 Task: Find the nearest indoor trampoline park for a fun workout.
Action: Mouse moved to (87, 81)
Screenshot: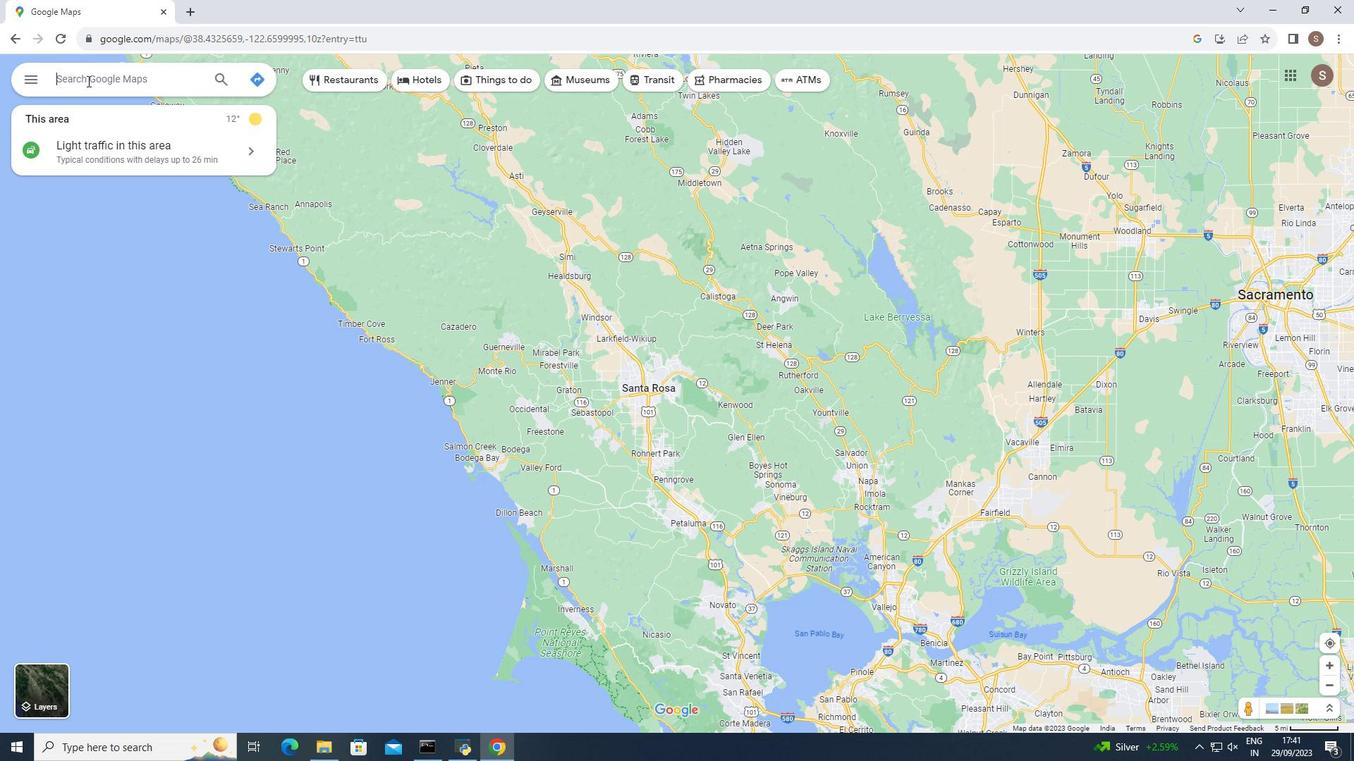 
Action: Mouse pressed left at (87, 81)
Screenshot: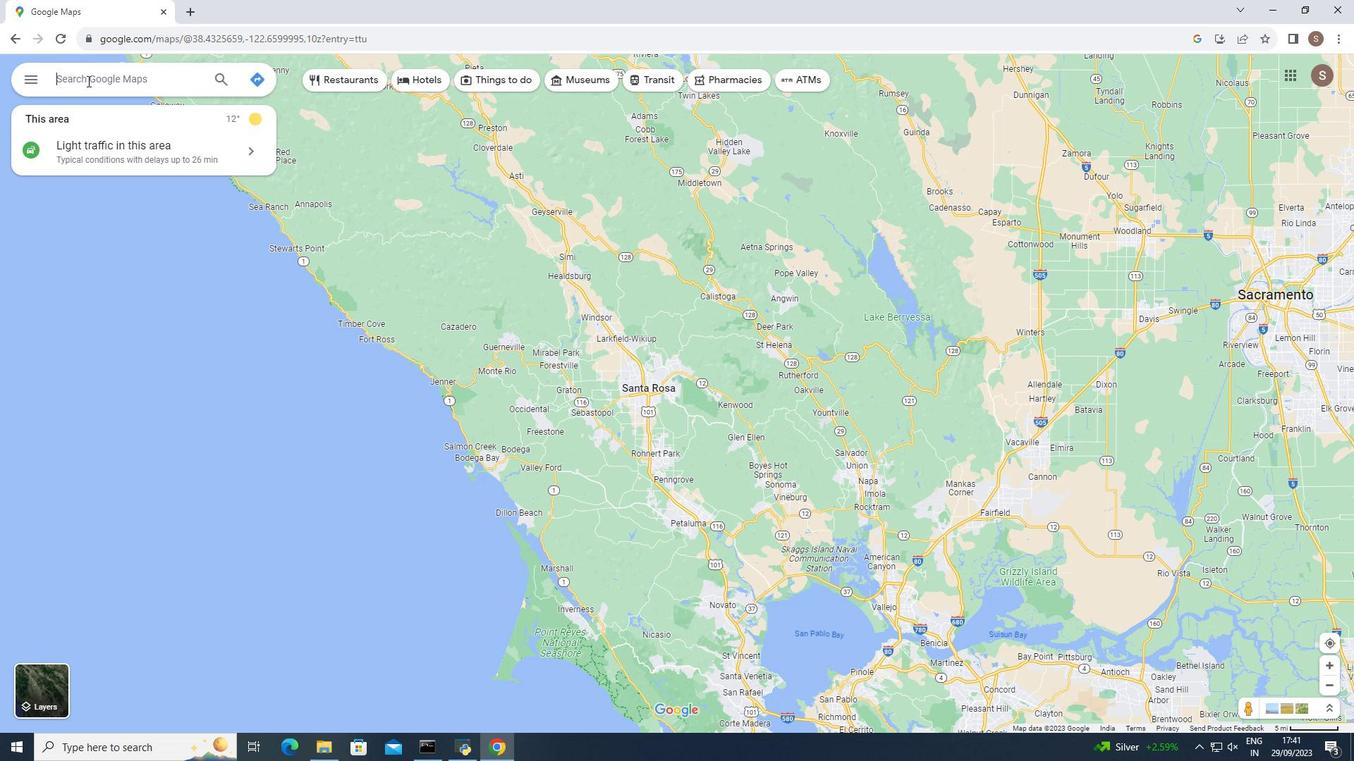 
Action: Mouse moved to (88, 81)
Screenshot: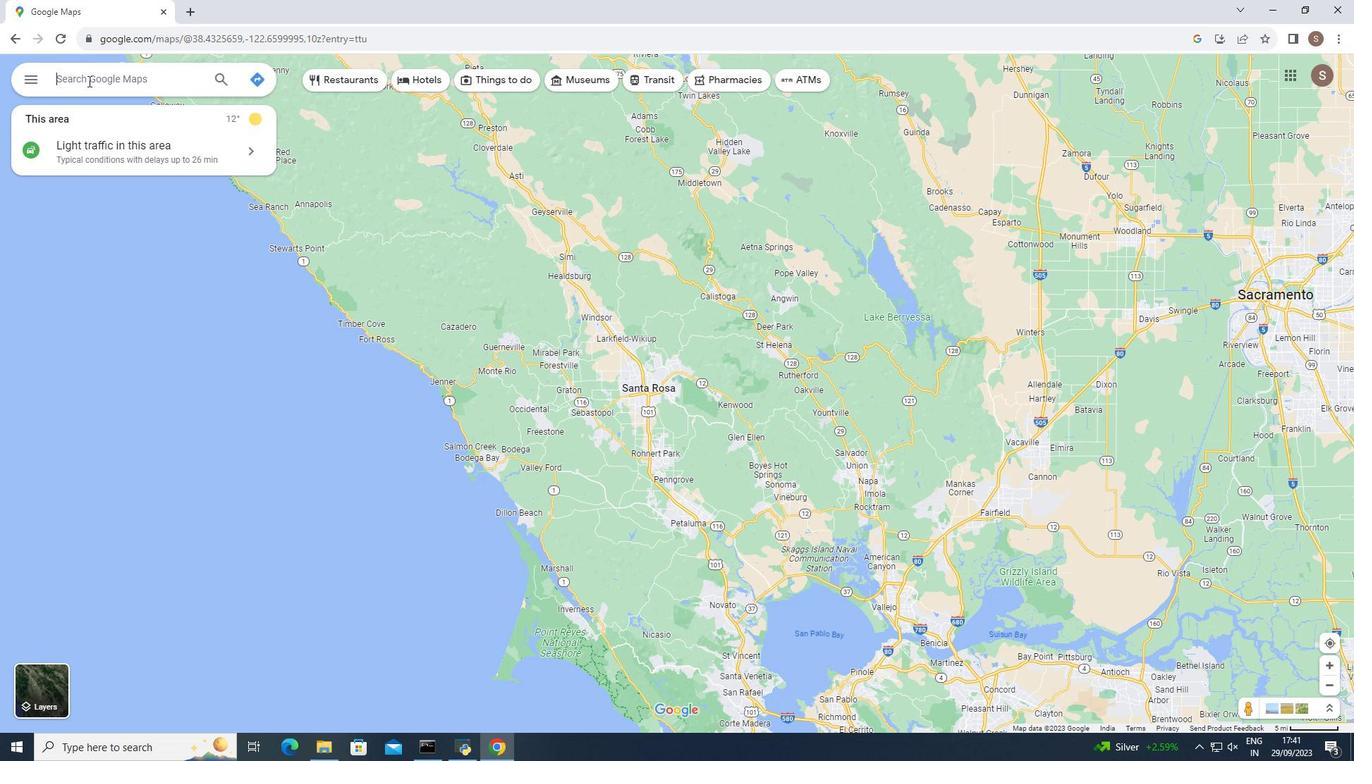 
Action: Key pressed indoor<Key.space>r<Key.backspace>trampoline<Key.space>park<Key.enter>
Screenshot: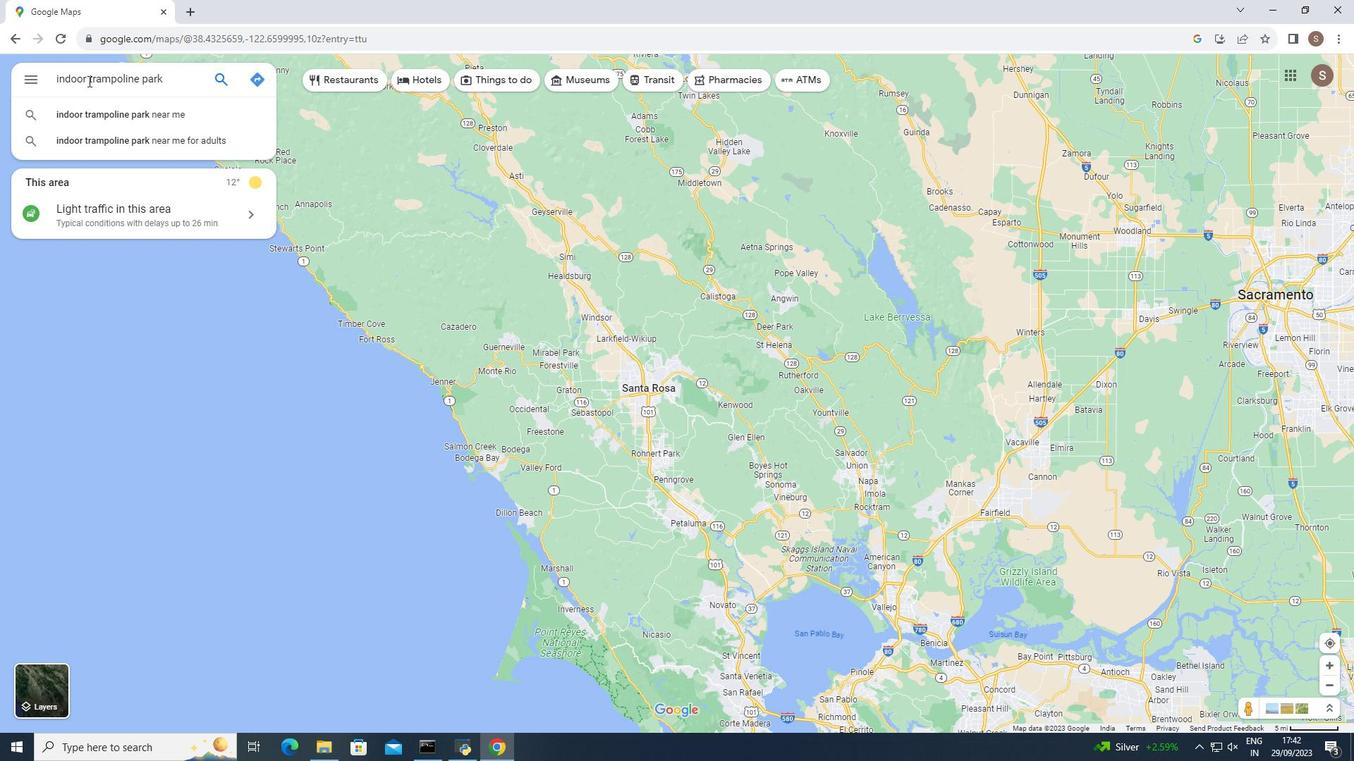 
Action: Mouse moved to (753, 368)
Screenshot: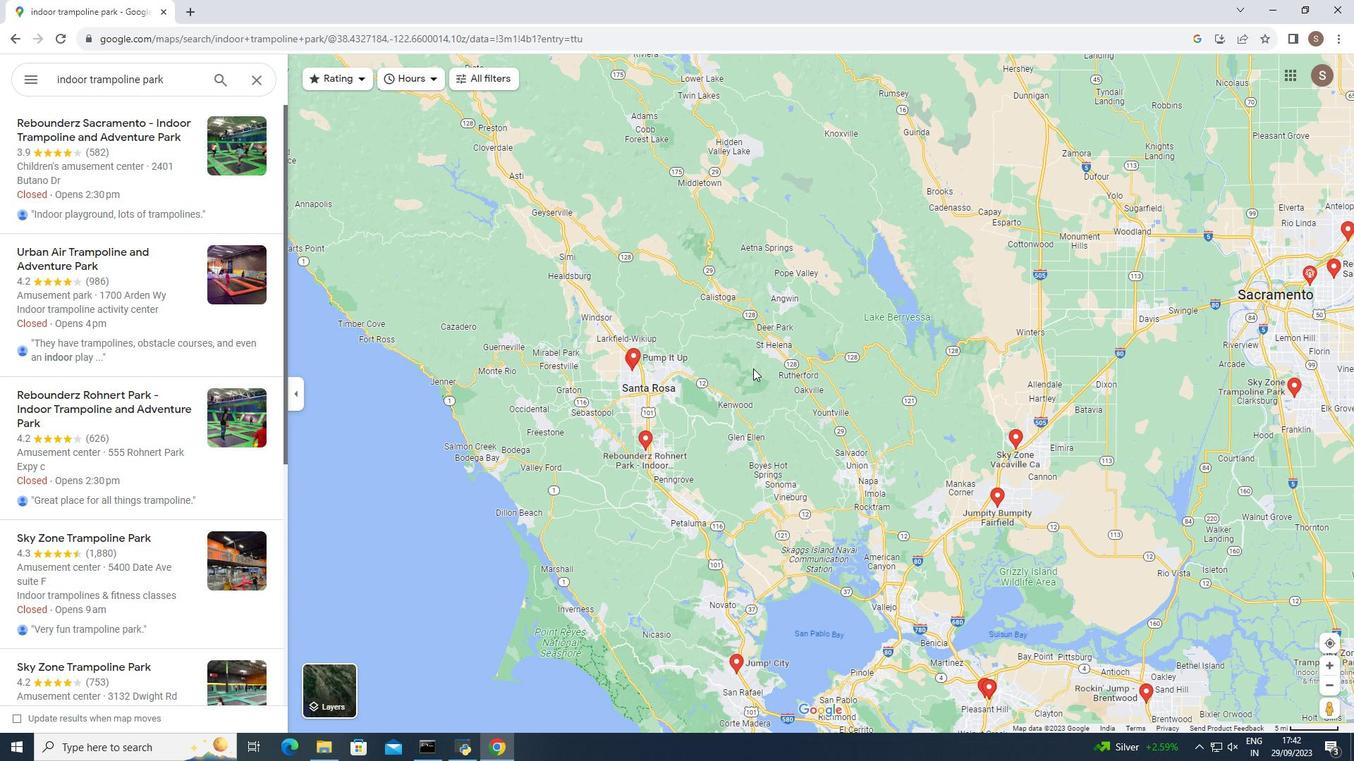 
Action: Mouse scrolled (753, 368) with delta (0, 0)
Screenshot: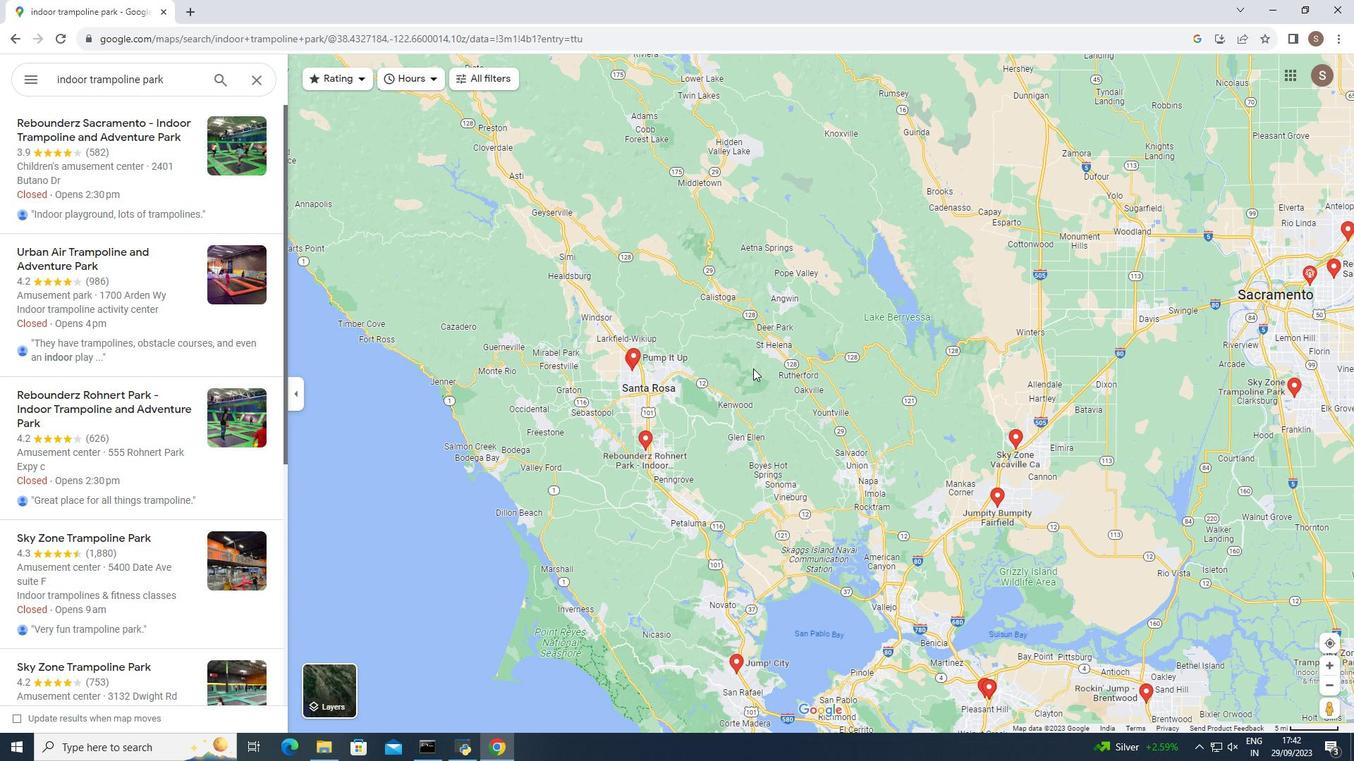 
Action: Mouse scrolled (753, 368) with delta (0, 0)
Screenshot: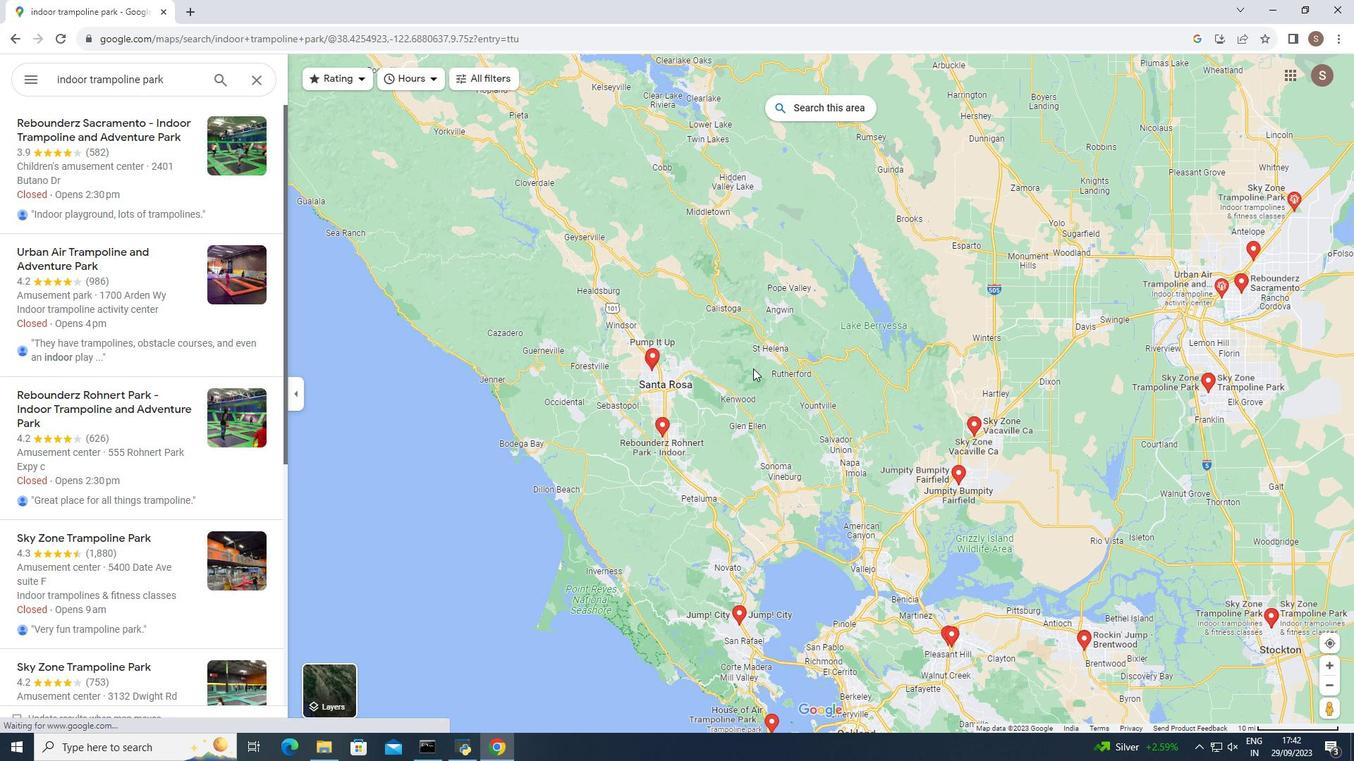 
Action: Mouse scrolled (753, 368) with delta (0, 0)
Screenshot: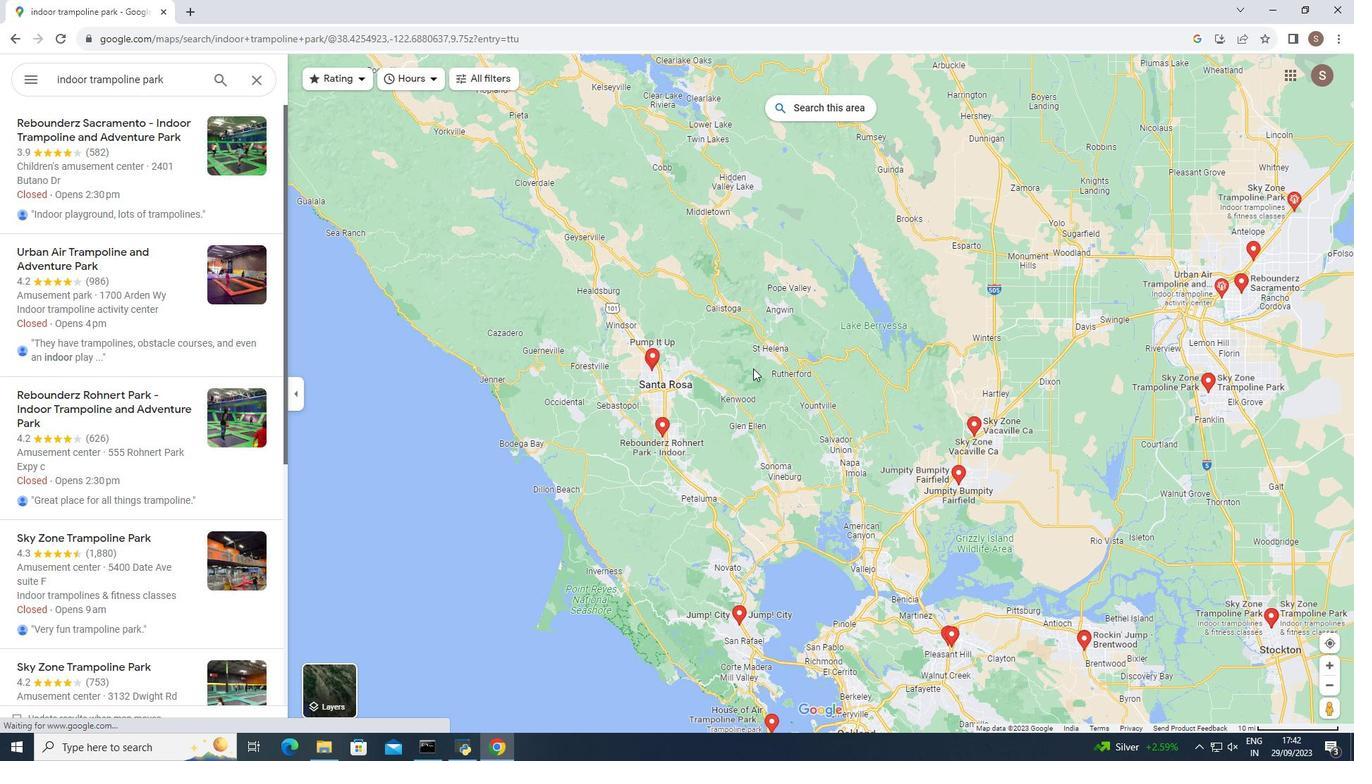 
Action: Mouse moved to (689, 416)
Screenshot: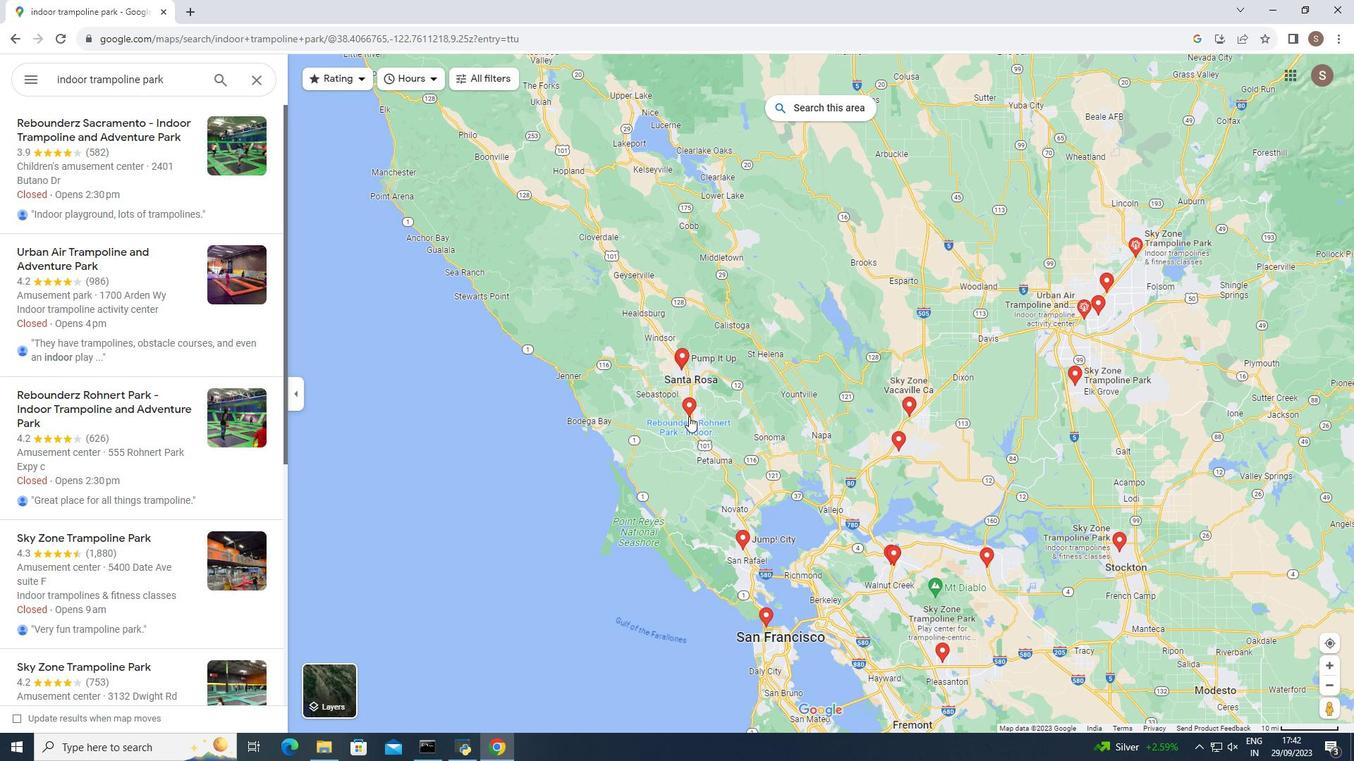 
Action: Mouse pressed left at (689, 416)
Screenshot: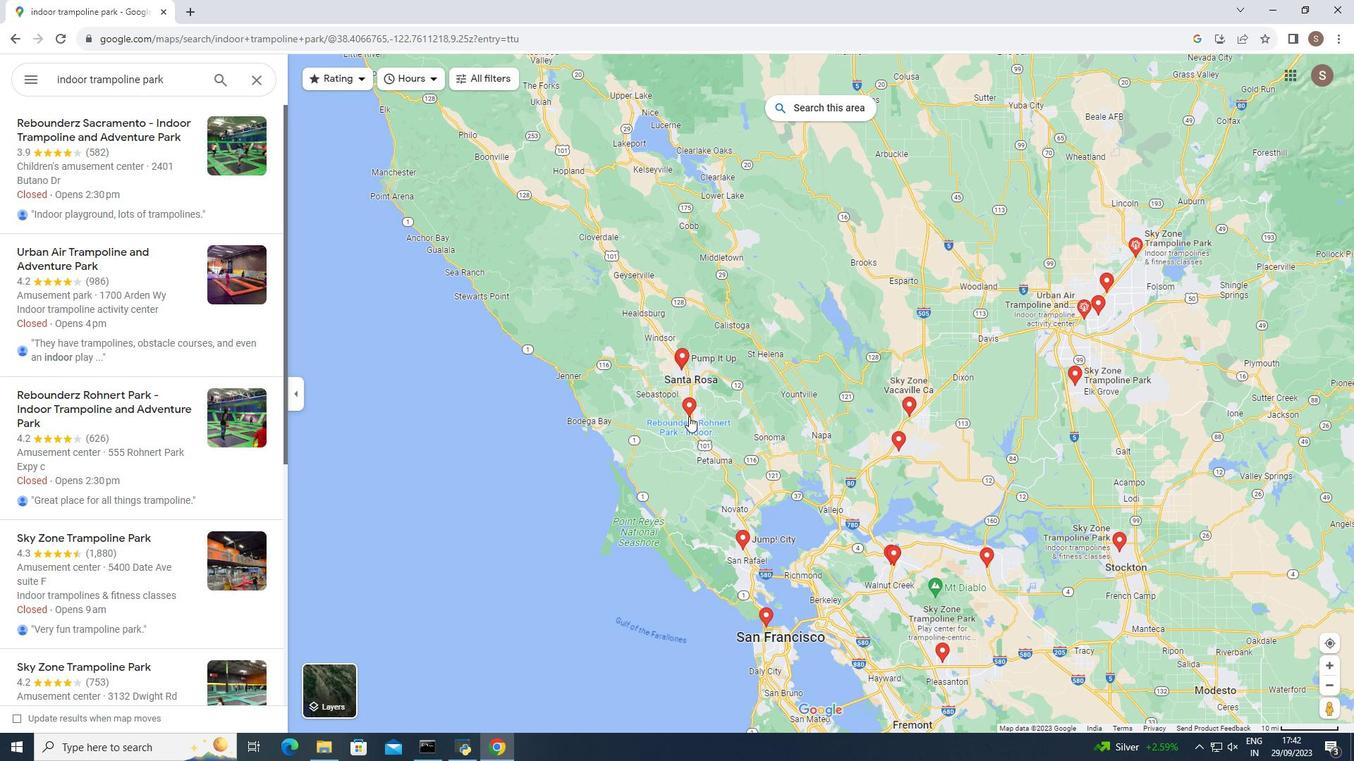 
Action: Mouse moved to (393, 335)
Screenshot: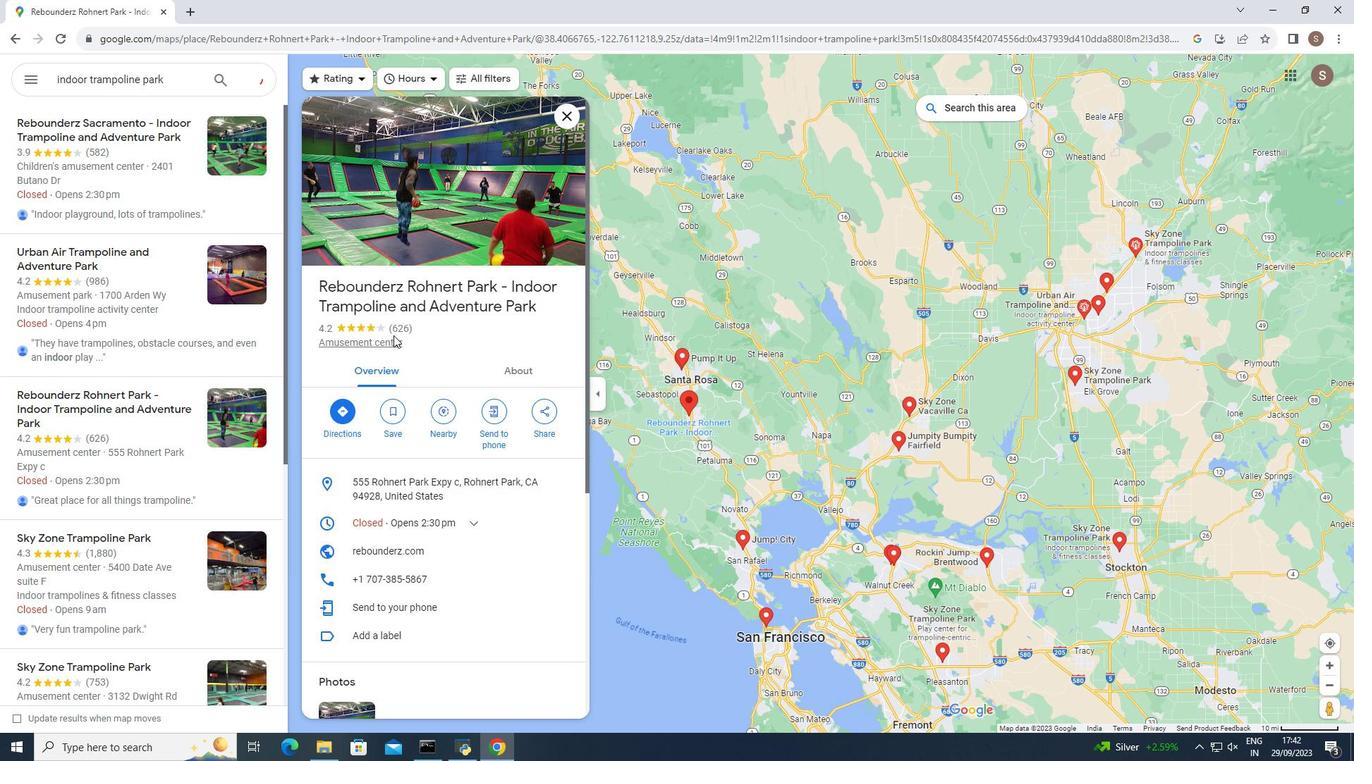 
Action: Mouse scrolled (393, 335) with delta (0, 0)
Screenshot: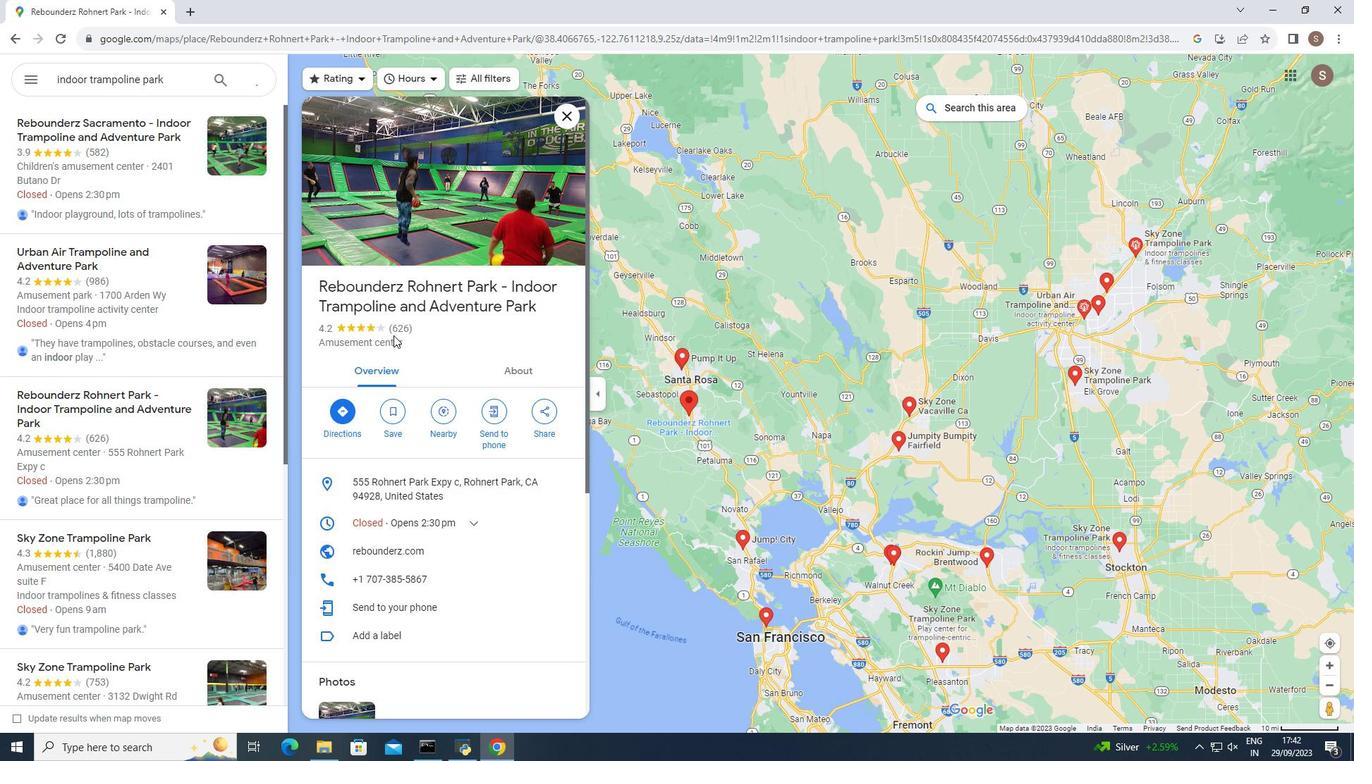 
Action: Mouse scrolled (393, 335) with delta (0, 0)
Screenshot: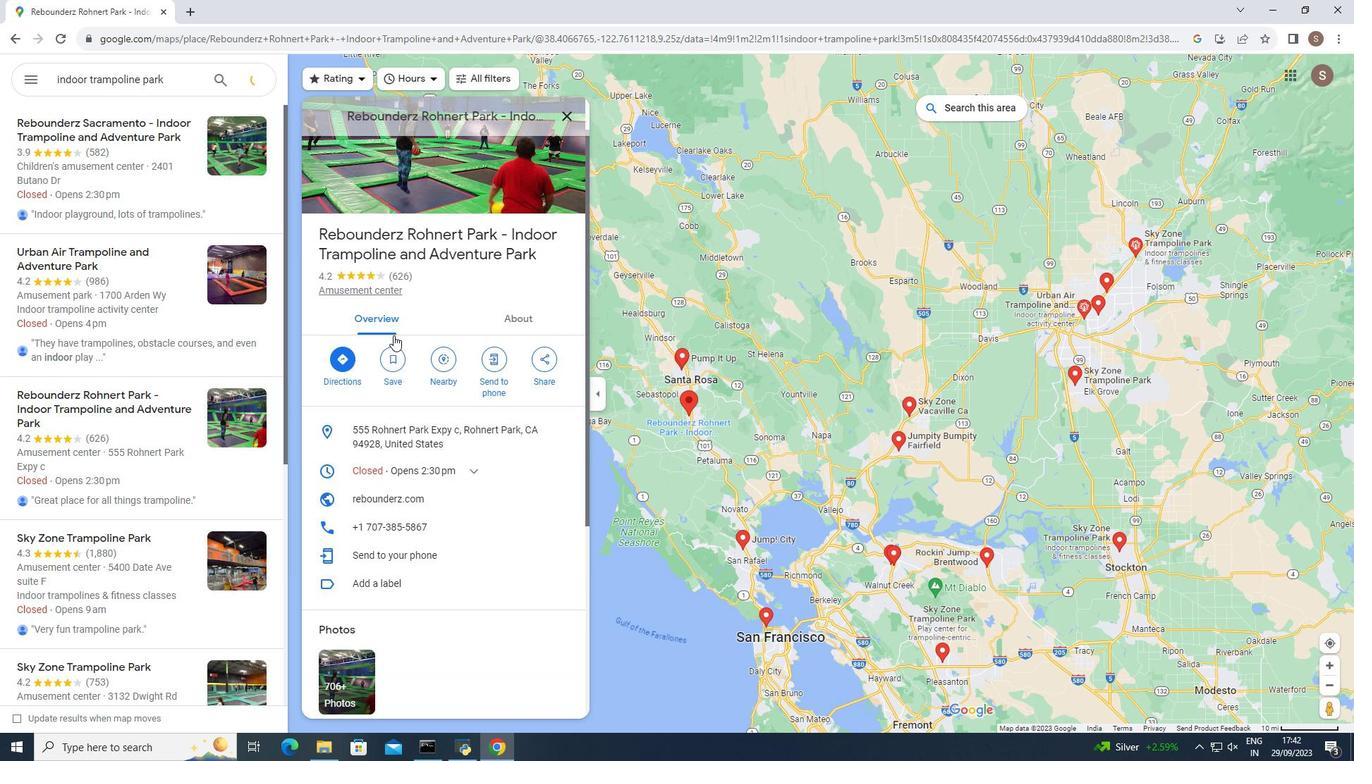 
Action: Mouse moved to (412, 315)
Screenshot: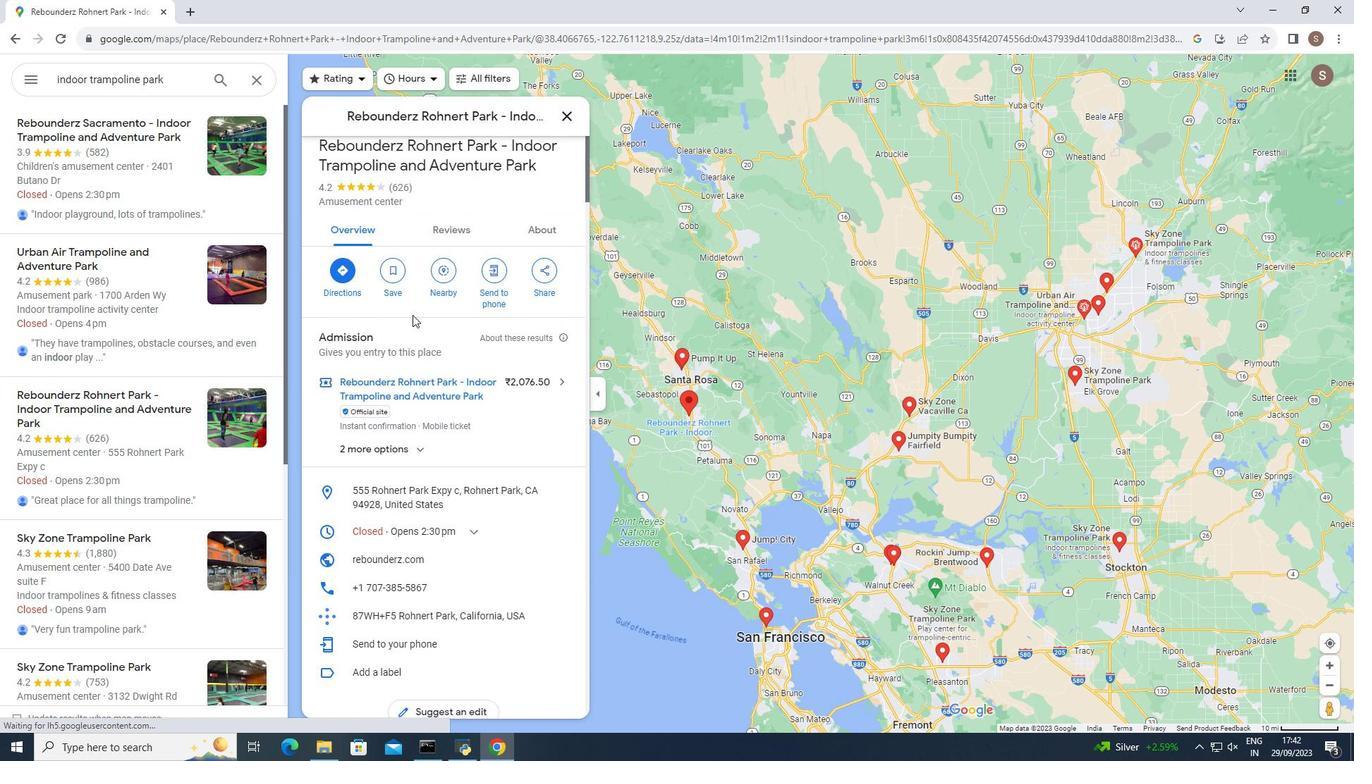 
Action: Mouse scrolled (412, 314) with delta (0, 0)
Screenshot: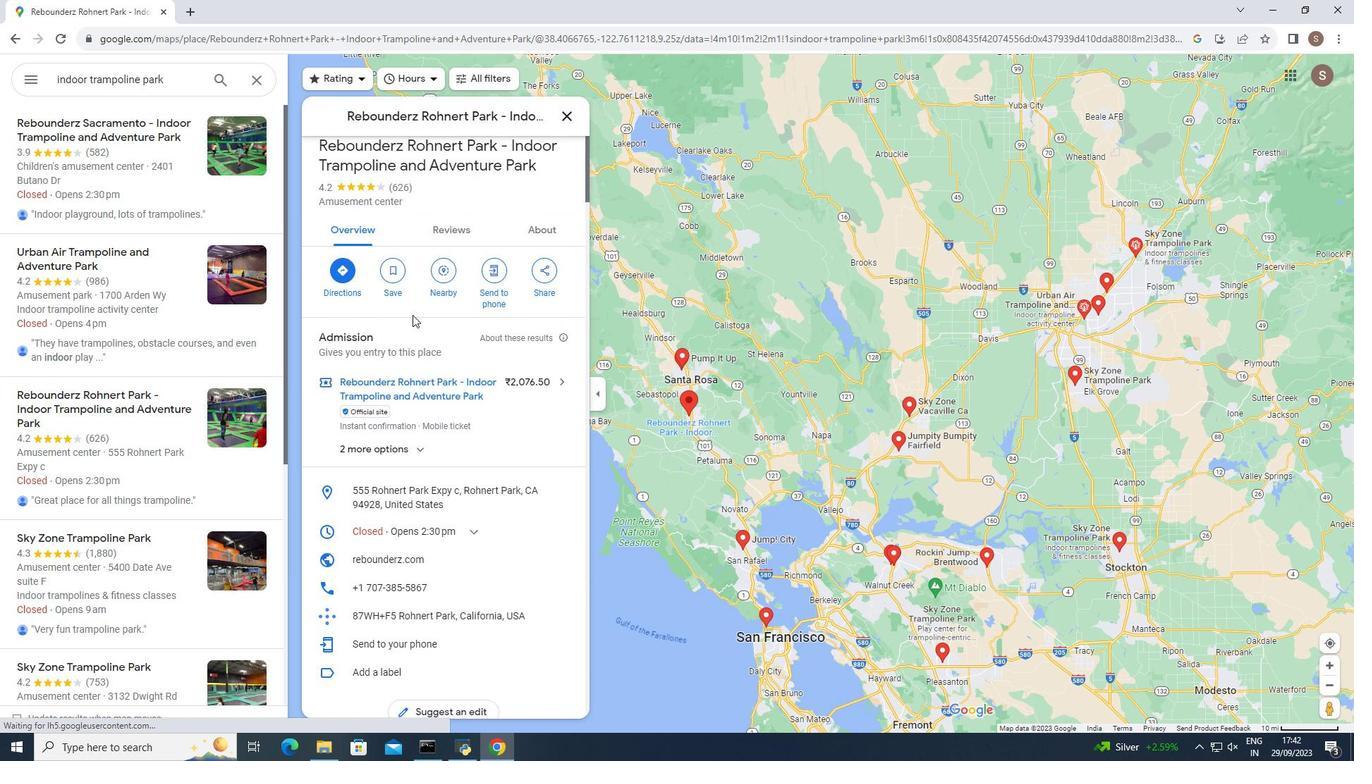 
Action: Mouse moved to (413, 311)
Screenshot: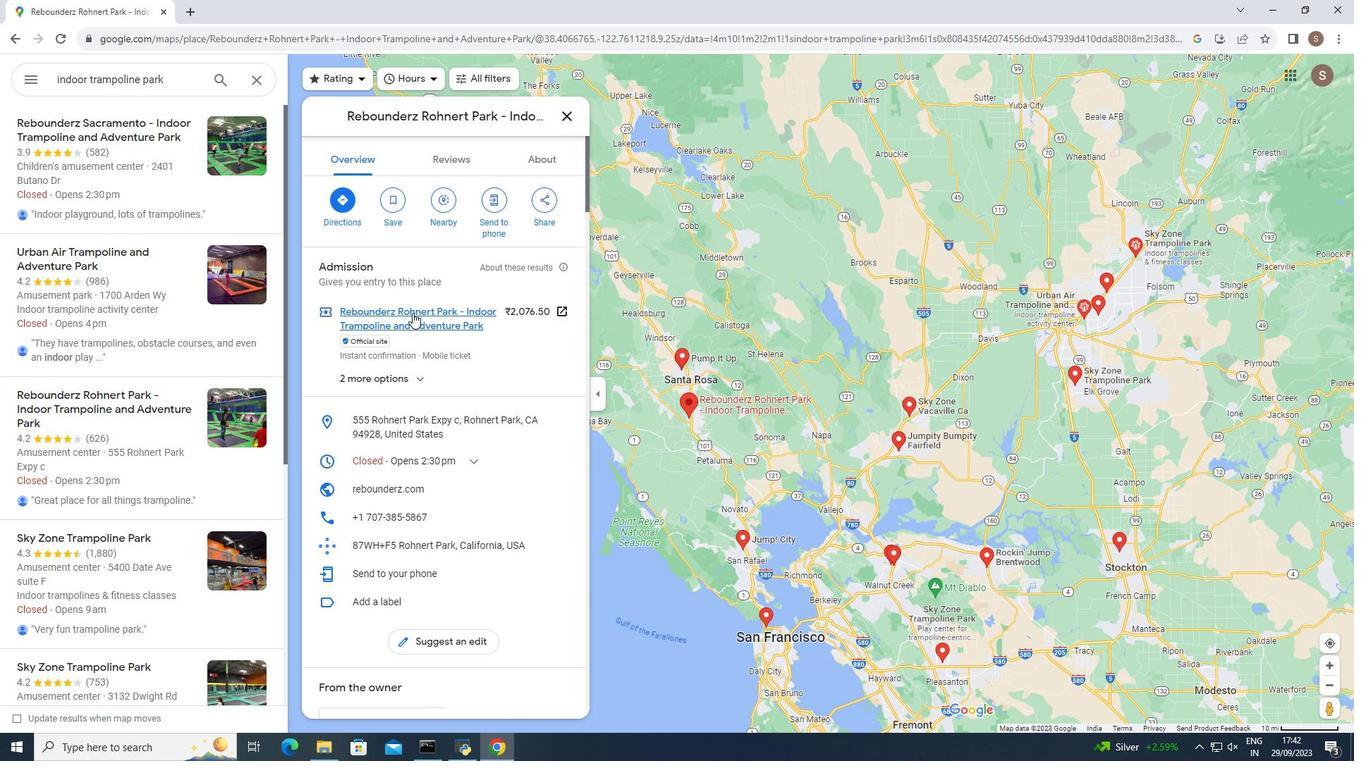 
Action: Mouse scrolled (413, 310) with delta (0, 0)
Screenshot: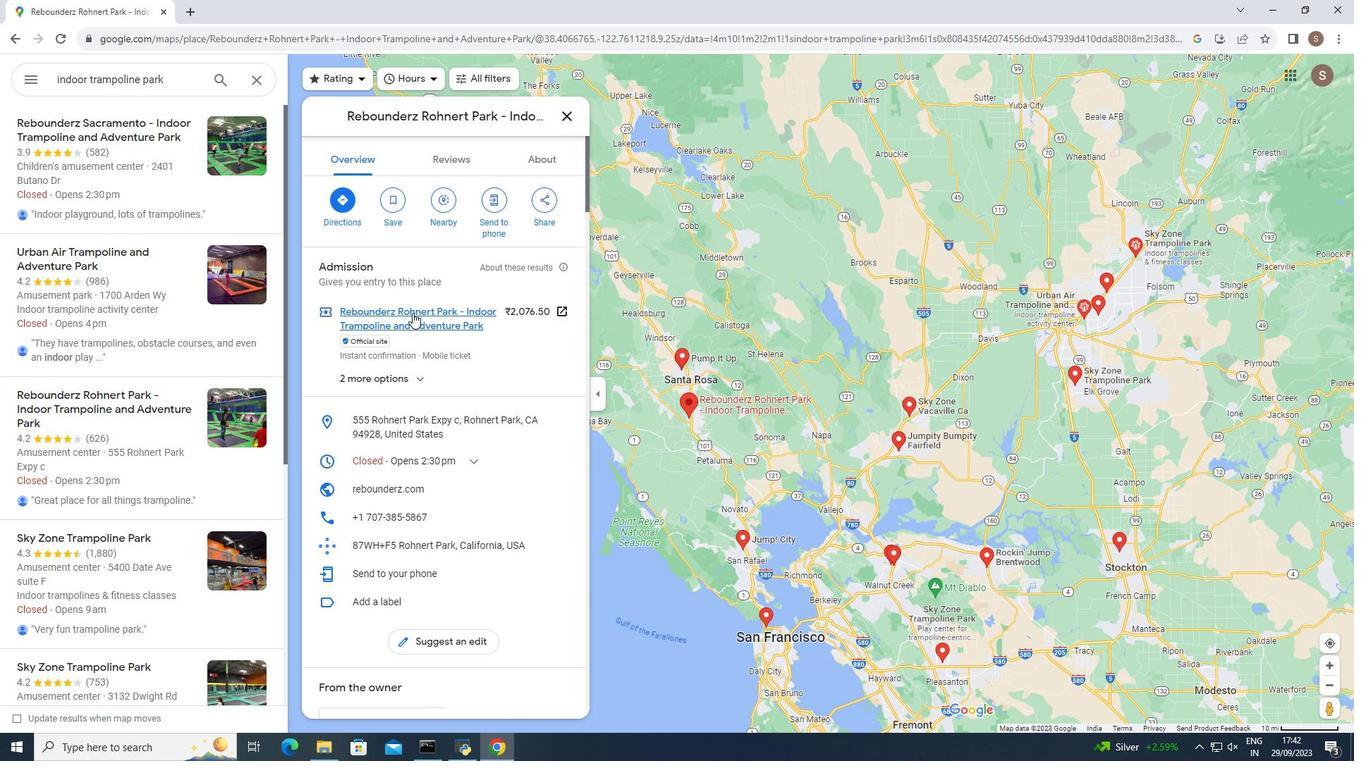 
Action: Mouse moved to (464, 390)
Screenshot: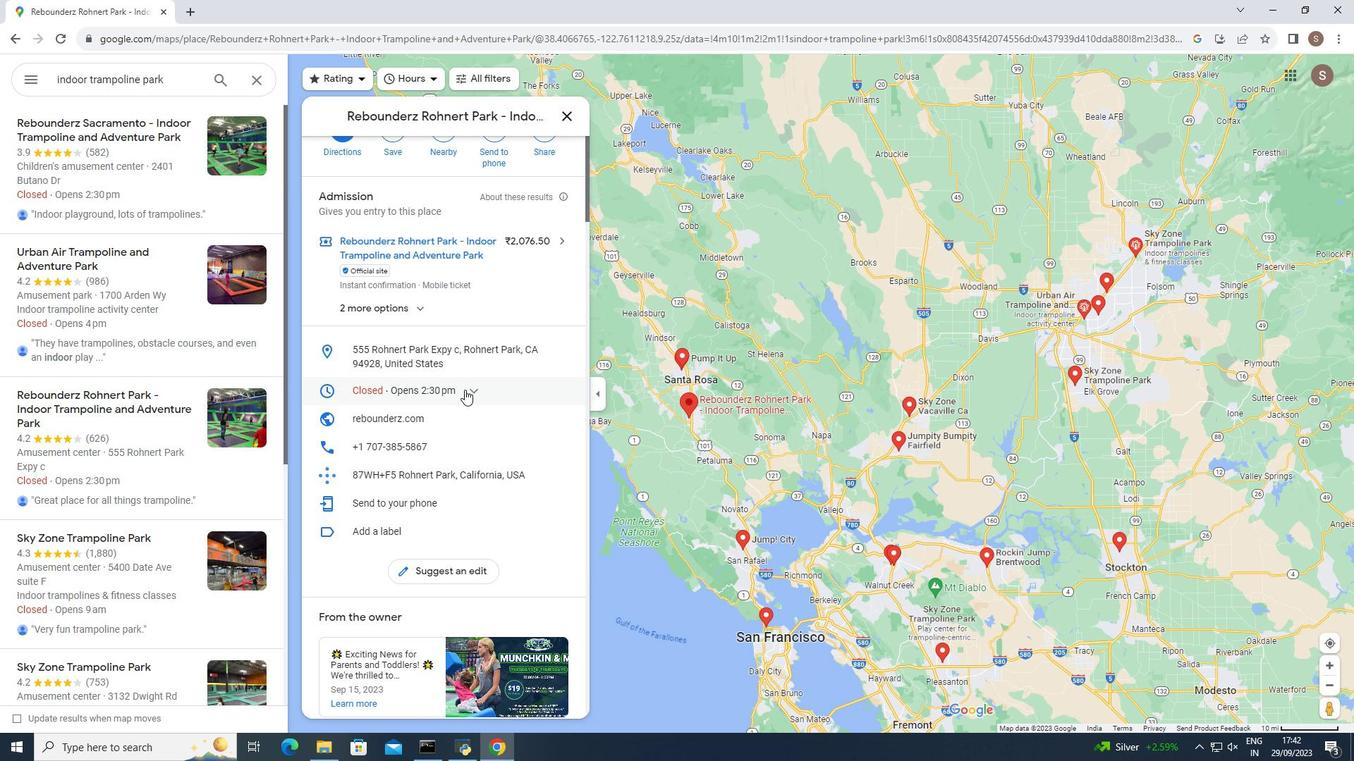 
Action: Mouse scrolled (464, 389) with delta (0, 0)
Screenshot: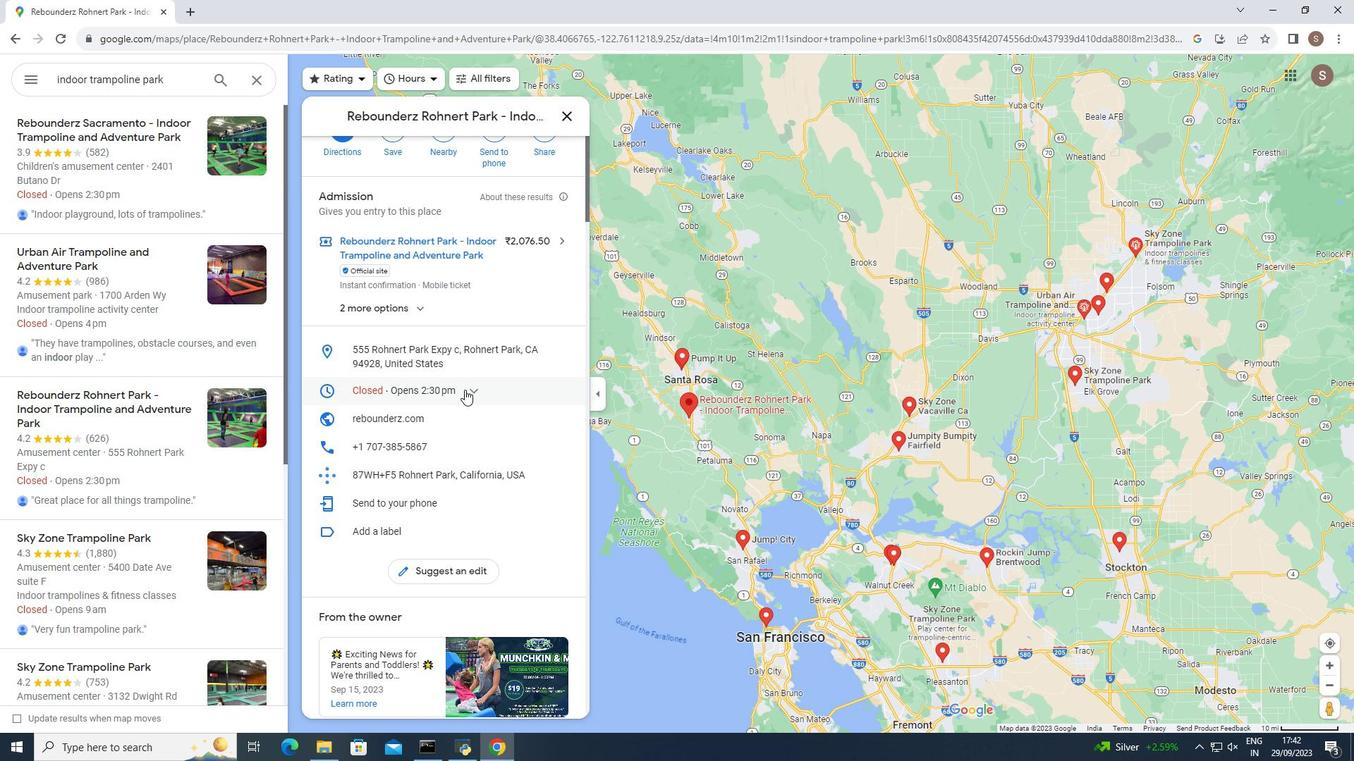 
Action: Mouse scrolled (464, 389) with delta (0, 0)
Screenshot: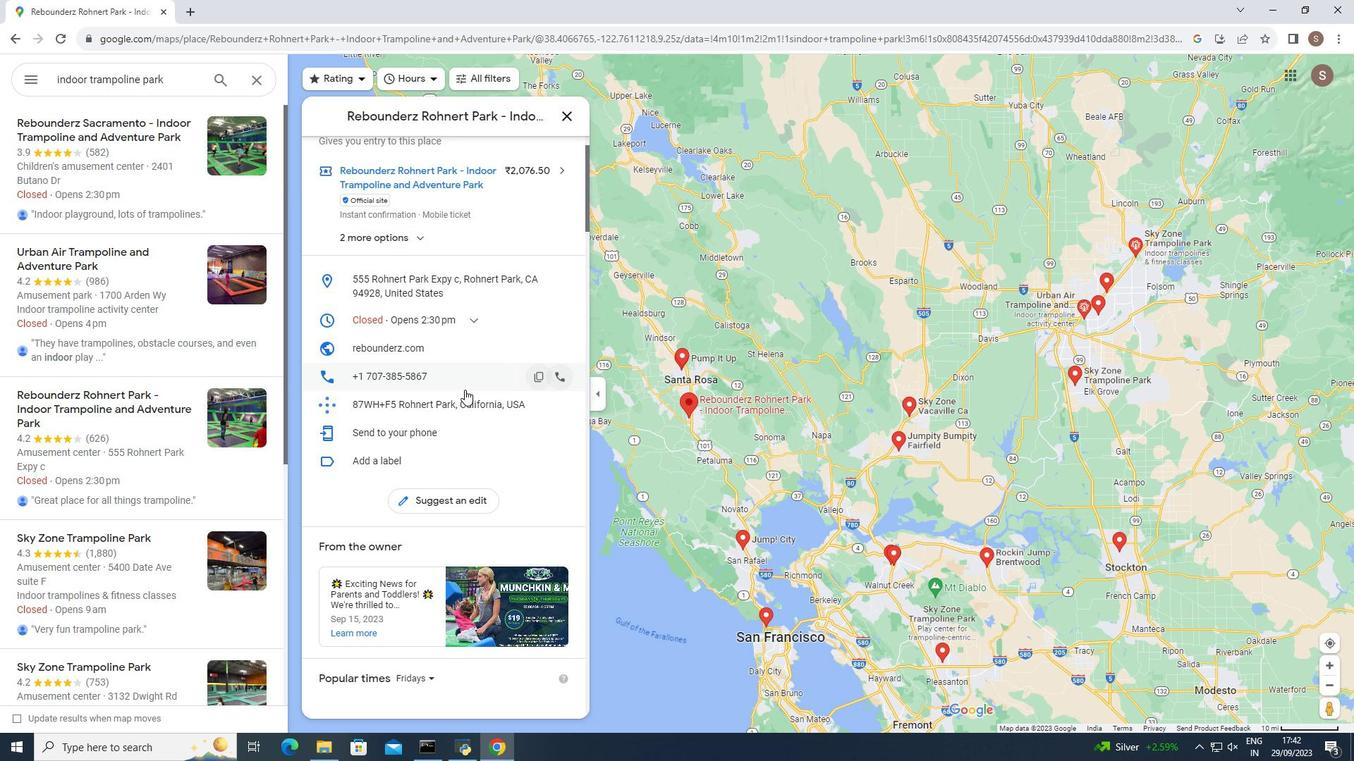 
Action: Mouse moved to (457, 388)
Screenshot: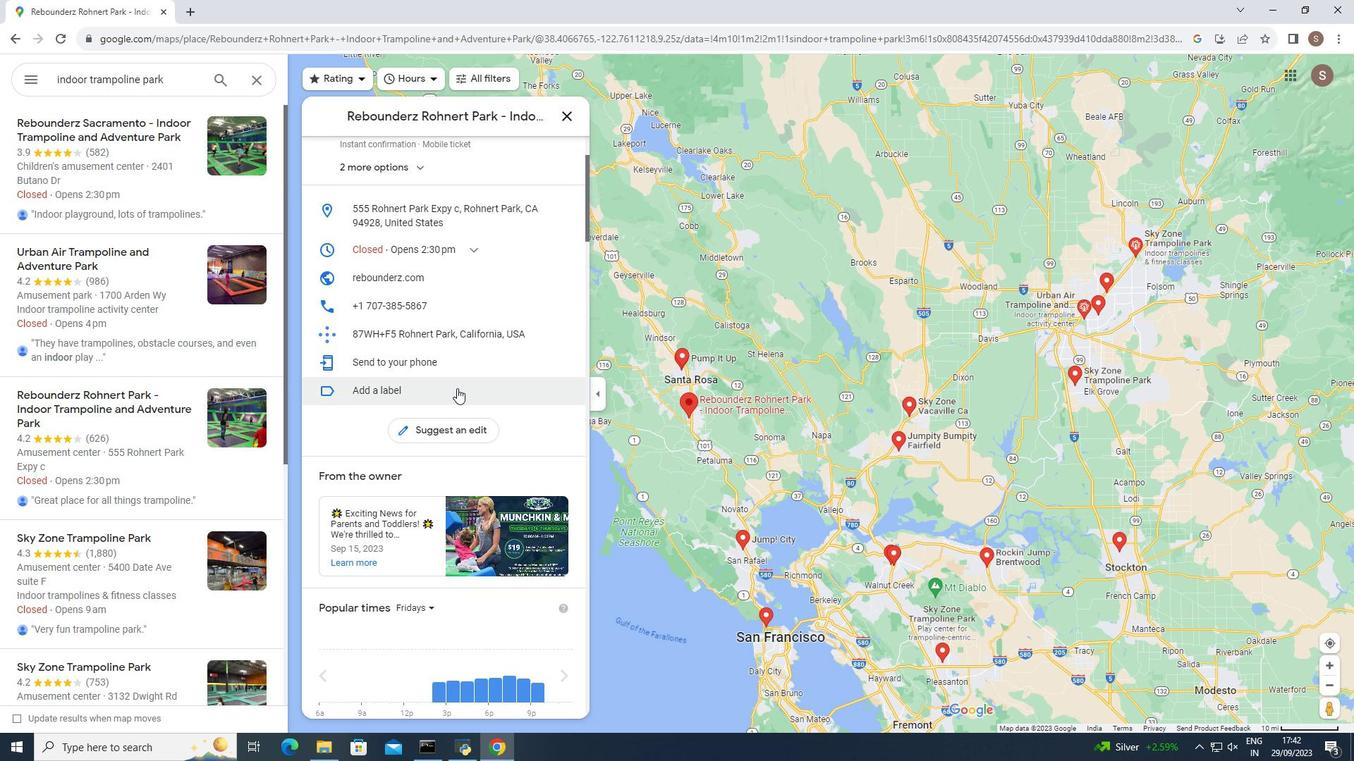 
Action: Mouse scrolled (457, 387) with delta (0, 0)
Screenshot: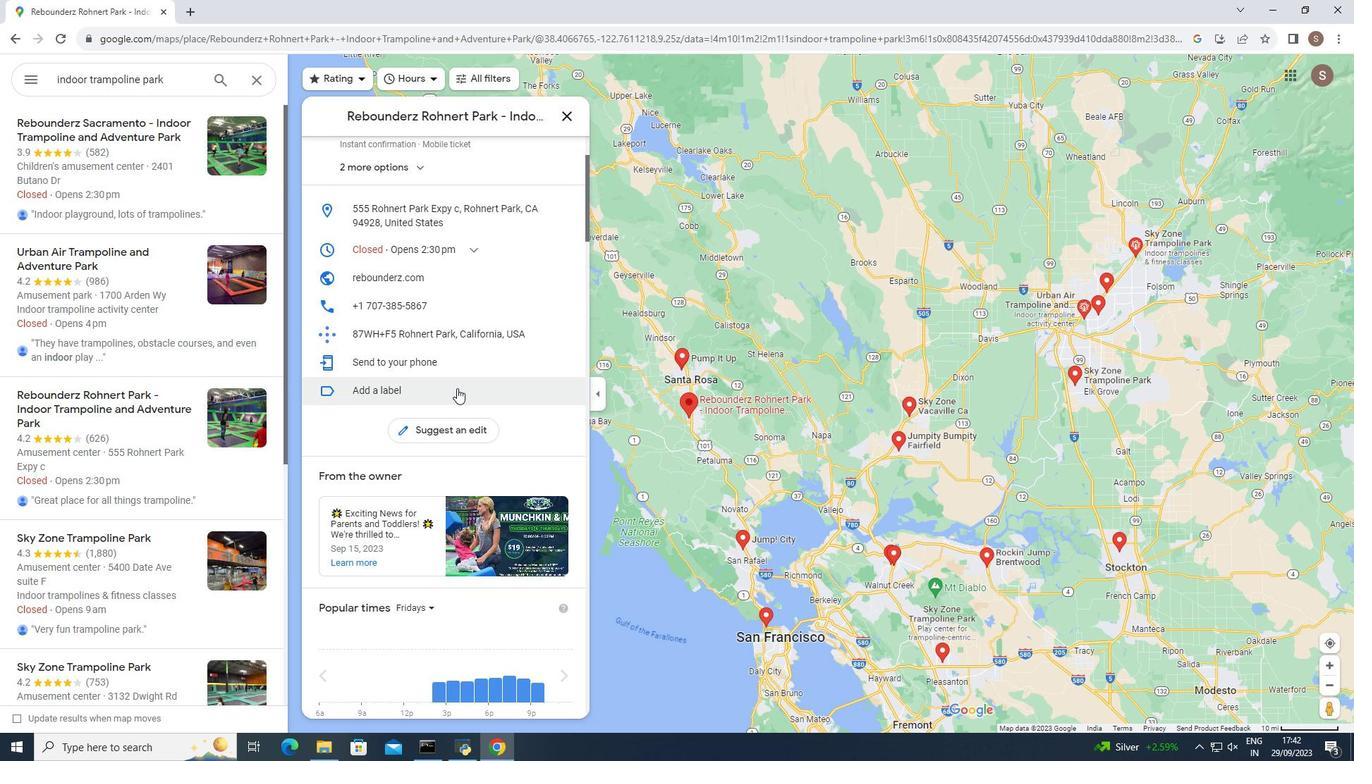 
Action: Mouse moved to (456, 388)
Screenshot: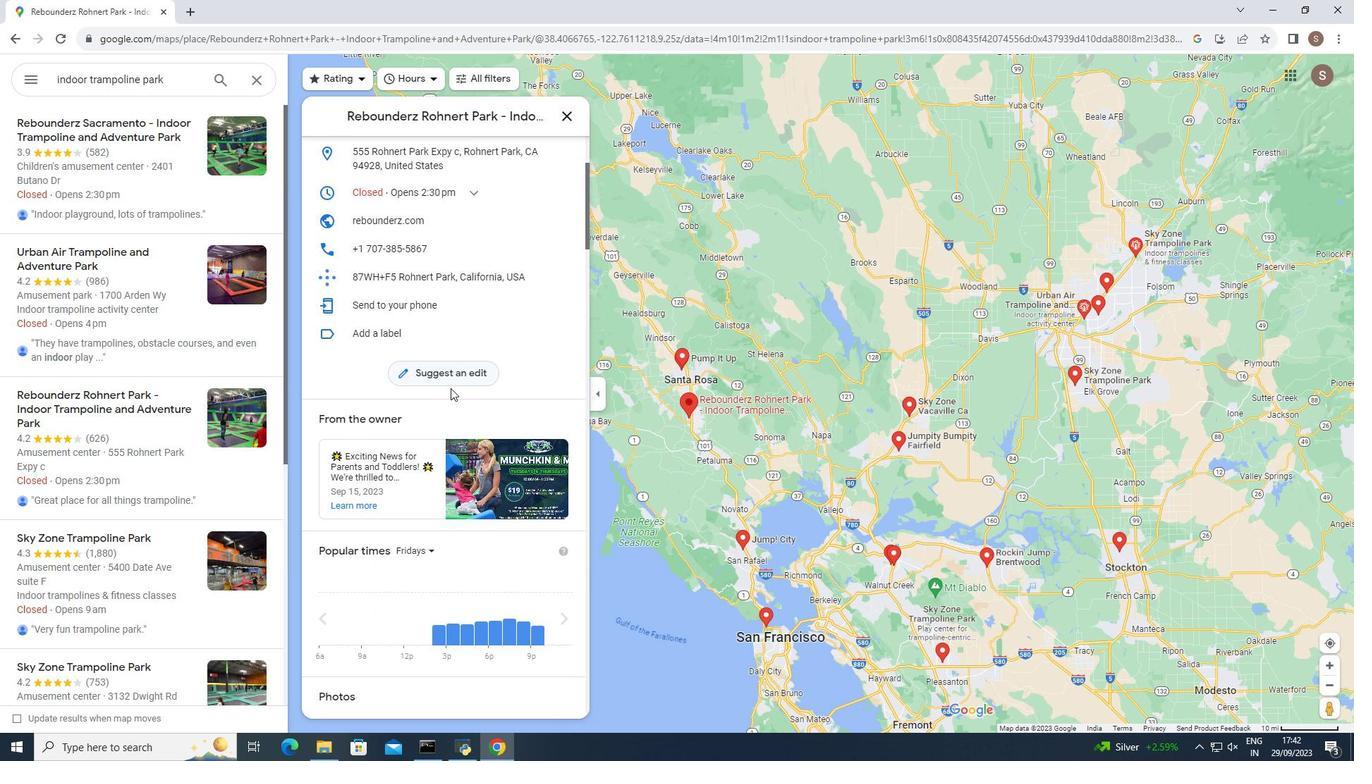 
Action: Mouse scrolled (456, 387) with delta (0, 0)
Screenshot: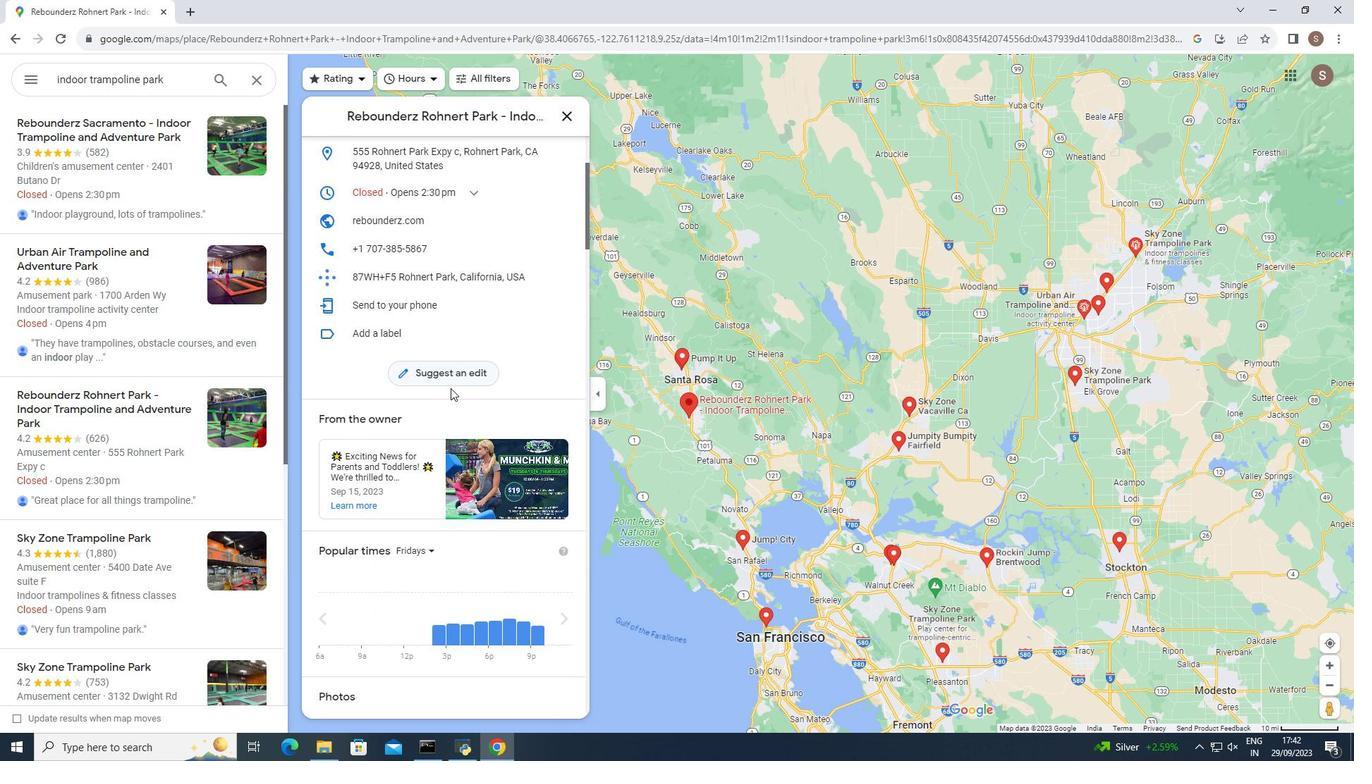 
Action: Mouse moved to (448, 388)
Screenshot: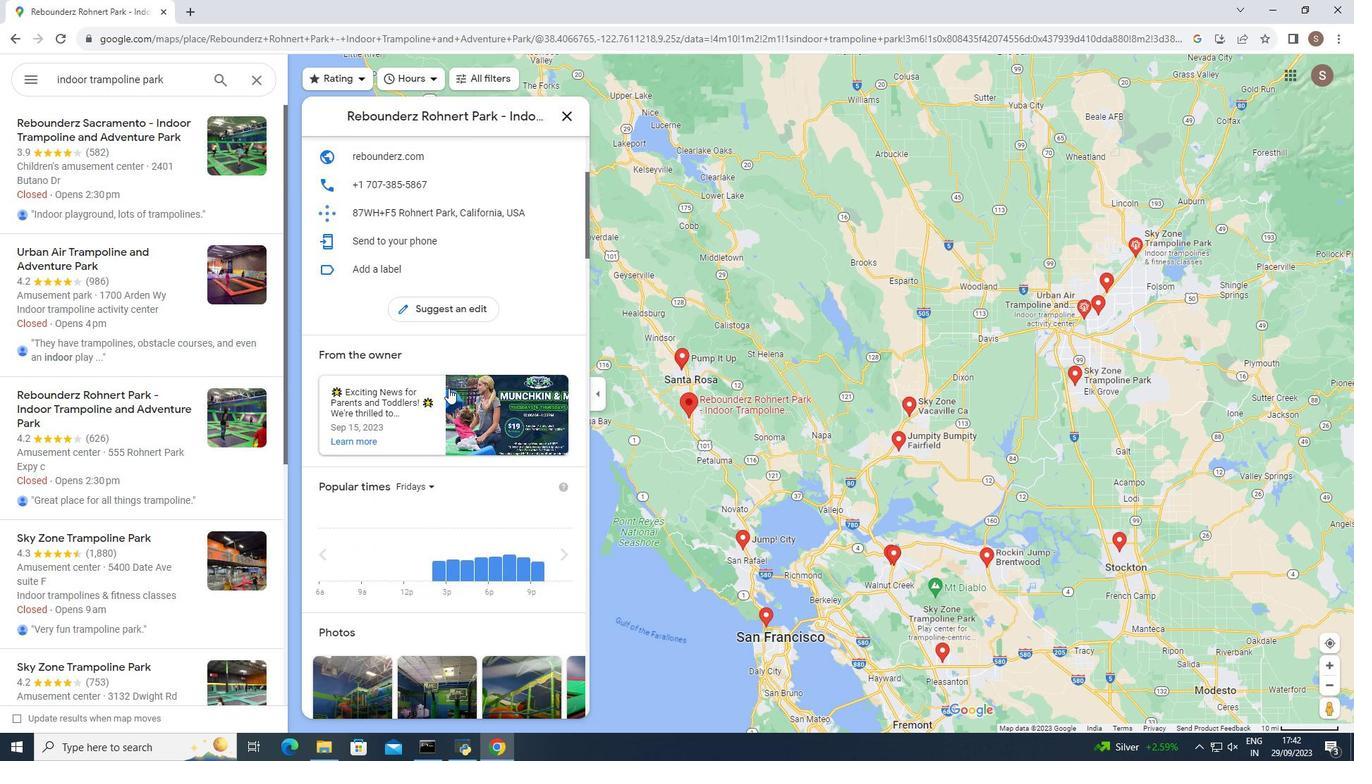 
Action: Mouse scrolled (448, 387) with delta (0, 0)
Screenshot: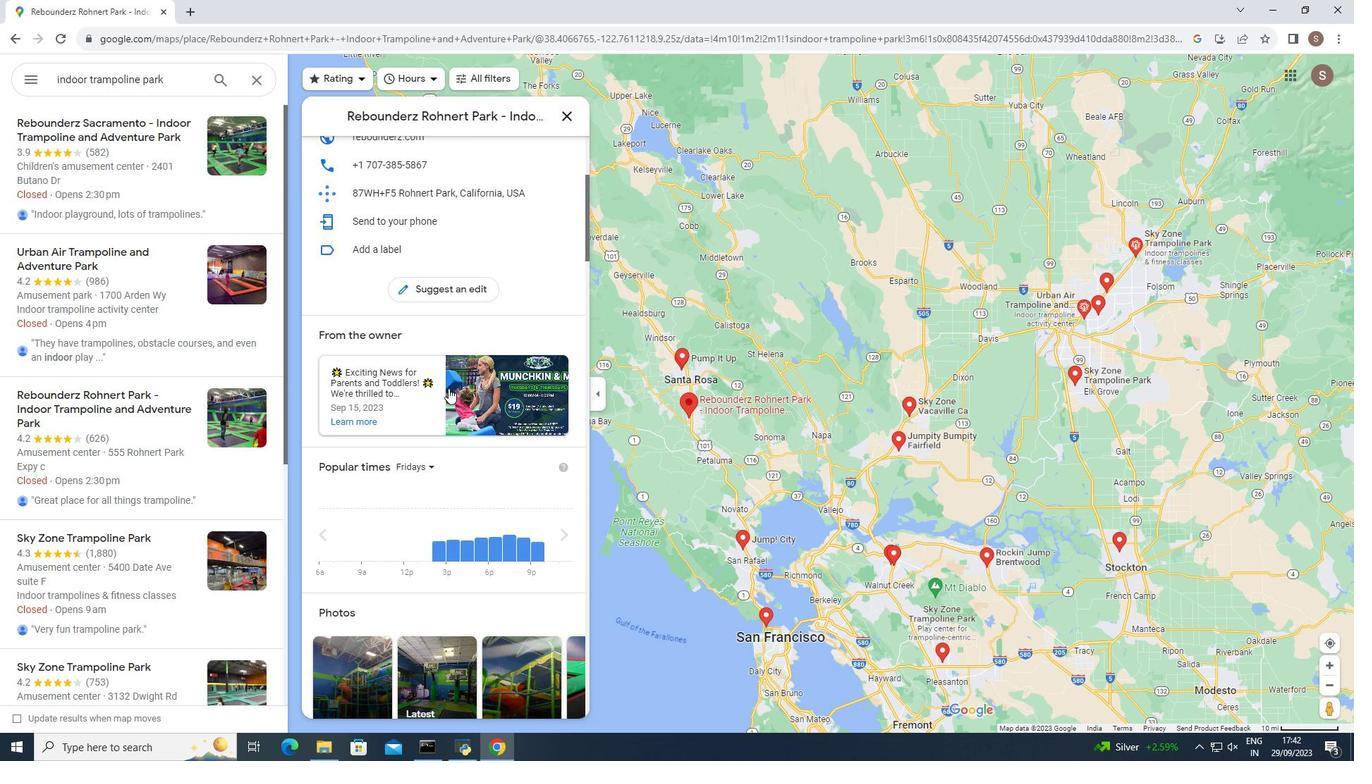 
Action: Mouse scrolled (448, 387) with delta (0, 0)
Screenshot: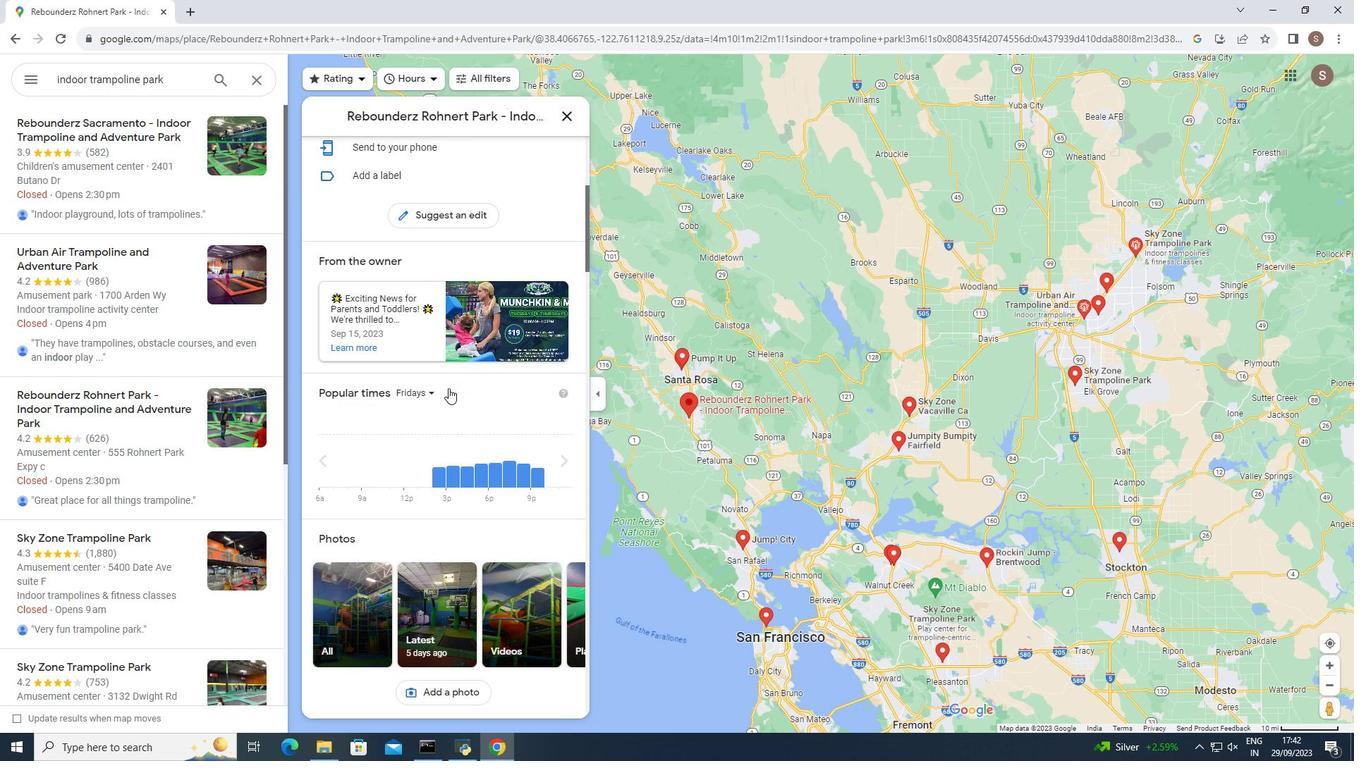 
Action: Mouse moved to (430, 382)
Screenshot: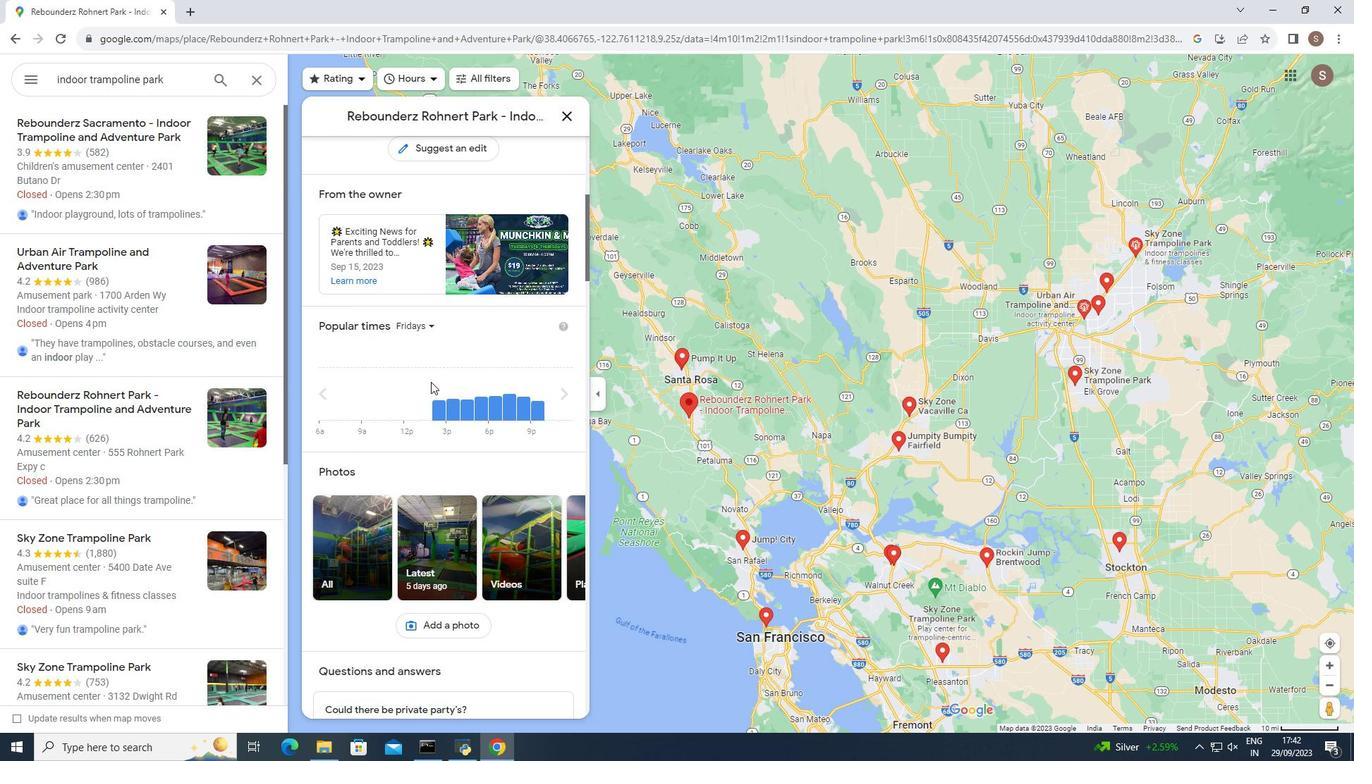 
Action: Mouse scrolled (430, 381) with delta (0, 0)
Screenshot: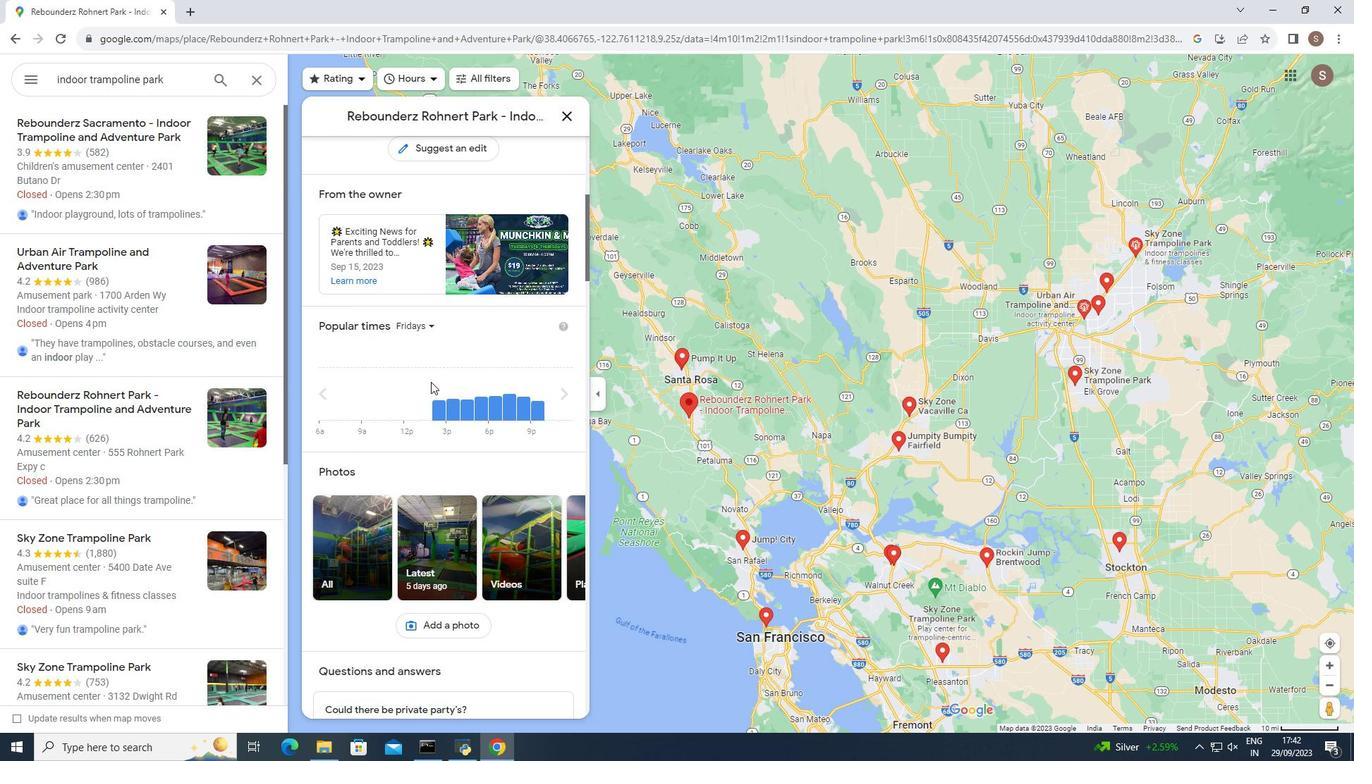 
Action: Mouse moved to (430, 382)
Screenshot: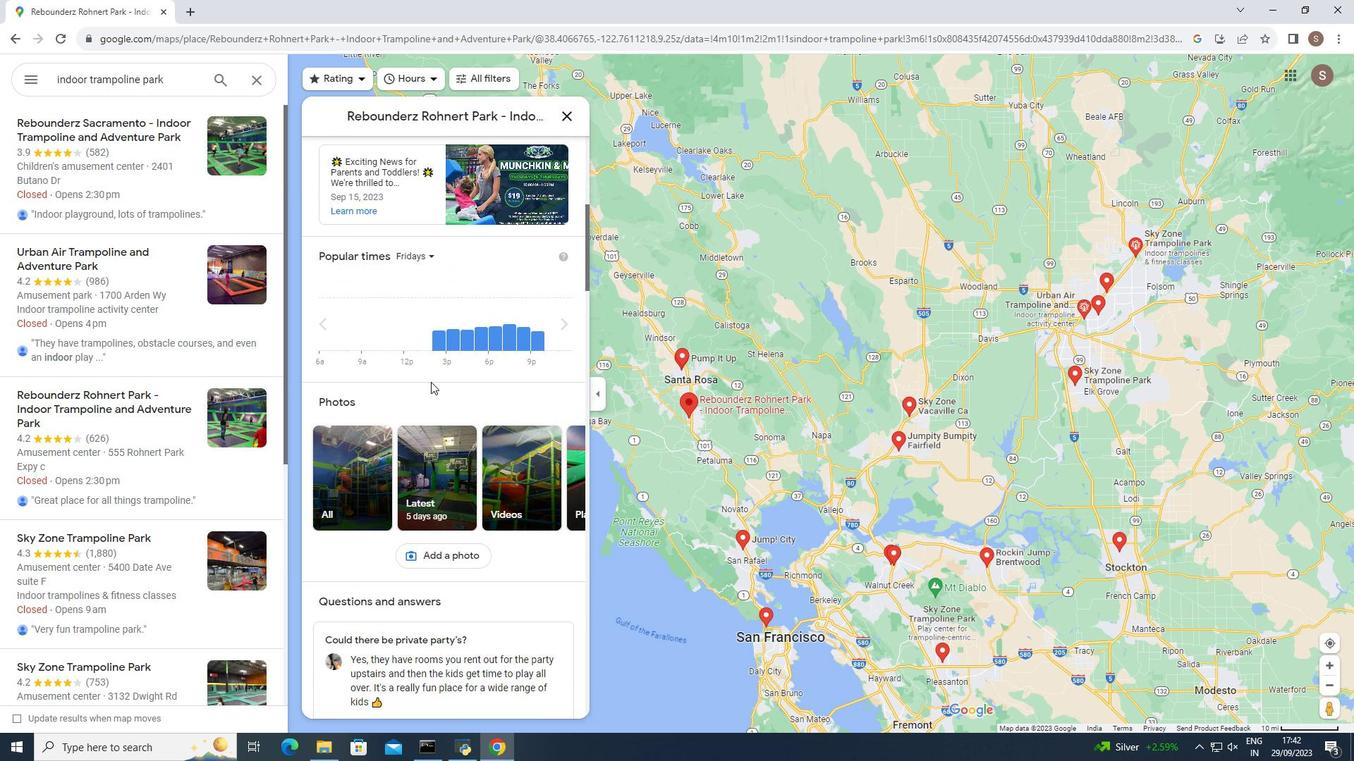 
Action: Mouse scrolled (430, 381) with delta (0, 0)
Screenshot: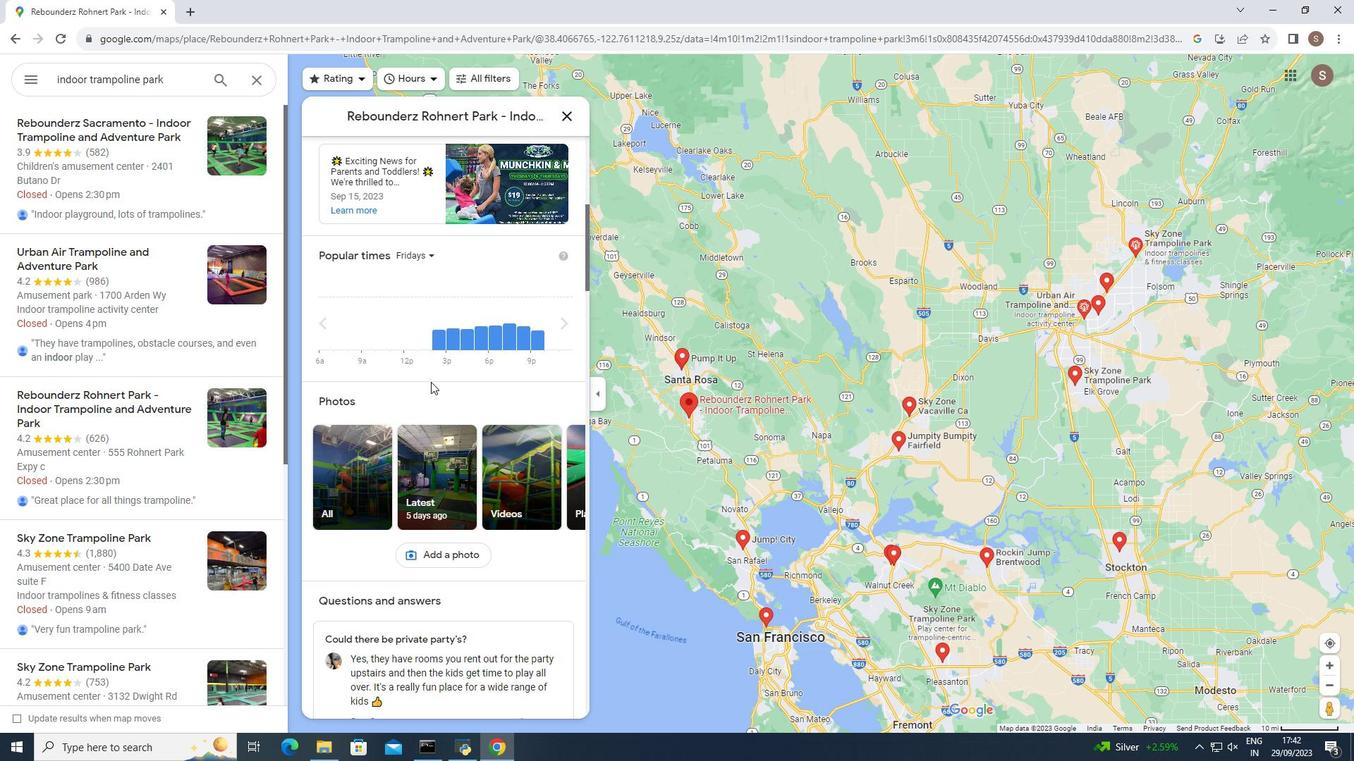 
Action: Mouse scrolled (430, 381) with delta (0, 0)
Screenshot: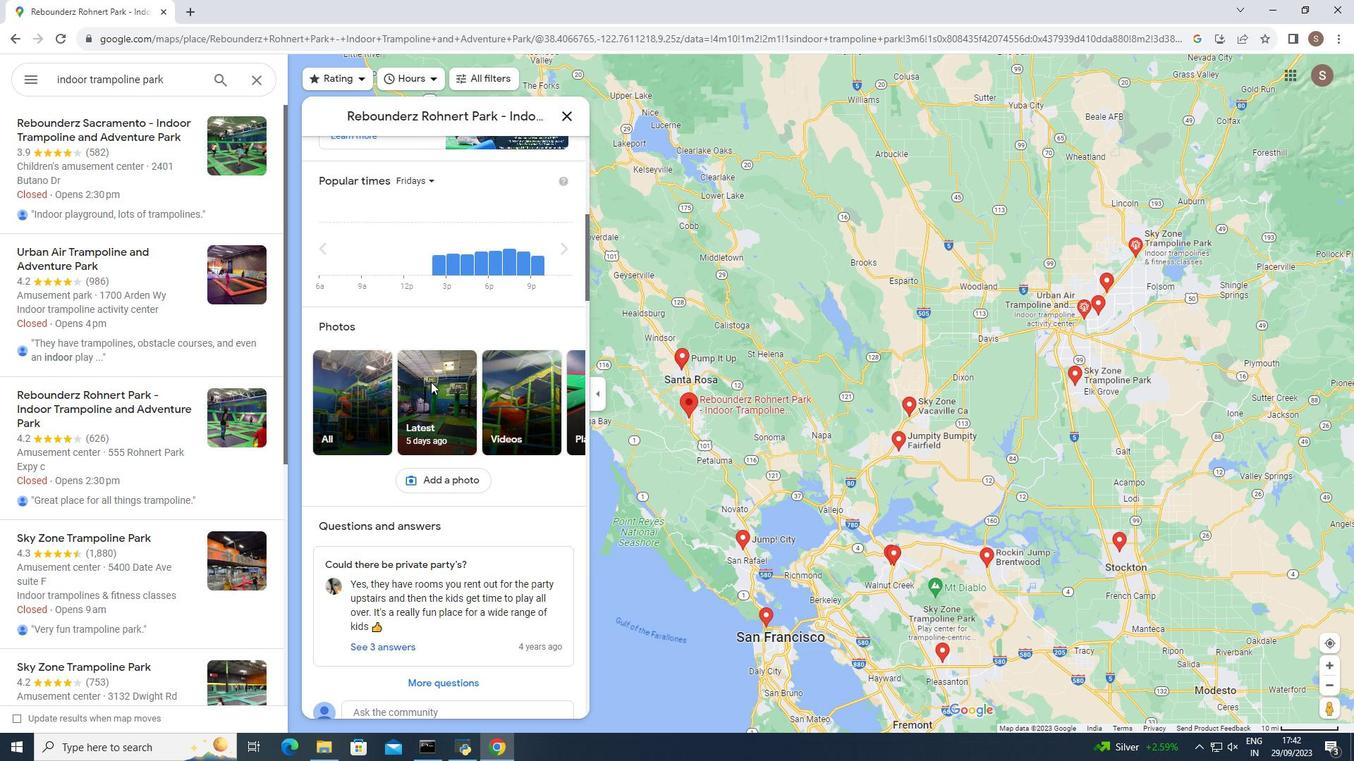 
Action: Mouse scrolled (430, 381) with delta (0, 0)
Screenshot: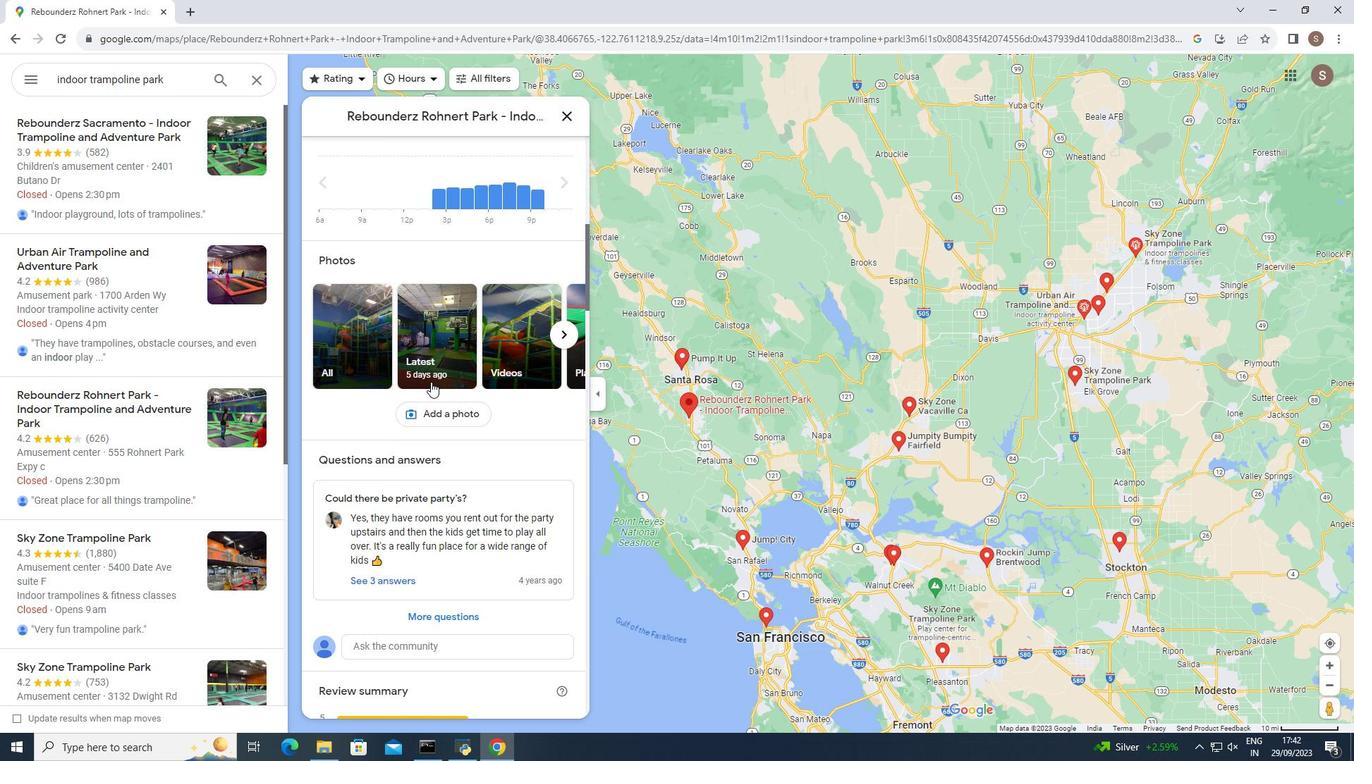 
Action: Mouse scrolled (430, 381) with delta (0, 0)
Screenshot: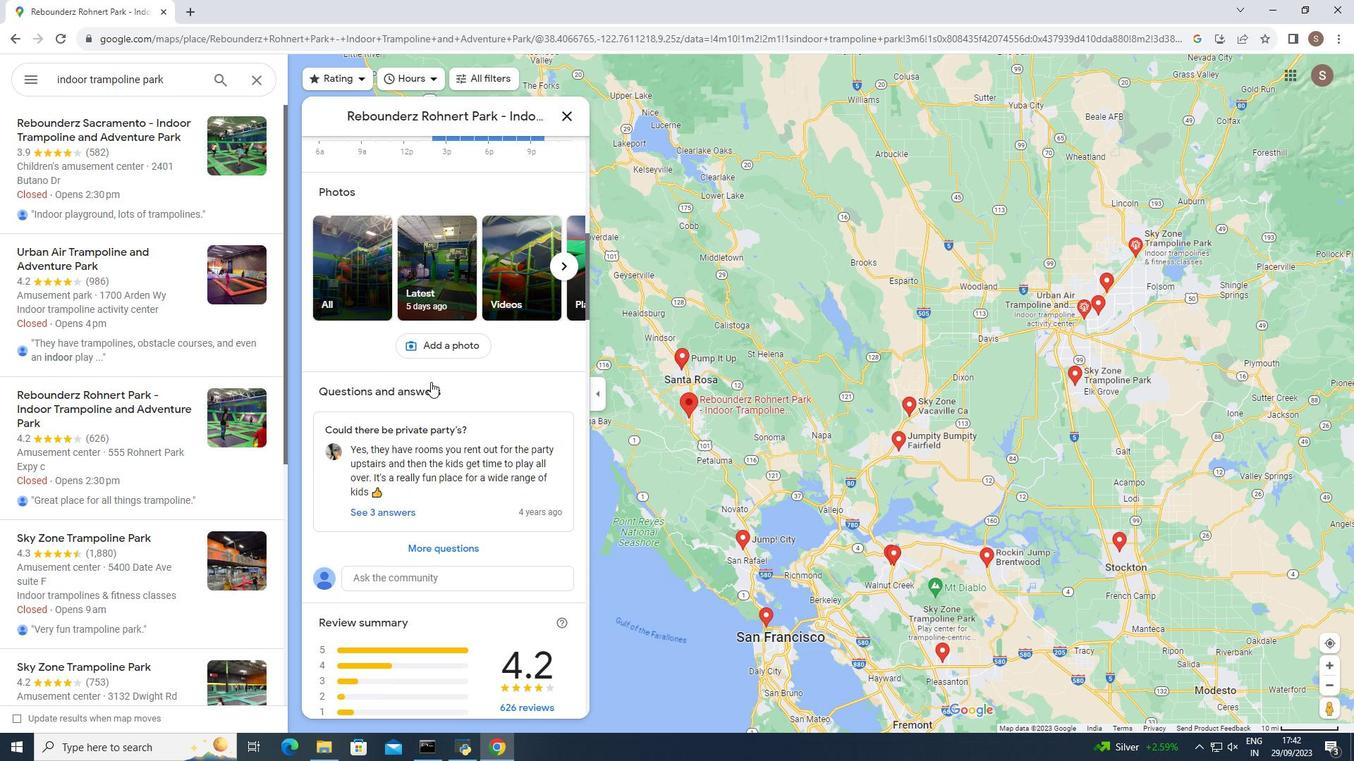 
Action: Mouse scrolled (430, 381) with delta (0, 0)
Screenshot: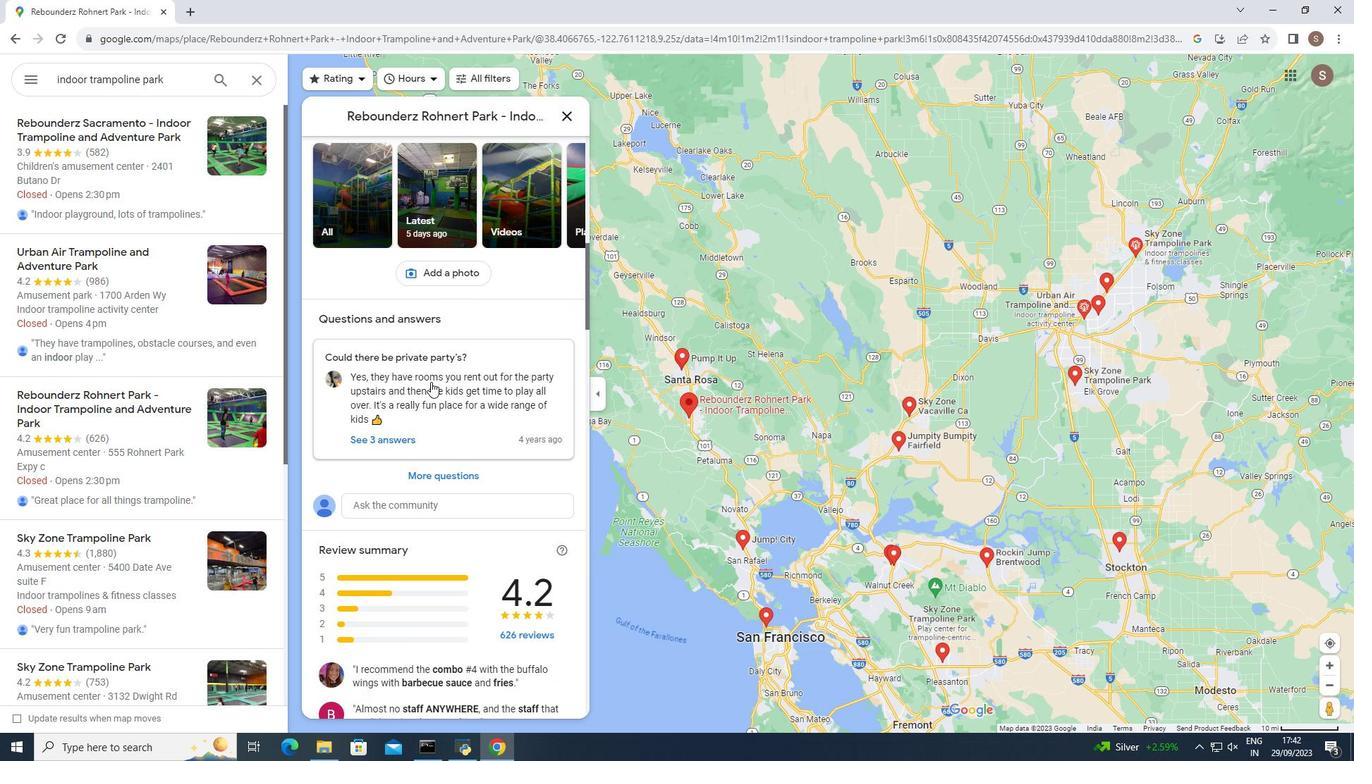 
Action: Mouse scrolled (430, 381) with delta (0, 0)
Screenshot: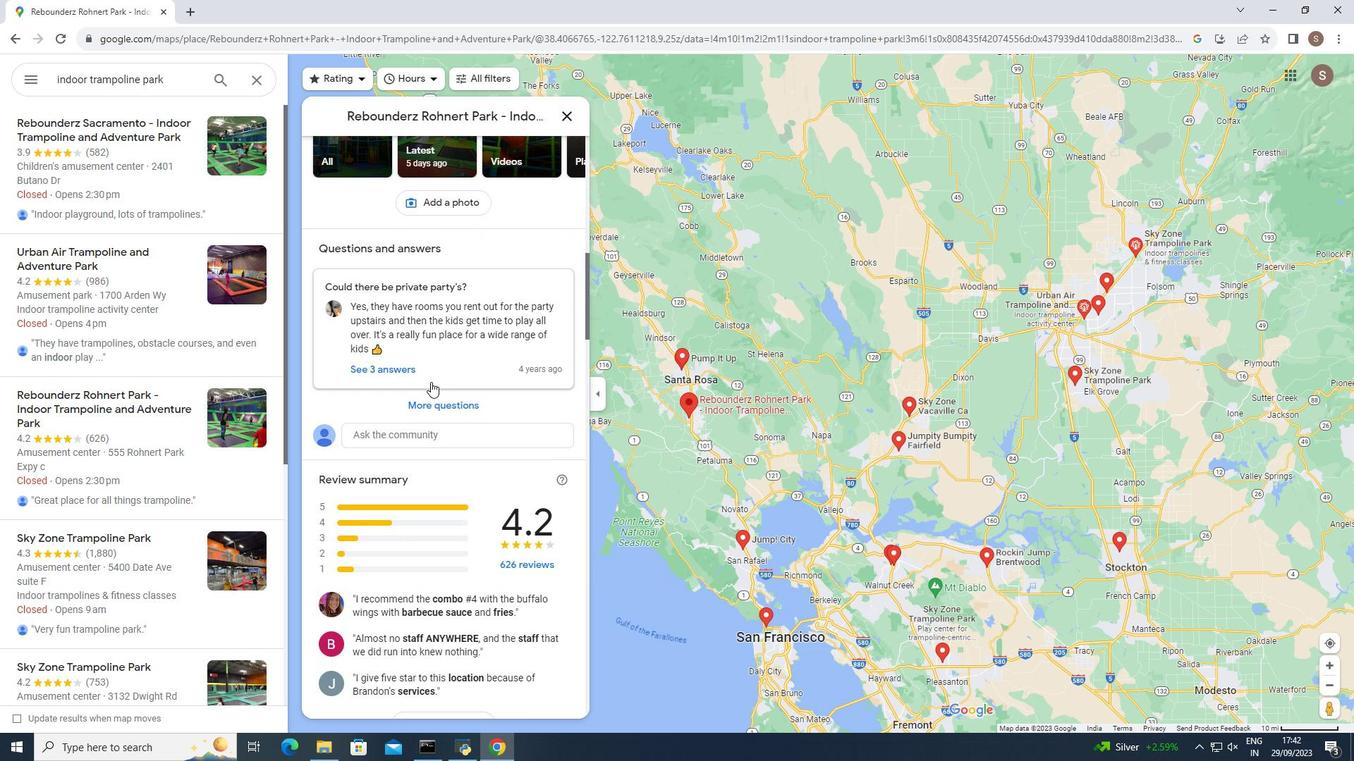 
Action: Mouse scrolled (430, 381) with delta (0, 0)
Screenshot: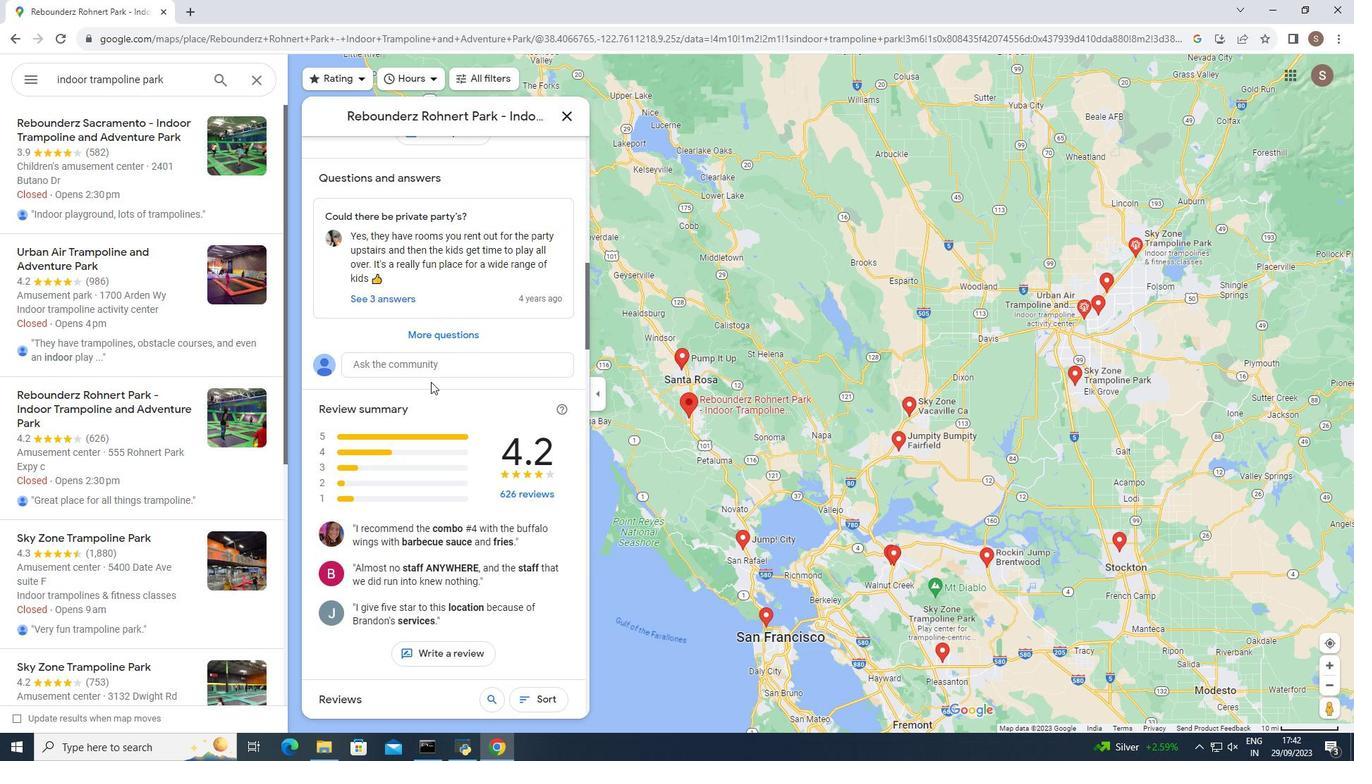 
Action: Mouse scrolled (430, 381) with delta (0, 0)
Screenshot: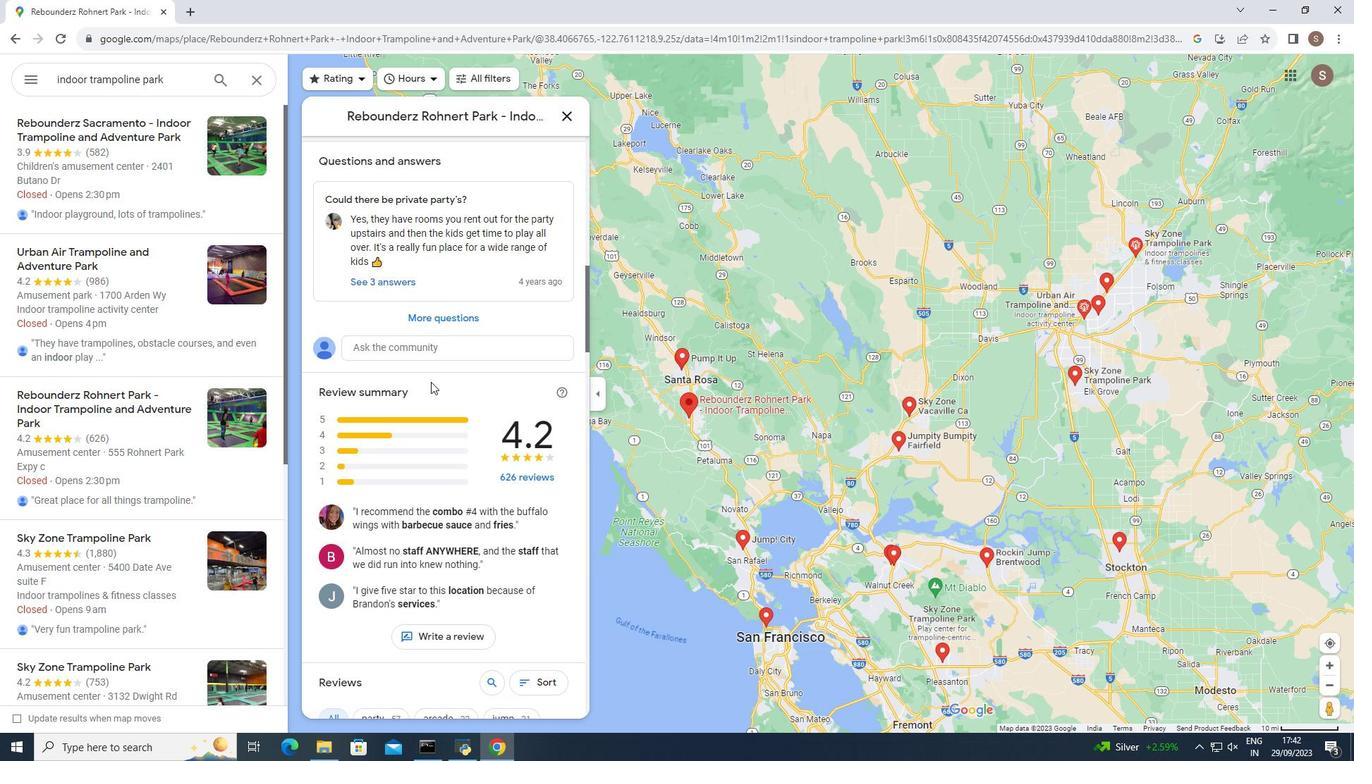 
Action: Mouse scrolled (430, 381) with delta (0, 0)
Screenshot: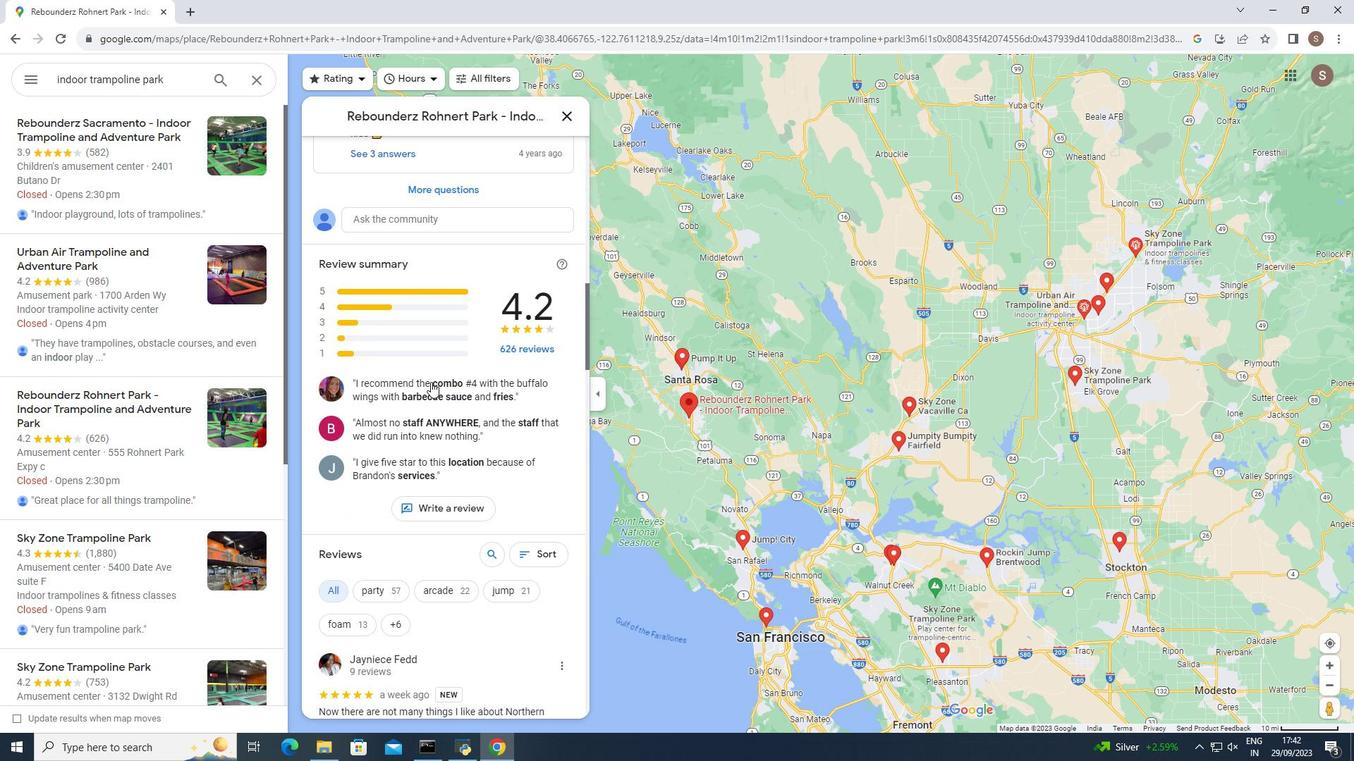 
Action: Mouse scrolled (430, 381) with delta (0, 0)
Screenshot: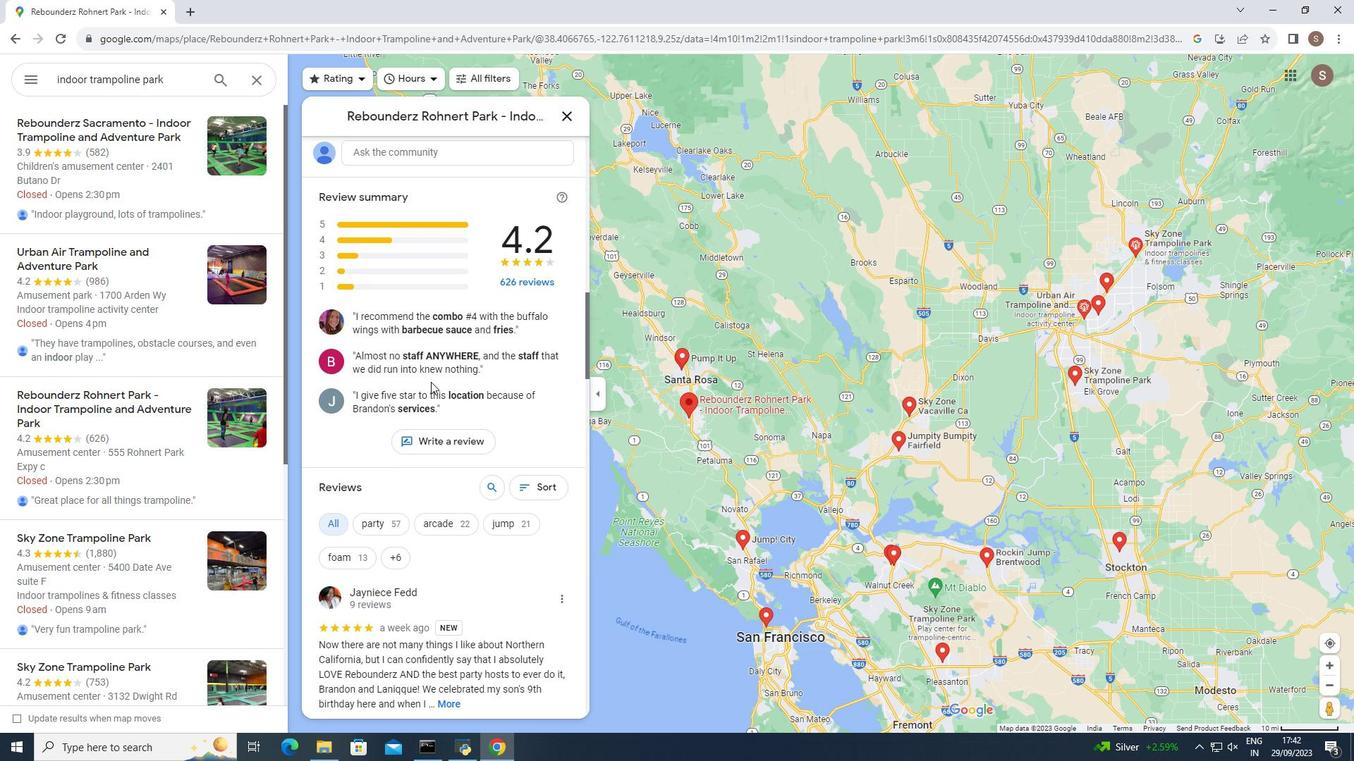 
Action: Mouse scrolled (430, 381) with delta (0, 0)
Screenshot: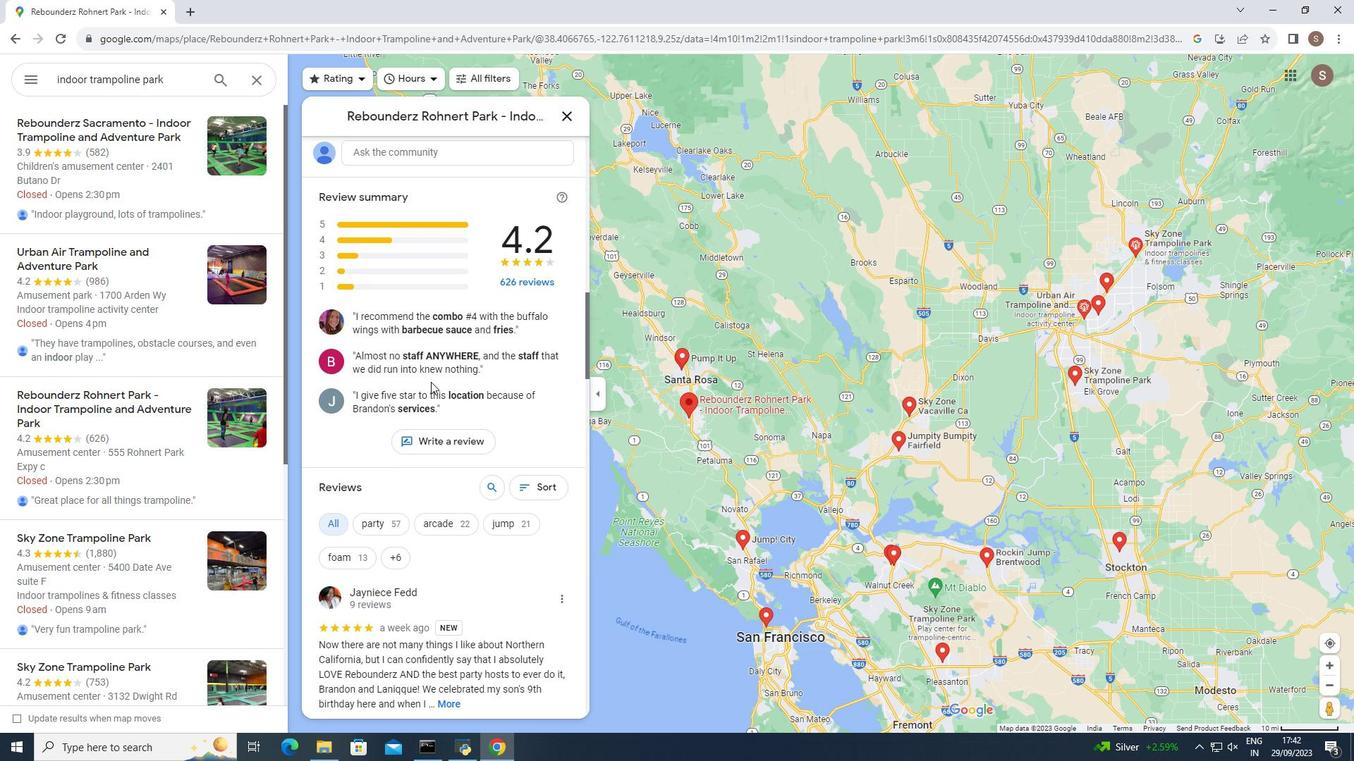 
Action: Mouse scrolled (430, 381) with delta (0, 0)
Screenshot: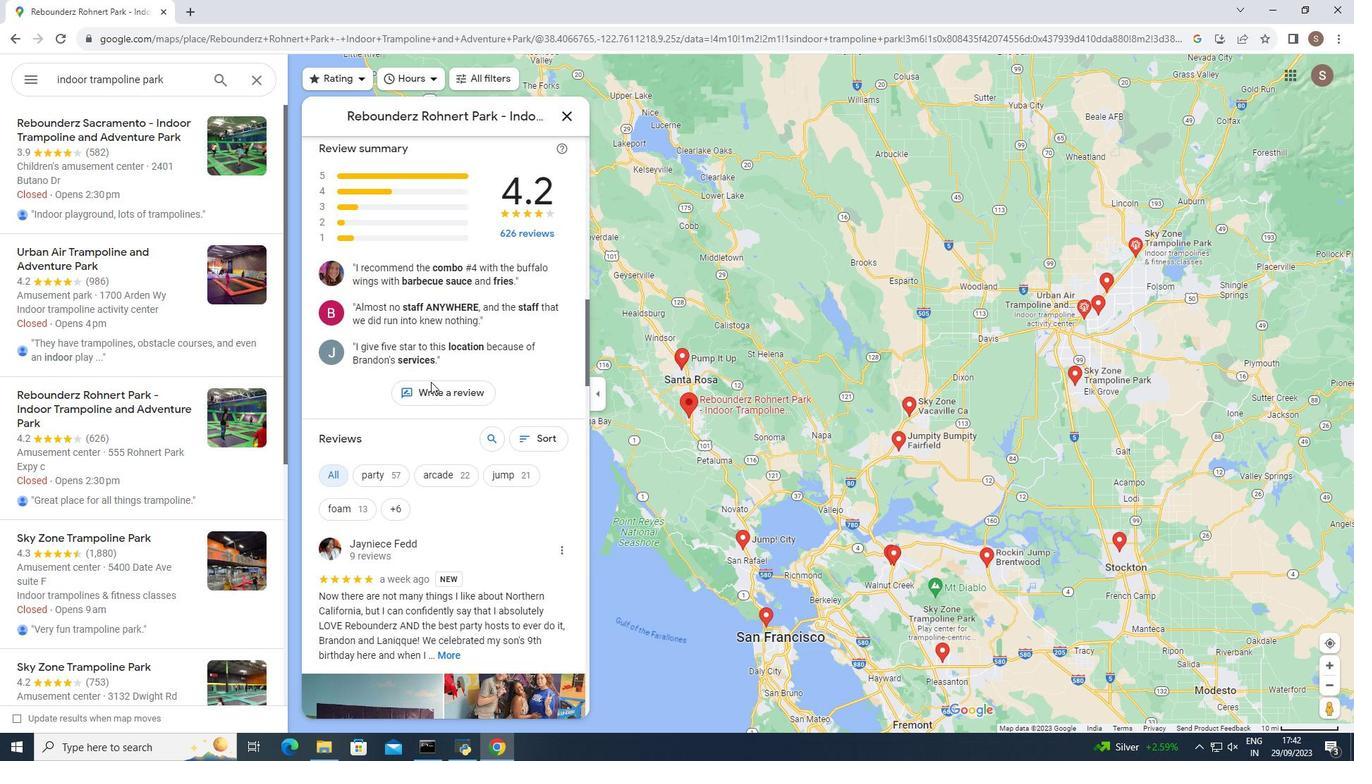 
Action: Mouse scrolled (430, 381) with delta (0, 0)
Screenshot: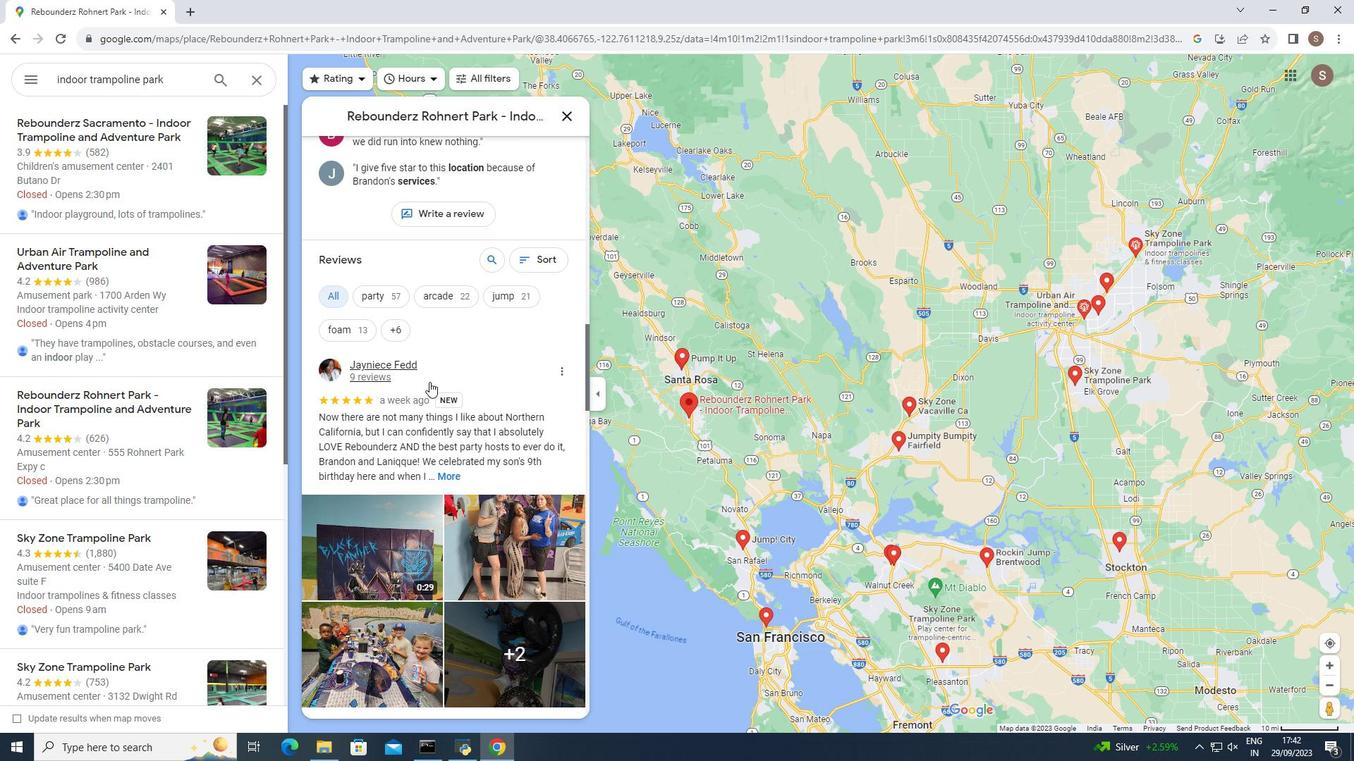 
Action: Mouse moved to (429, 382)
Screenshot: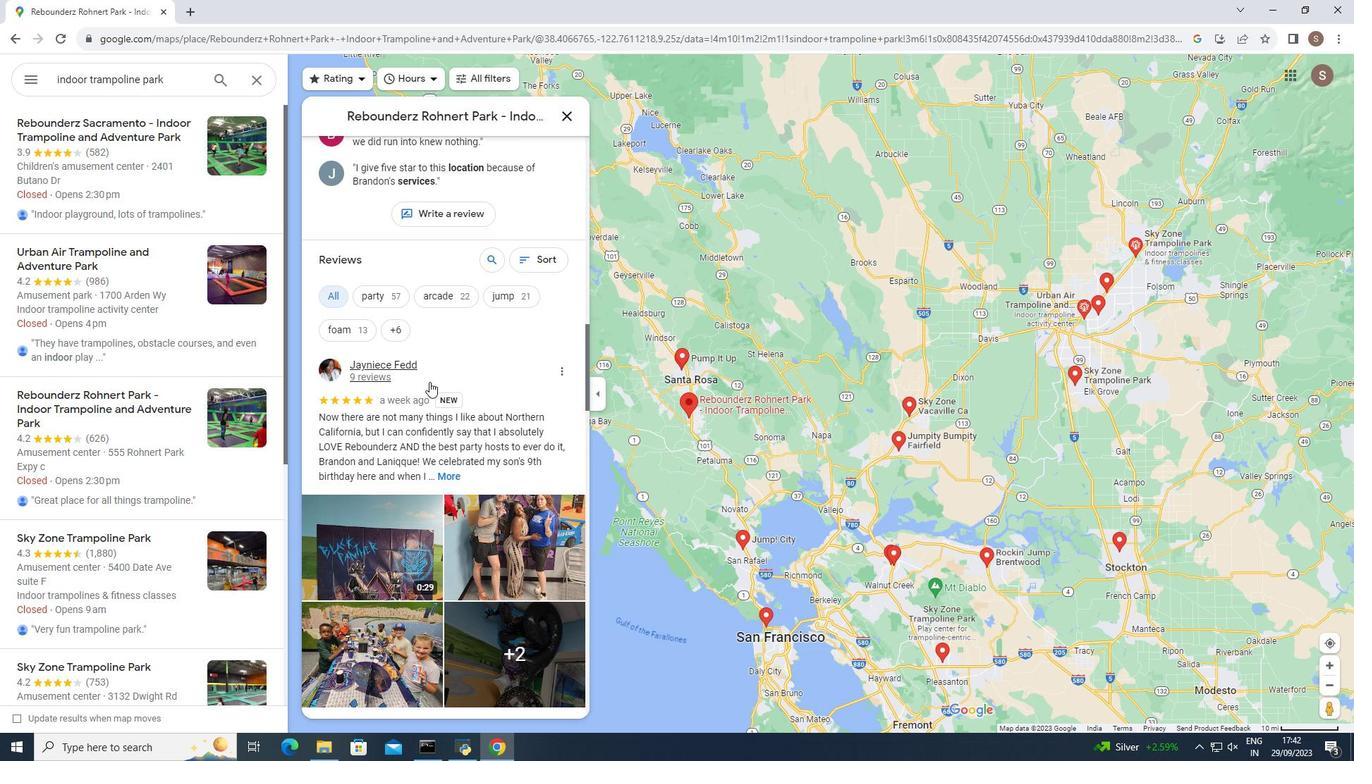 
Action: Mouse scrolled (429, 381) with delta (0, 0)
Screenshot: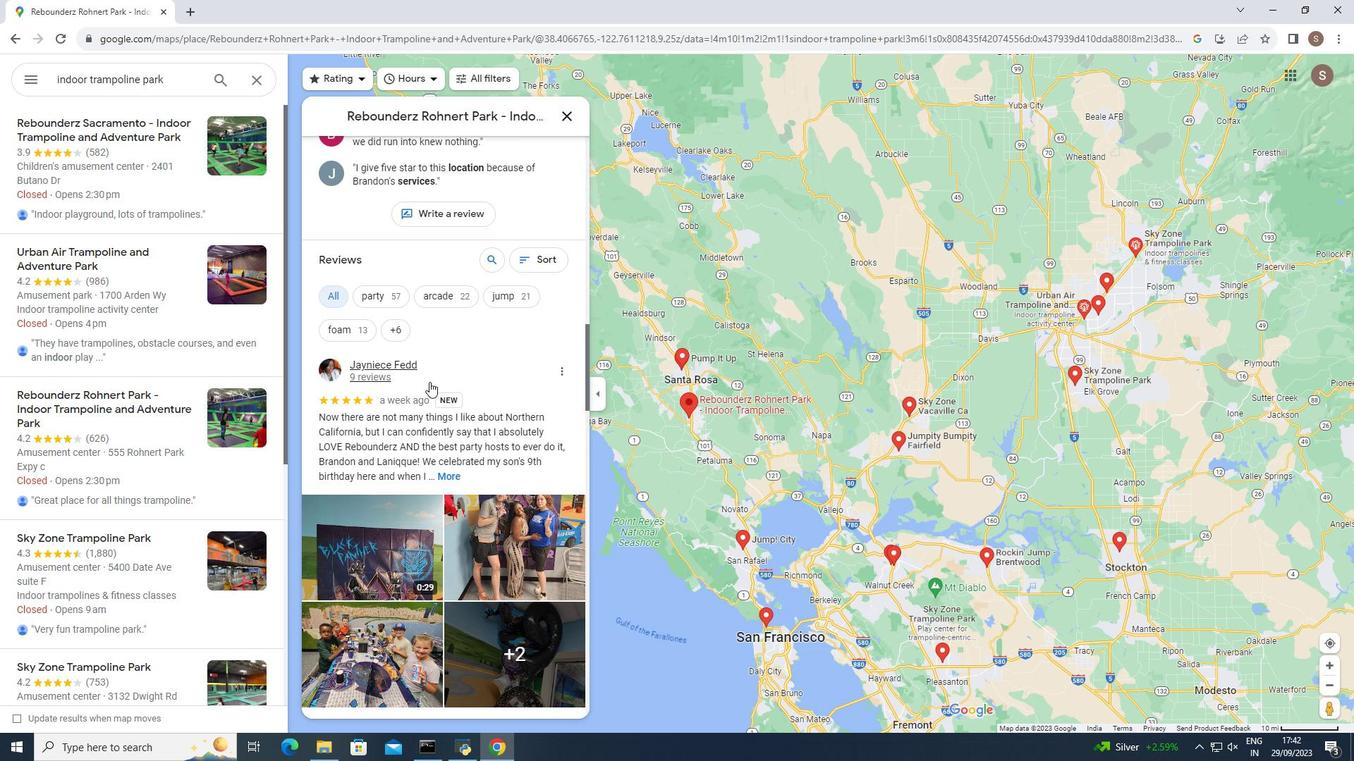 
Action: Mouse moved to (440, 353)
Screenshot: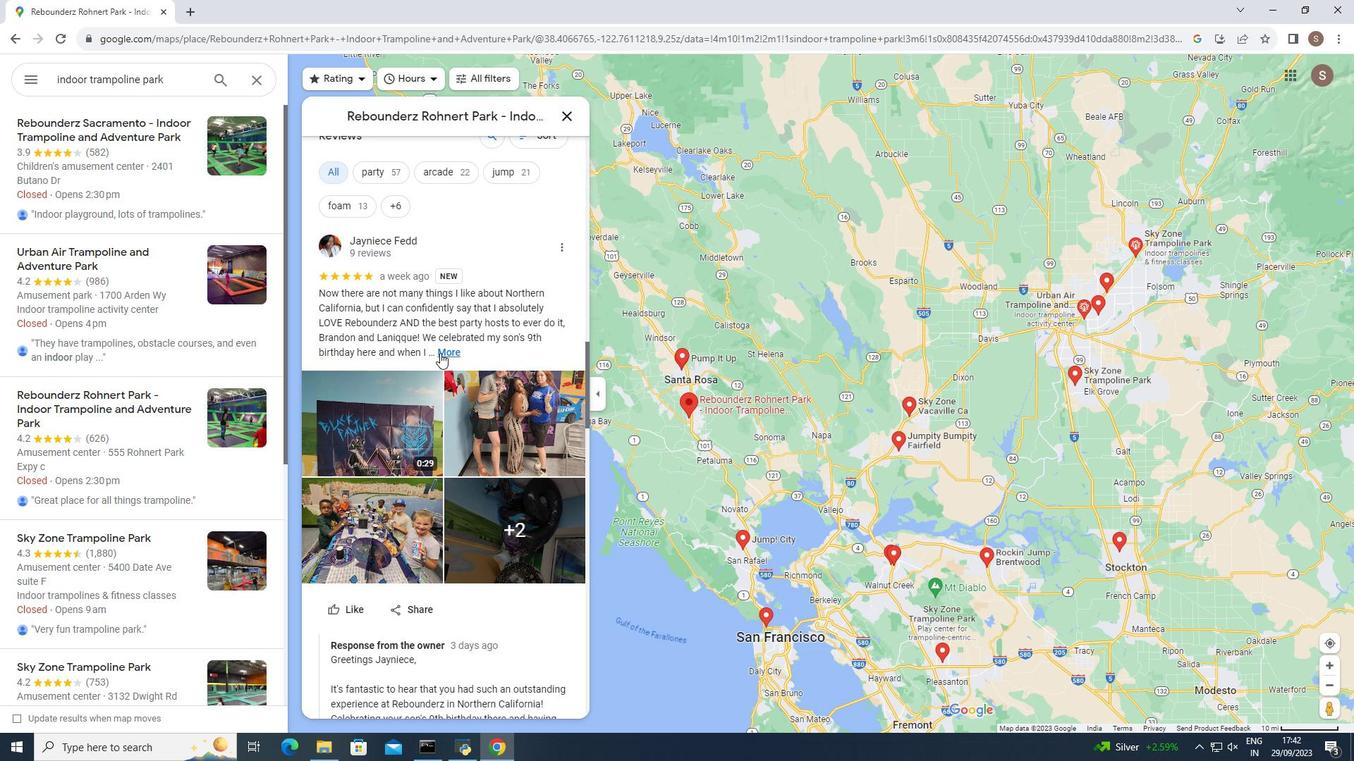 
Action: Mouse pressed left at (440, 353)
Screenshot: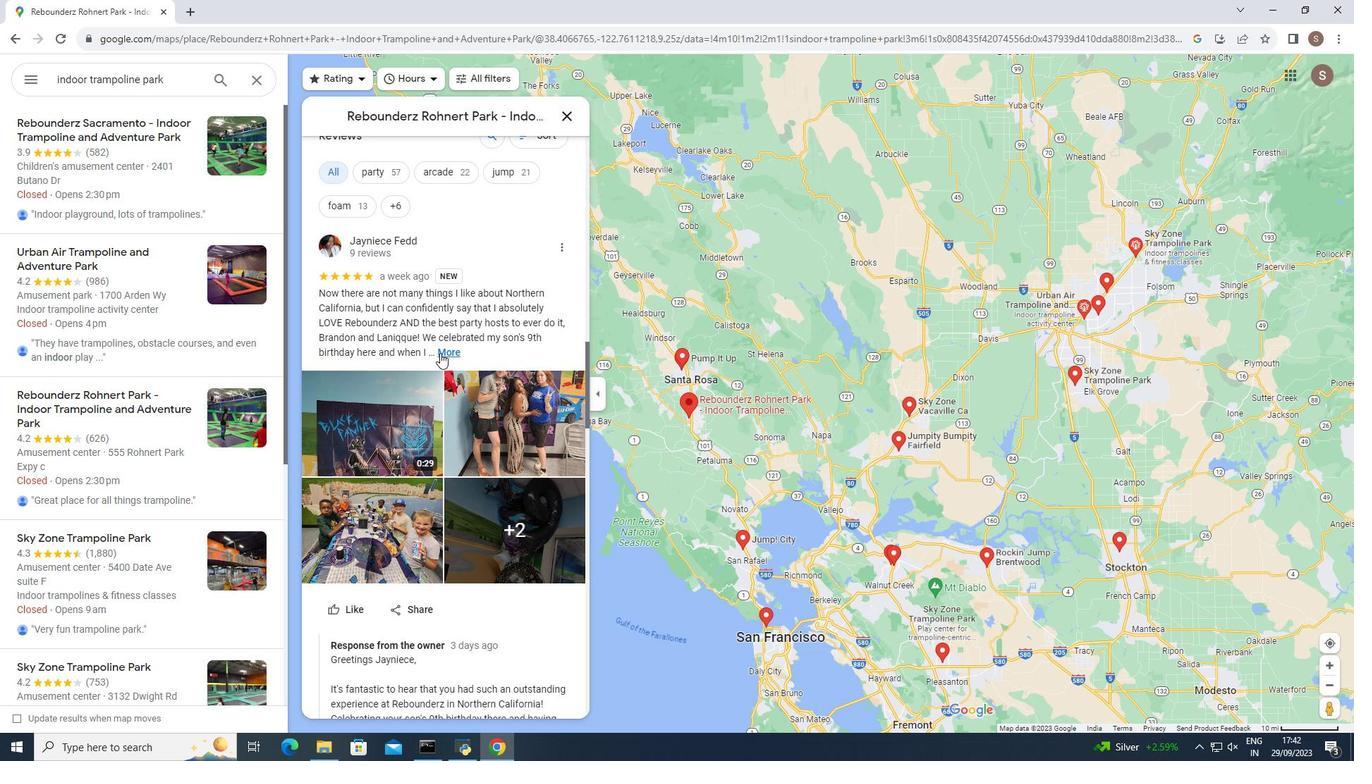 
Action: Mouse moved to (435, 356)
Screenshot: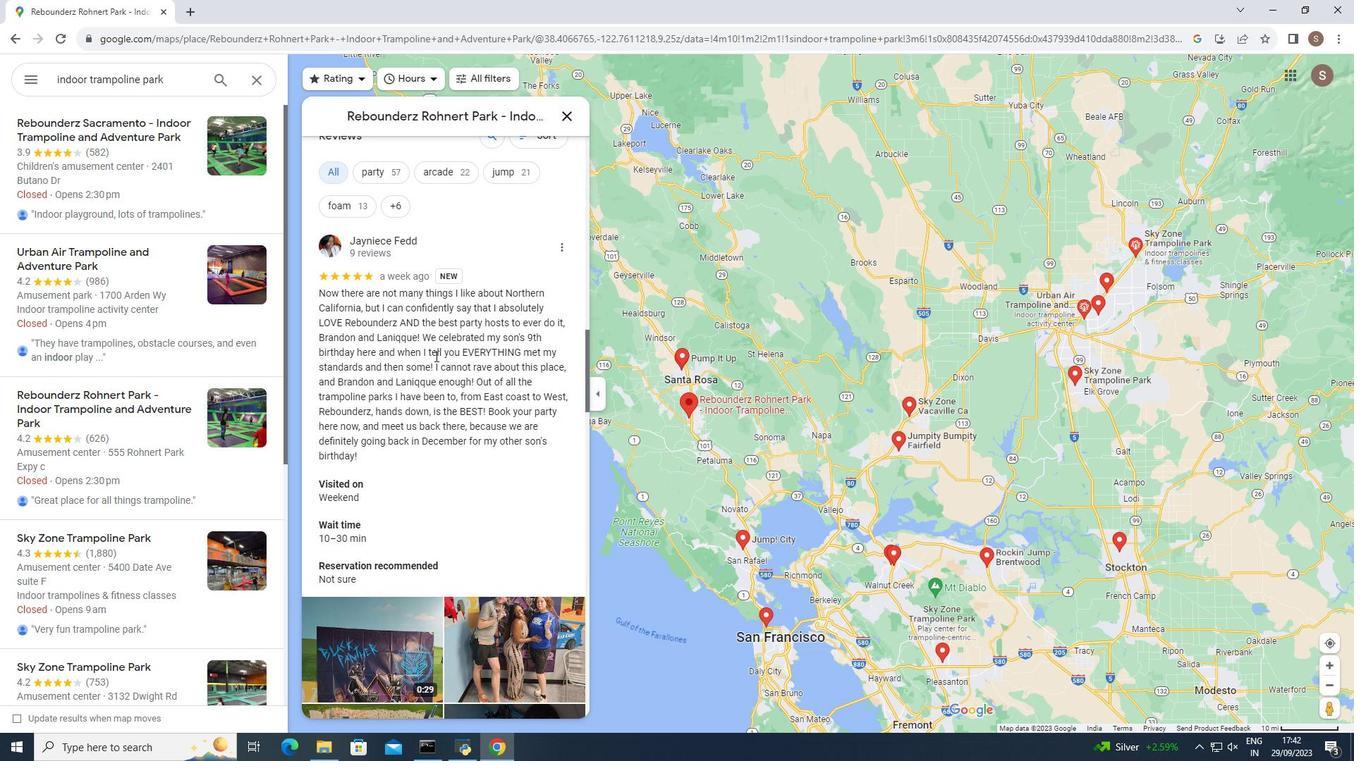 
Action: Mouse scrolled (435, 355) with delta (0, 0)
Screenshot: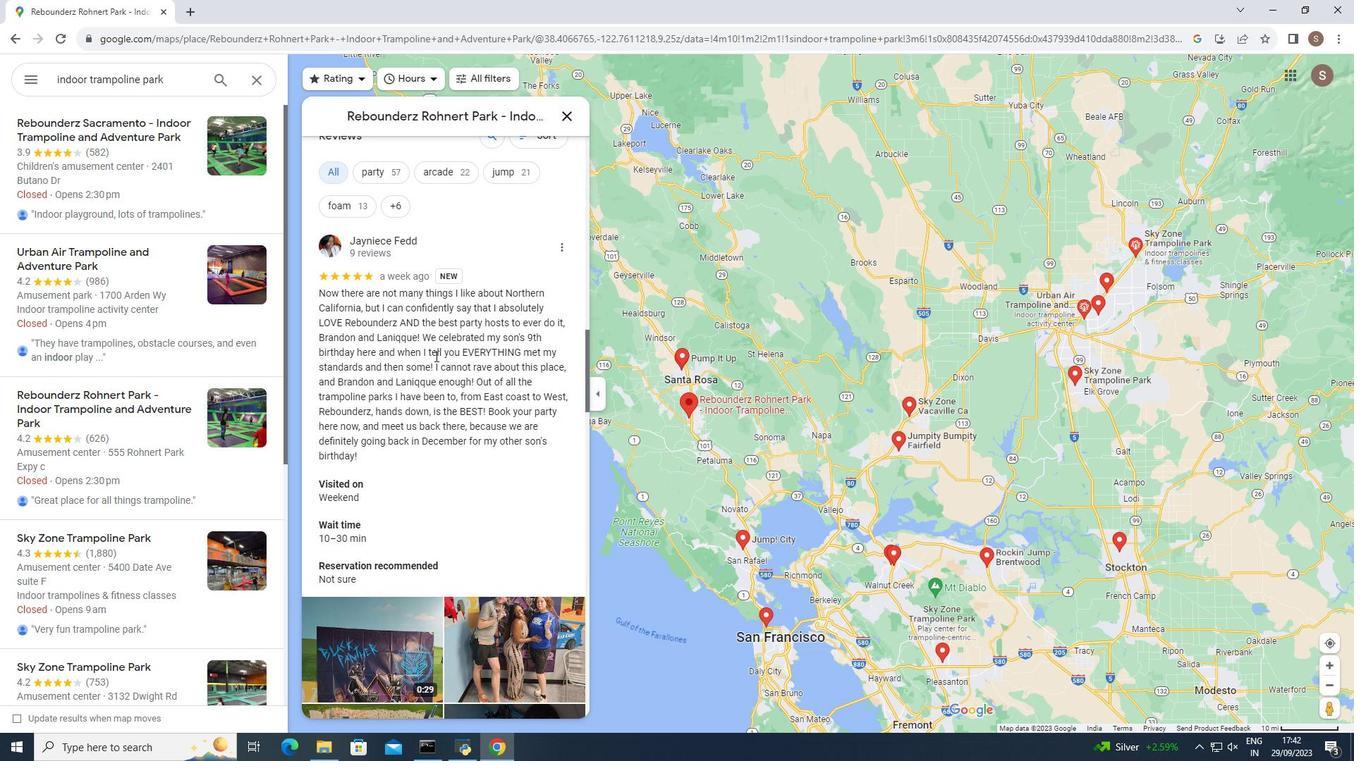 
Action: Mouse moved to (434, 356)
Screenshot: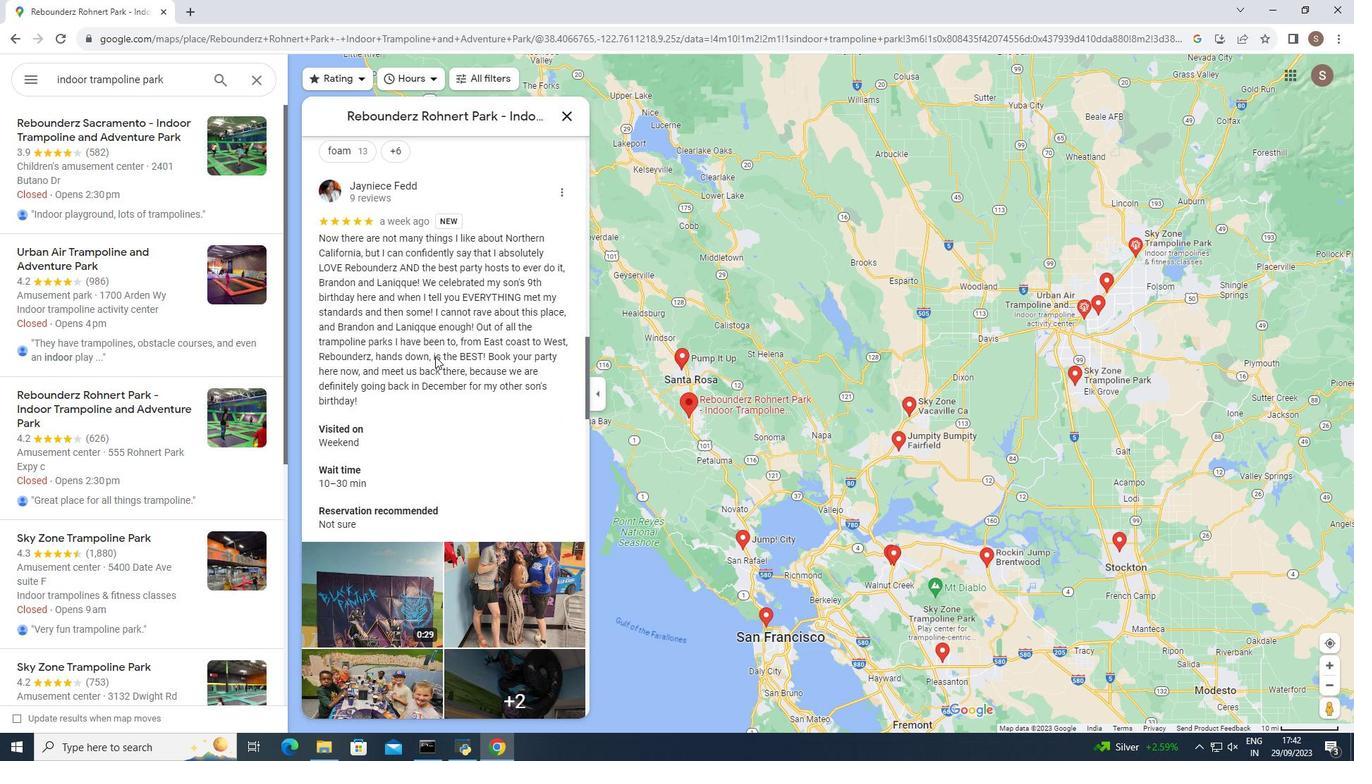 
Action: Mouse scrolled (434, 356) with delta (0, 0)
Screenshot: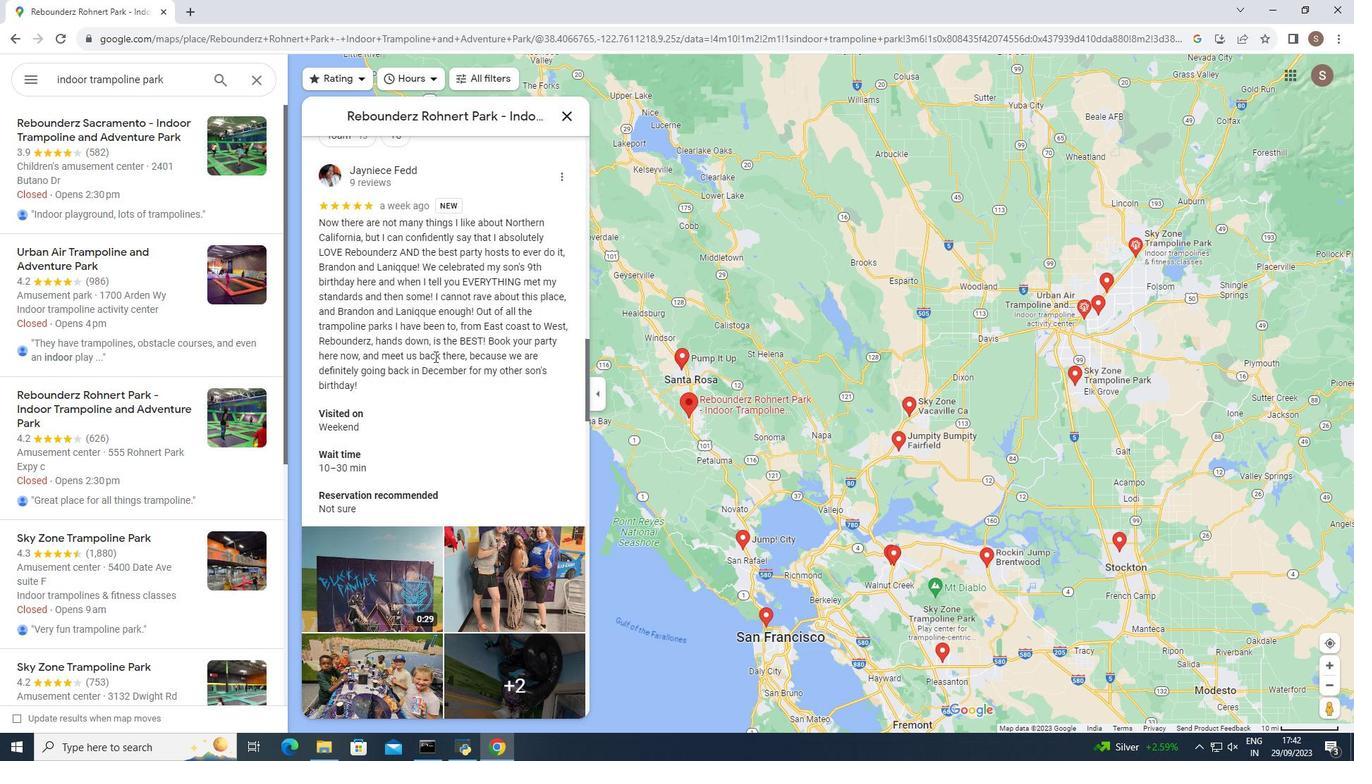 
Action: Mouse moved to (433, 357)
Screenshot: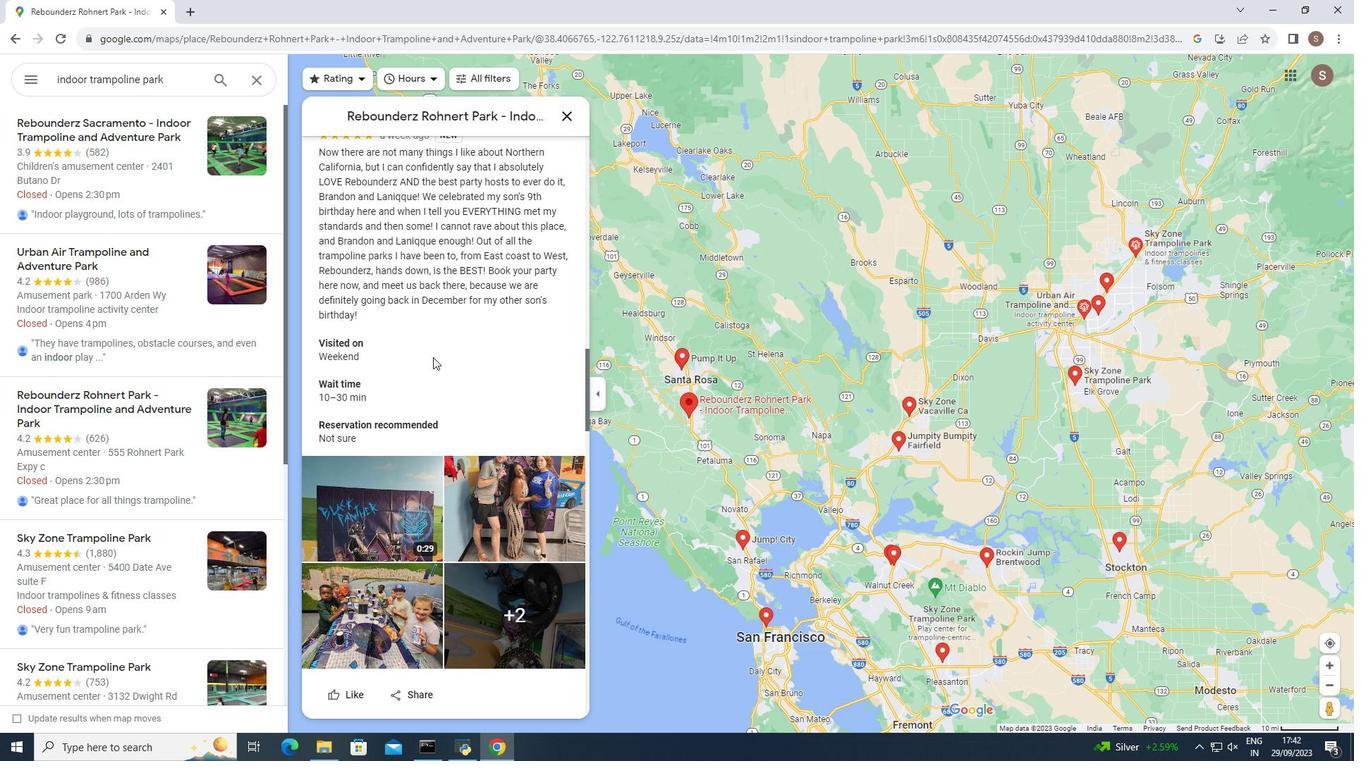 
Action: Mouse scrolled (433, 356) with delta (0, 0)
Screenshot: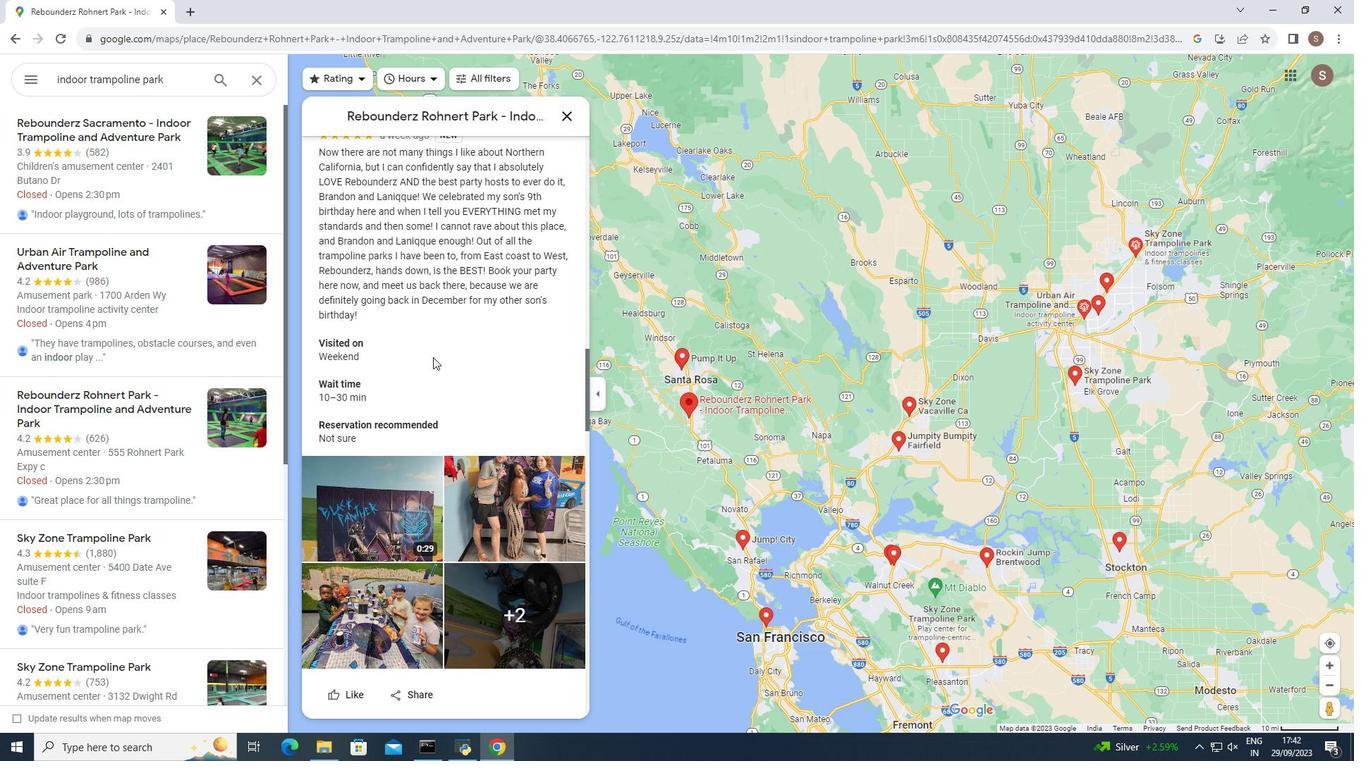 
Action: Mouse scrolled (433, 356) with delta (0, 0)
Screenshot: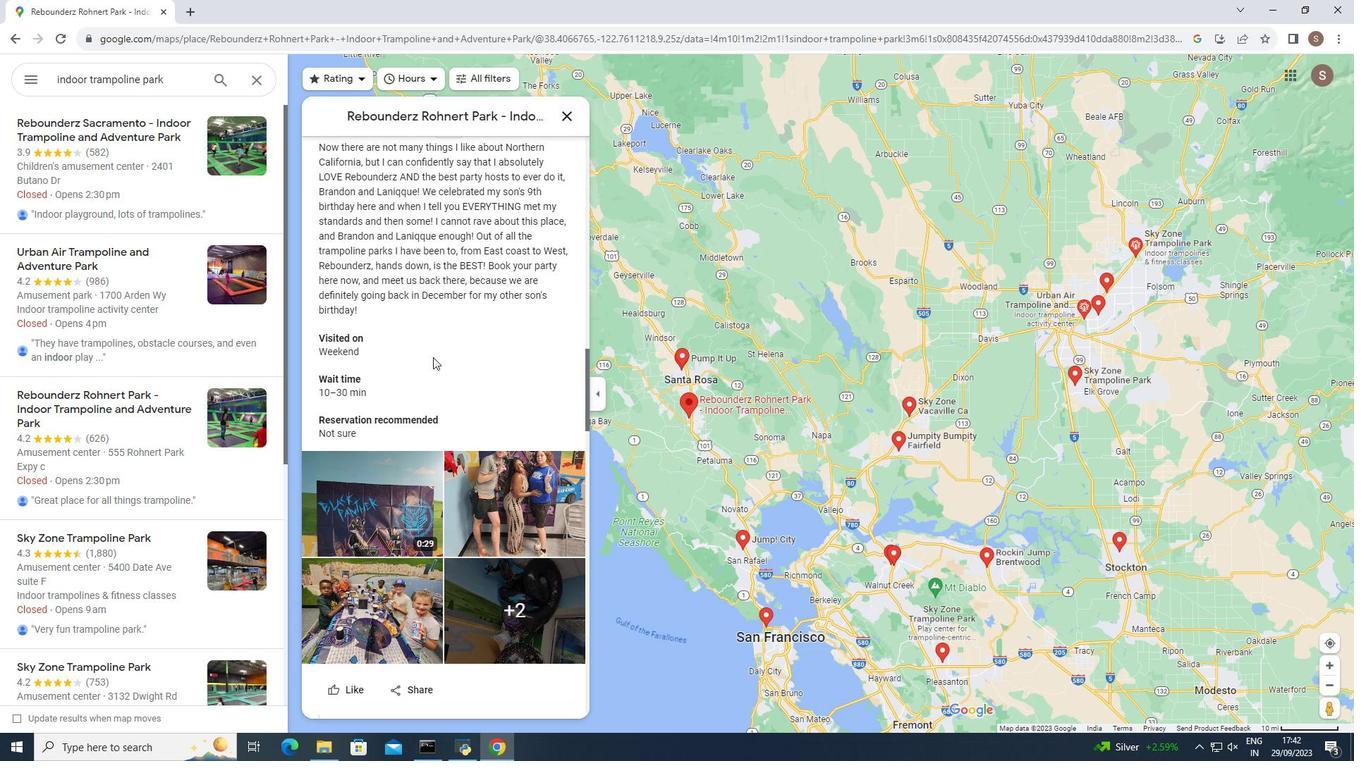 
Action: Mouse scrolled (433, 356) with delta (0, 0)
Screenshot: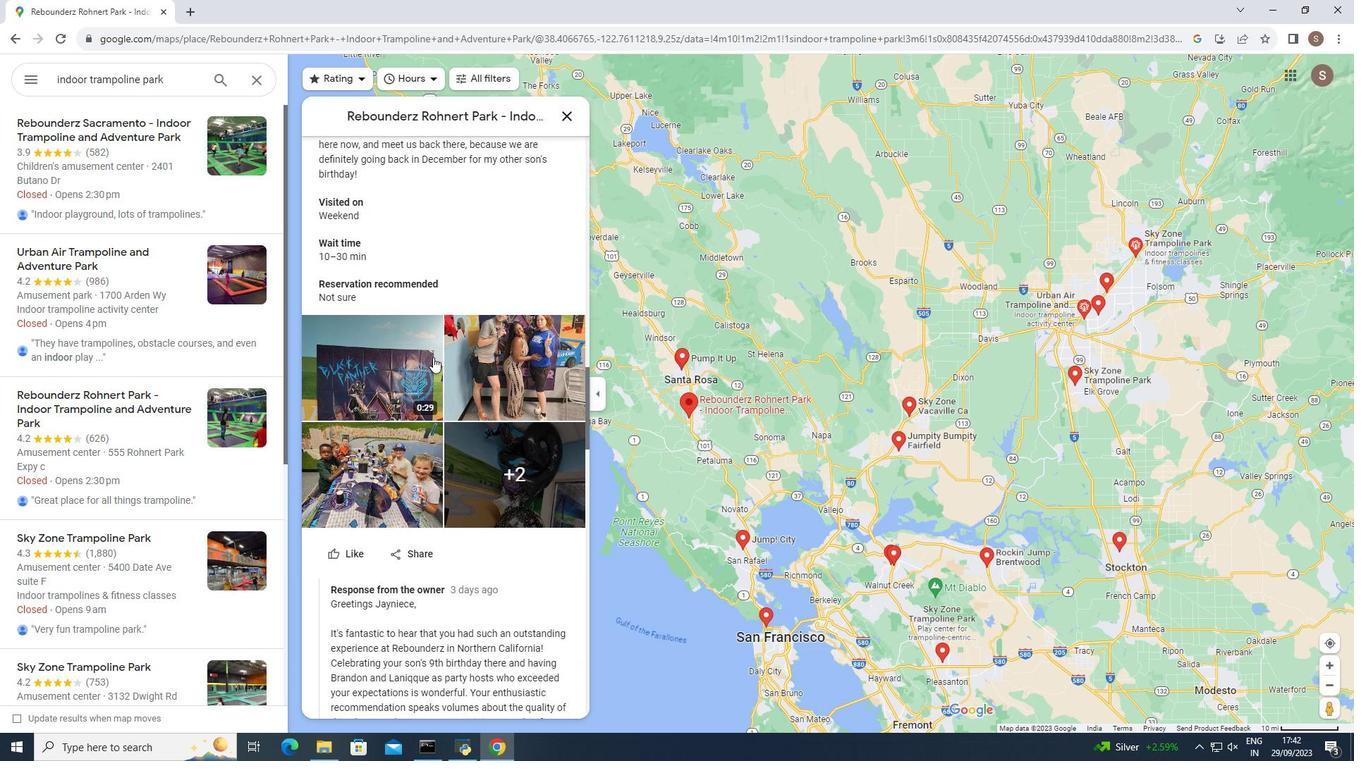 
Action: Mouse scrolled (433, 356) with delta (0, 0)
Screenshot: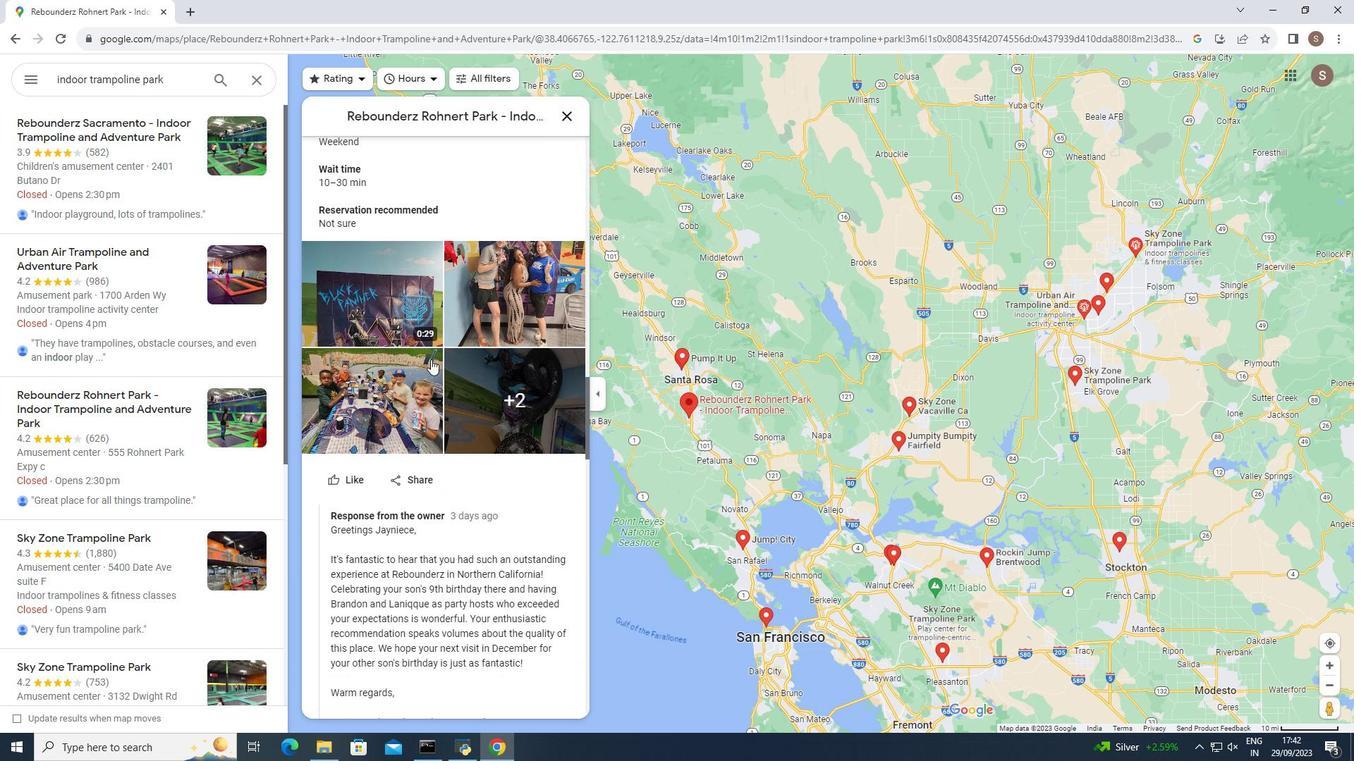 
Action: Mouse moved to (566, 116)
Screenshot: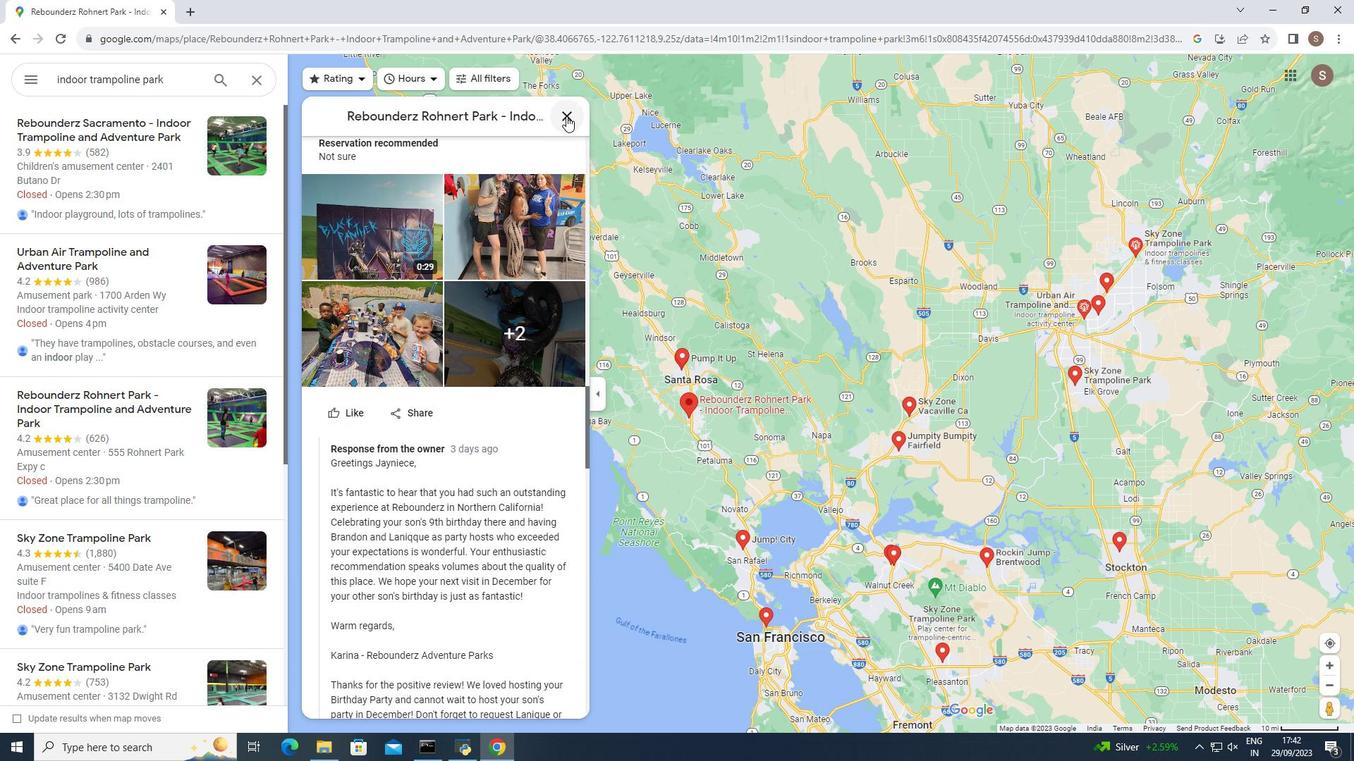 
Action: Mouse pressed left at (566, 116)
Screenshot: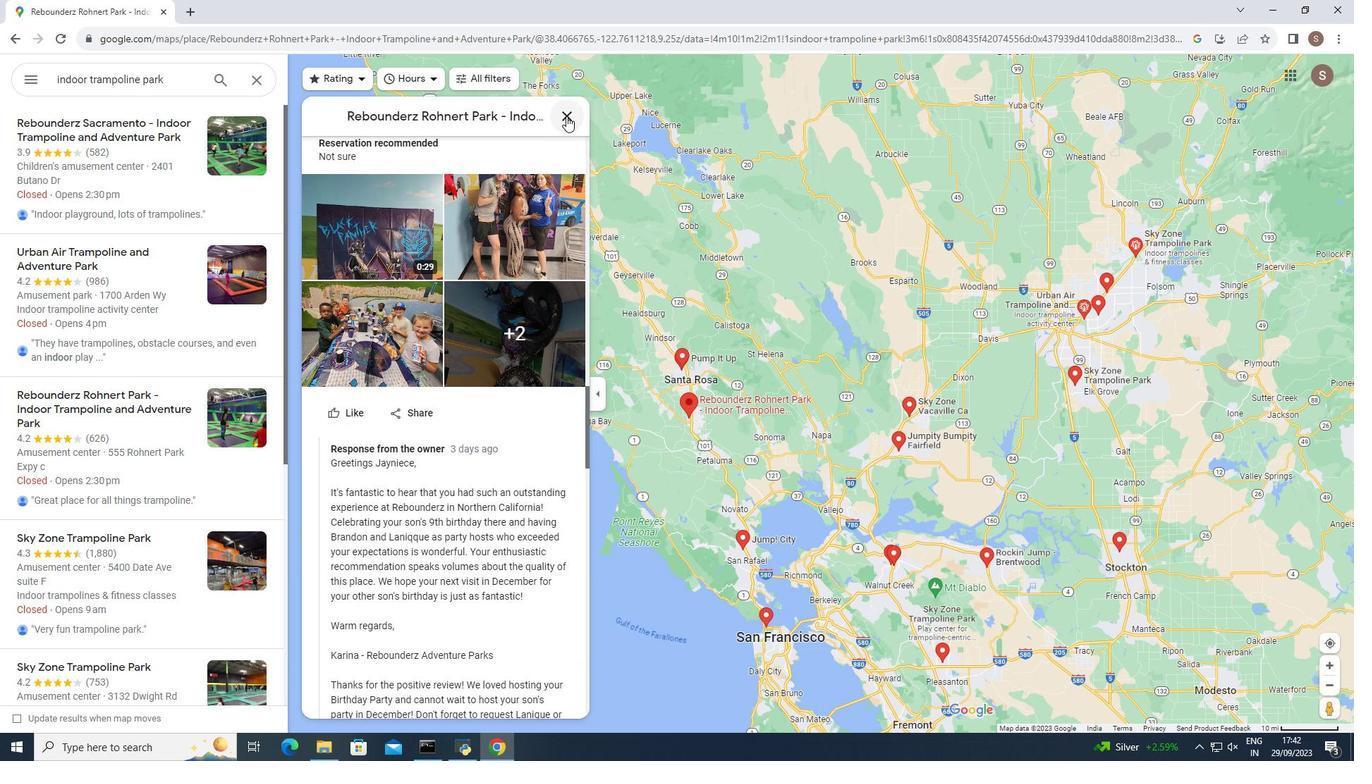 
Action: Mouse moved to (686, 402)
Screenshot: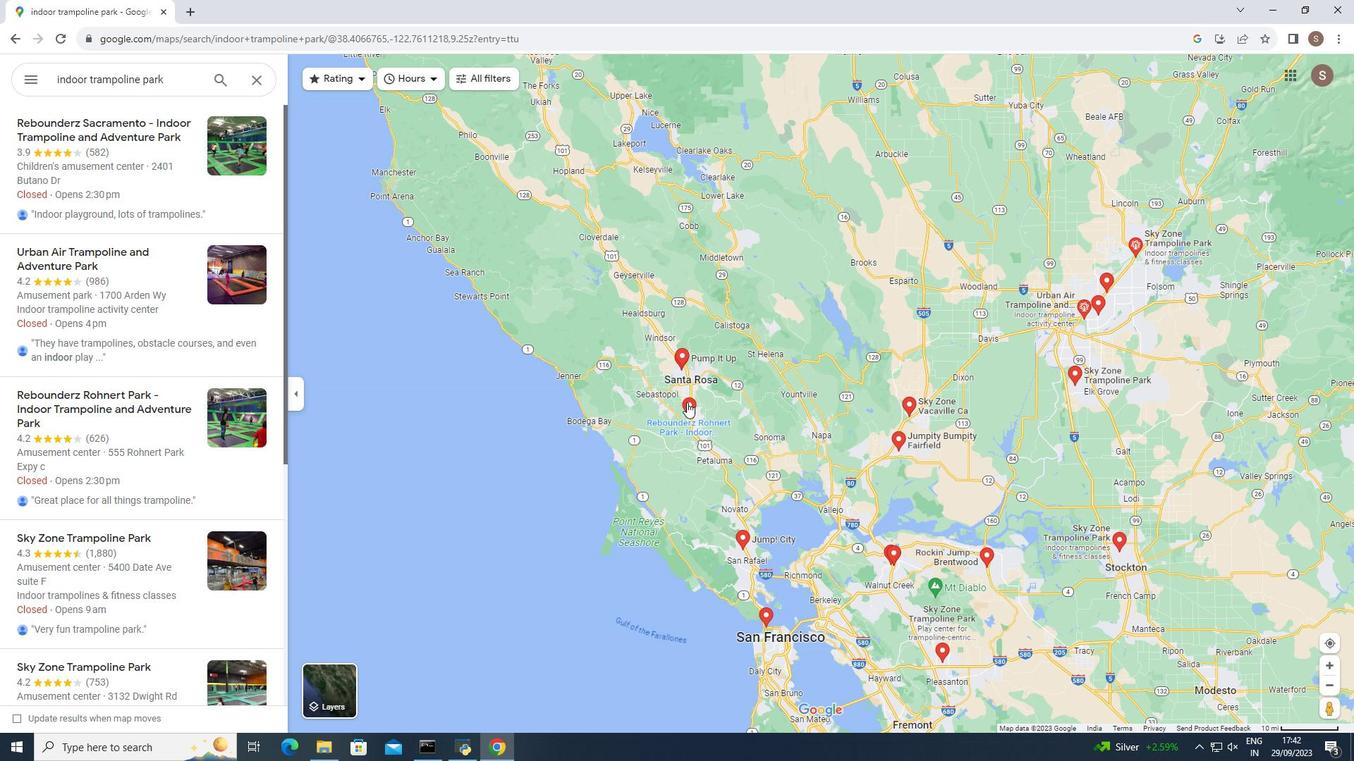 
Action: Mouse pressed left at (686, 402)
Screenshot: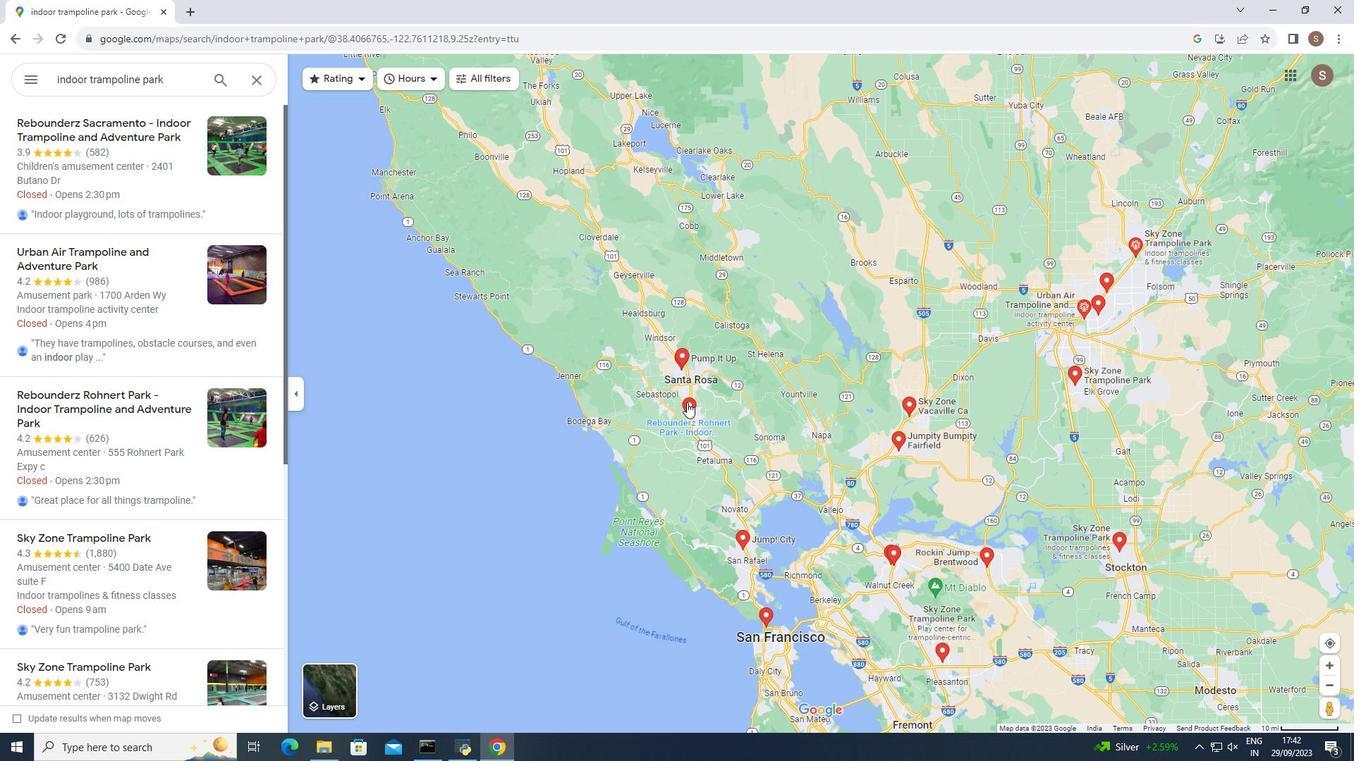 
Action: Mouse moved to (472, 409)
Screenshot: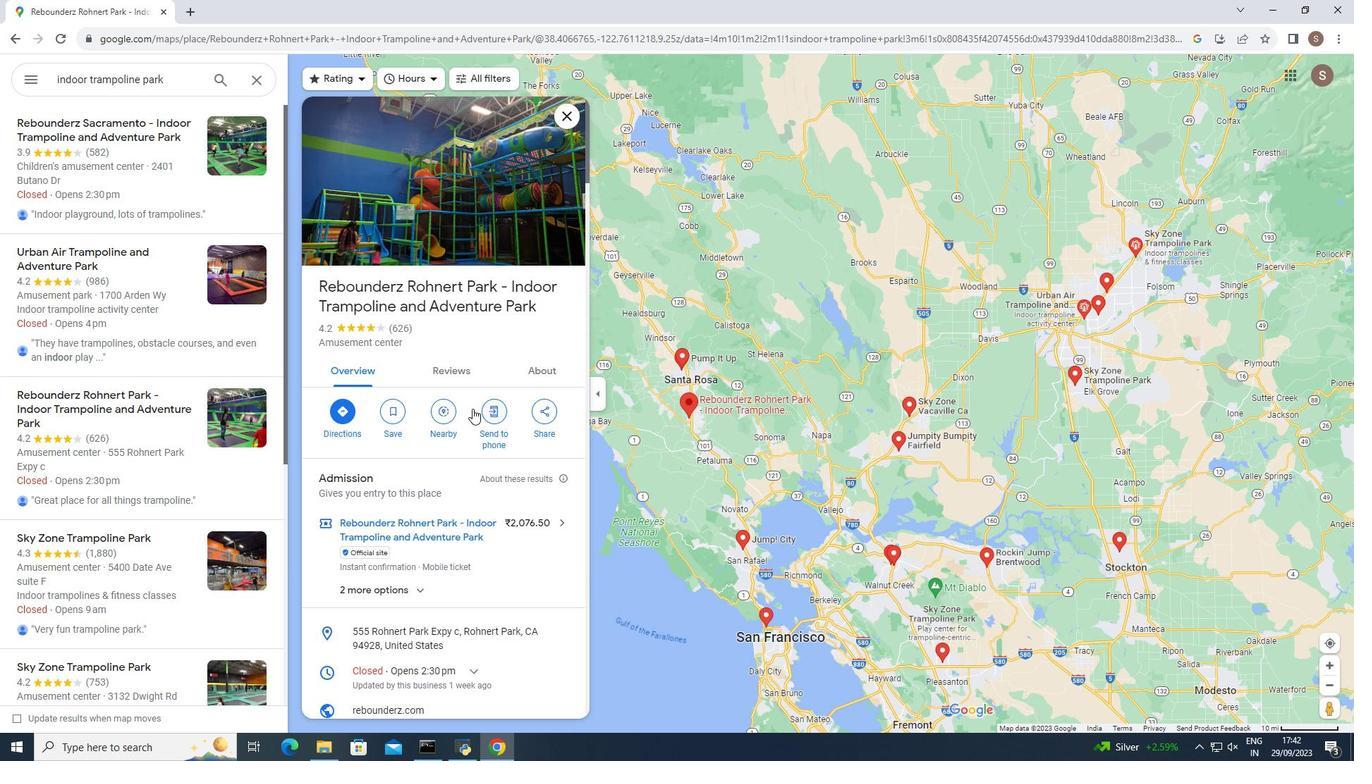 
Action: Mouse scrolled (472, 408) with delta (0, 0)
Screenshot: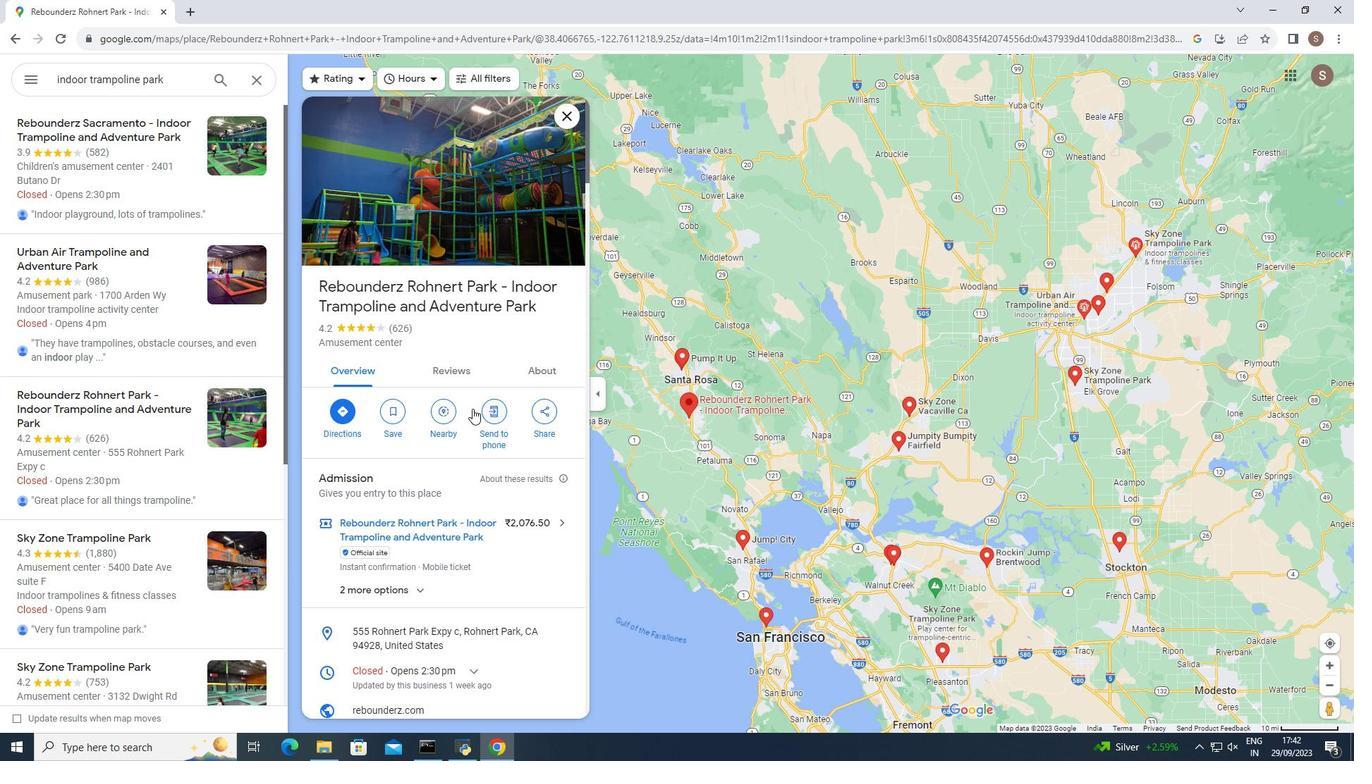 
Action: Mouse moved to (471, 409)
Screenshot: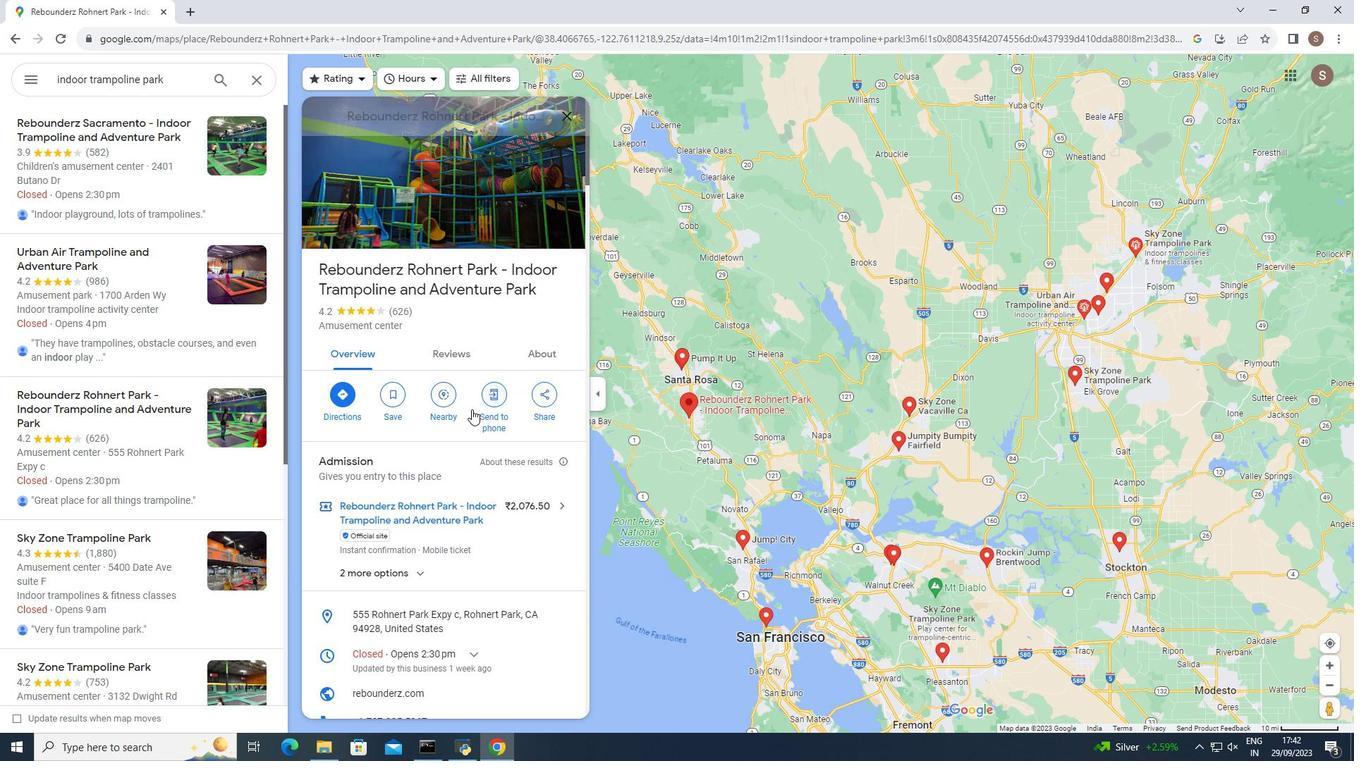 
Action: Mouse scrolled (471, 409) with delta (0, 0)
Screenshot: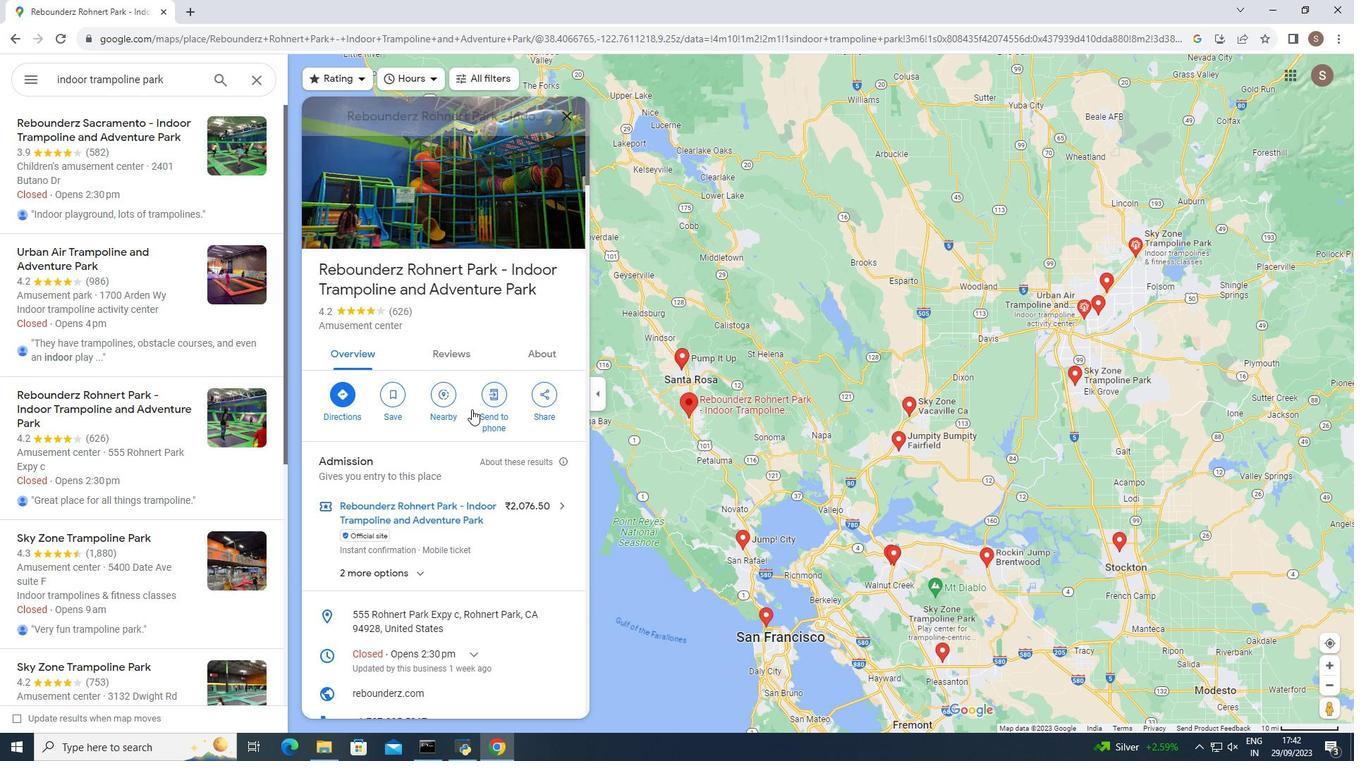 
Action: Mouse moved to (565, 114)
Screenshot: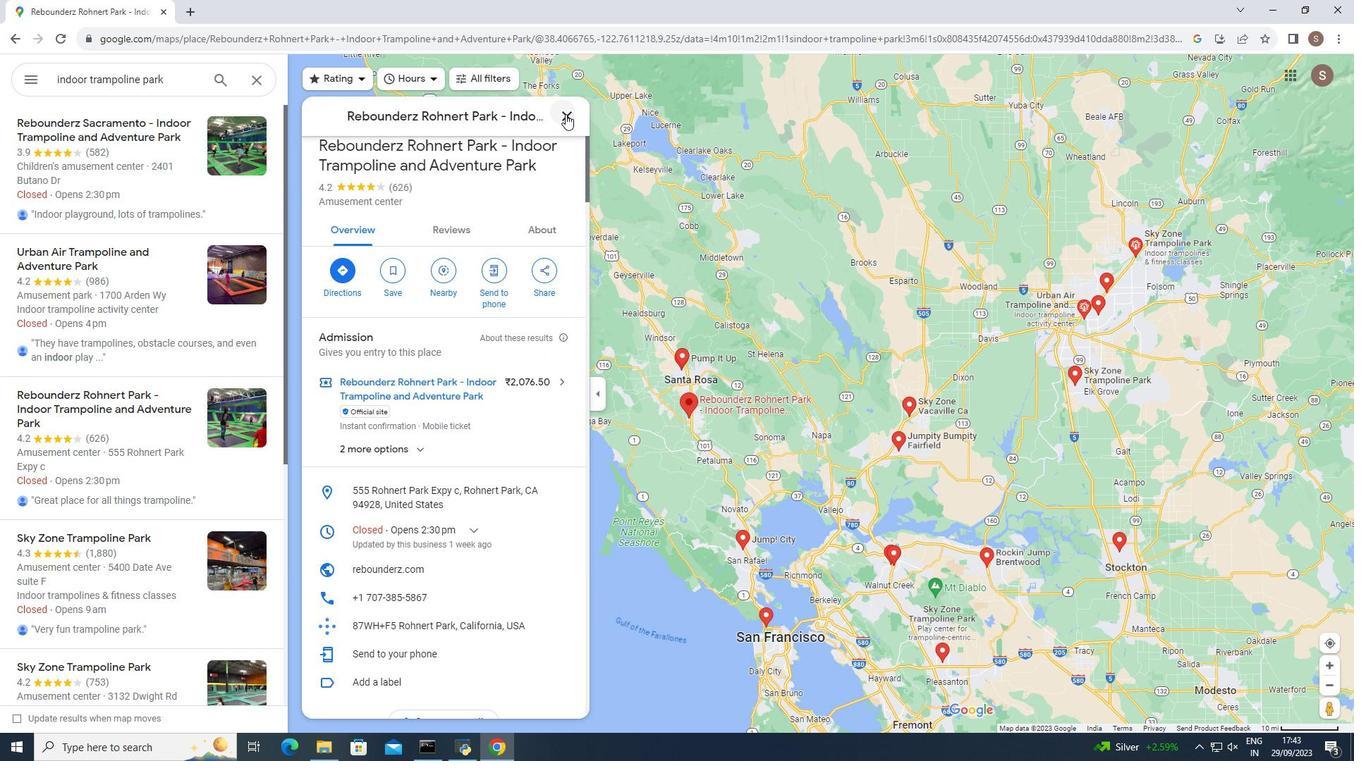 
Action: Mouse pressed left at (565, 114)
Screenshot: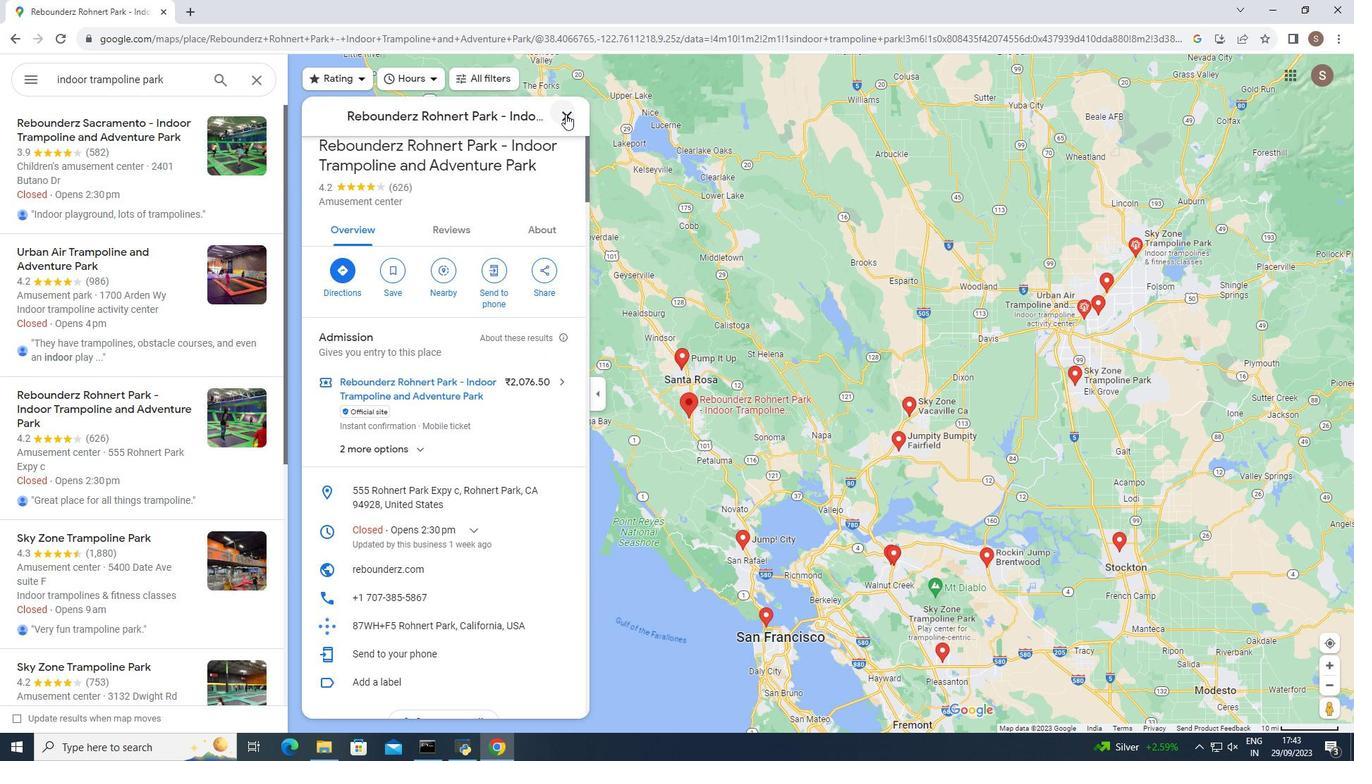 
Action: Mouse moved to (709, 363)
Screenshot: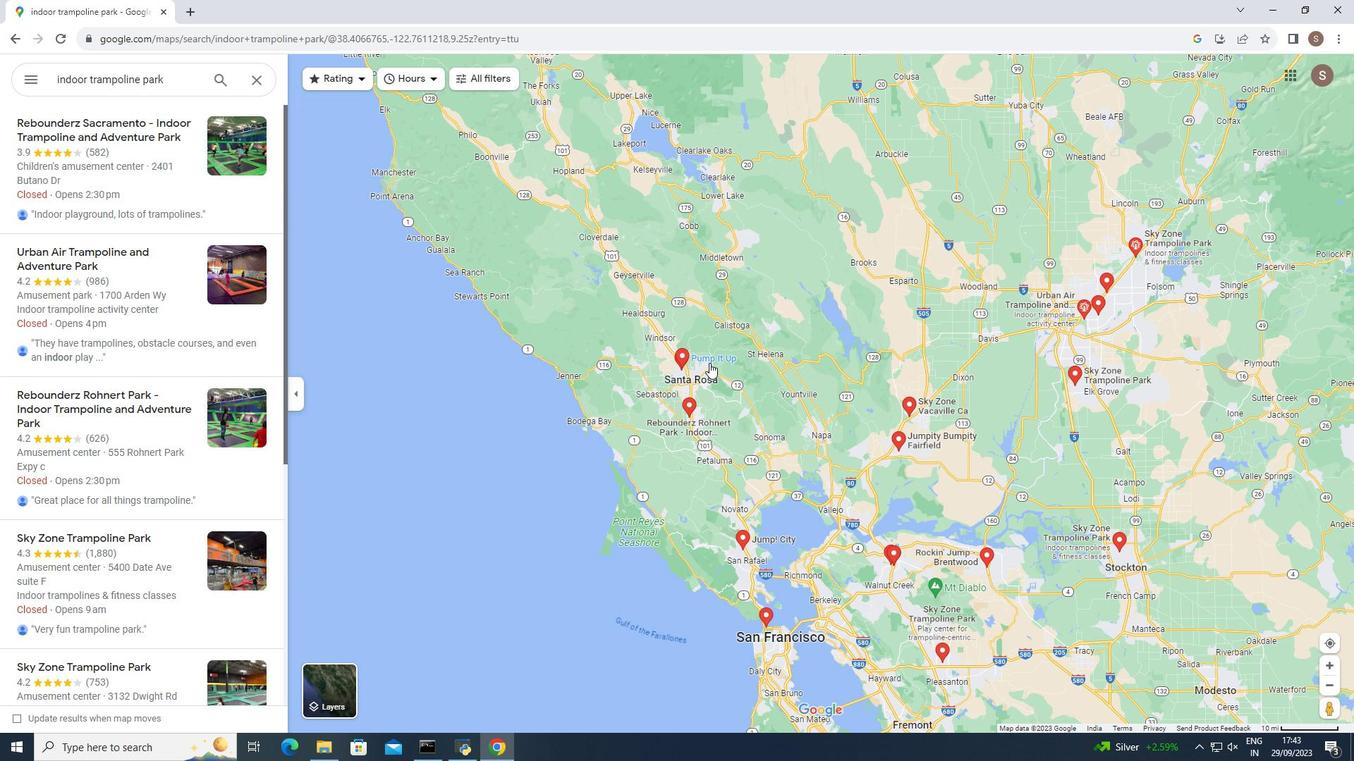 
Action: Mouse pressed left at (709, 363)
Screenshot: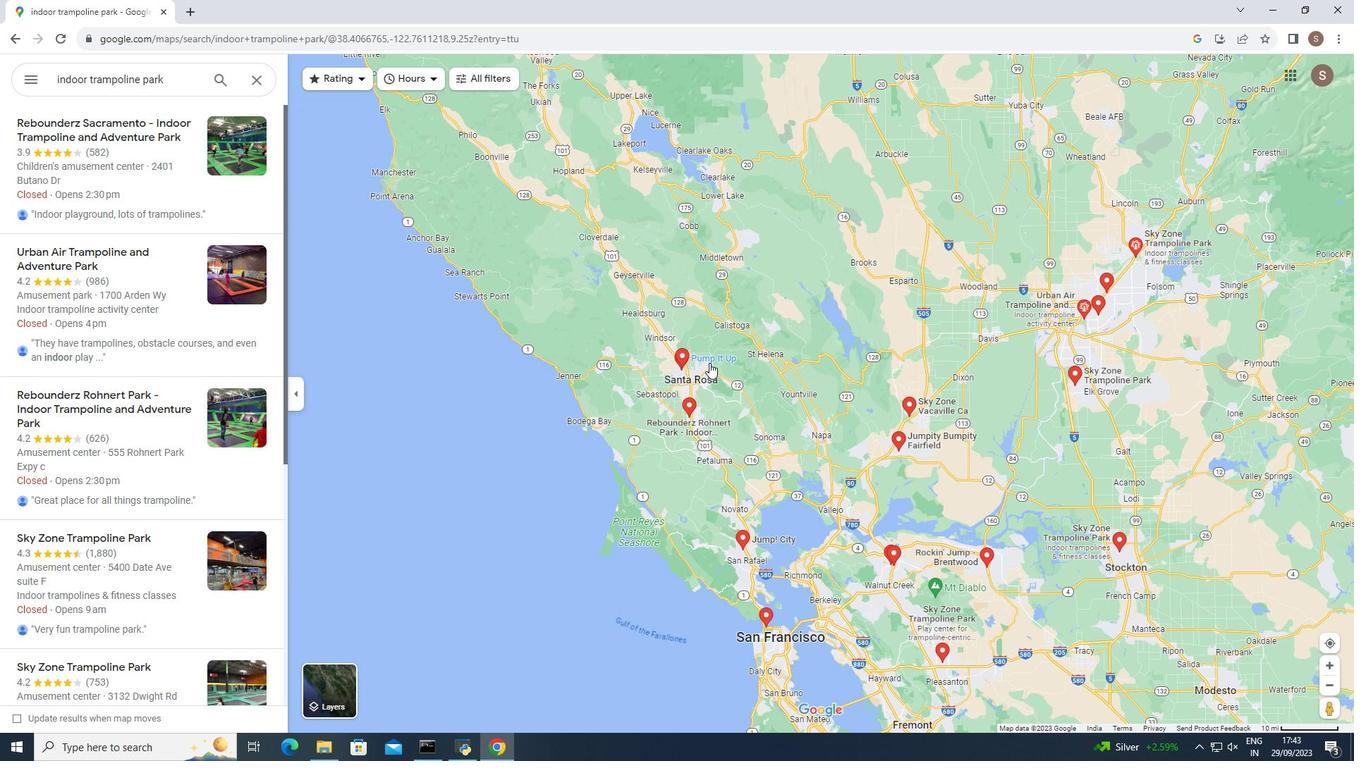 
Action: Mouse moved to (357, 435)
Screenshot: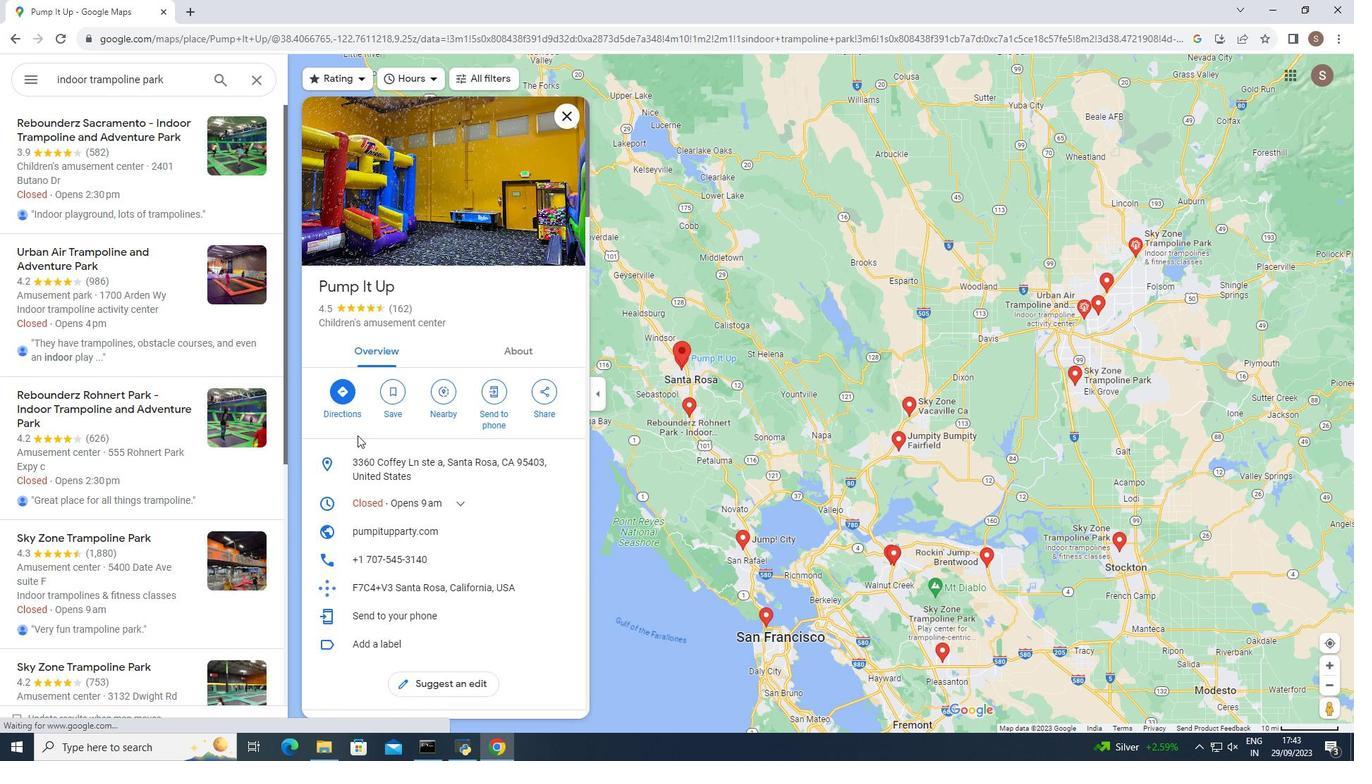 
Action: Mouse scrolled (357, 435) with delta (0, 0)
Screenshot: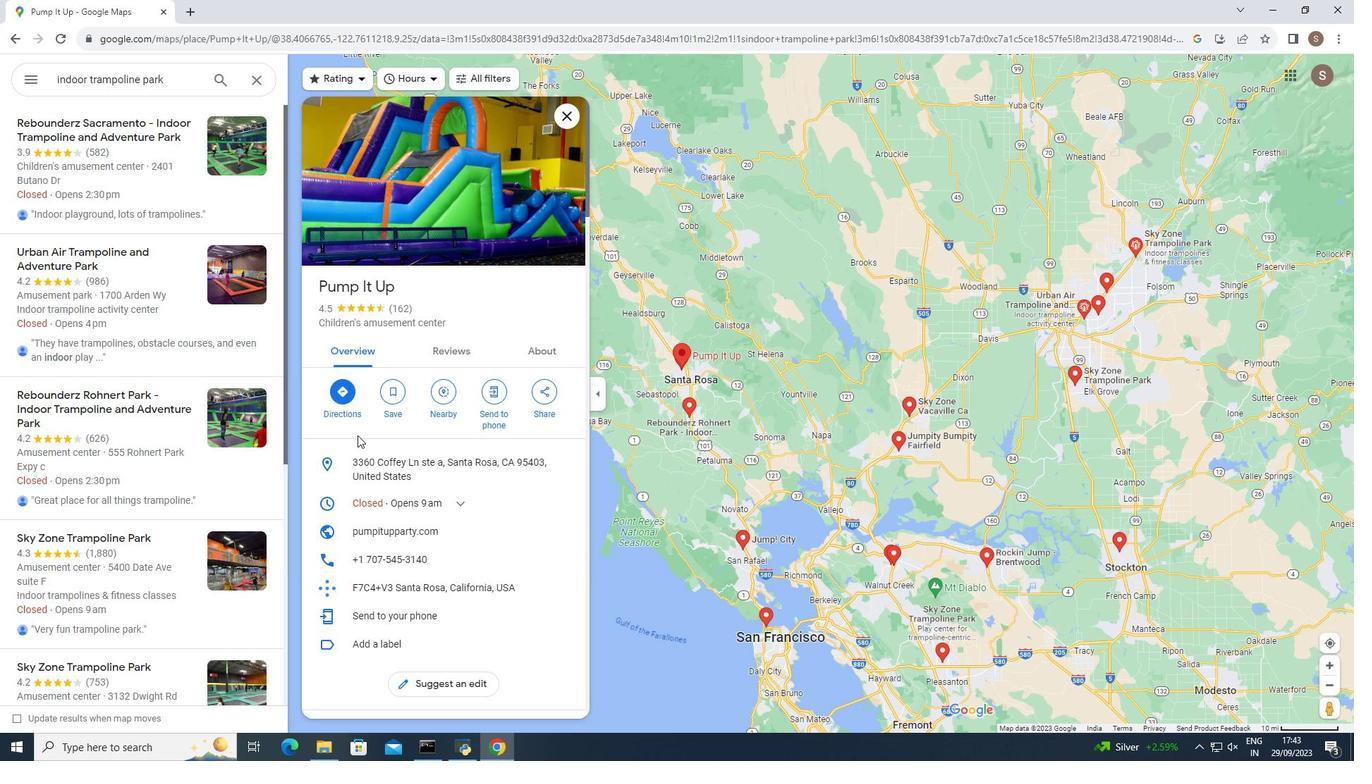 
Action: Mouse moved to (358, 435)
Screenshot: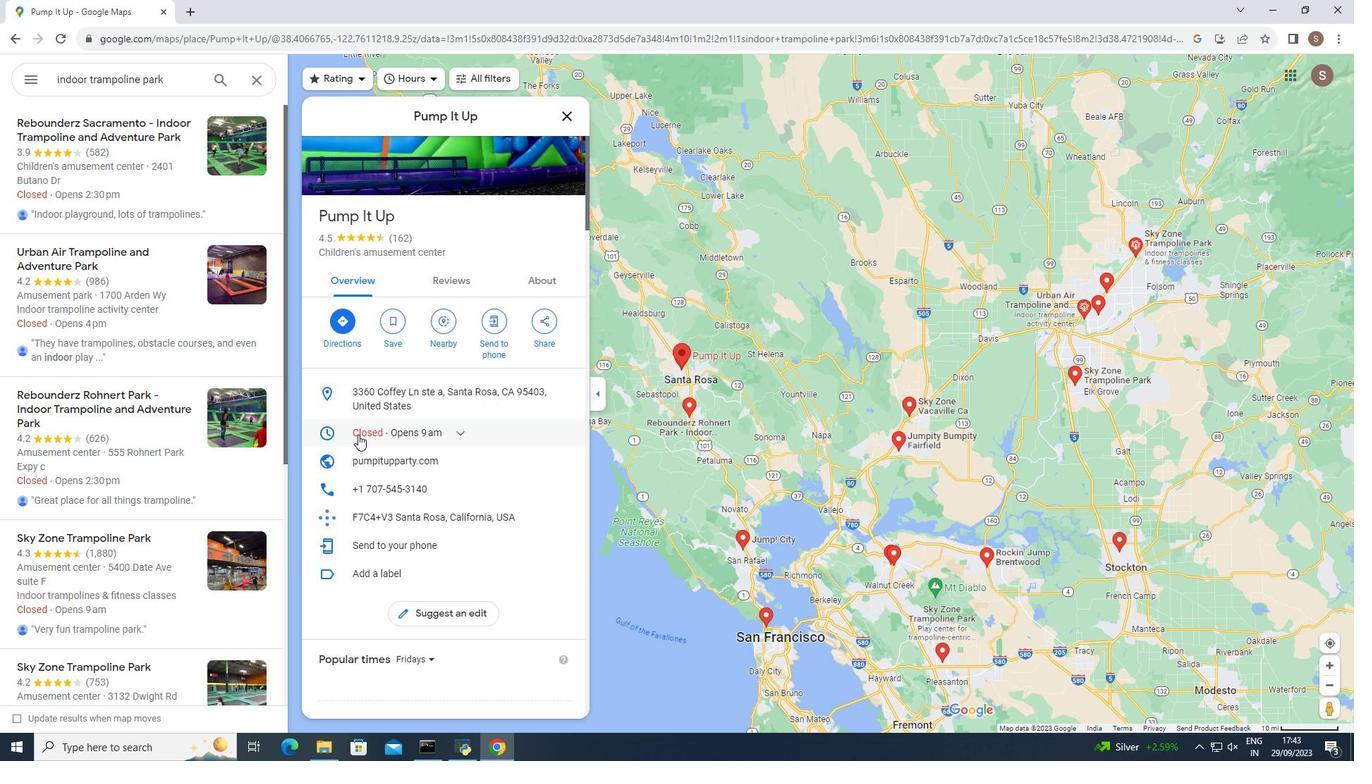
Action: Mouse scrolled (358, 434) with delta (0, 0)
Screenshot: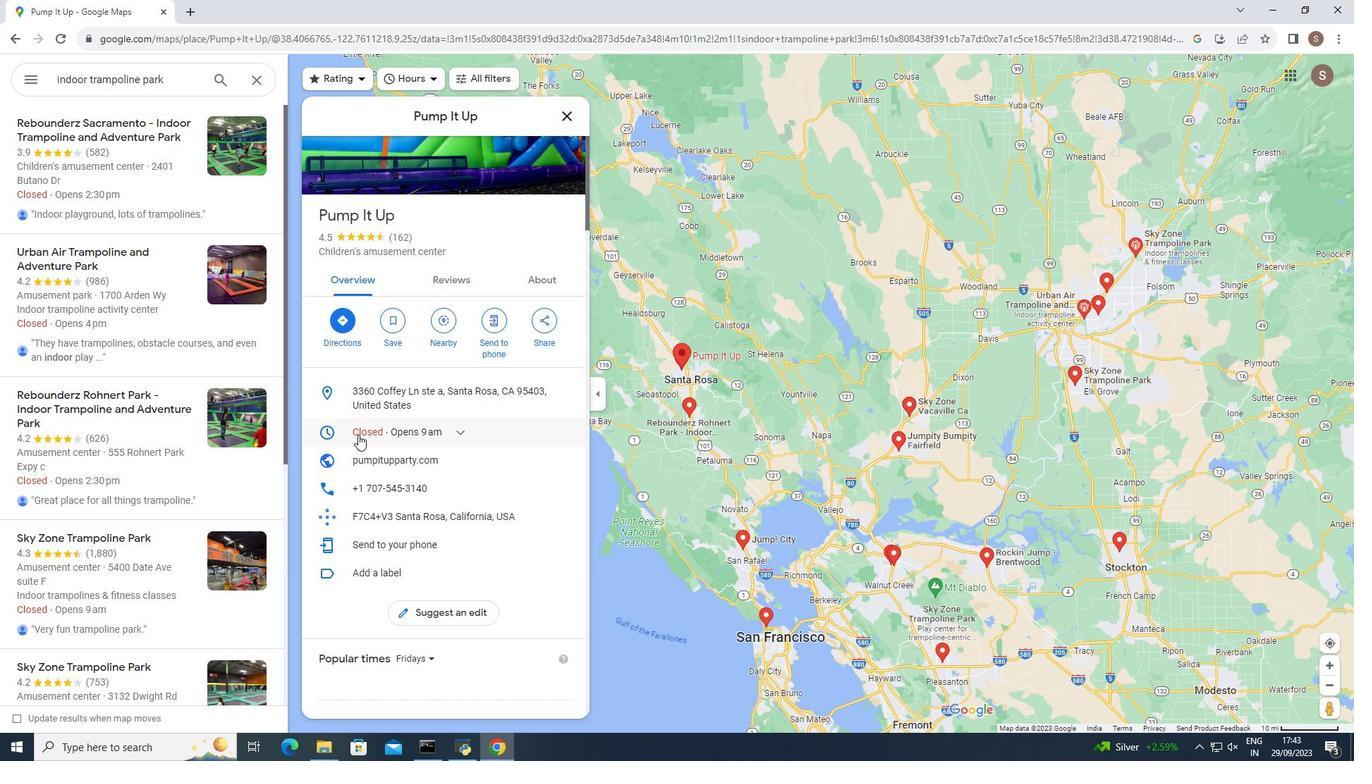 
Action: Mouse scrolled (358, 434) with delta (0, 0)
Screenshot: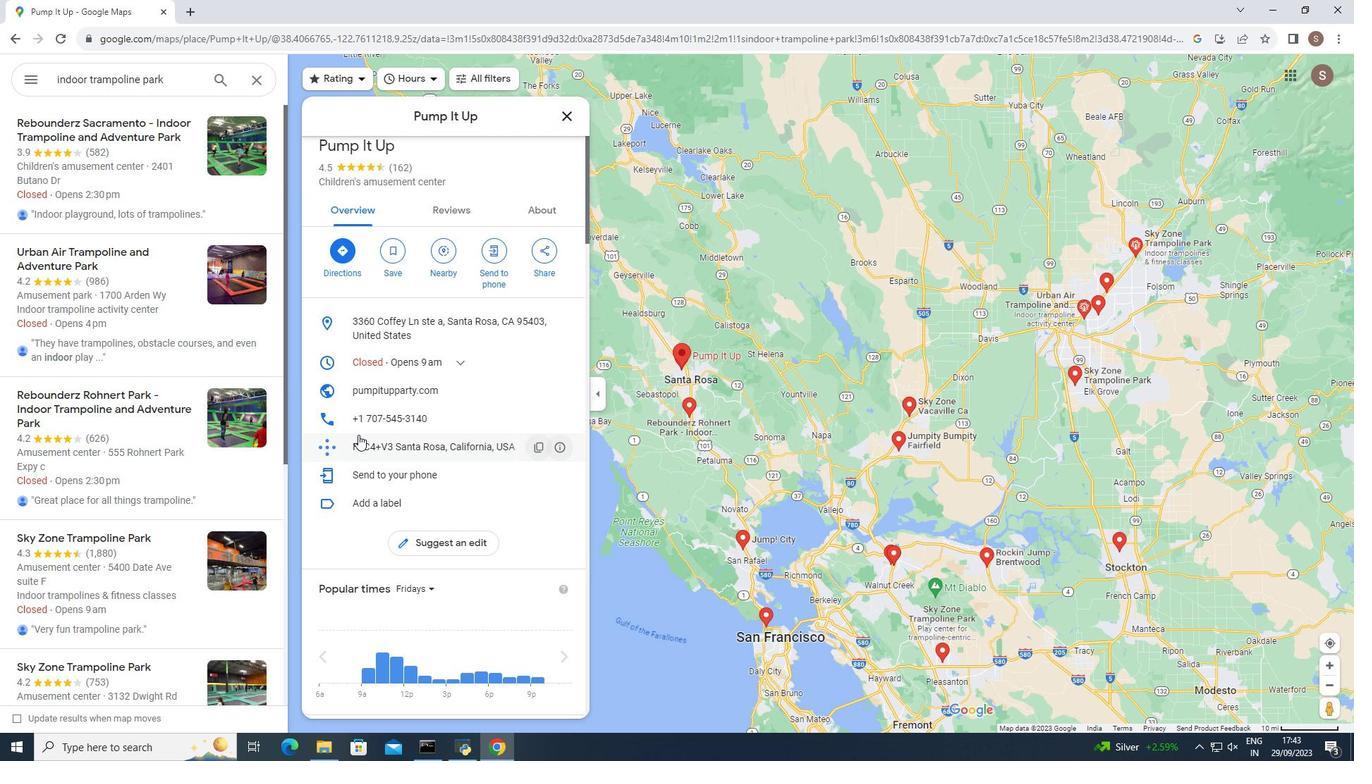 
Action: Mouse scrolled (358, 434) with delta (0, 0)
Screenshot: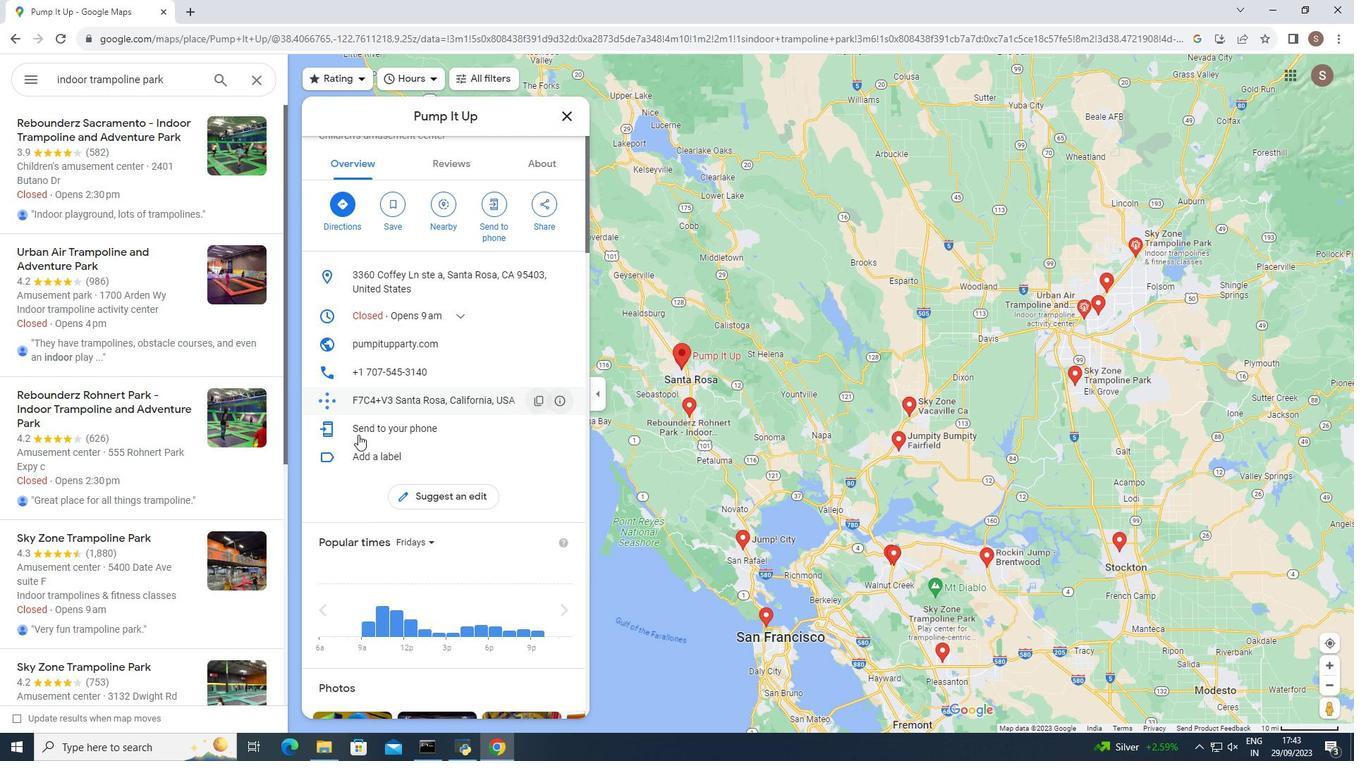 
Action: Mouse scrolled (358, 434) with delta (0, 0)
Screenshot: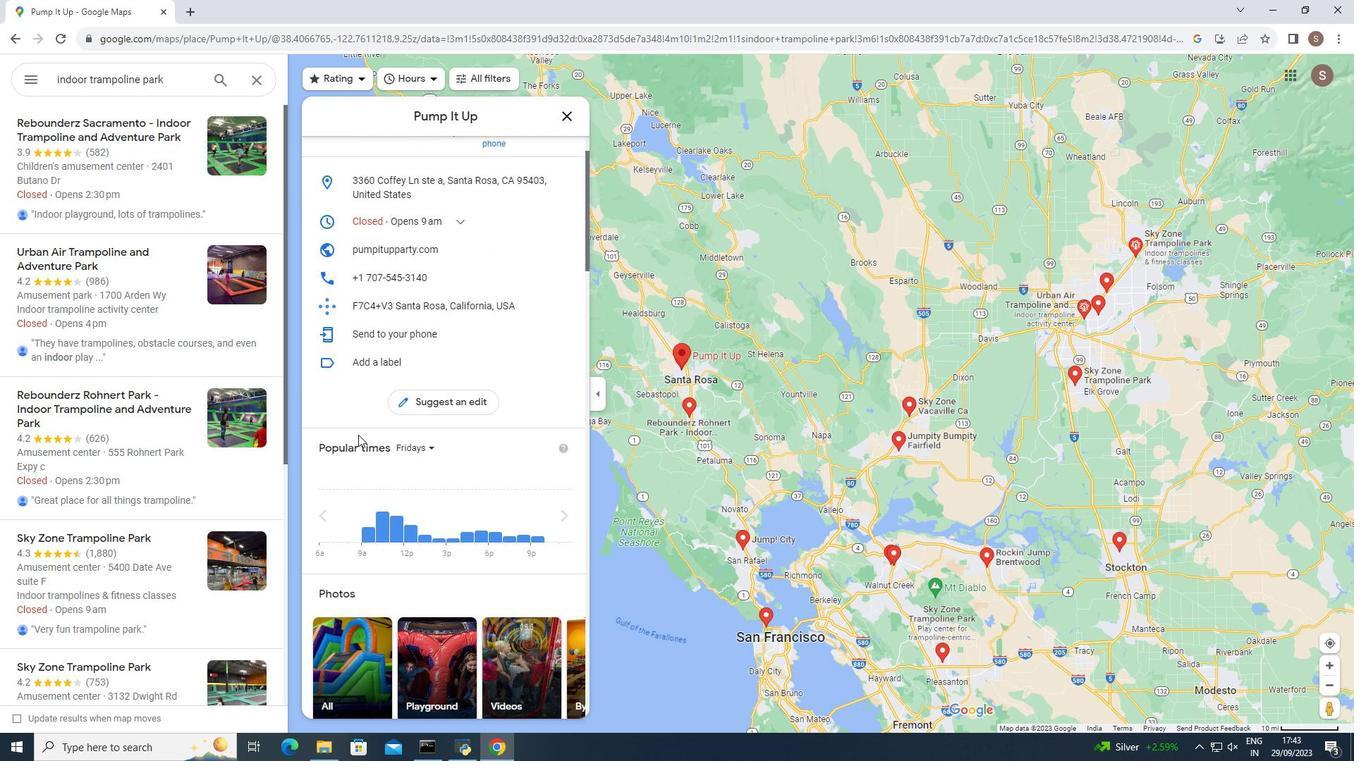 
Action: Mouse scrolled (358, 434) with delta (0, 0)
Screenshot: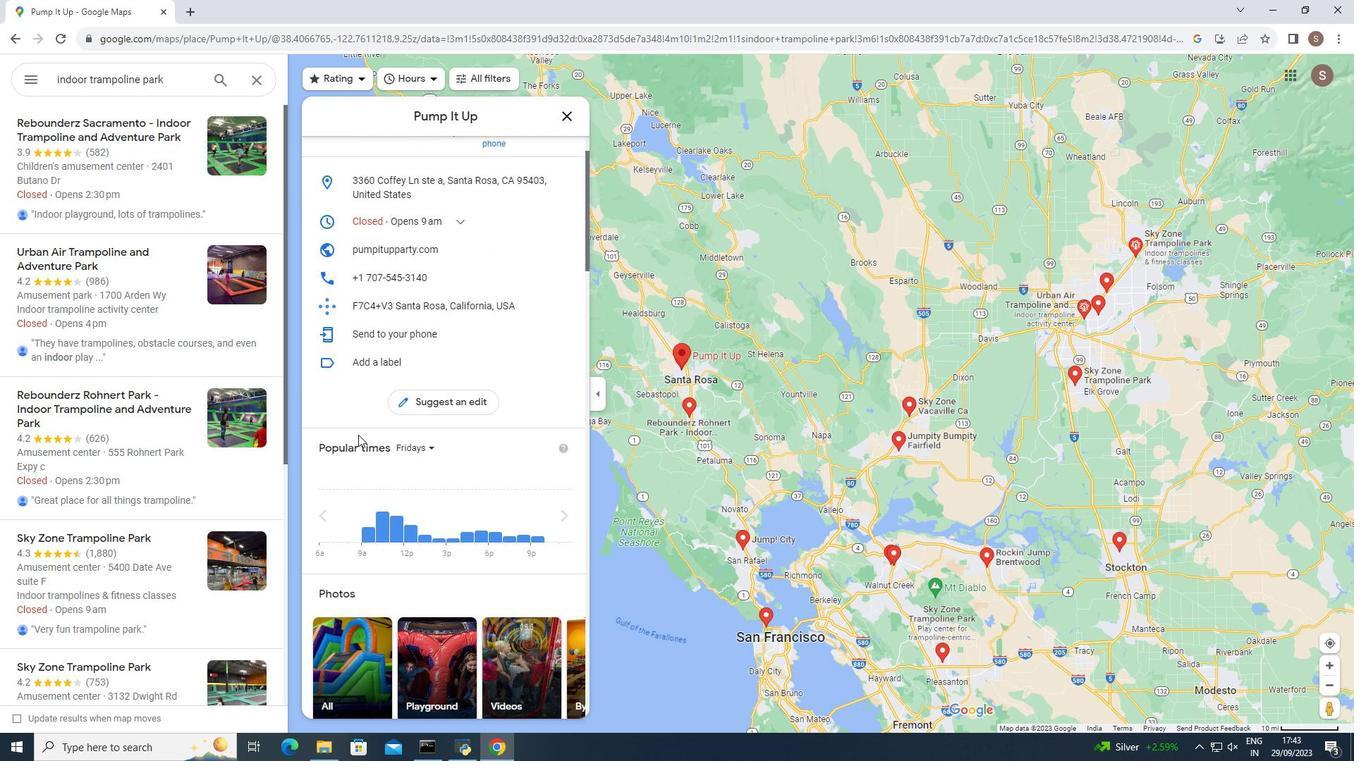 
Action: Mouse moved to (359, 434)
Screenshot: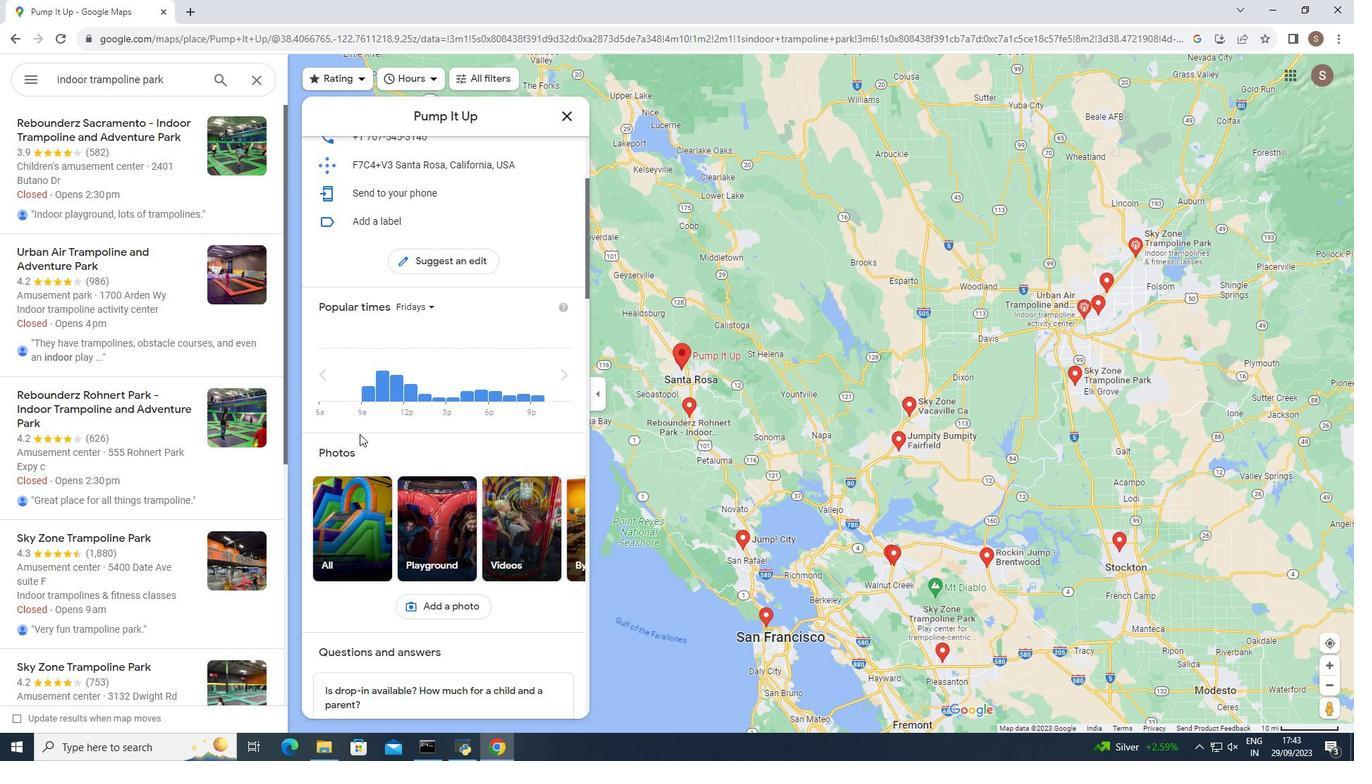 
Action: Mouse scrolled (359, 433) with delta (0, 0)
Screenshot: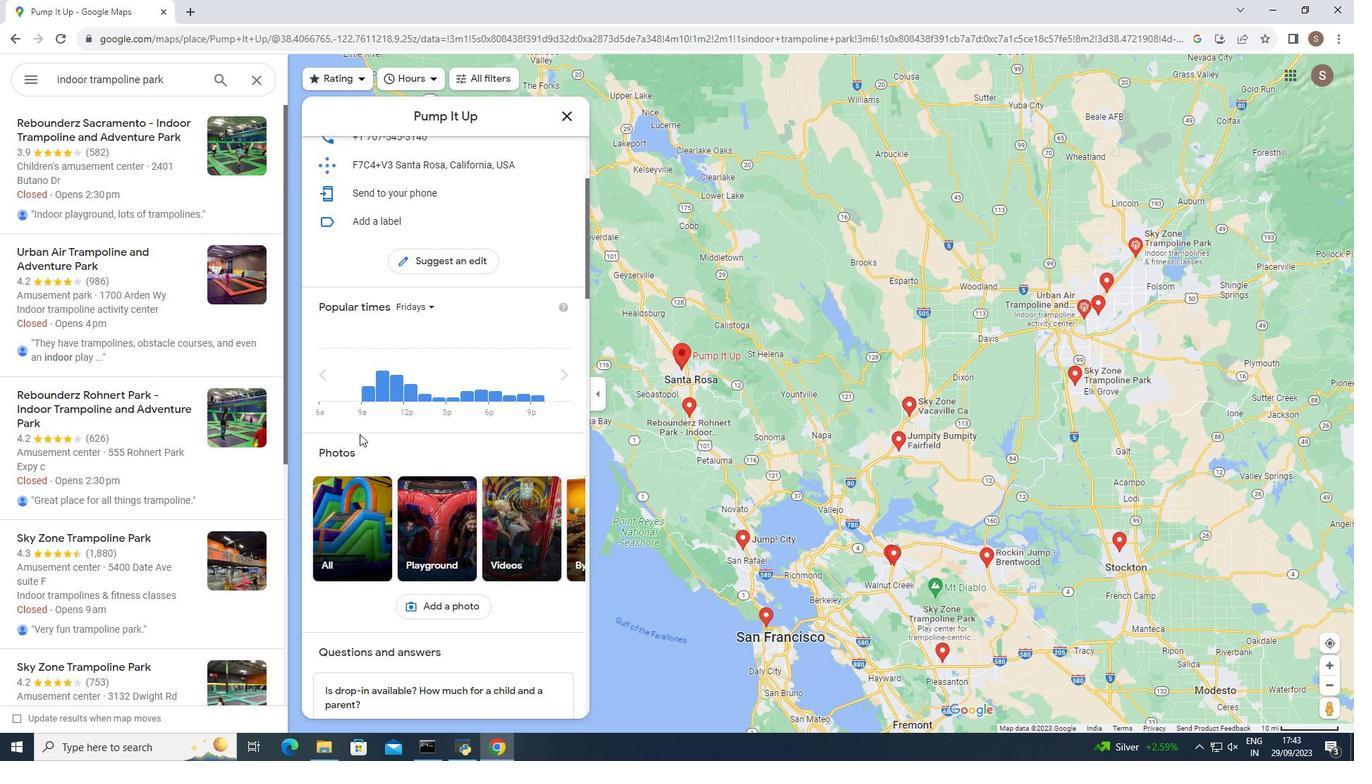 
Action: Mouse scrolled (359, 433) with delta (0, 0)
Screenshot: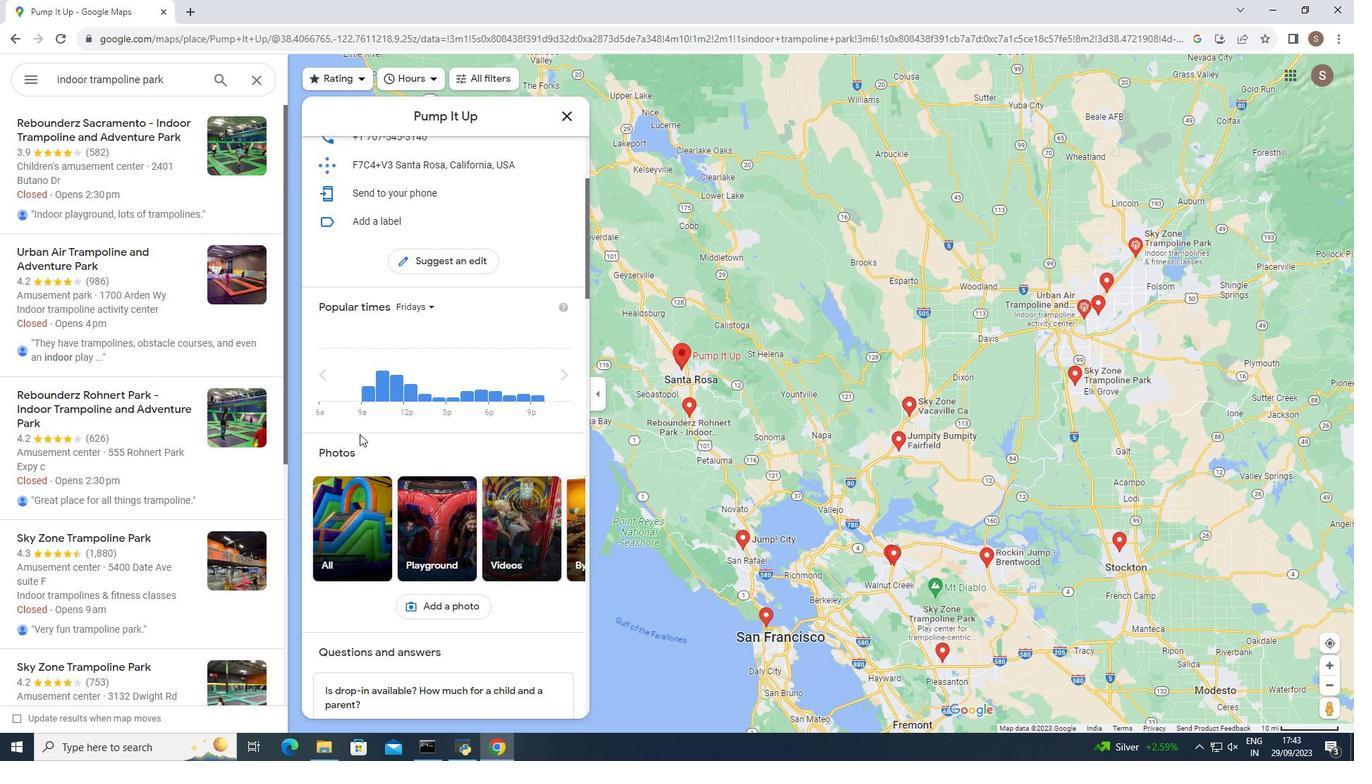 
Action: Mouse scrolled (359, 433) with delta (0, 0)
Screenshot: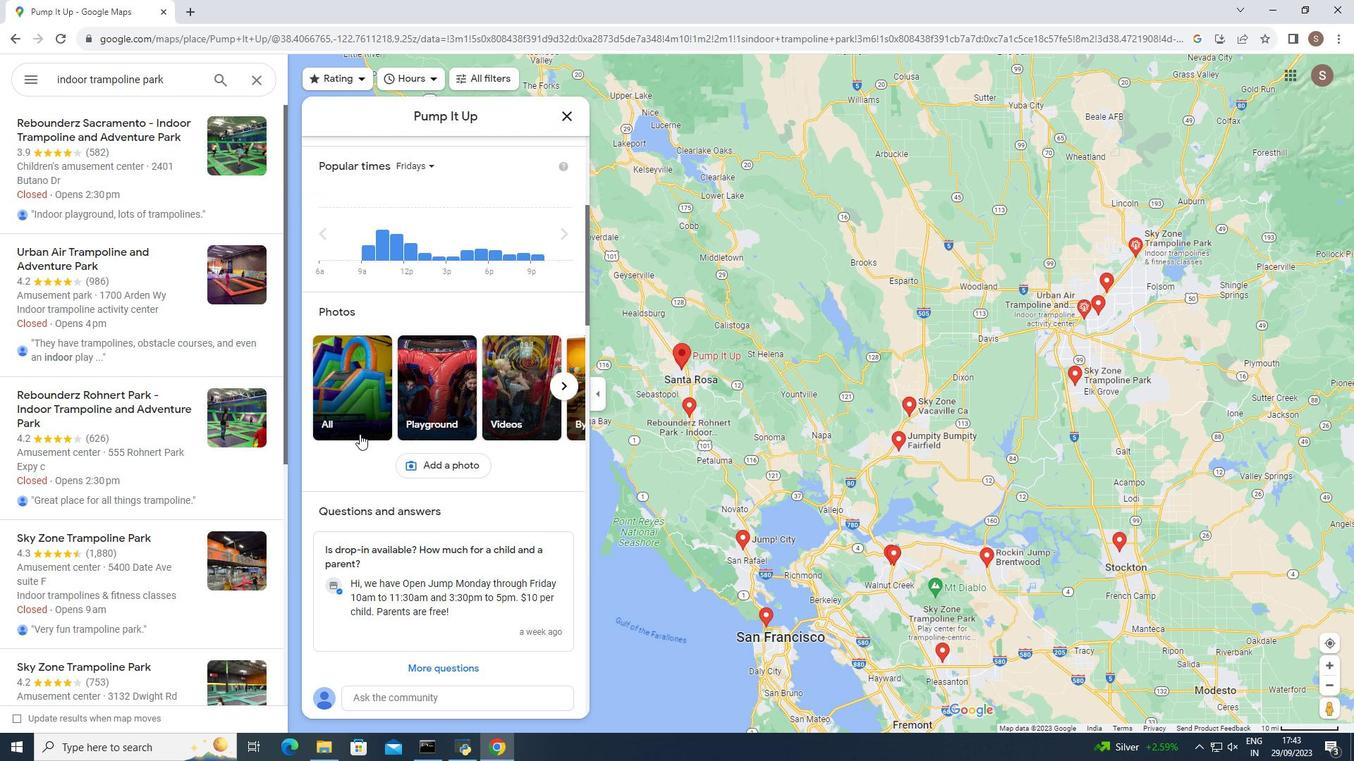 
Action: Mouse scrolled (359, 433) with delta (0, 0)
Screenshot: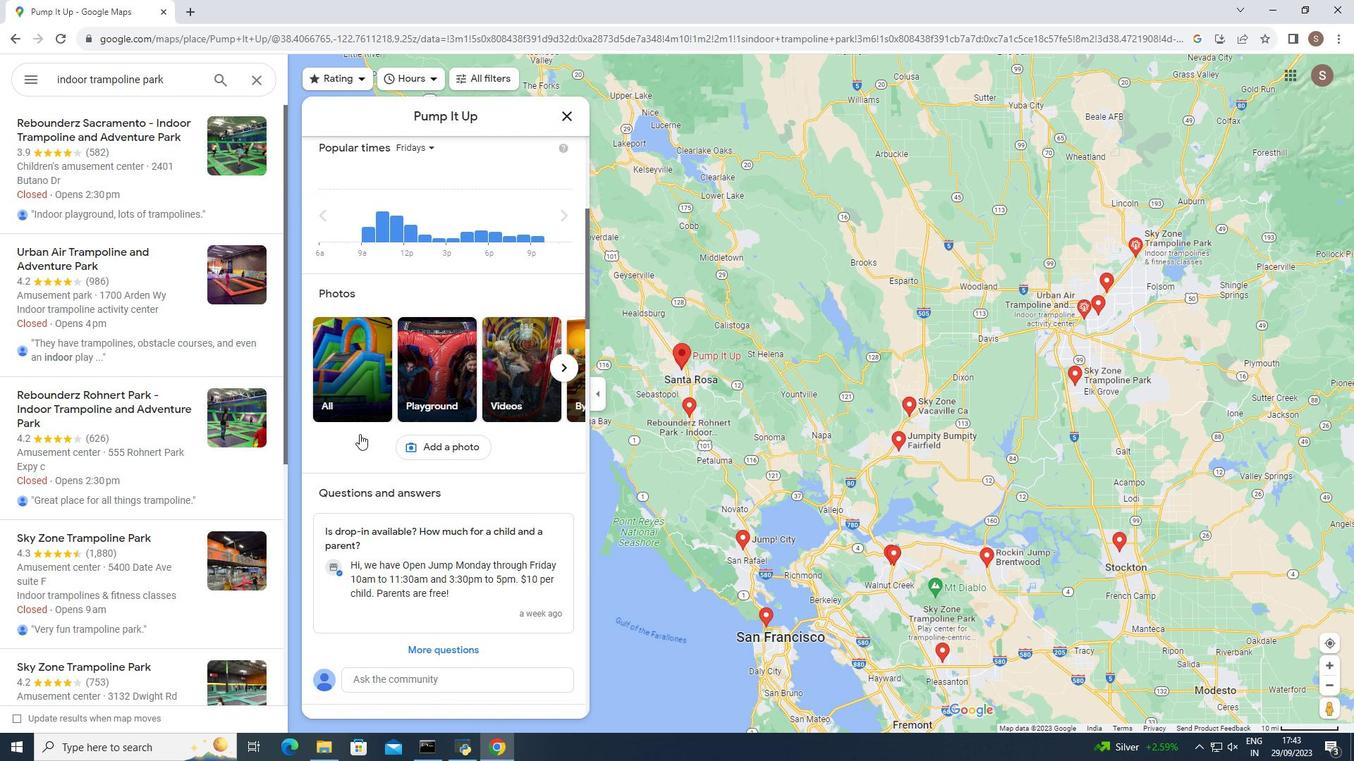 
Action: Mouse scrolled (359, 433) with delta (0, 0)
Screenshot: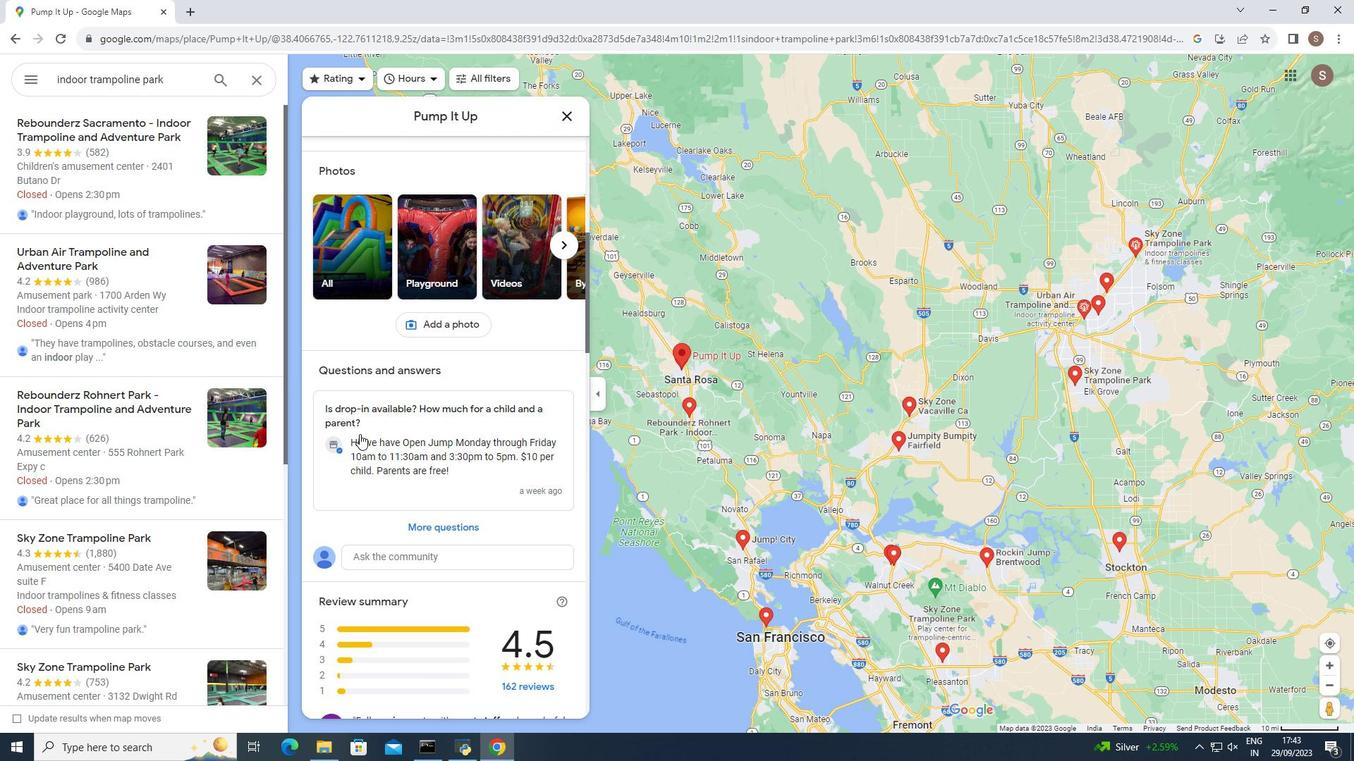 
Action: Mouse scrolled (359, 433) with delta (0, 0)
Screenshot: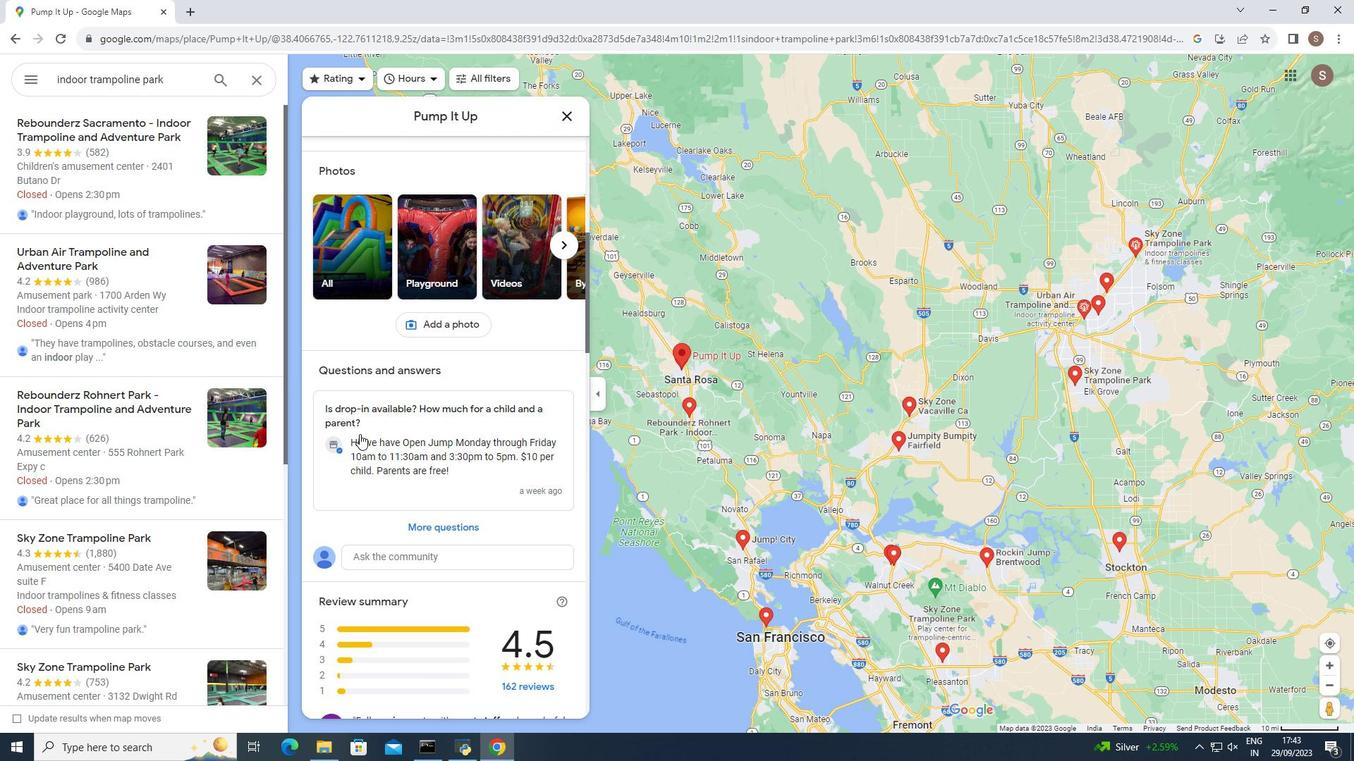 
Action: Mouse moved to (360, 433)
Screenshot: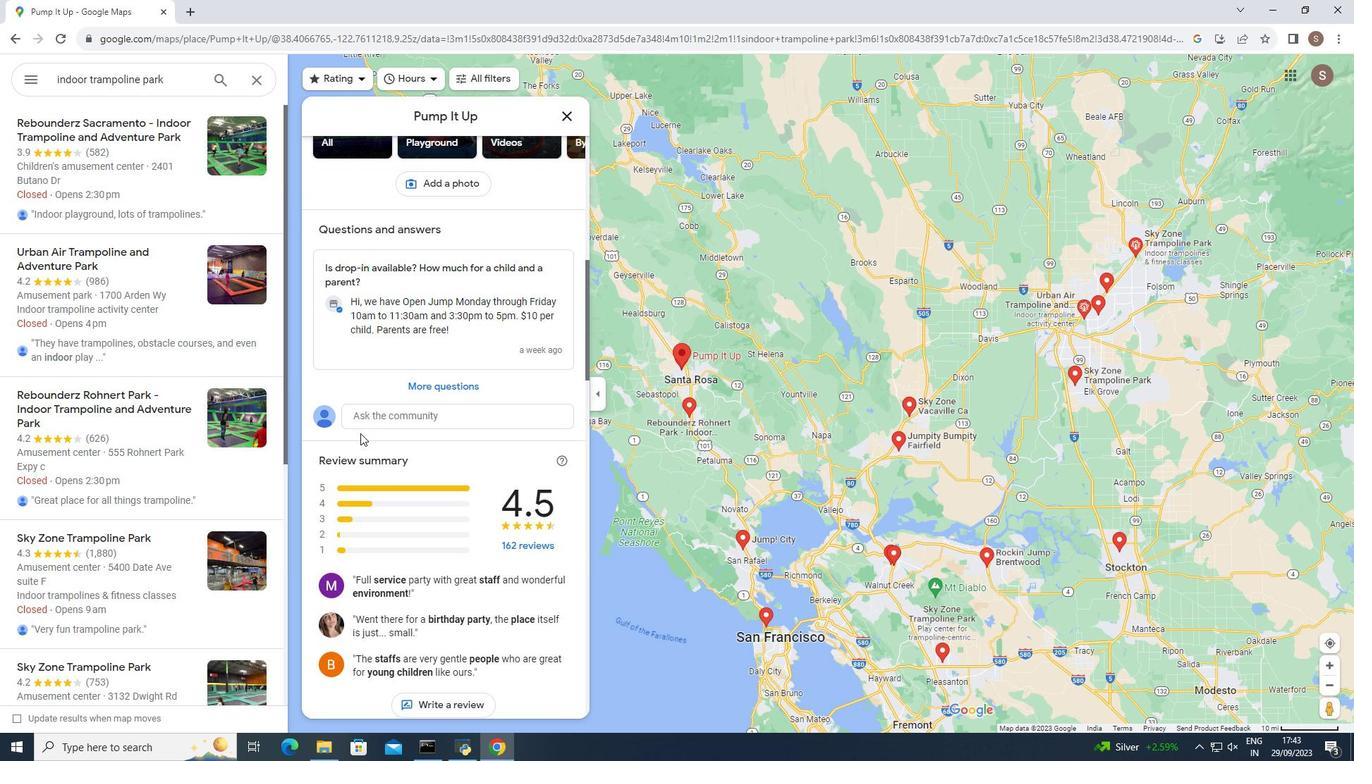 
Action: Mouse scrolled (360, 433) with delta (0, 0)
Screenshot: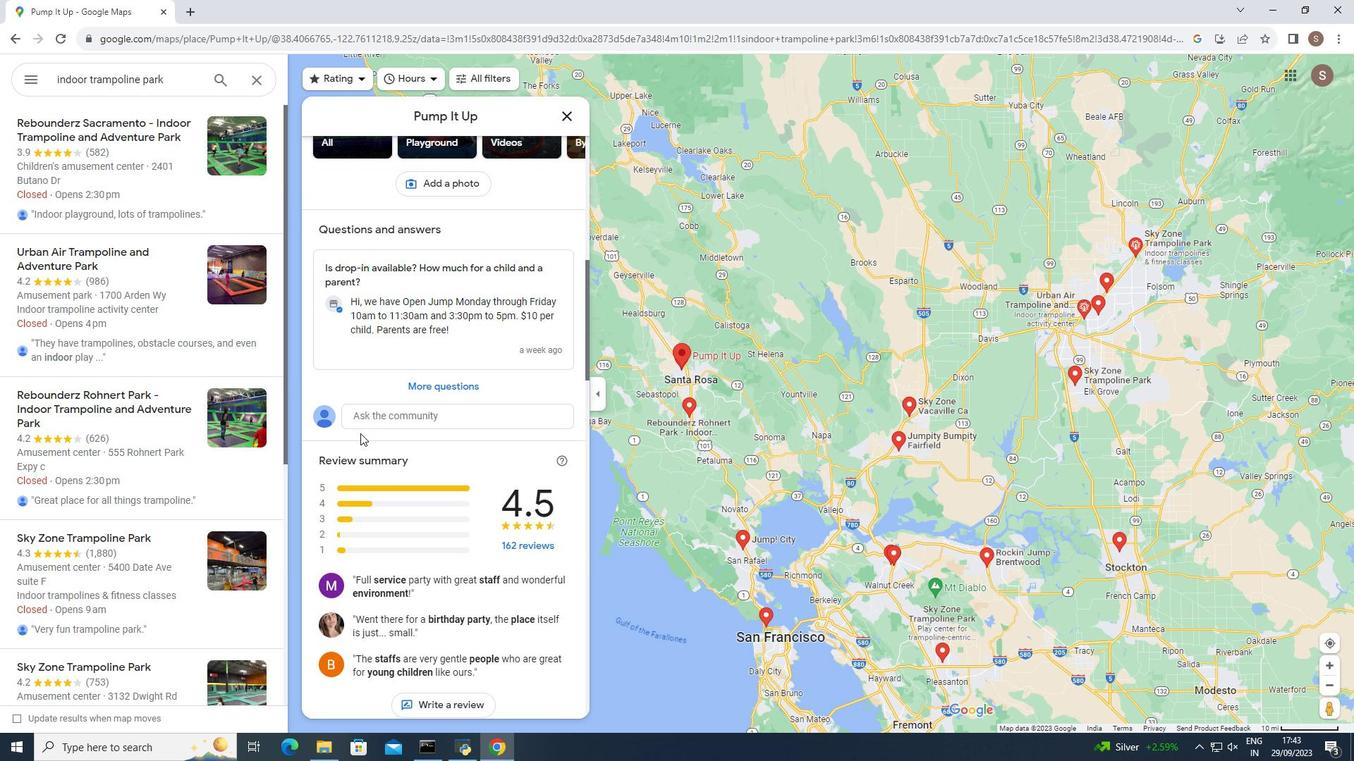
Action: Mouse scrolled (360, 433) with delta (0, 0)
Screenshot: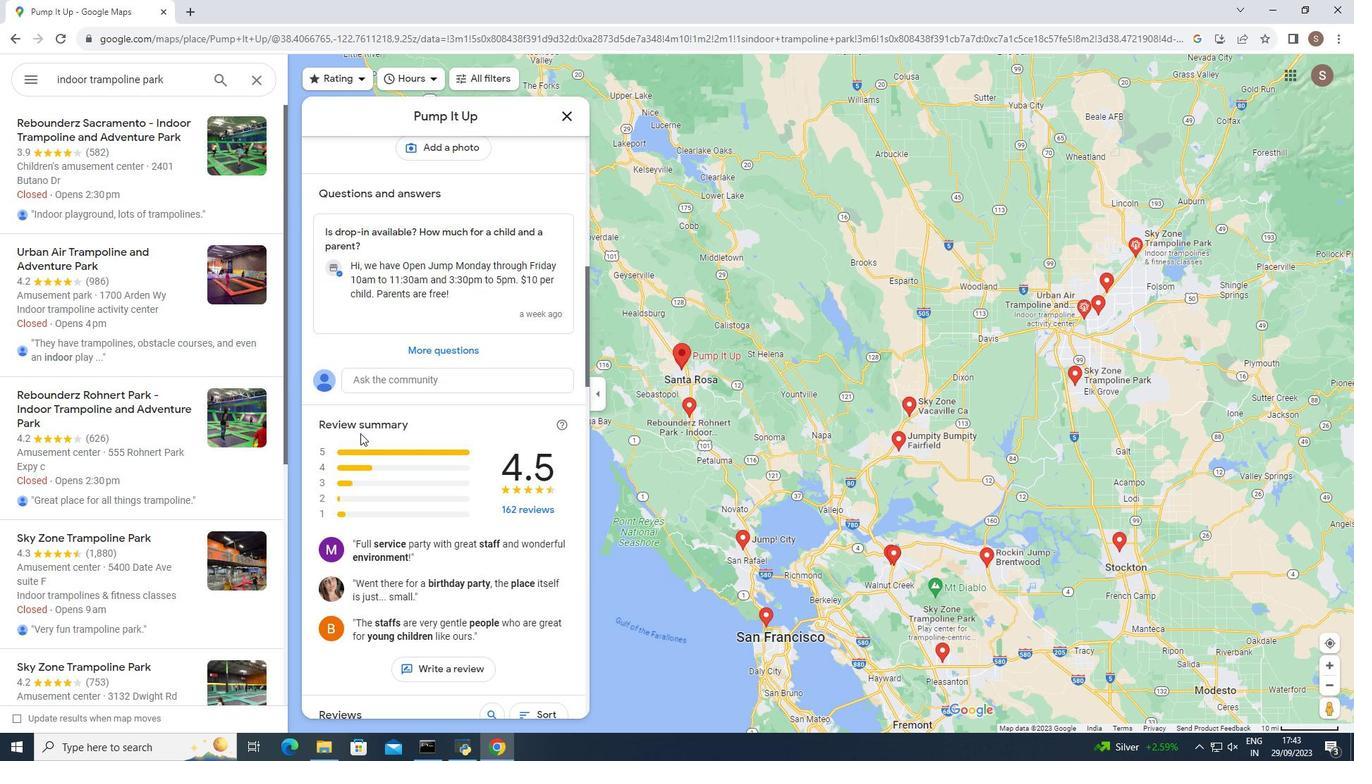 
Action: Mouse scrolled (360, 433) with delta (0, 0)
Screenshot: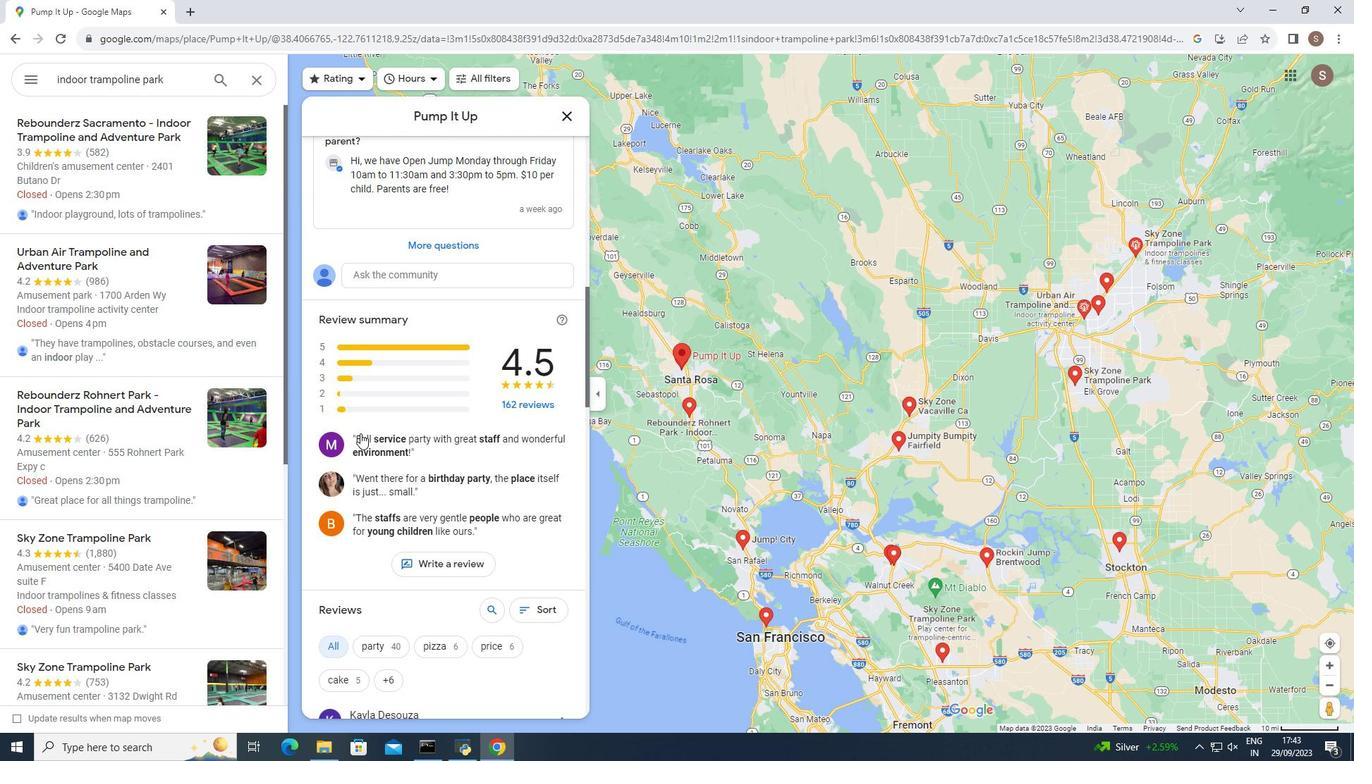 
Action: Mouse scrolled (360, 433) with delta (0, 0)
Screenshot: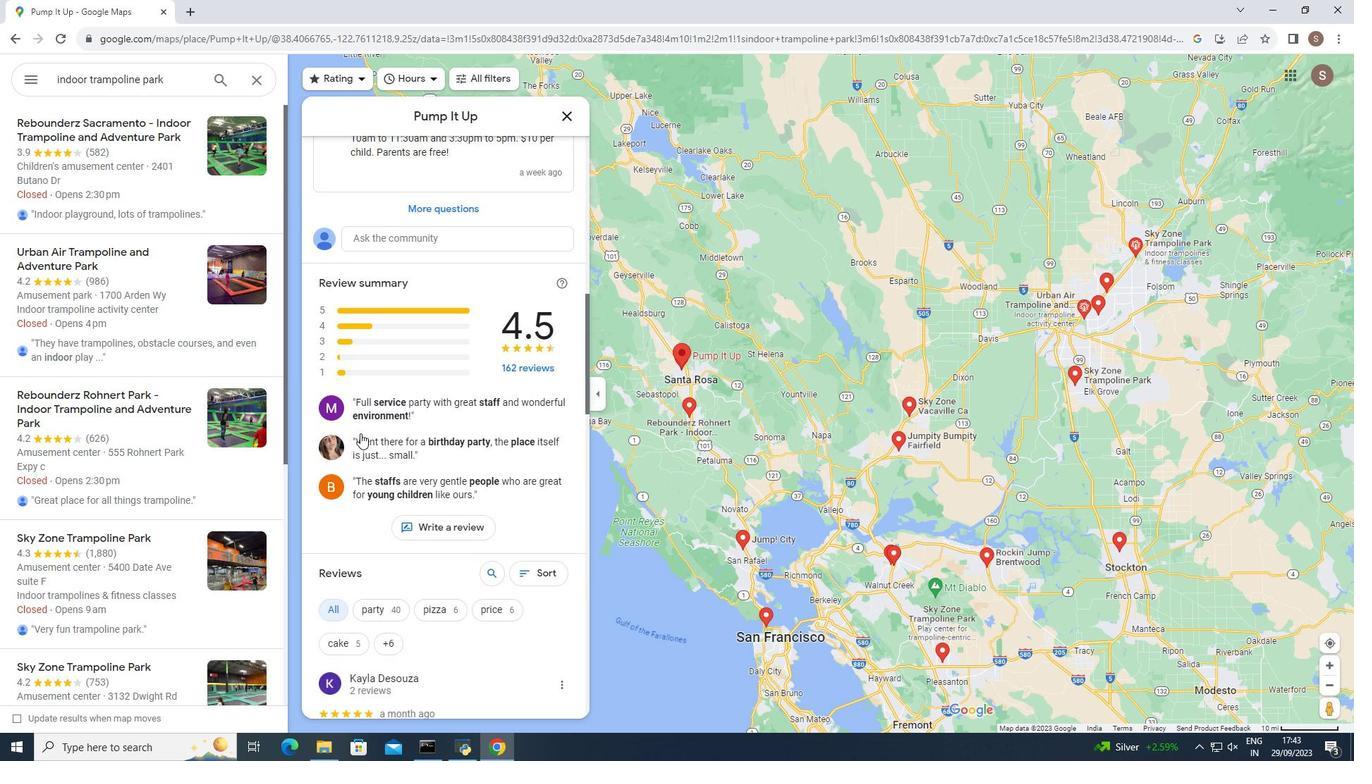 
Action: Mouse moved to (361, 433)
Screenshot: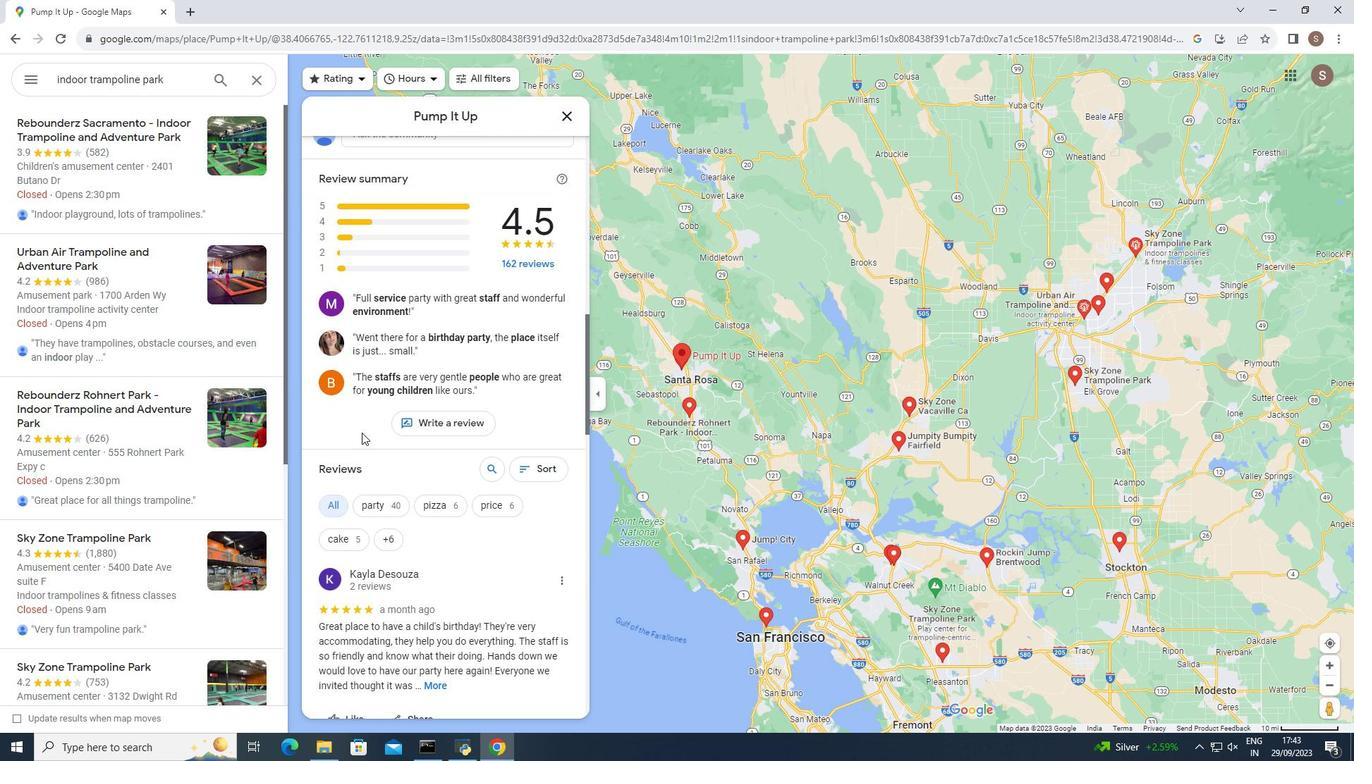 
Action: Mouse scrolled (361, 432) with delta (0, 0)
Screenshot: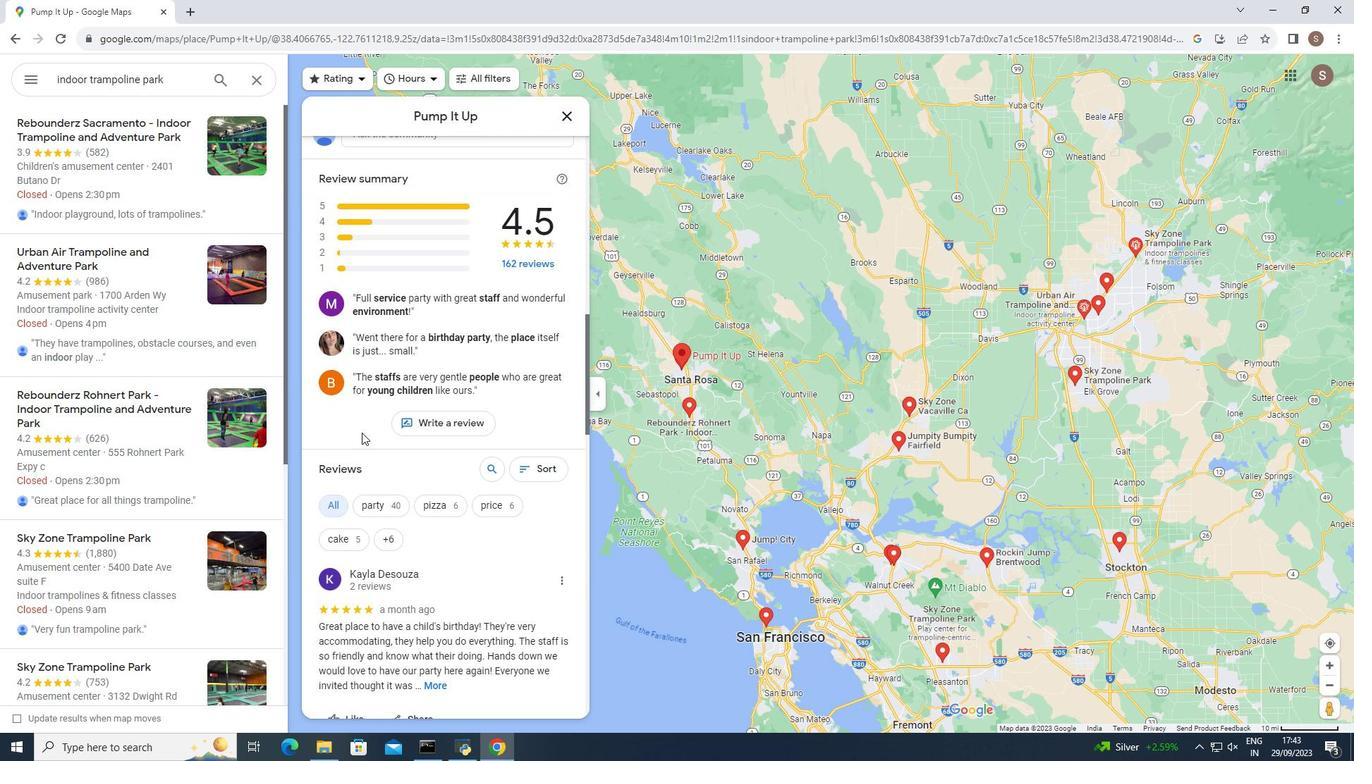 
Action: Mouse scrolled (361, 432) with delta (0, 0)
Screenshot: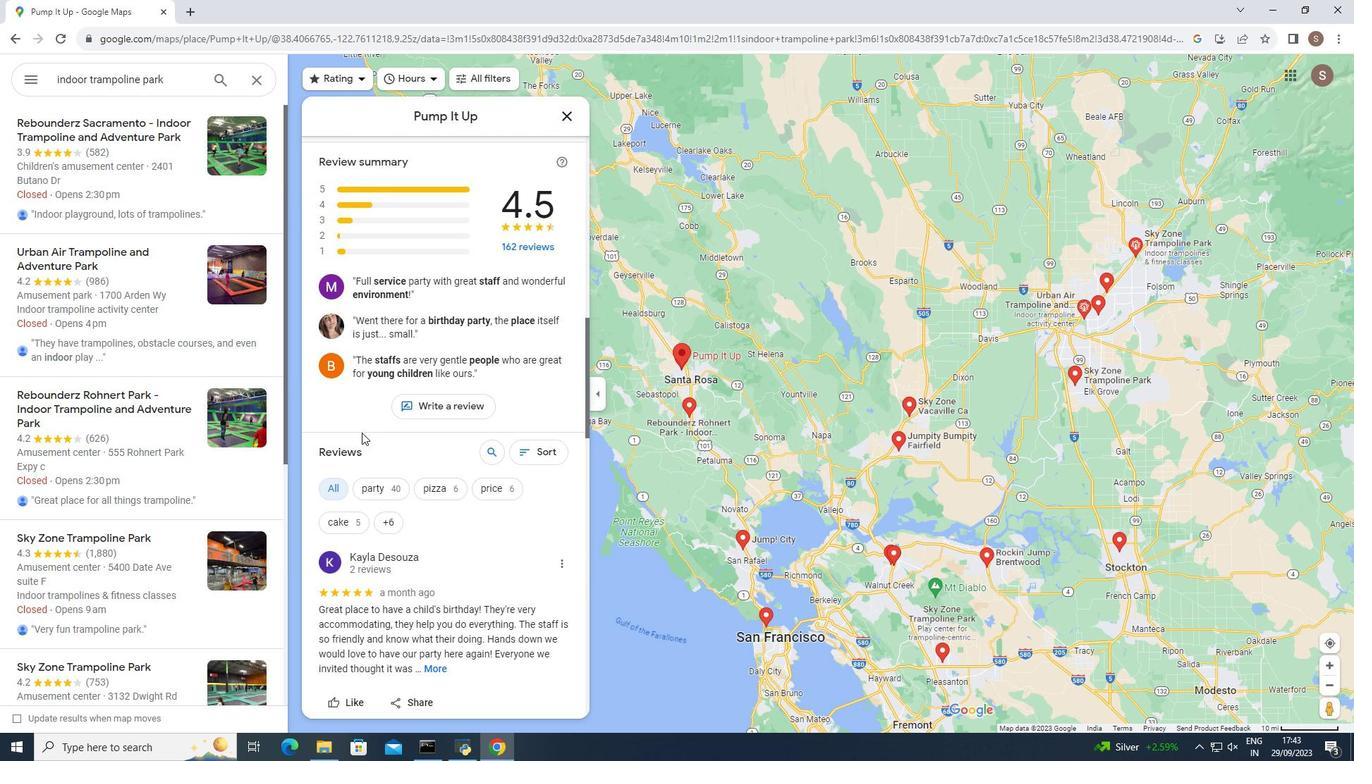 
Action: Mouse moved to (435, 545)
Screenshot: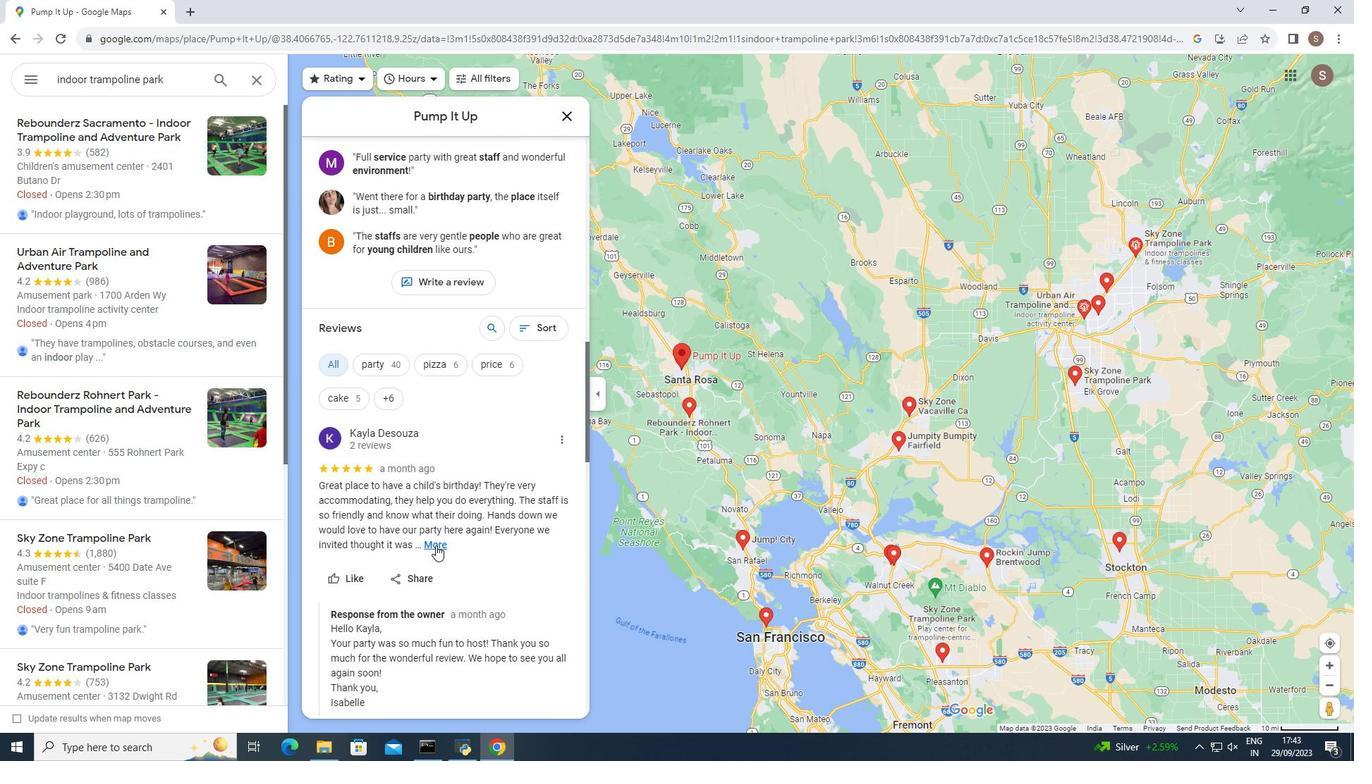 
Action: Mouse pressed left at (435, 545)
Screenshot: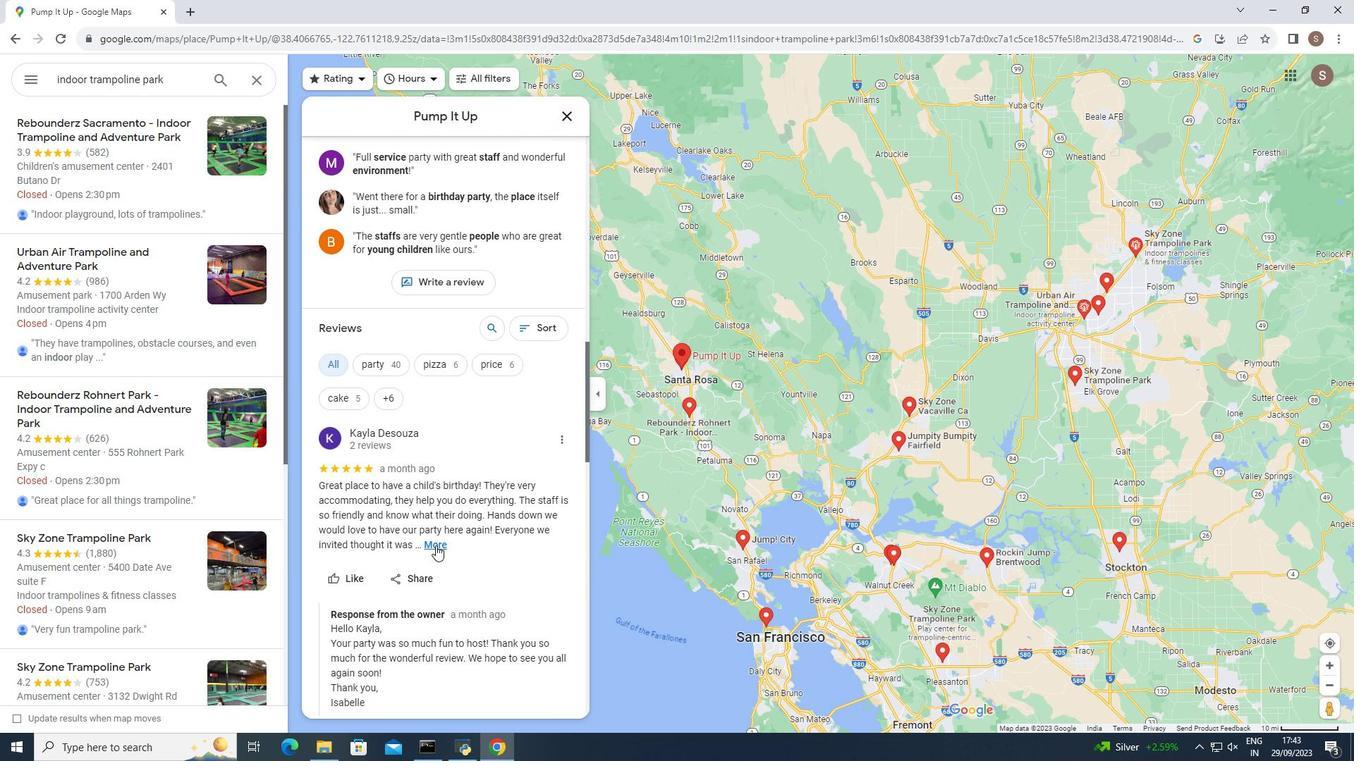 
Action: Mouse moved to (422, 490)
Screenshot: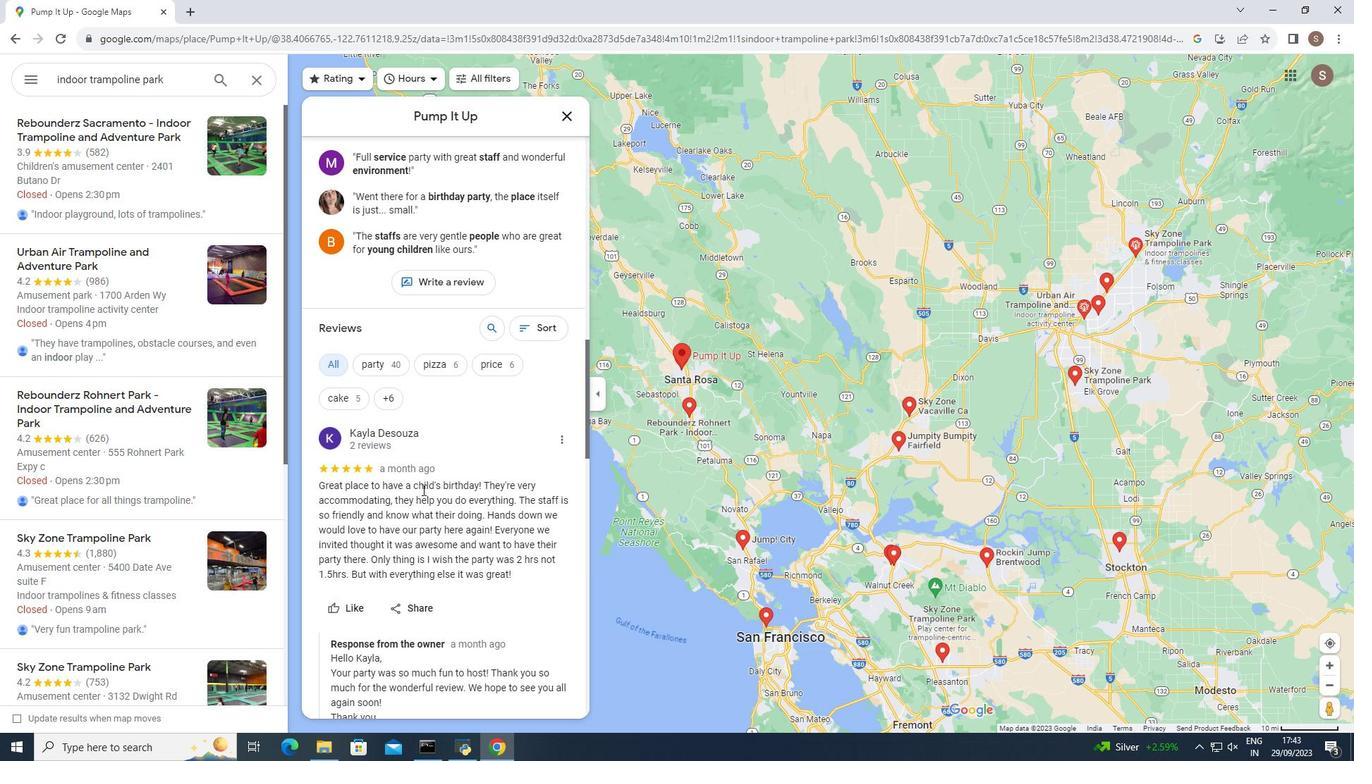 
Action: Mouse scrolled (422, 489) with delta (0, 0)
Screenshot: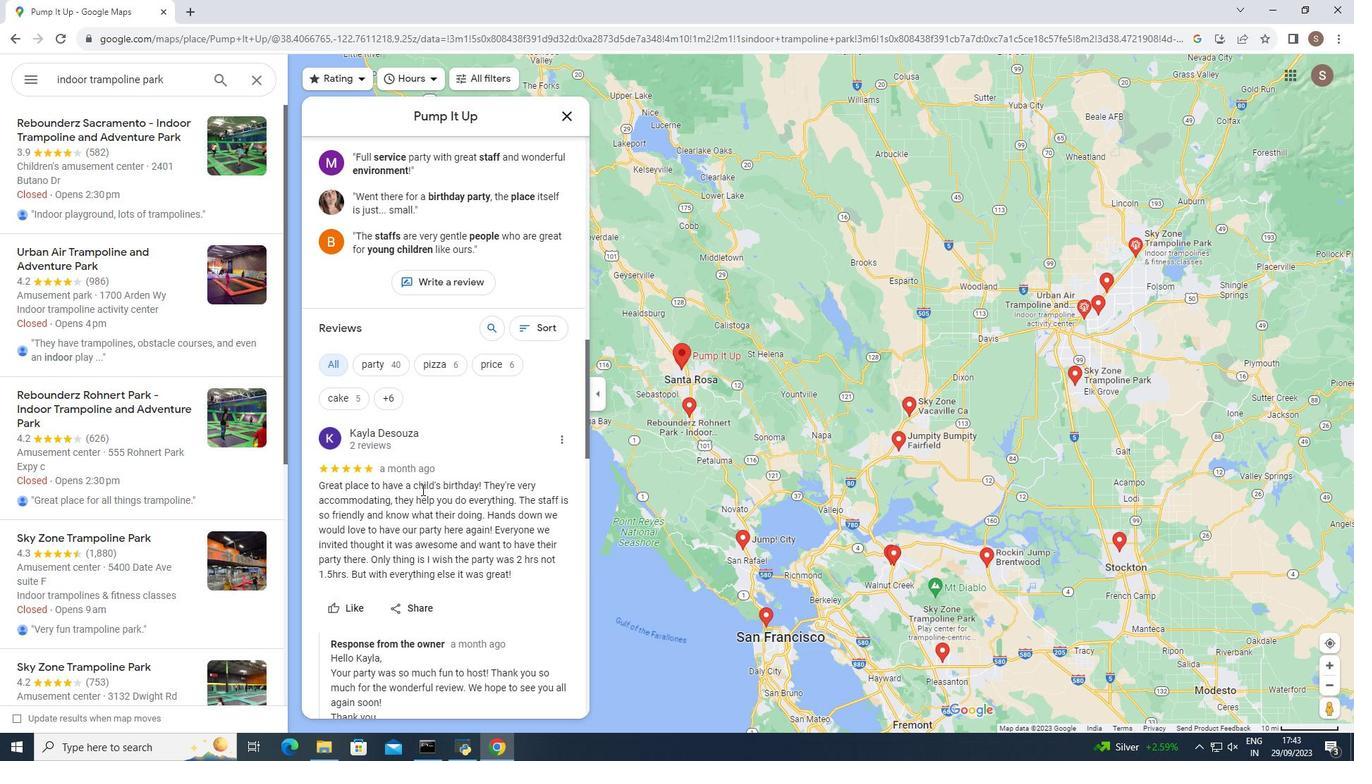 
Action: Mouse moved to (420, 488)
Screenshot: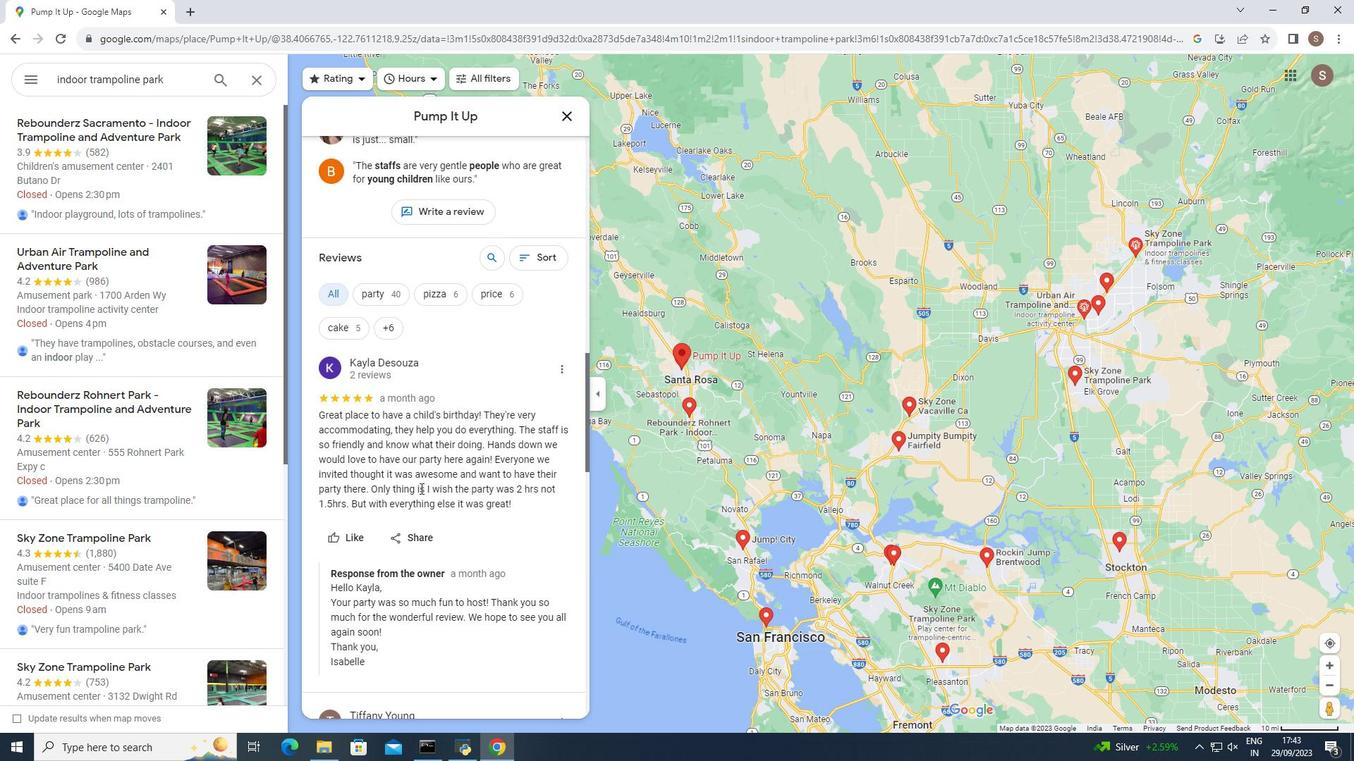 
Action: Mouse scrolled (420, 488) with delta (0, 0)
Screenshot: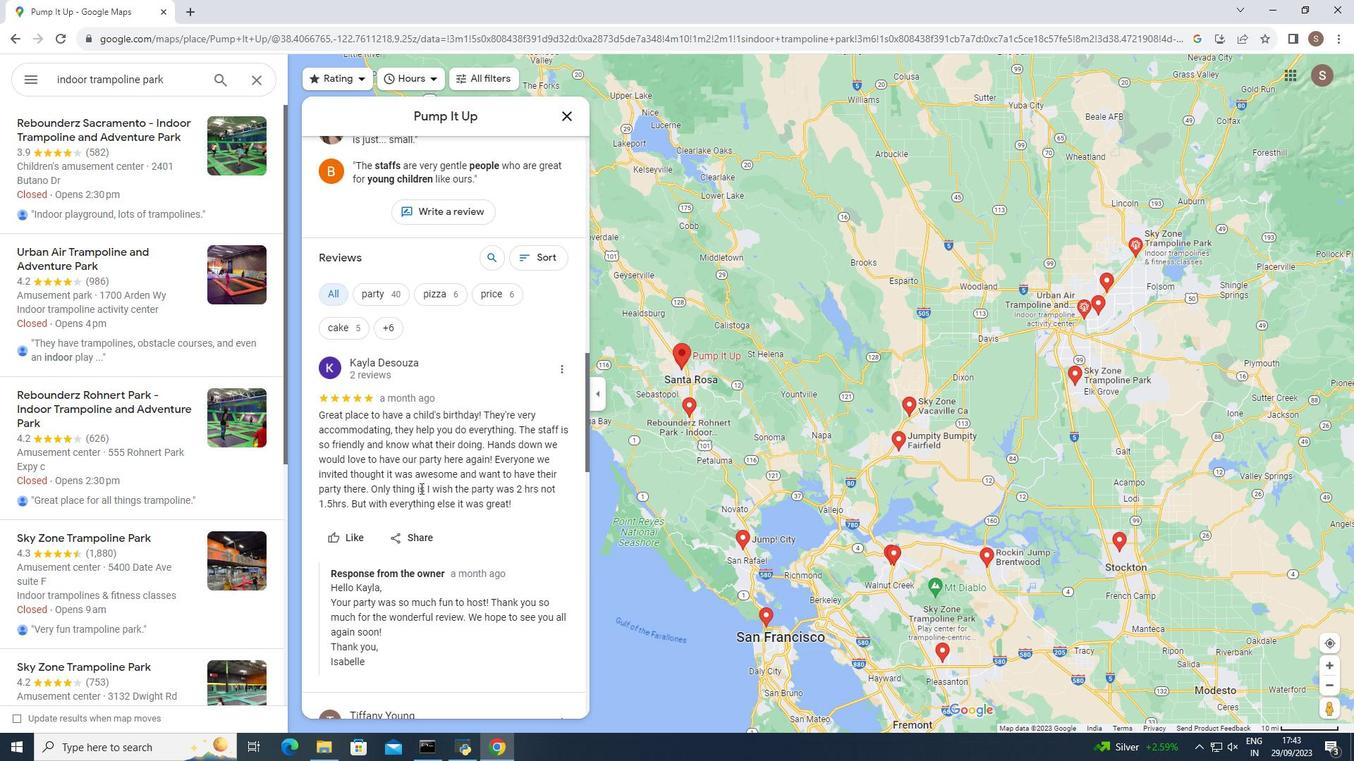 
Action: Mouse scrolled (420, 488) with delta (0, 0)
Screenshot: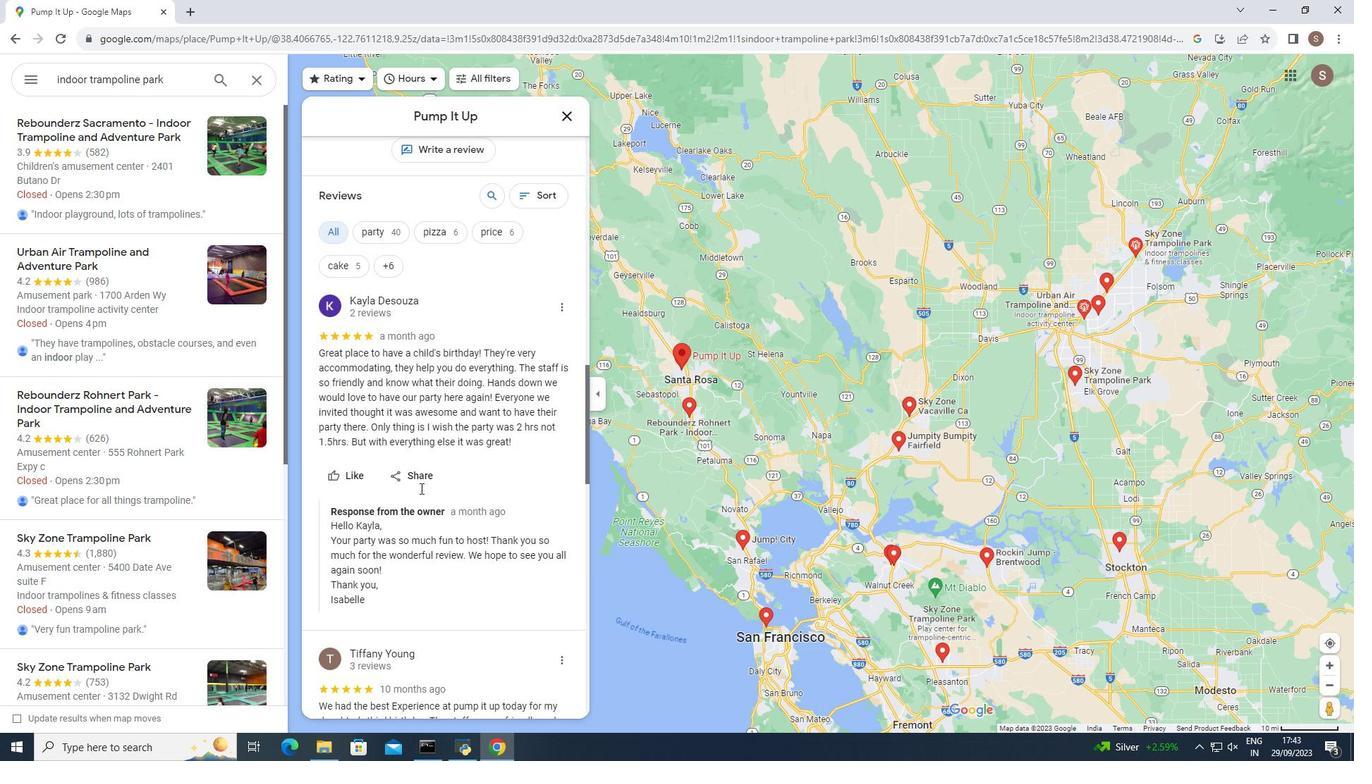 
Action: Mouse moved to (420, 488)
Screenshot: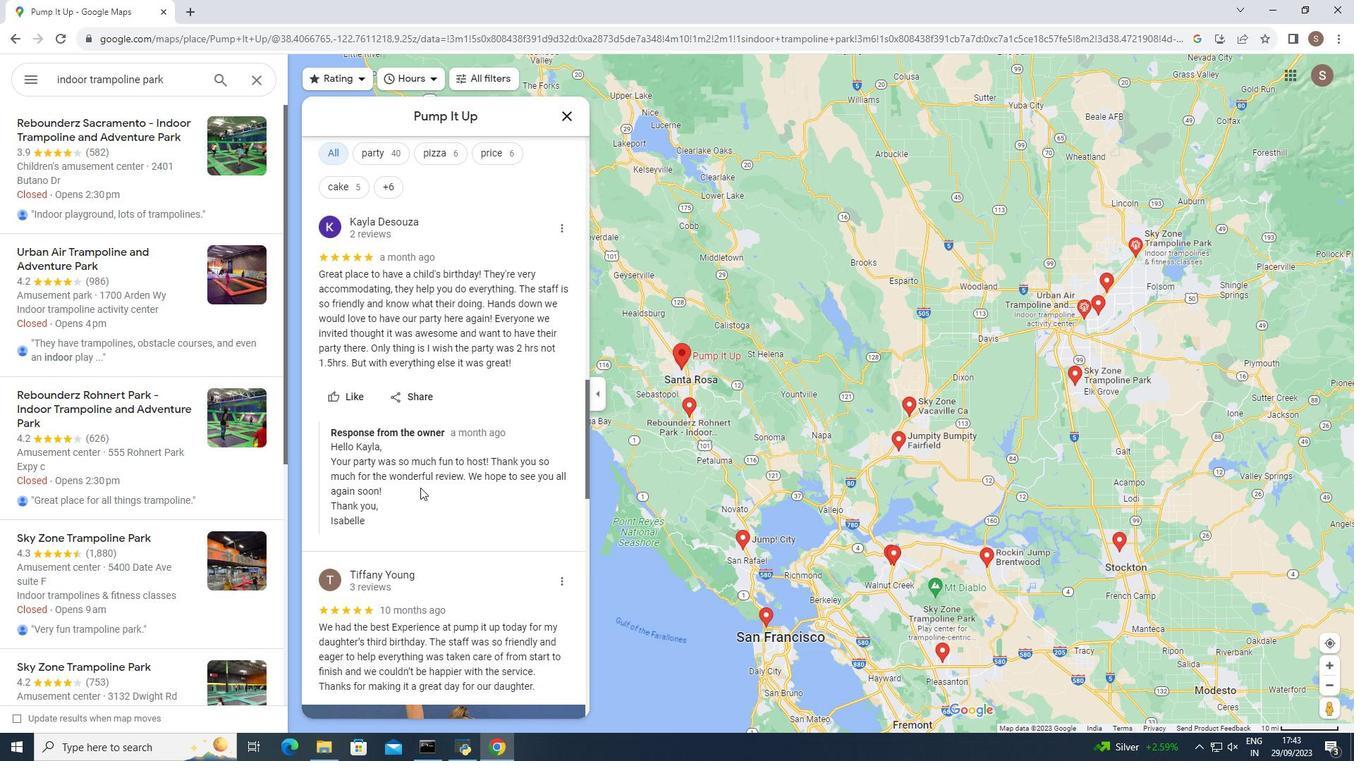
Action: Mouse scrolled (420, 487) with delta (0, 0)
Screenshot: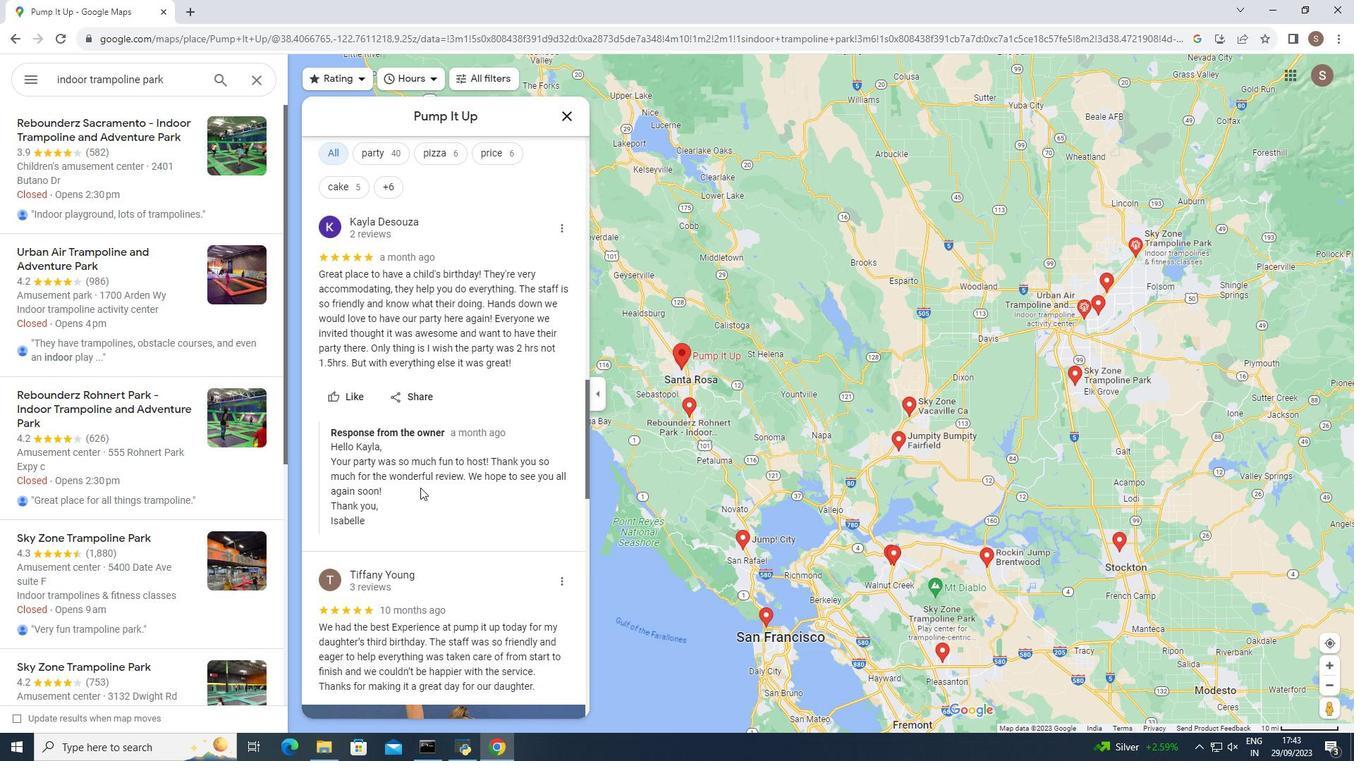 
Action: Mouse moved to (420, 487)
Screenshot: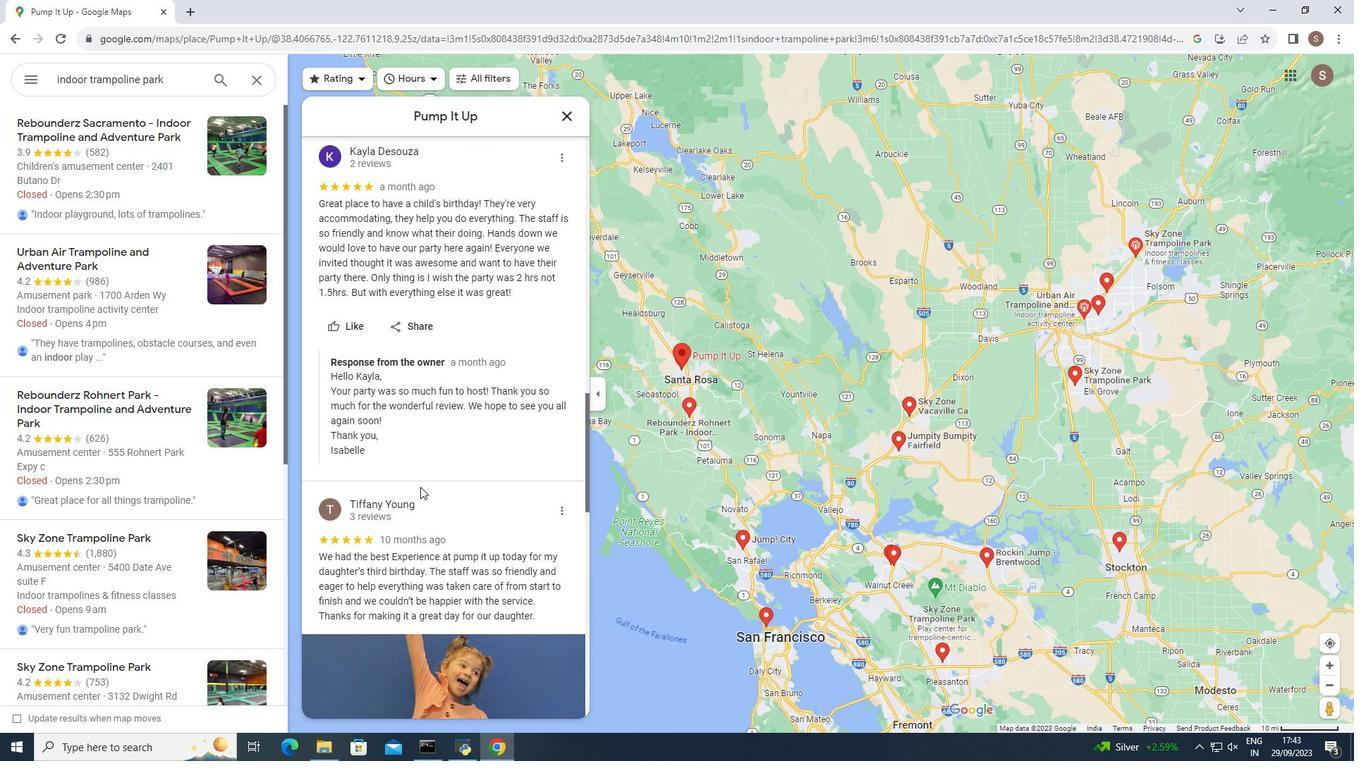 
Action: Mouse scrolled (420, 486) with delta (0, 0)
Screenshot: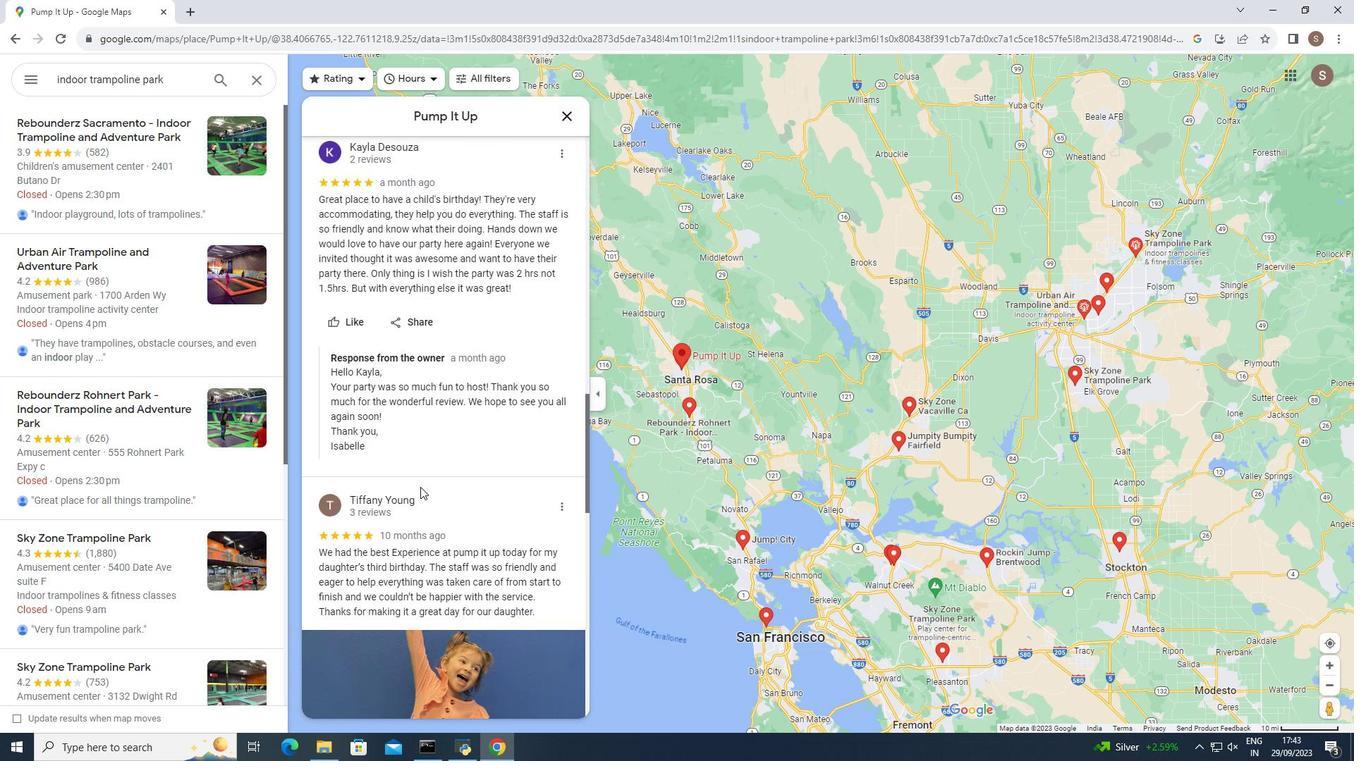 
Action: Mouse scrolled (420, 486) with delta (0, 0)
Screenshot: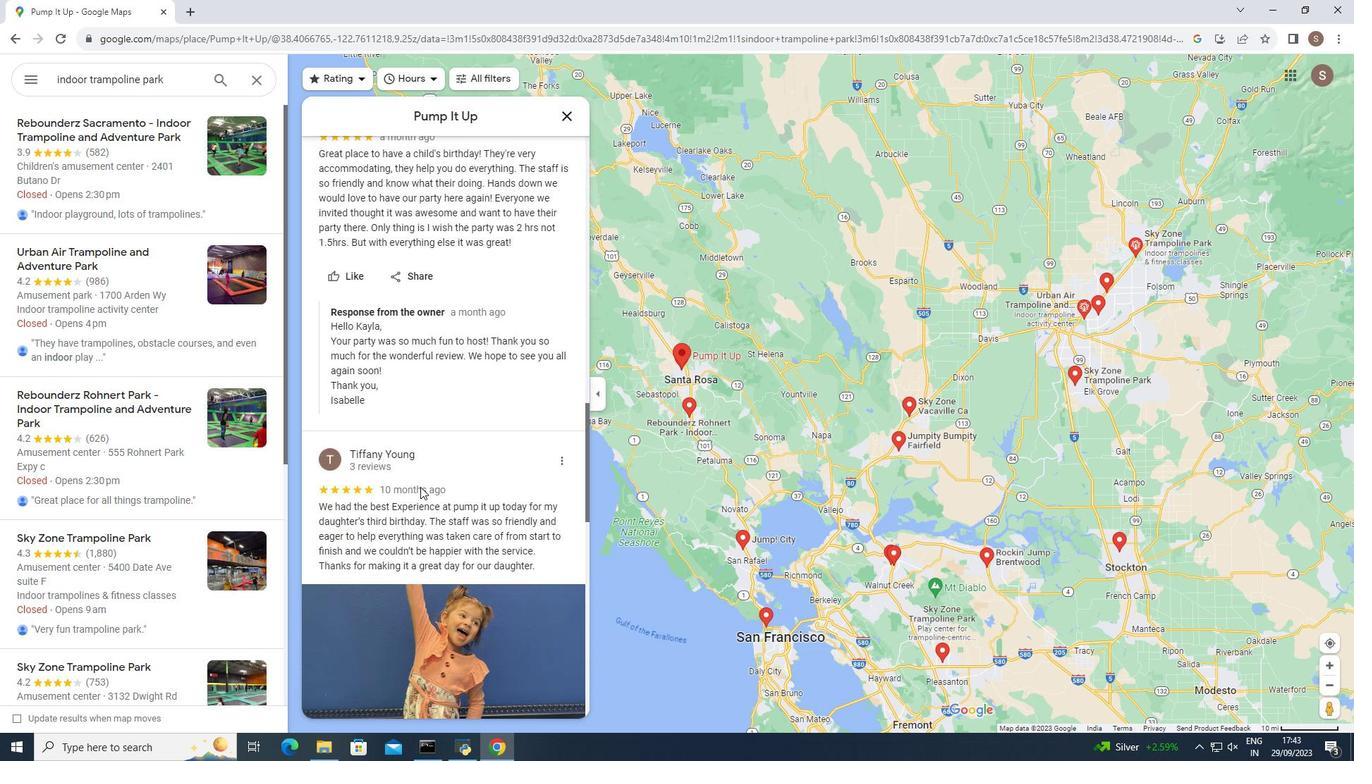 
Action: Mouse scrolled (420, 486) with delta (0, 0)
Screenshot: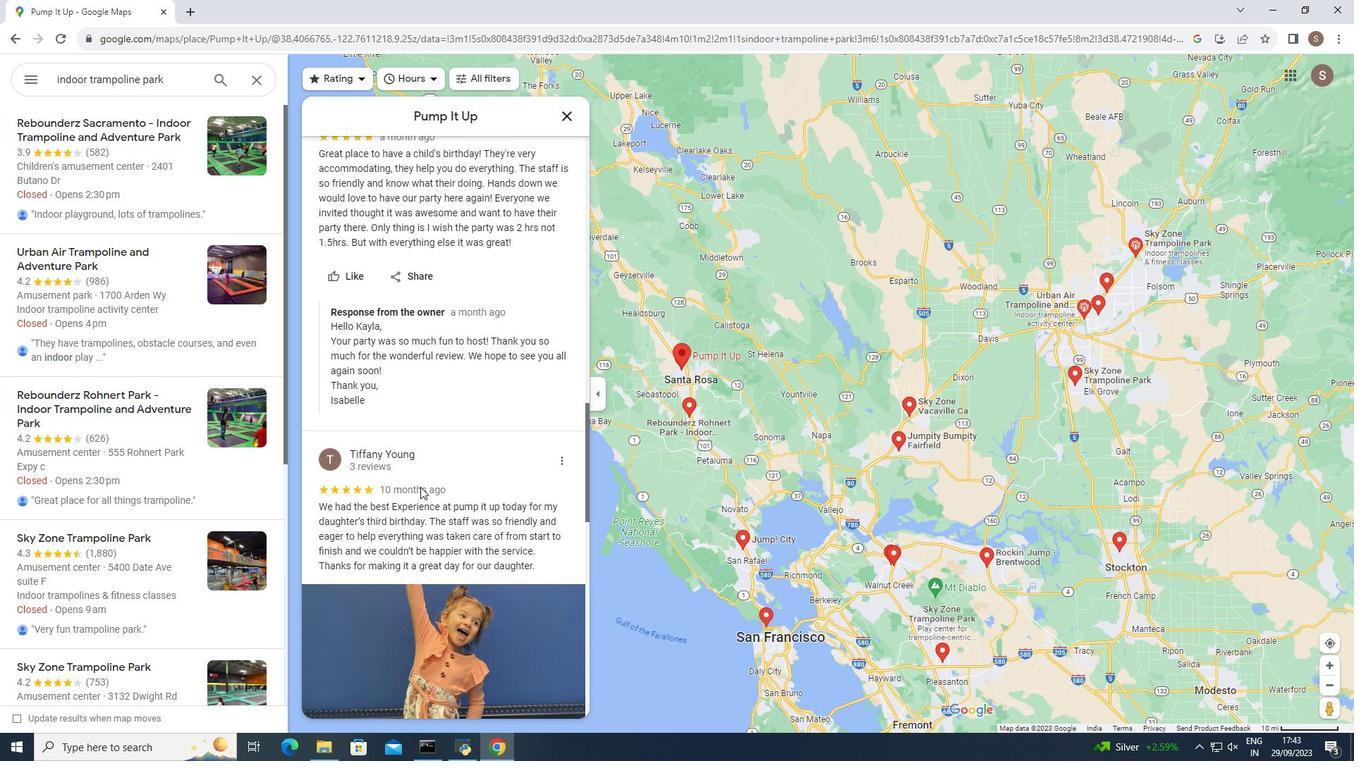 
Action: Mouse moved to (564, 117)
Screenshot: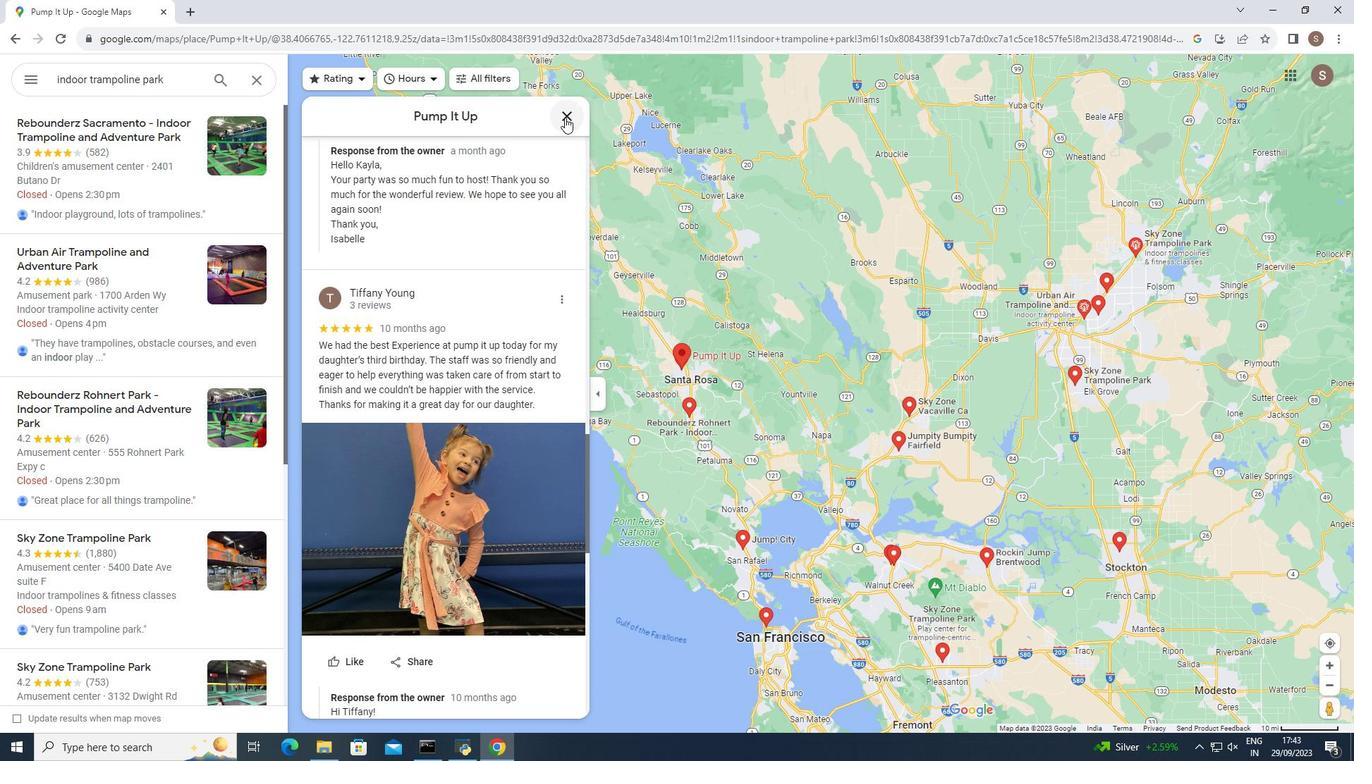 
Action: Mouse pressed left at (564, 117)
Screenshot: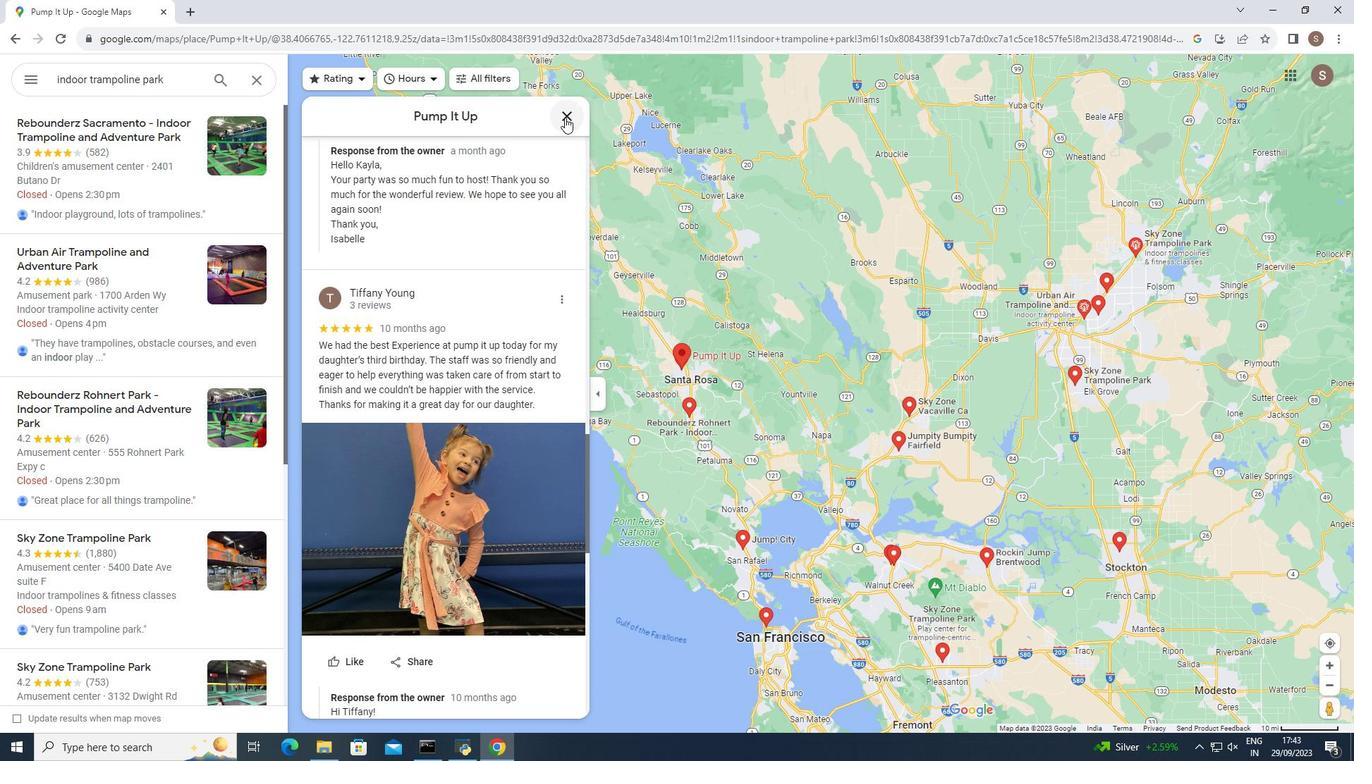 
Action: Mouse moved to (914, 411)
Screenshot: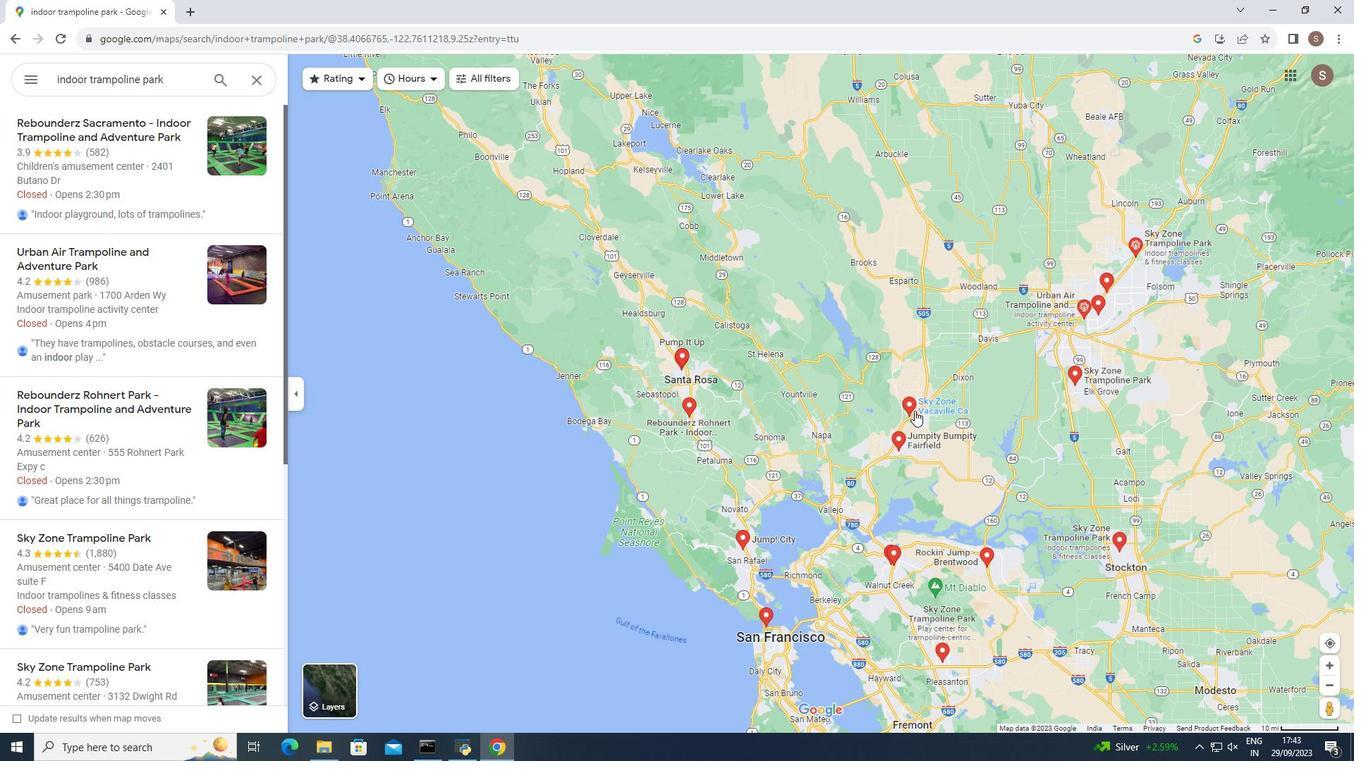 
Action: Mouse pressed left at (914, 411)
Screenshot: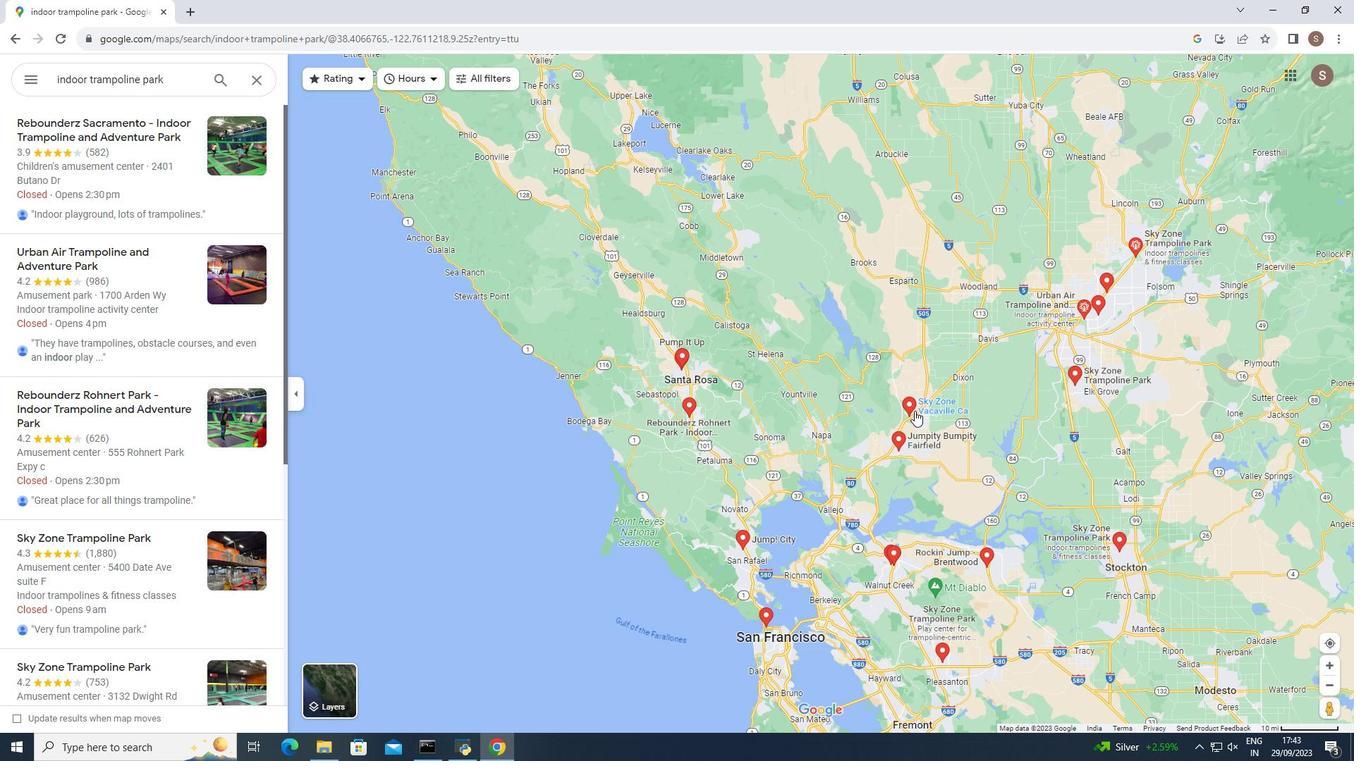 
Action: Mouse moved to (557, 438)
Screenshot: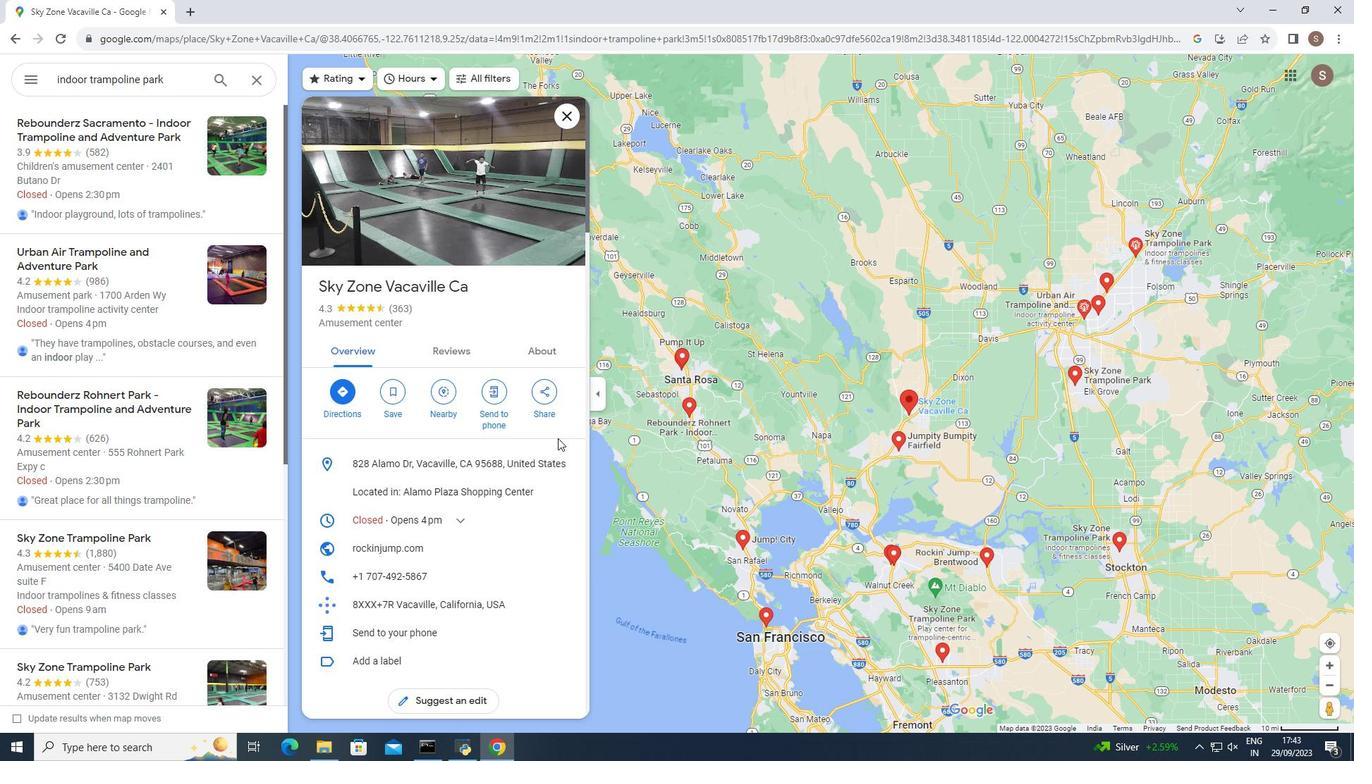 
Action: Mouse scrolled (557, 437) with delta (0, 0)
Screenshot: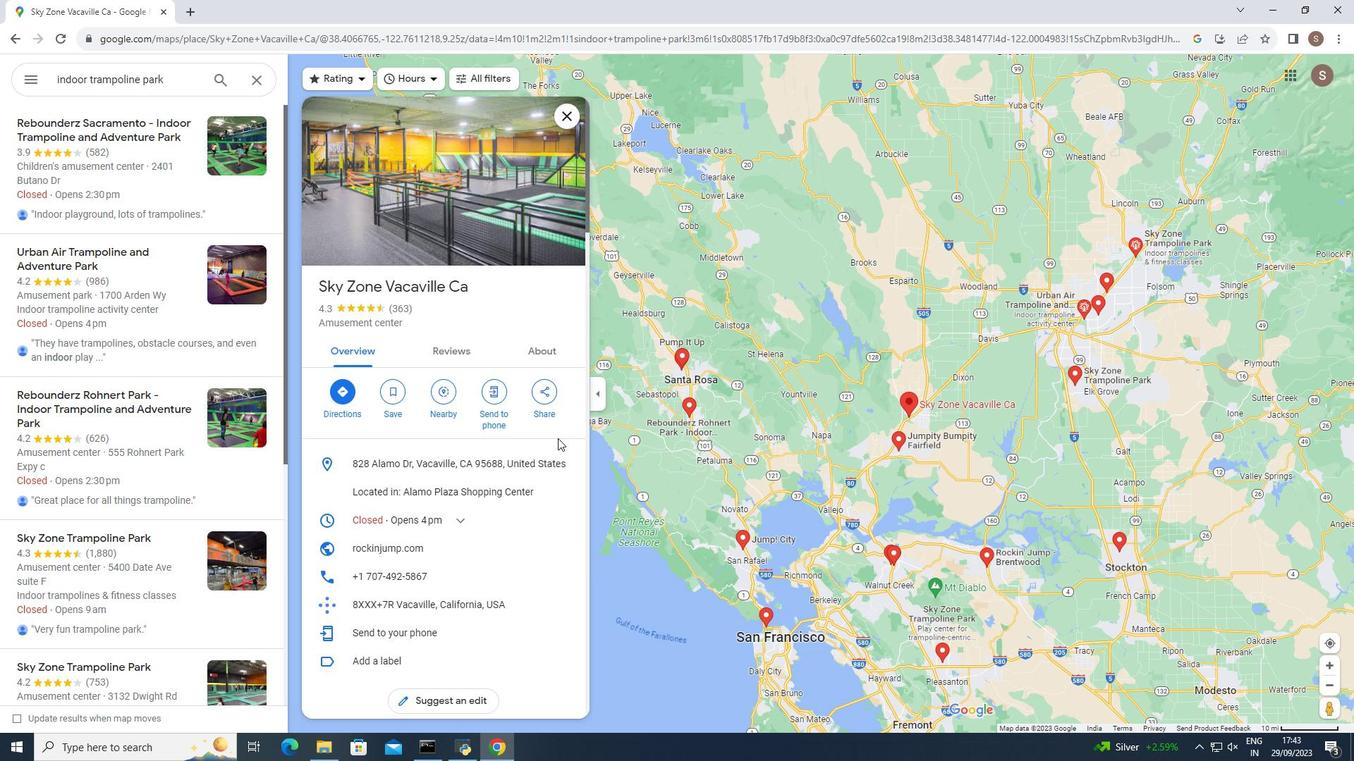 
Action: Mouse moved to (557, 435)
Screenshot: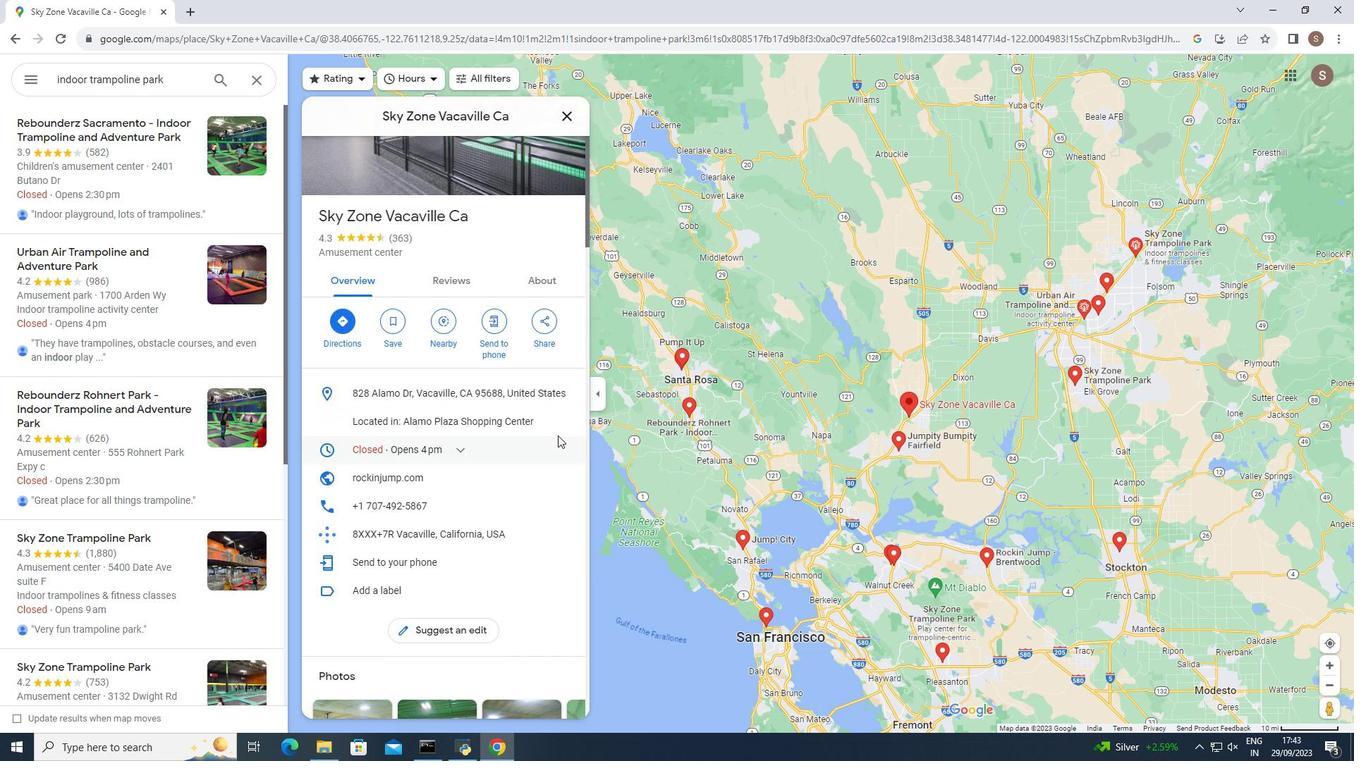 
Action: Mouse scrolled (557, 435) with delta (0, 0)
Screenshot: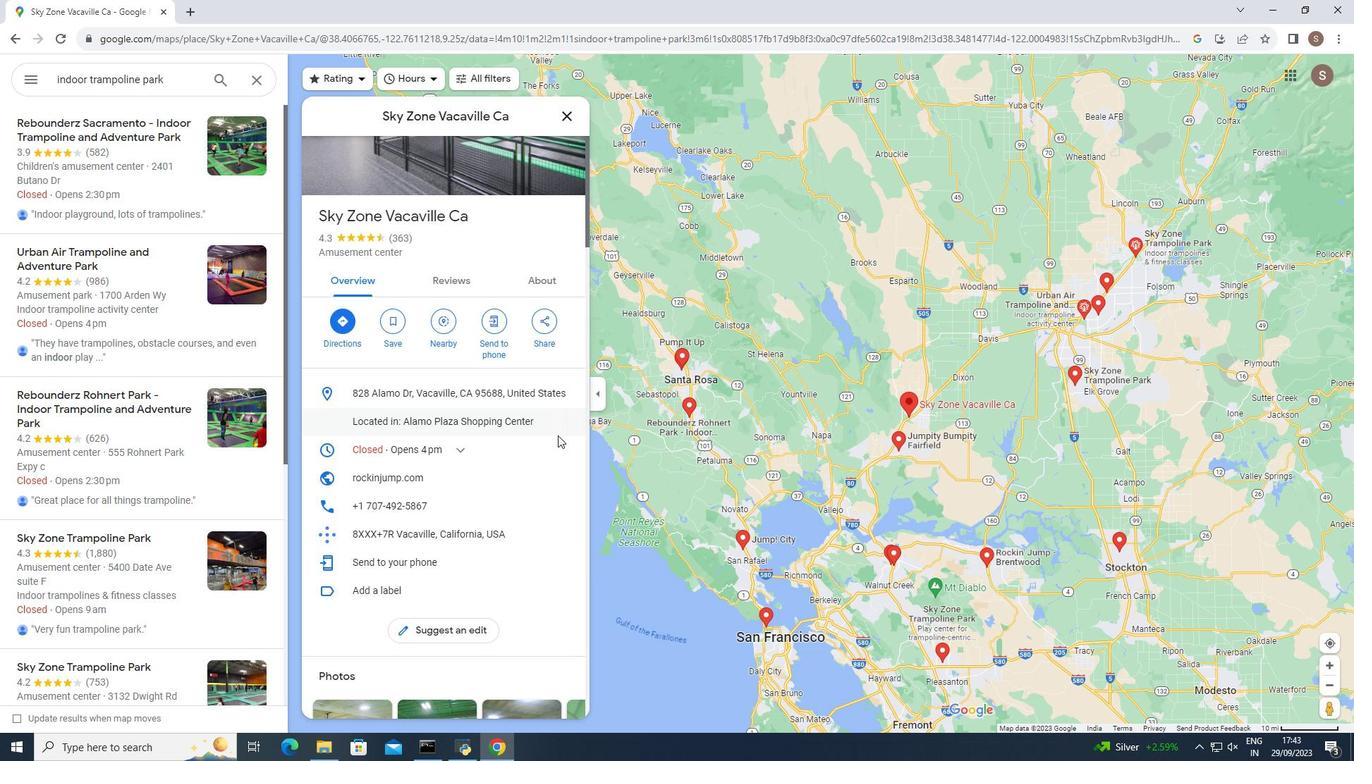 
Action: Mouse moved to (559, 433)
Screenshot: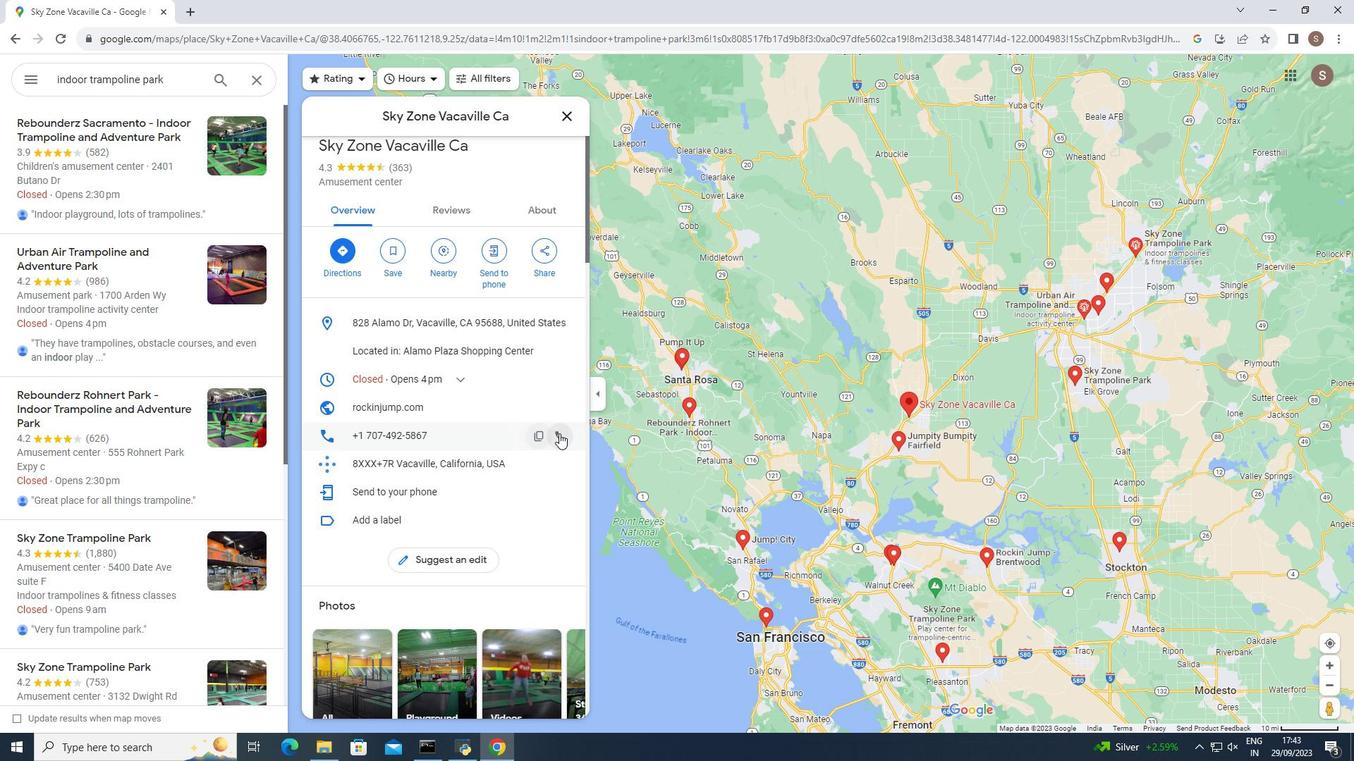 
Action: Mouse scrolled (559, 433) with delta (0, 0)
Screenshot: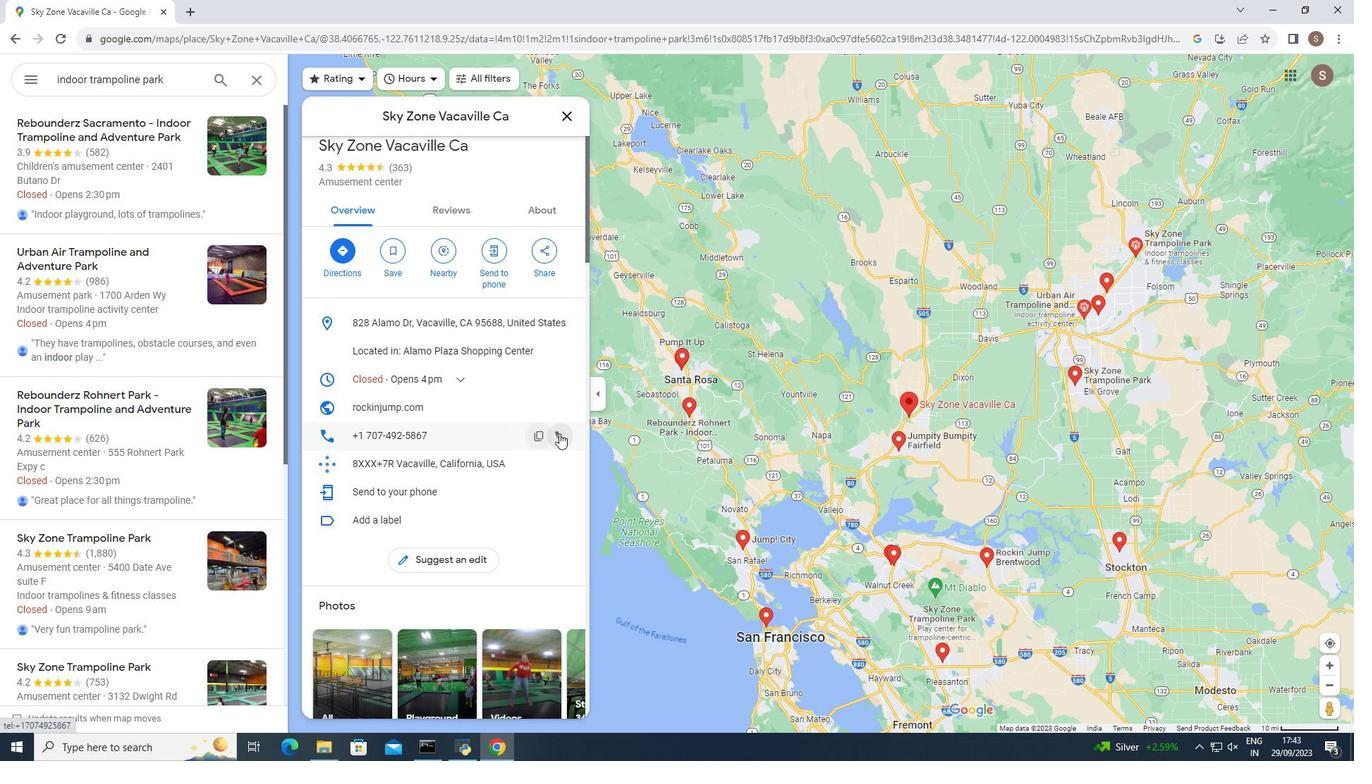 
Action: Mouse moved to (560, 433)
Screenshot: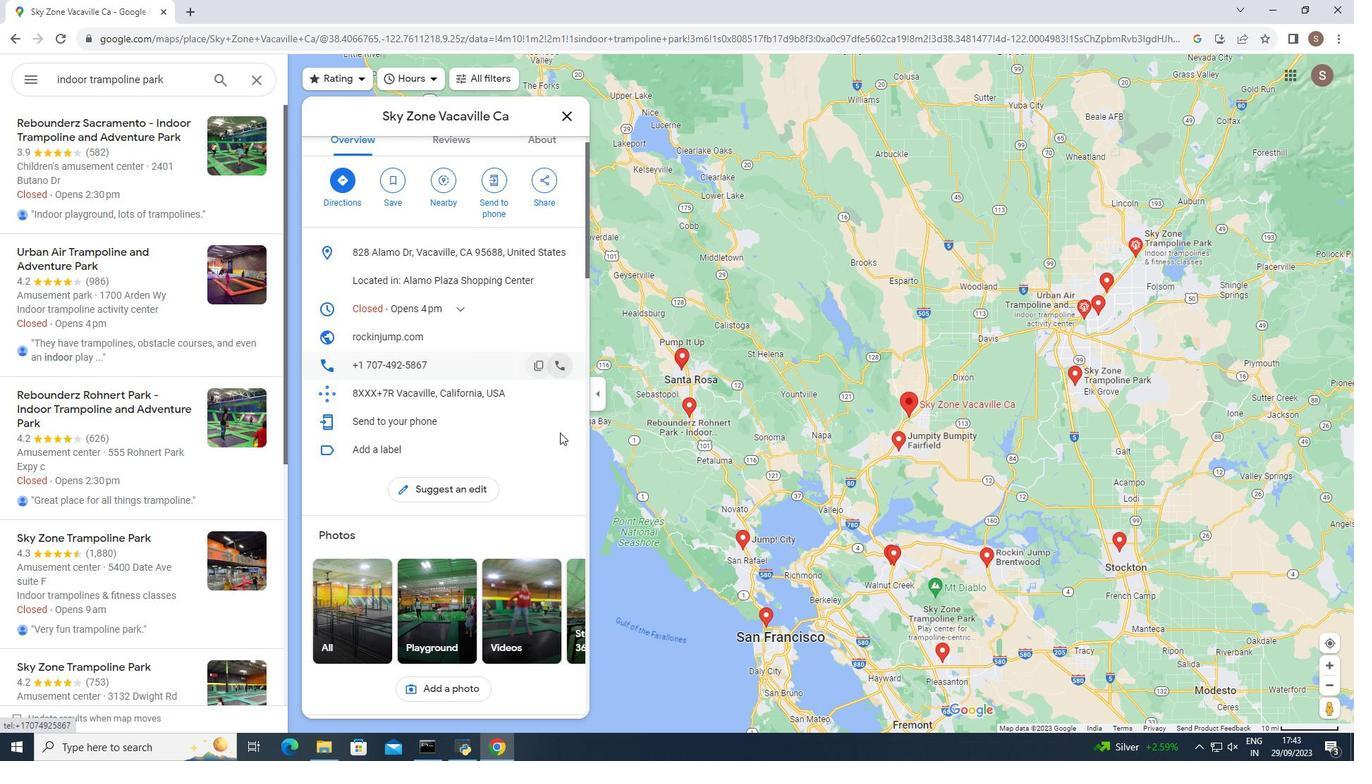 
Action: Mouse scrolled (560, 432) with delta (0, 0)
Screenshot: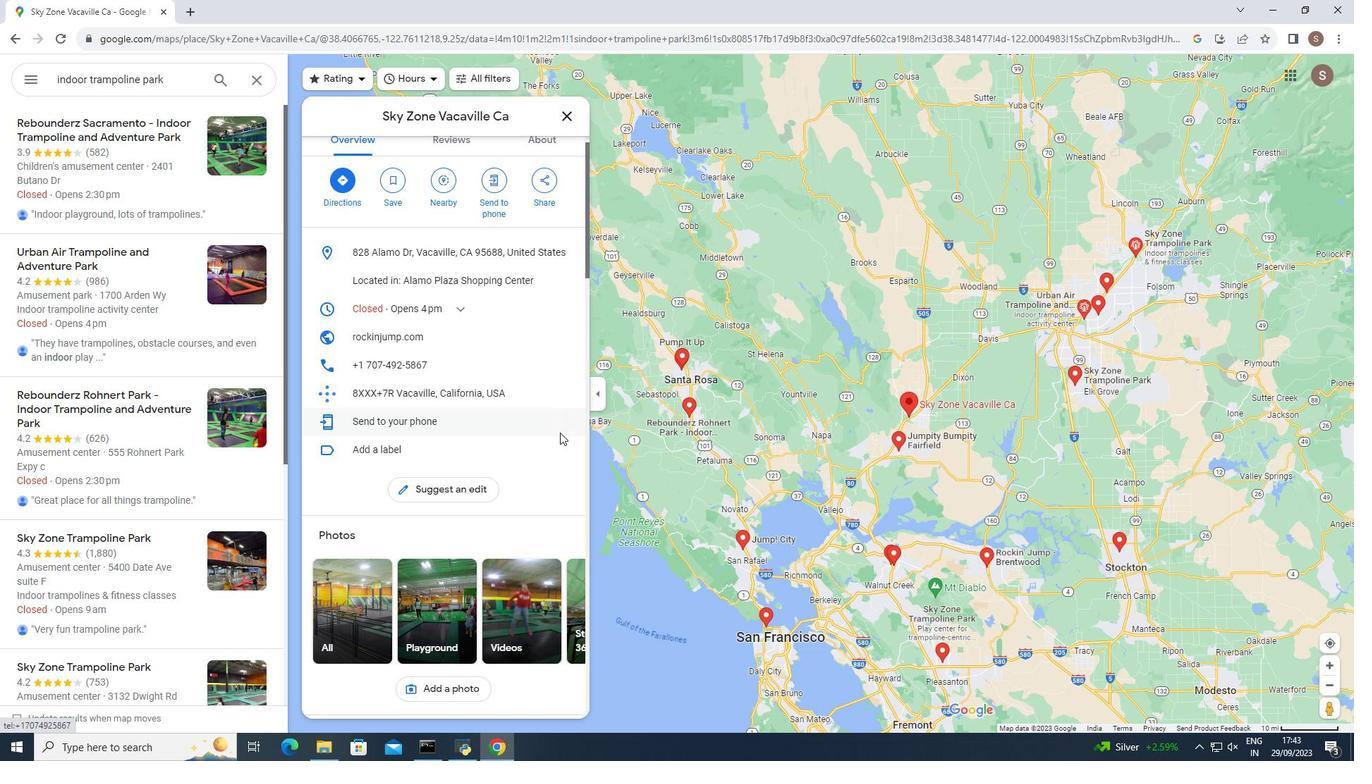 
Action: Mouse scrolled (560, 432) with delta (0, 0)
Screenshot: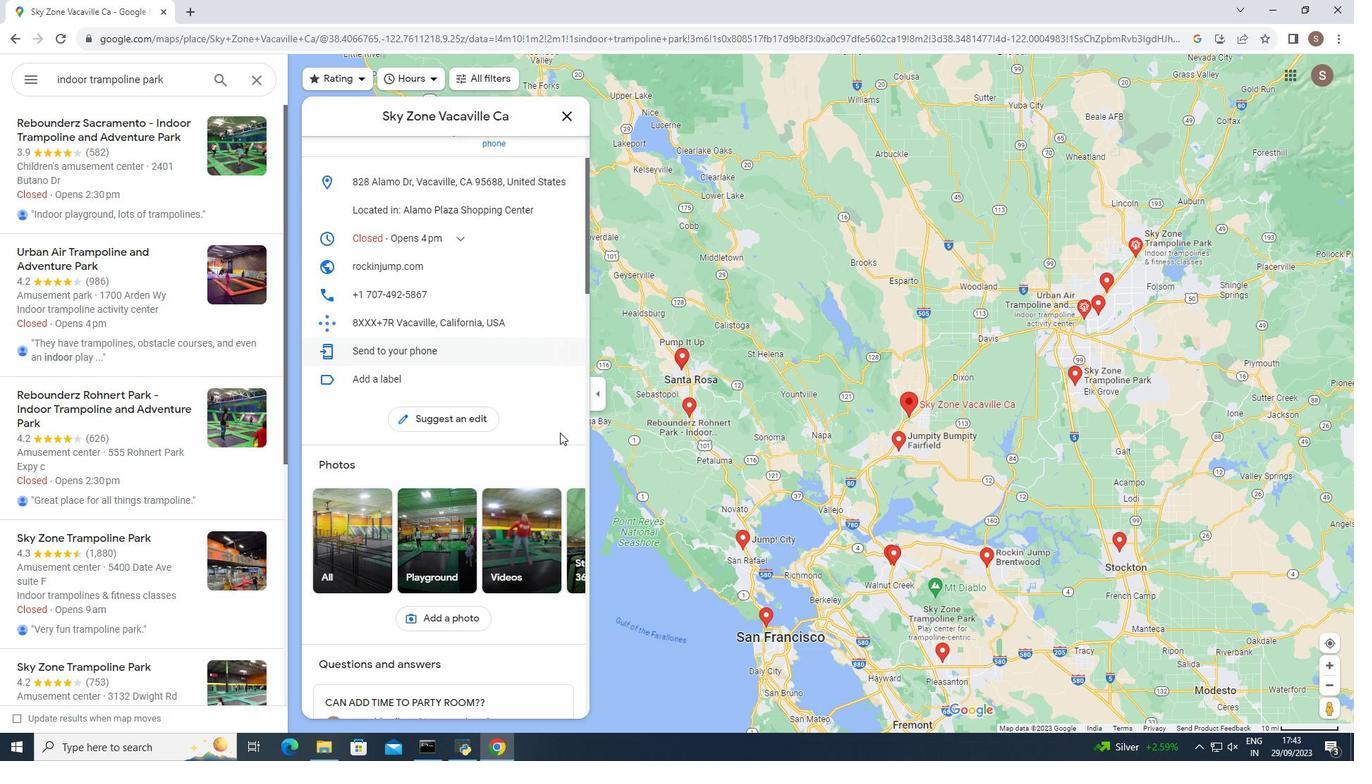 
Action: Mouse moved to (560, 433)
Screenshot: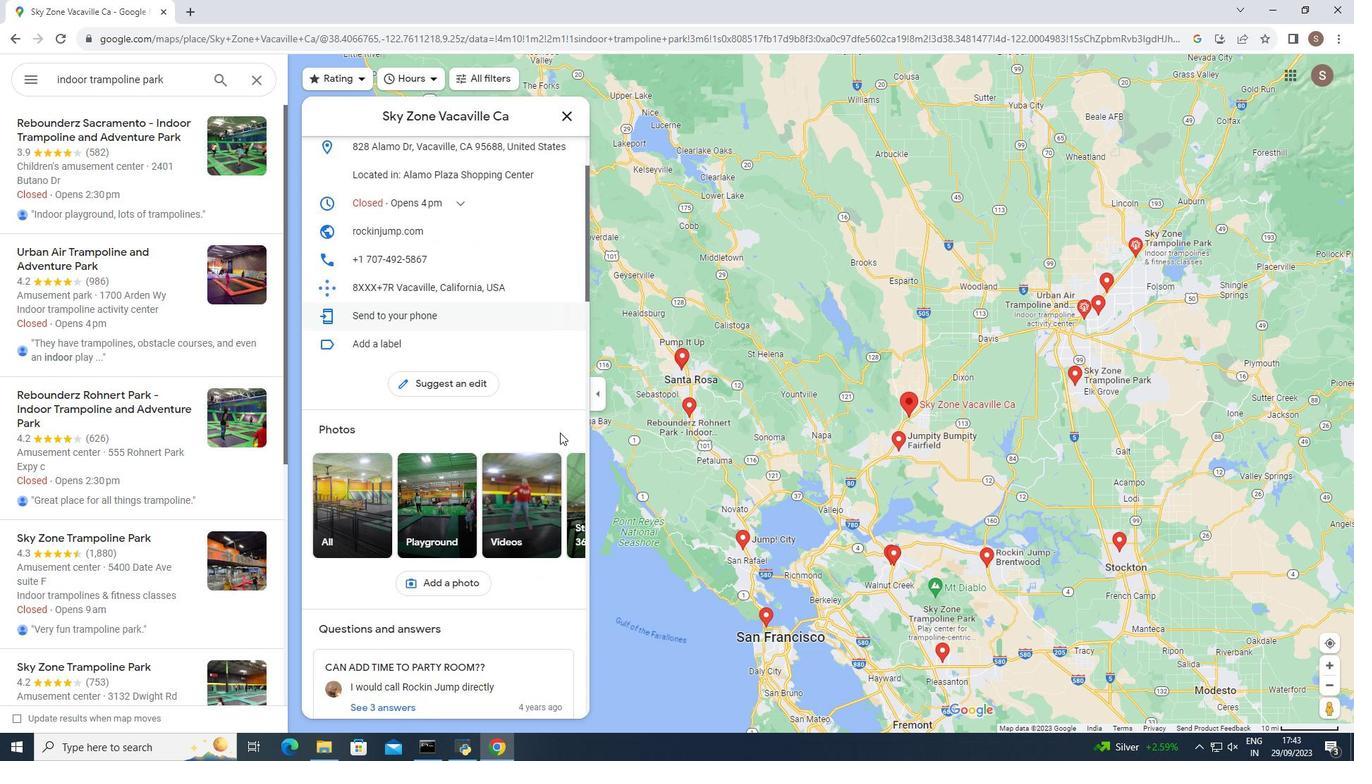 
Action: Mouse scrolled (560, 432) with delta (0, 0)
Screenshot: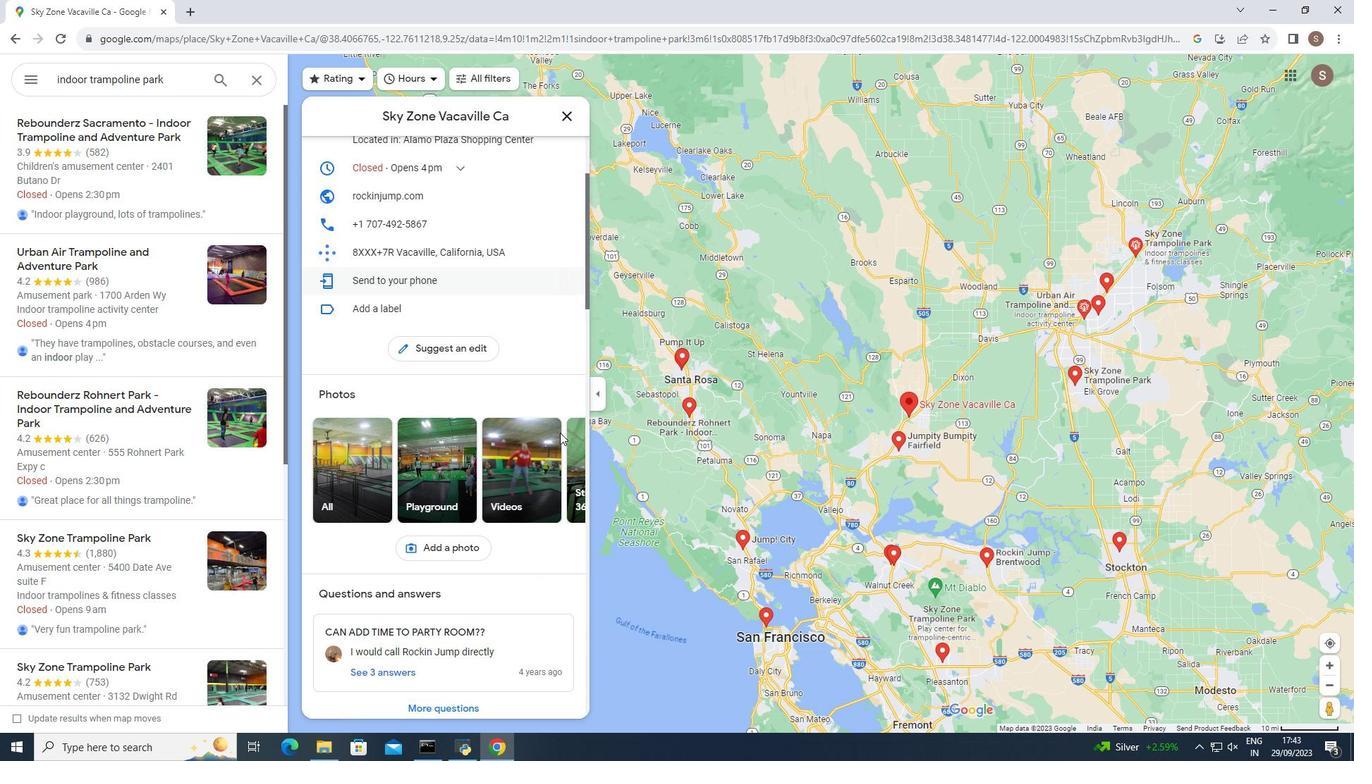 
Action: Mouse scrolled (560, 432) with delta (0, 0)
Screenshot: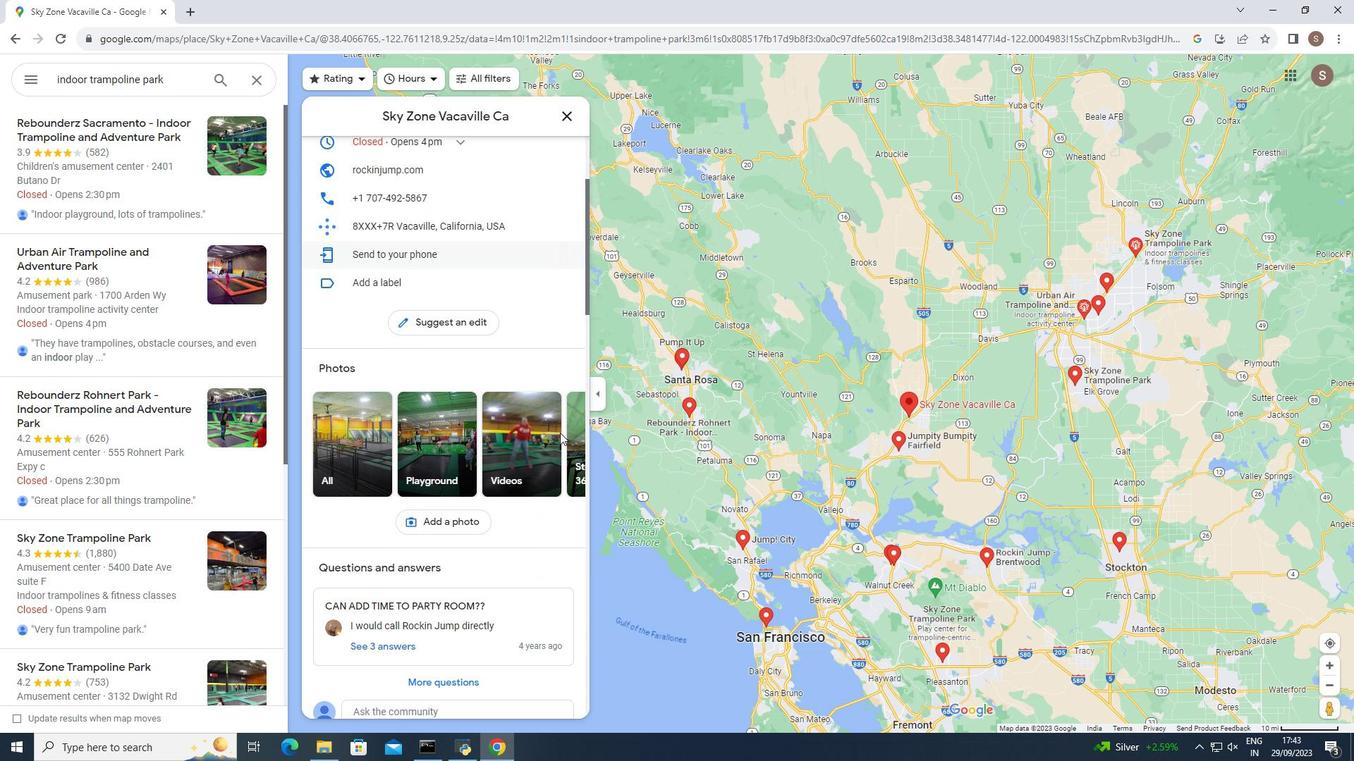 
Action: Mouse moved to (560, 430)
Screenshot: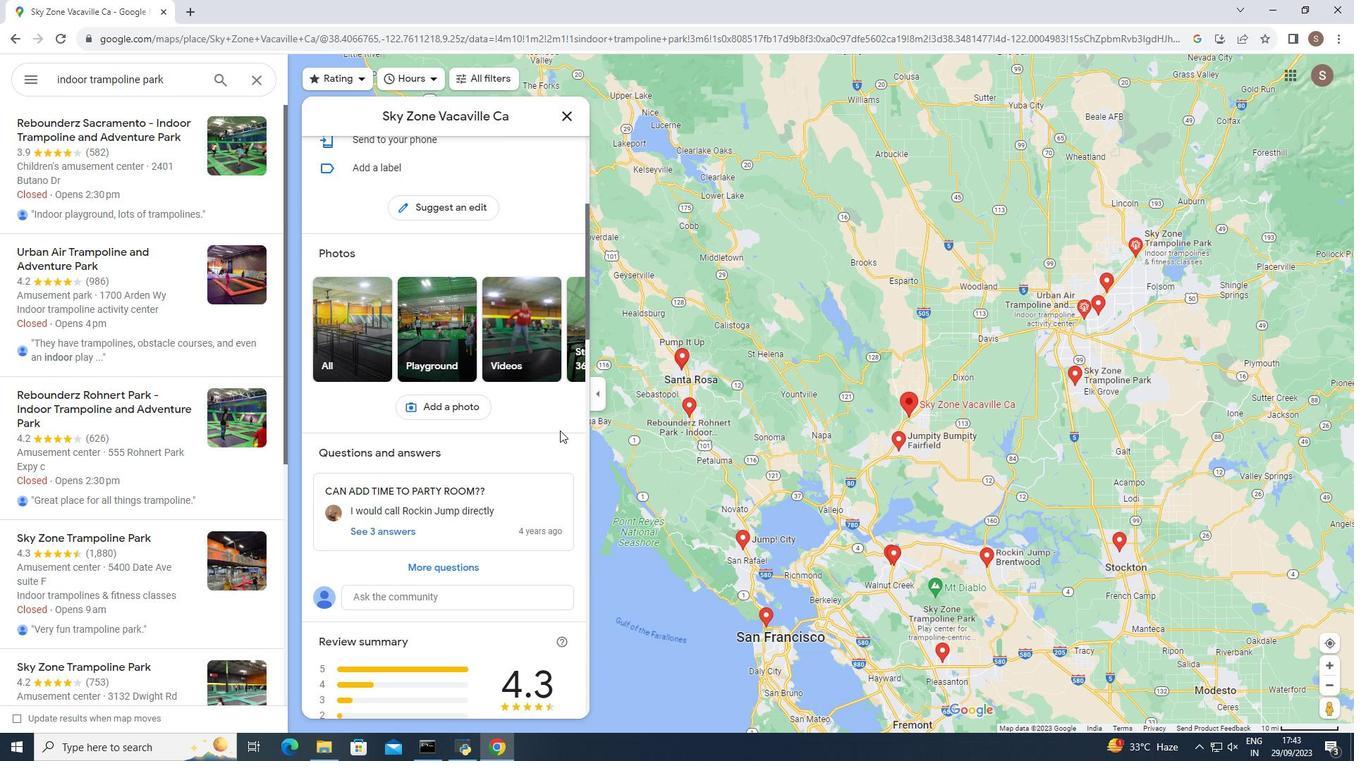 
Action: Mouse scrolled (560, 430) with delta (0, 0)
Screenshot: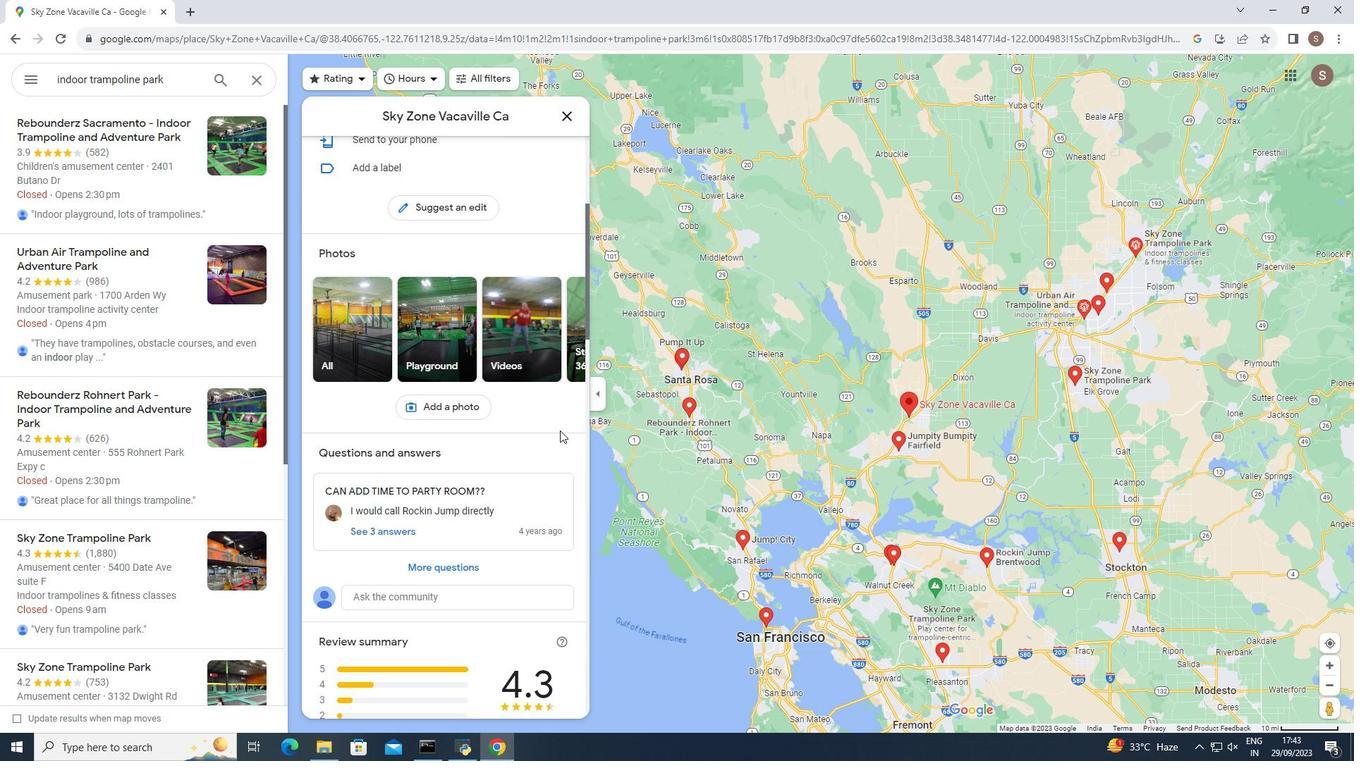 
Action: Mouse scrolled (560, 430) with delta (0, 0)
Screenshot: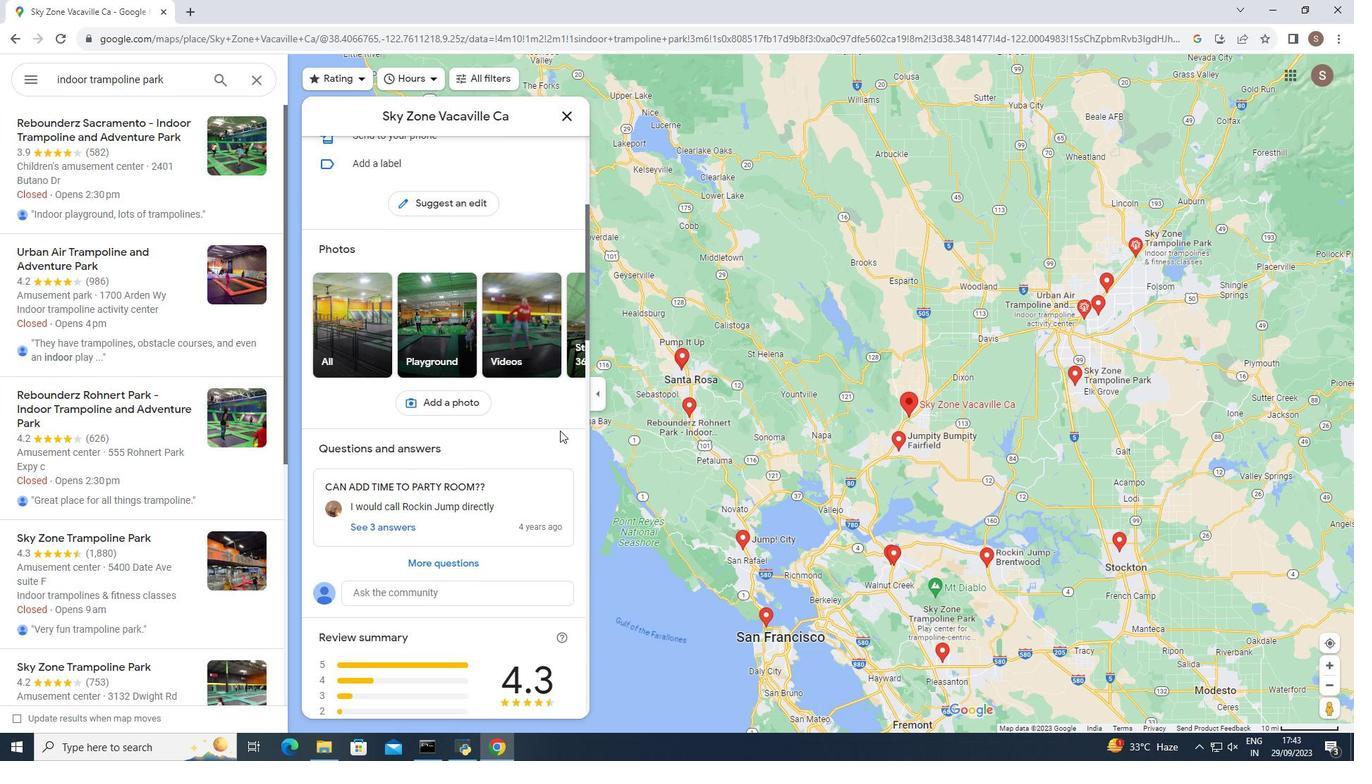 
Action: Mouse scrolled (560, 430) with delta (0, 0)
Screenshot: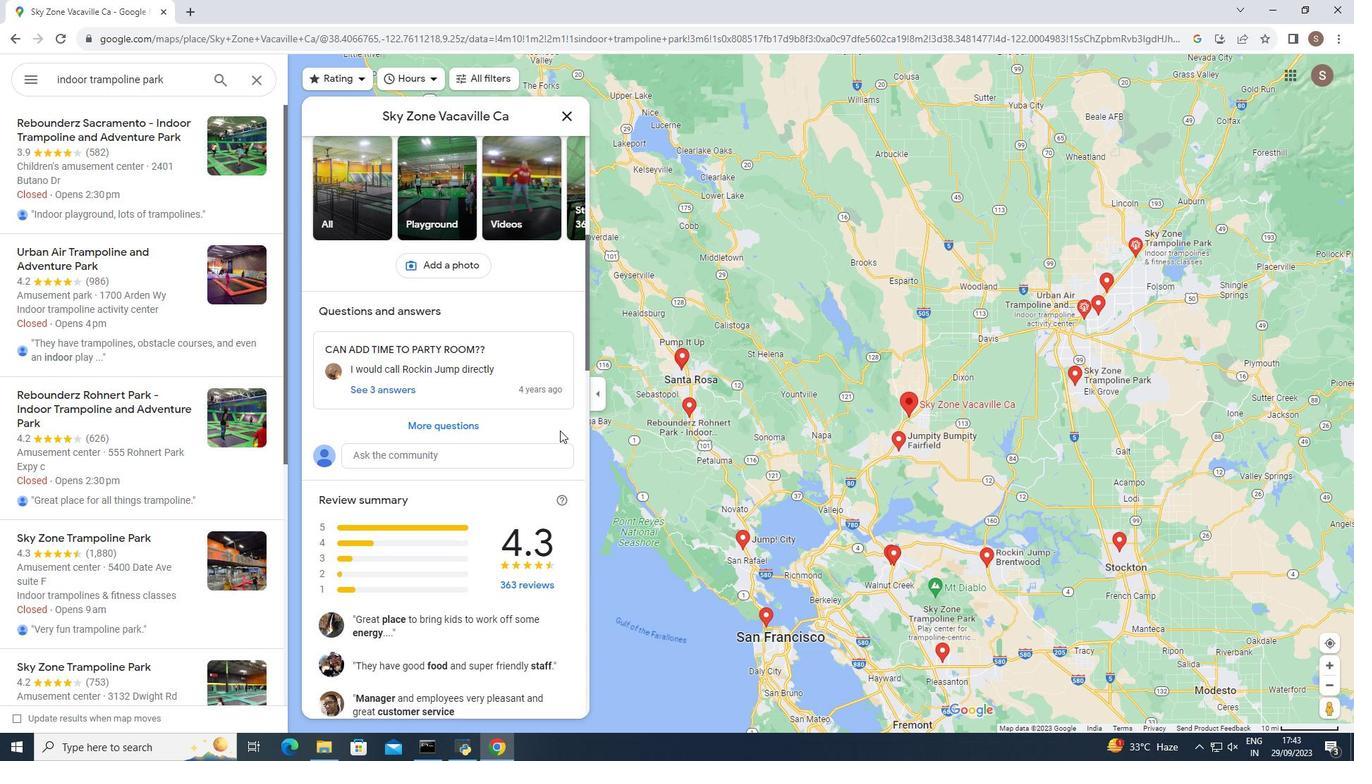 
Action: Mouse scrolled (560, 430) with delta (0, 0)
Screenshot: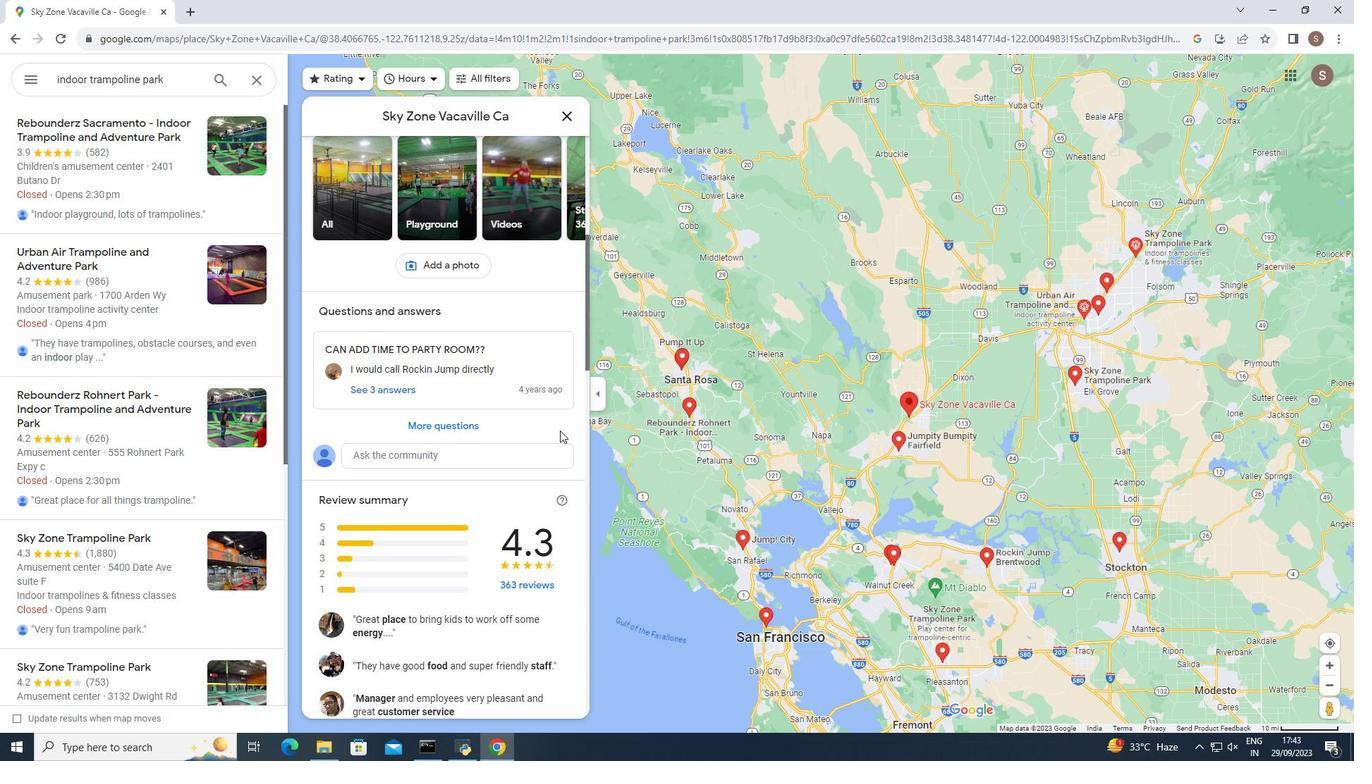 
Action: Mouse moved to (560, 428)
Screenshot: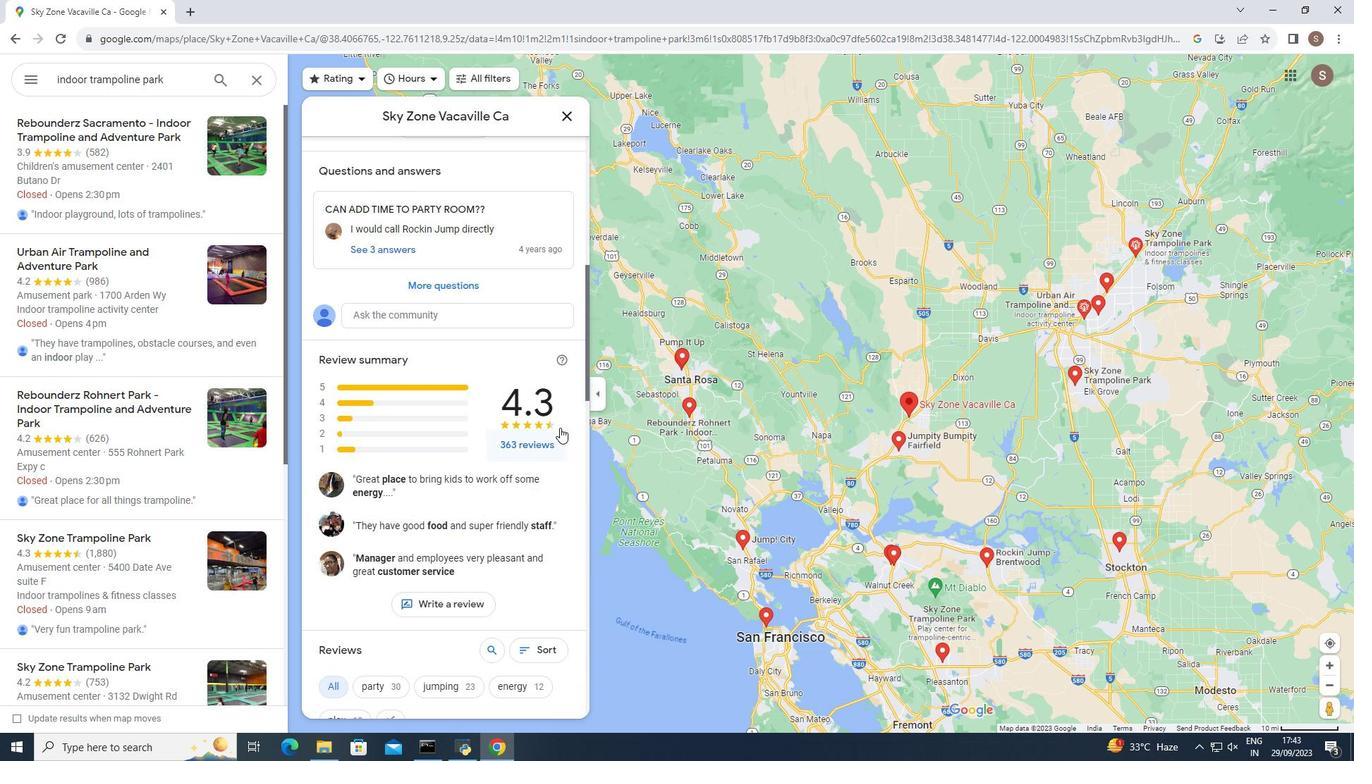 
Action: Mouse scrolled (560, 427) with delta (0, 0)
Screenshot: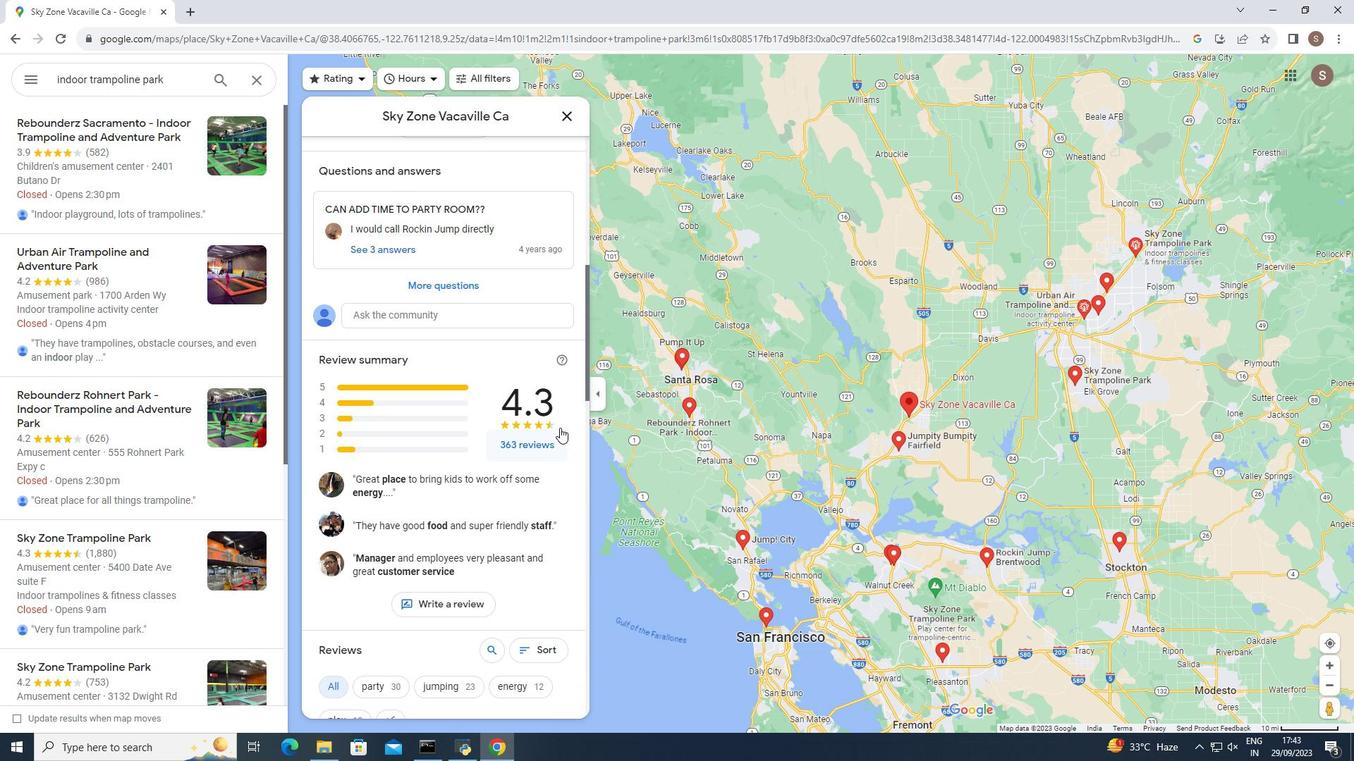 
Action: Mouse moved to (560, 426)
Screenshot: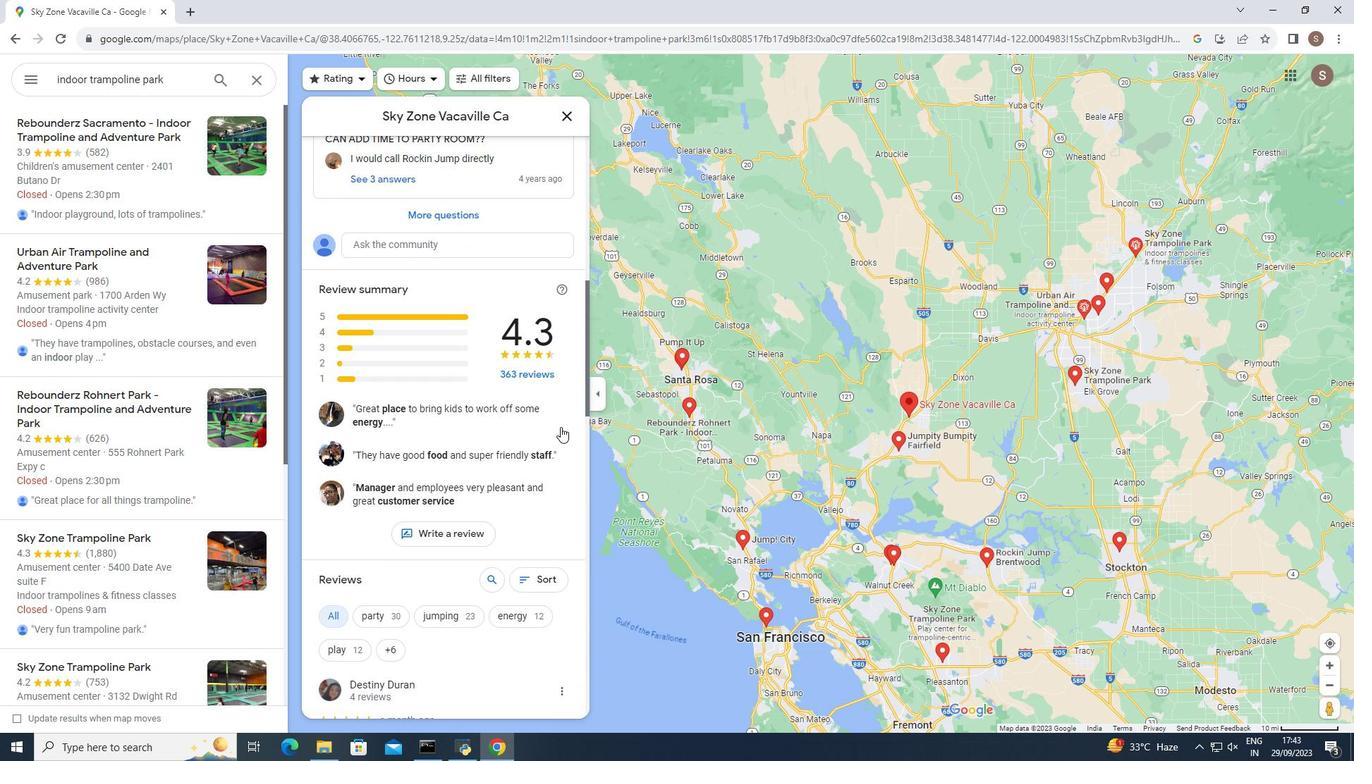 
Action: Mouse scrolled (560, 426) with delta (0, 0)
Screenshot: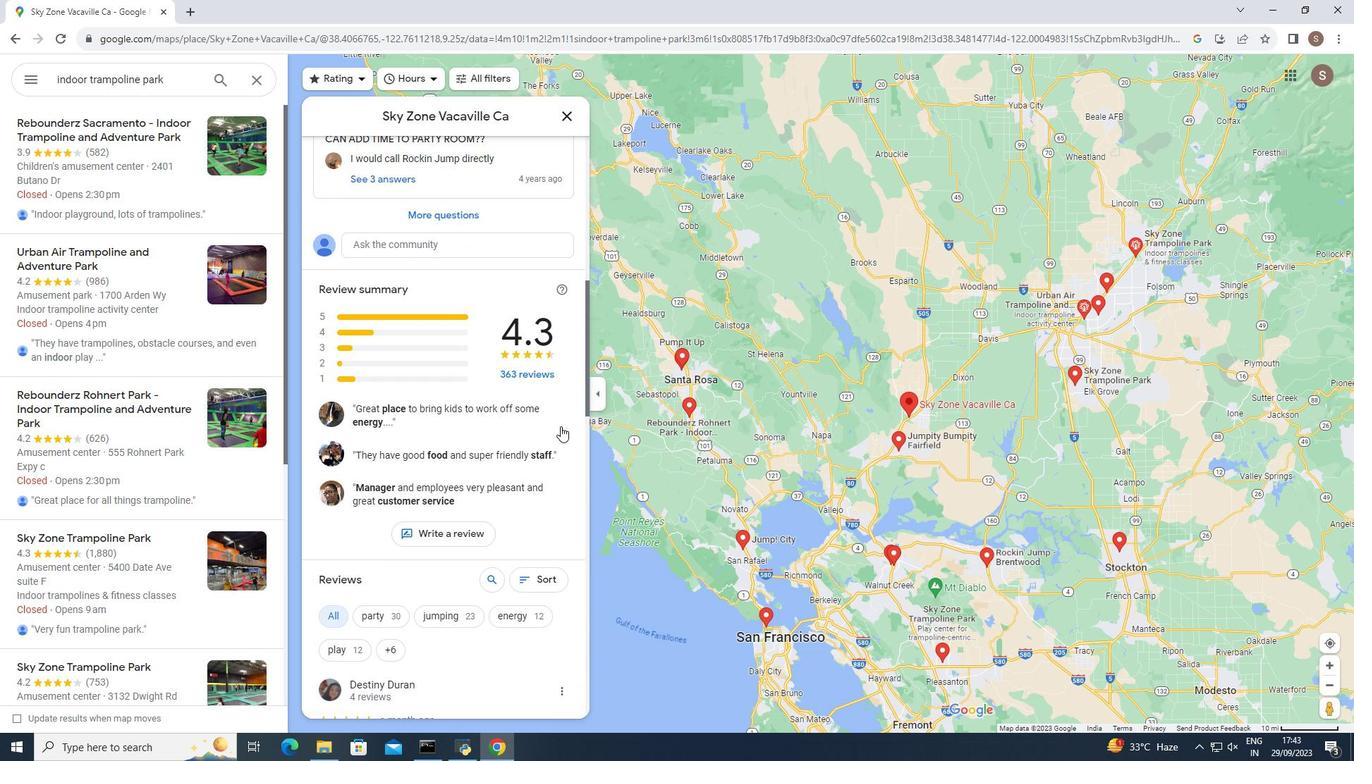 
Action: Mouse scrolled (560, 426) with delta (0, 0)
Screenshot: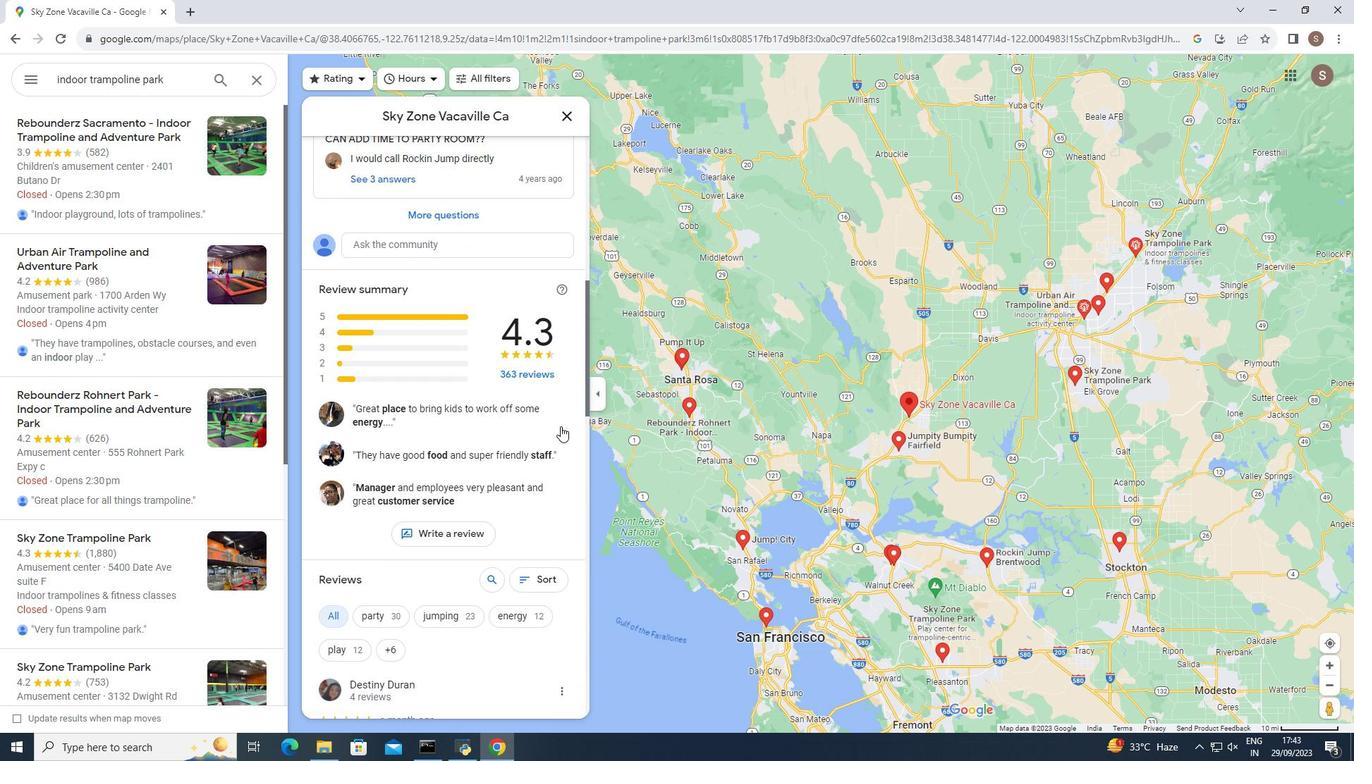 
Action: Mouse moved to (555, 430)
Screenshot: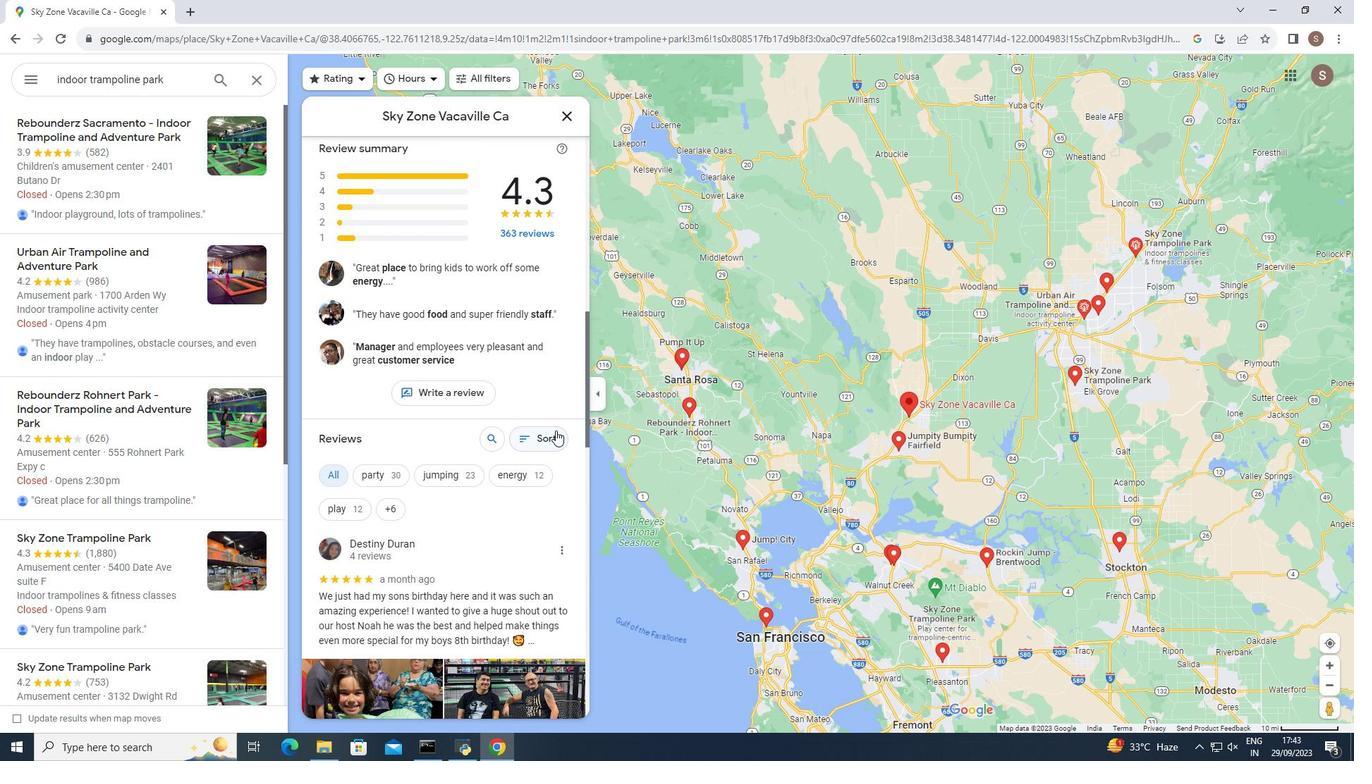 
Action: Mouse scrolled (555, 430) with delta (0, 0)
Screenshot: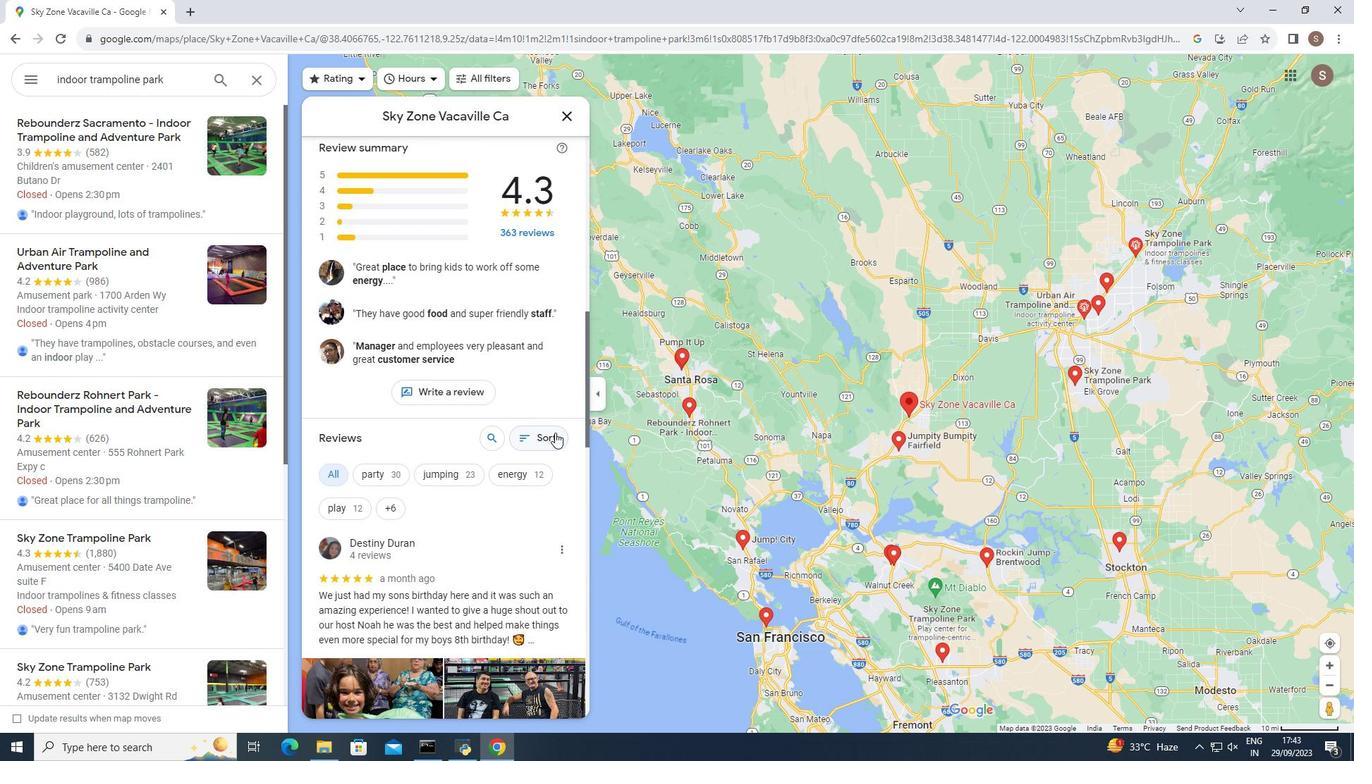 
Action: Mouse moved to (555, 433)
Screenshot: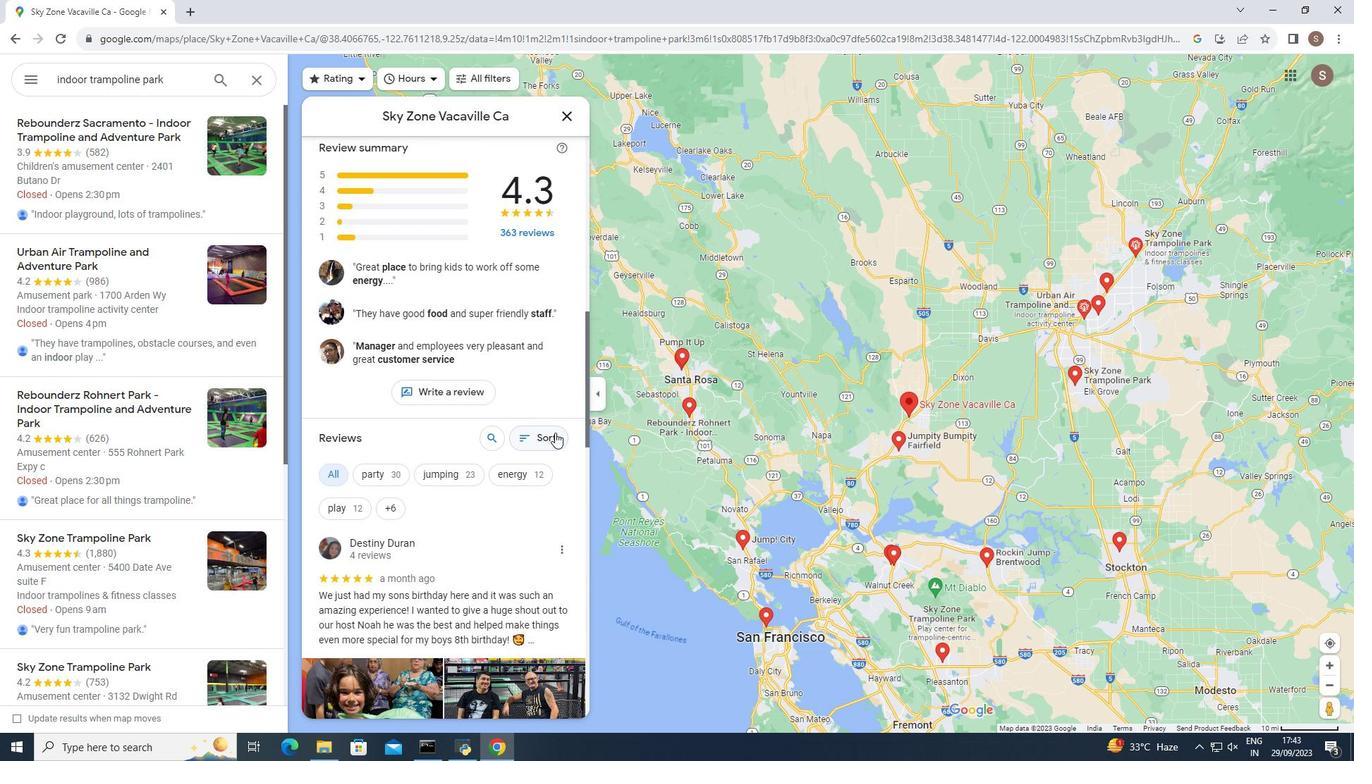 
Action: Mouse scrolled (555, 432) with delta (0, 0)
Screenshot: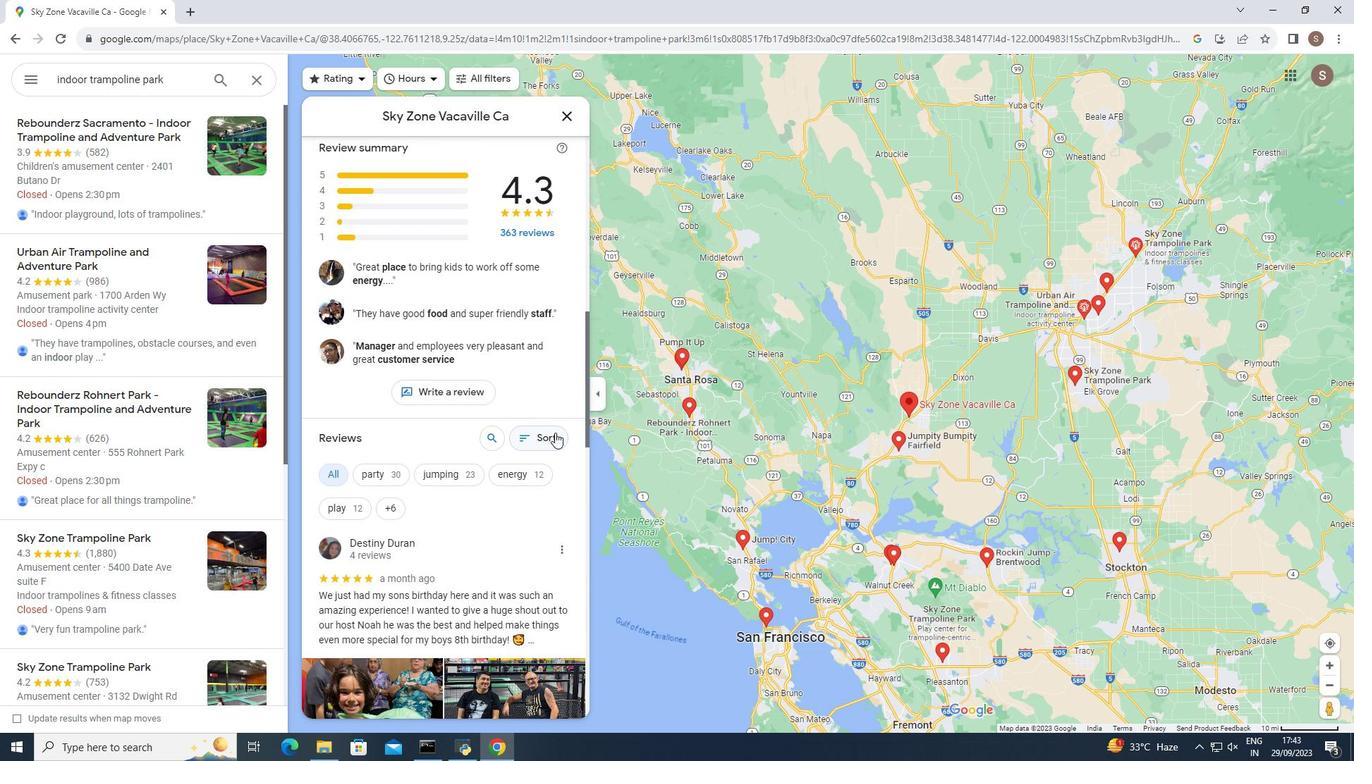 
Action: Mouse moved to (550, 436)
Screenshot: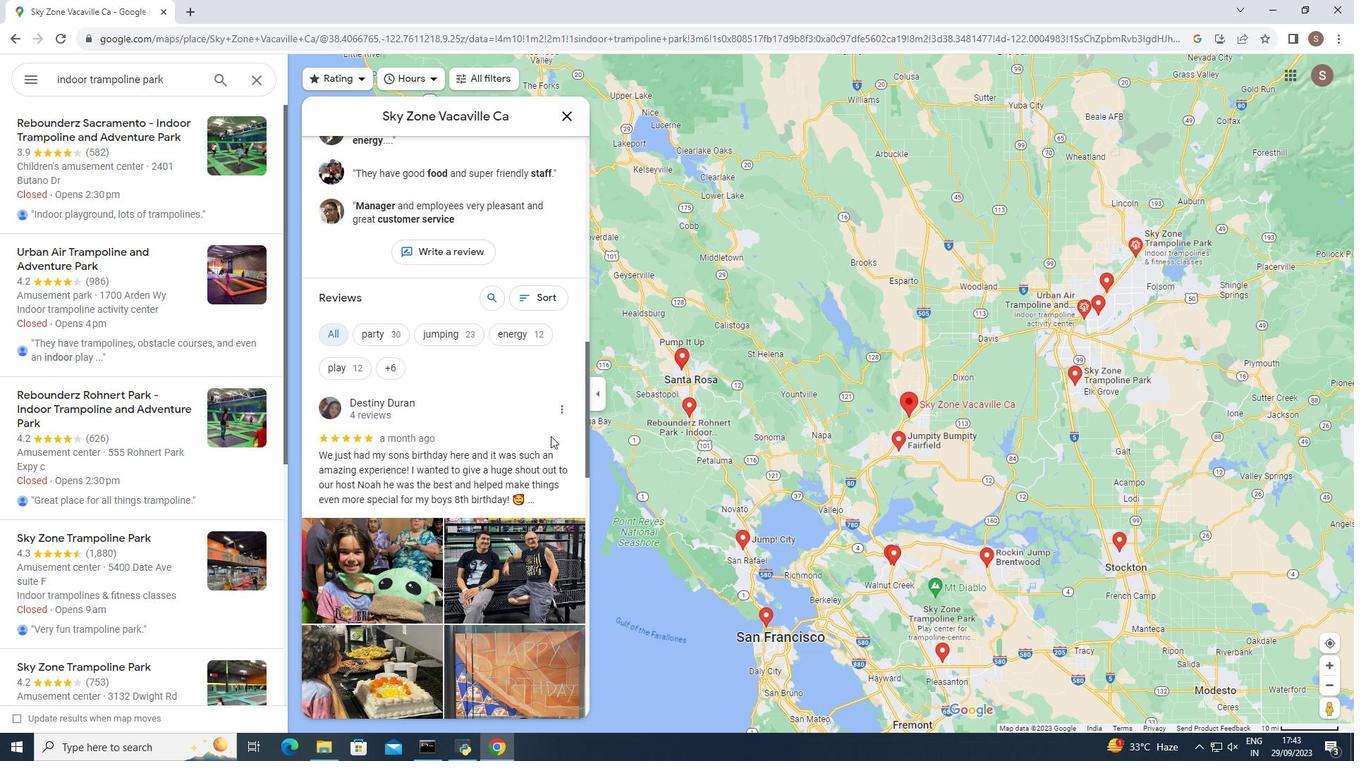 
Action: Mouse scrolled (550, 435) with delta (0, 0)
Screenshot: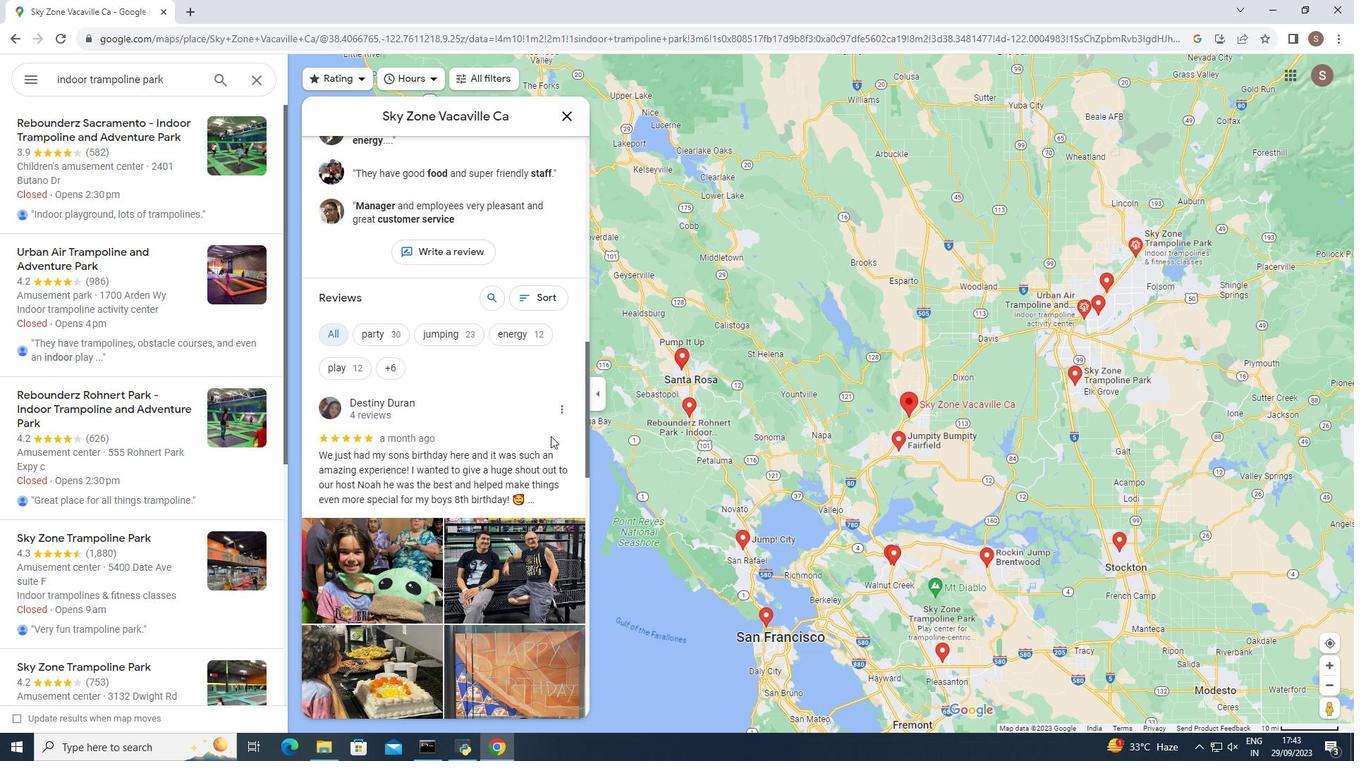 
Action: Mouse moved to (550, 436)
Screenshot: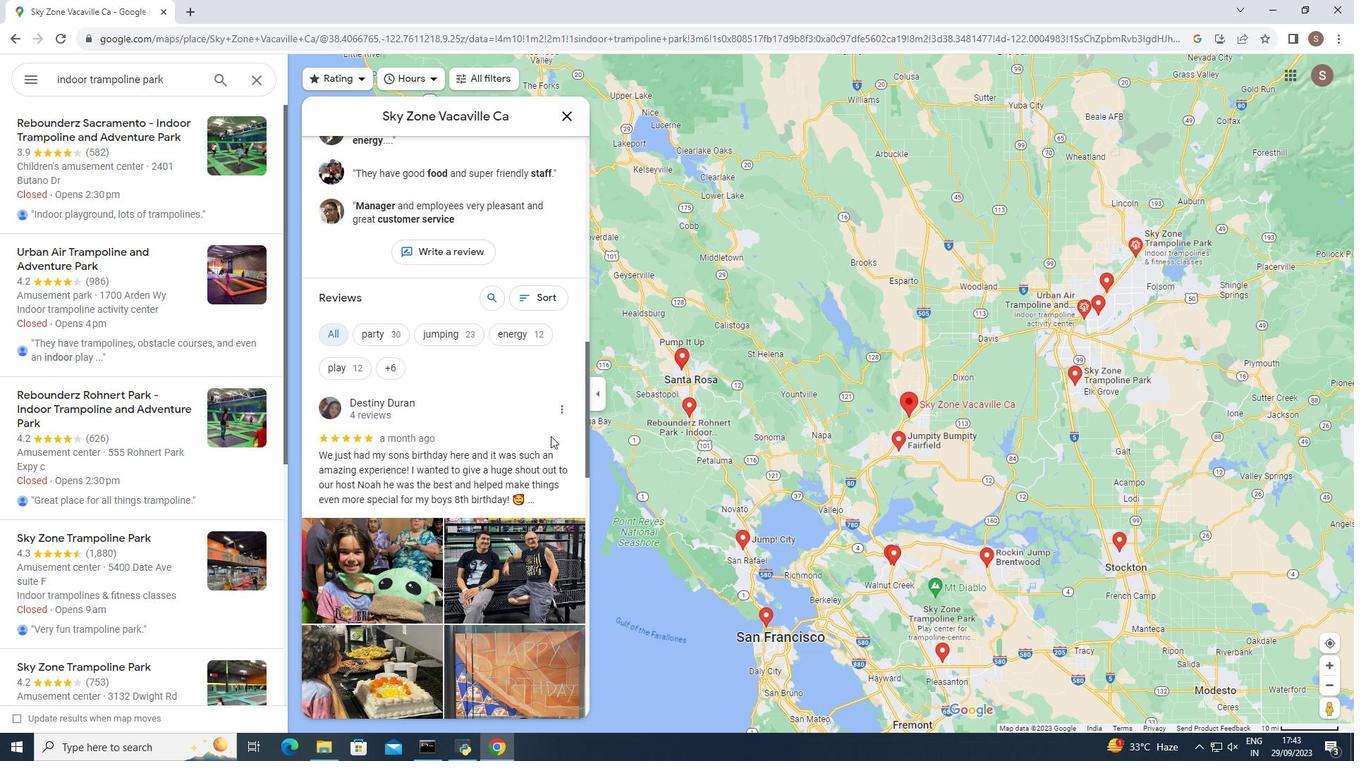 
Action: Mouse scrolled (550, 435) with delta (0, 0)
Screenshot: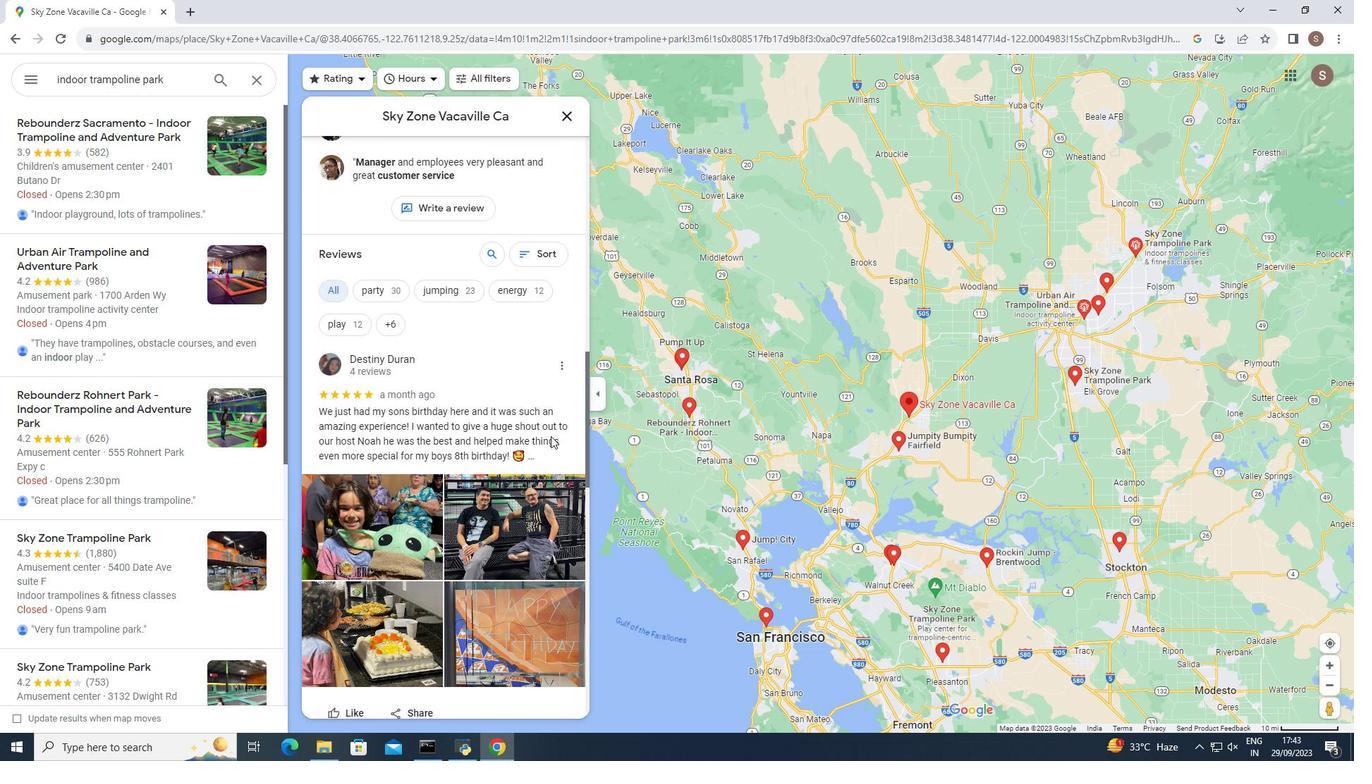 
Action: Mouse moved to (528, 437)
Screenshot: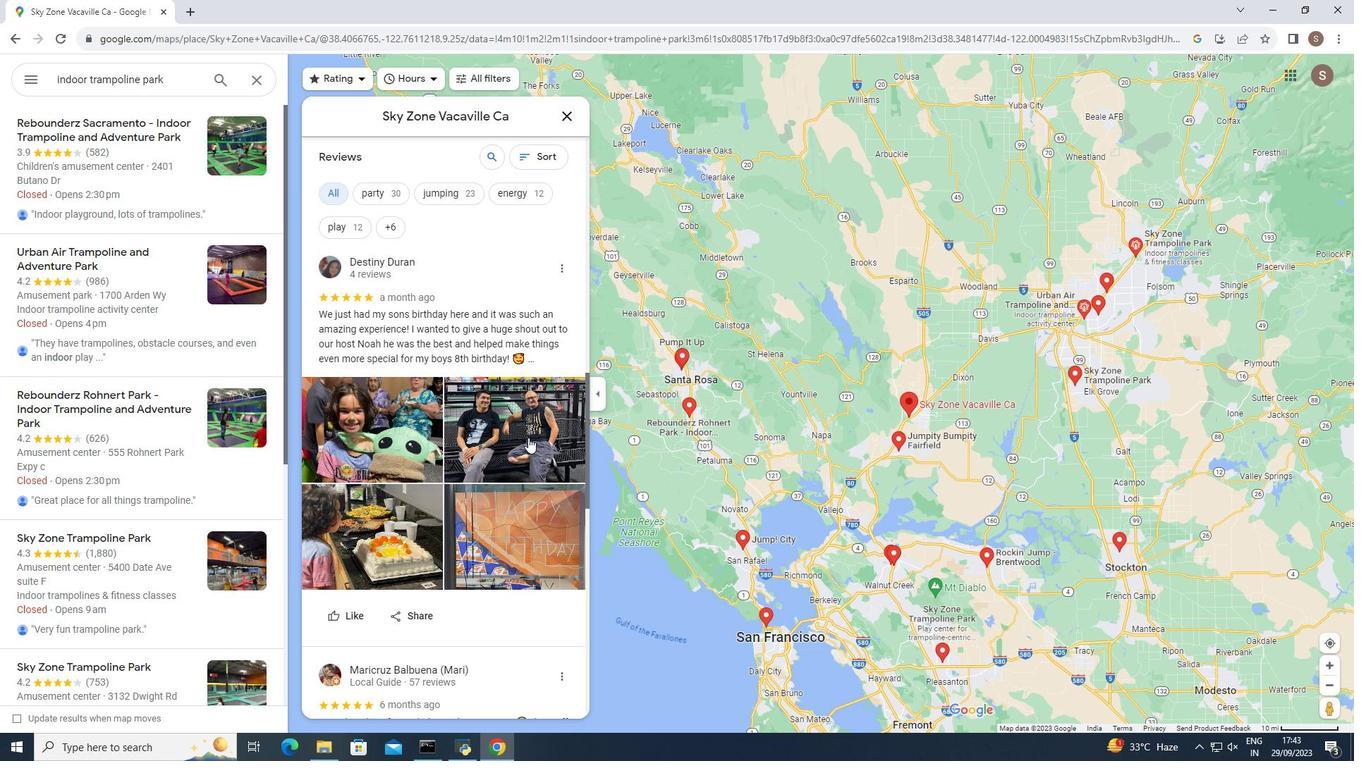 
Action: Mouse scrolled (528, 437) with delta (0, 0)
Screenshot: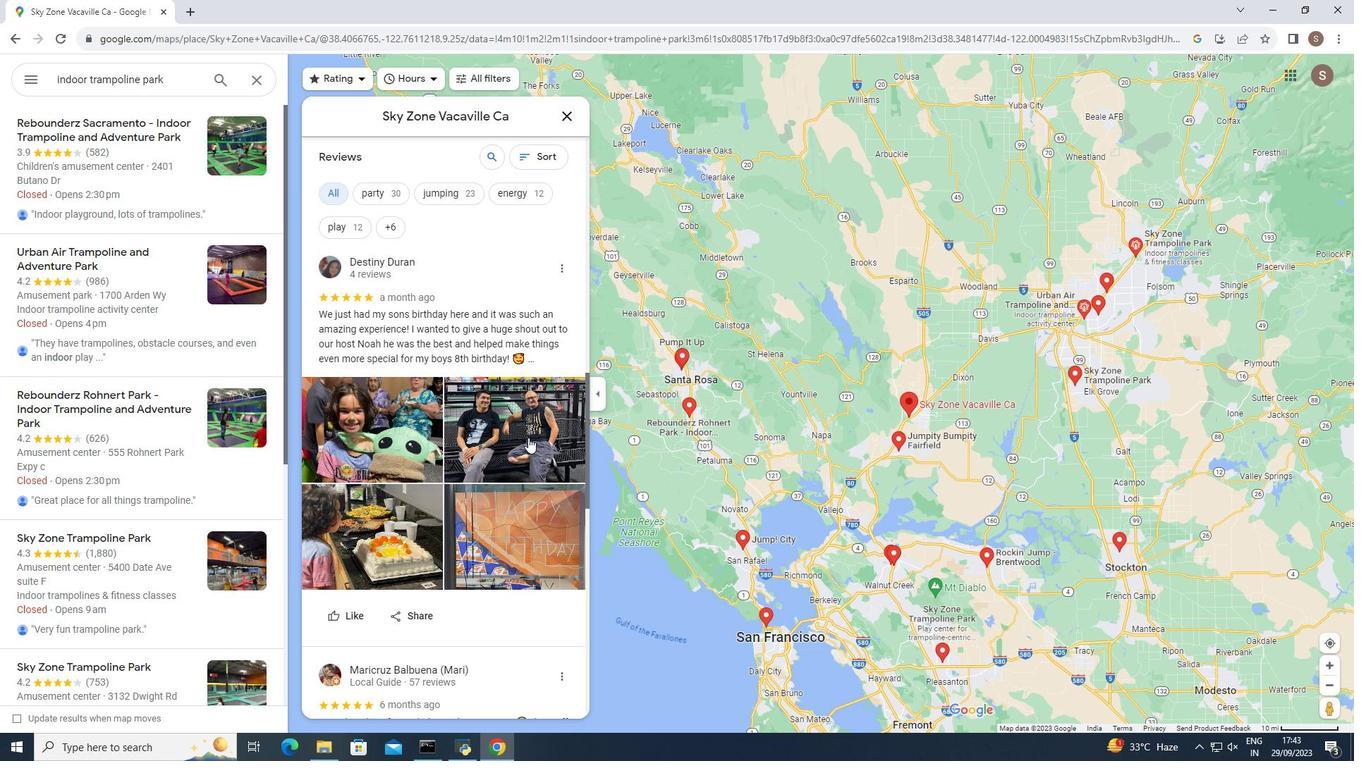 
Action: Mouse scrolled (528, 437) with delta (0, 0)
Screenshot: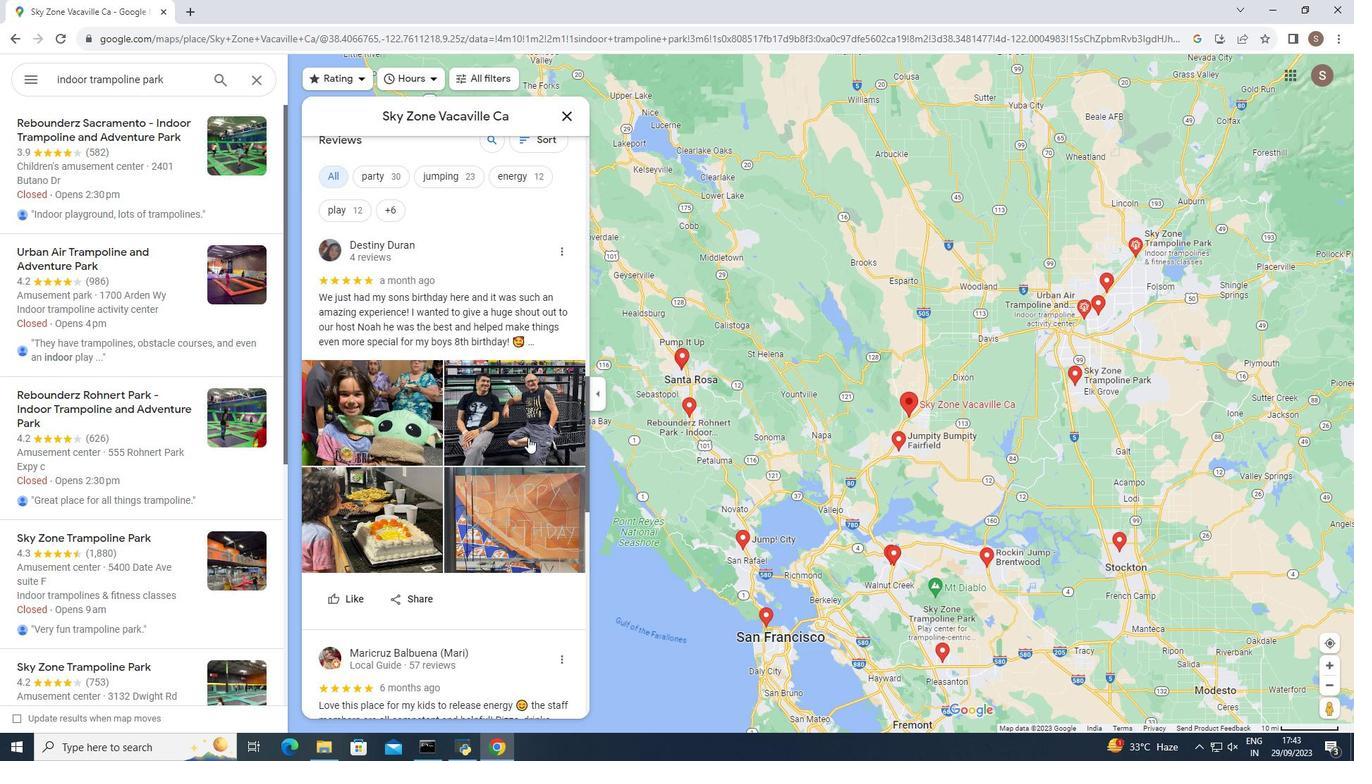 
Action: Mouse moved to (562, 116)
Screenshot: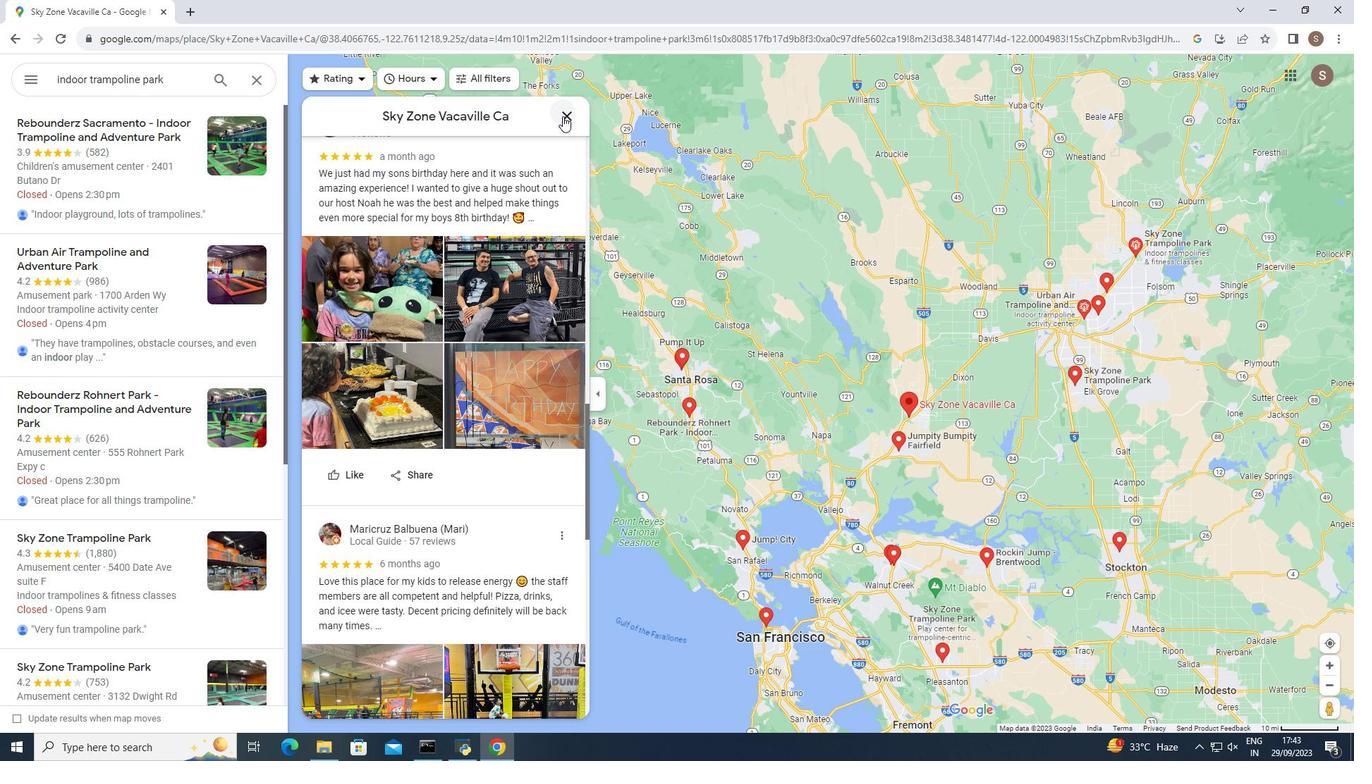 
Action: Mouse pressed left at (562, 116)
Screenshot: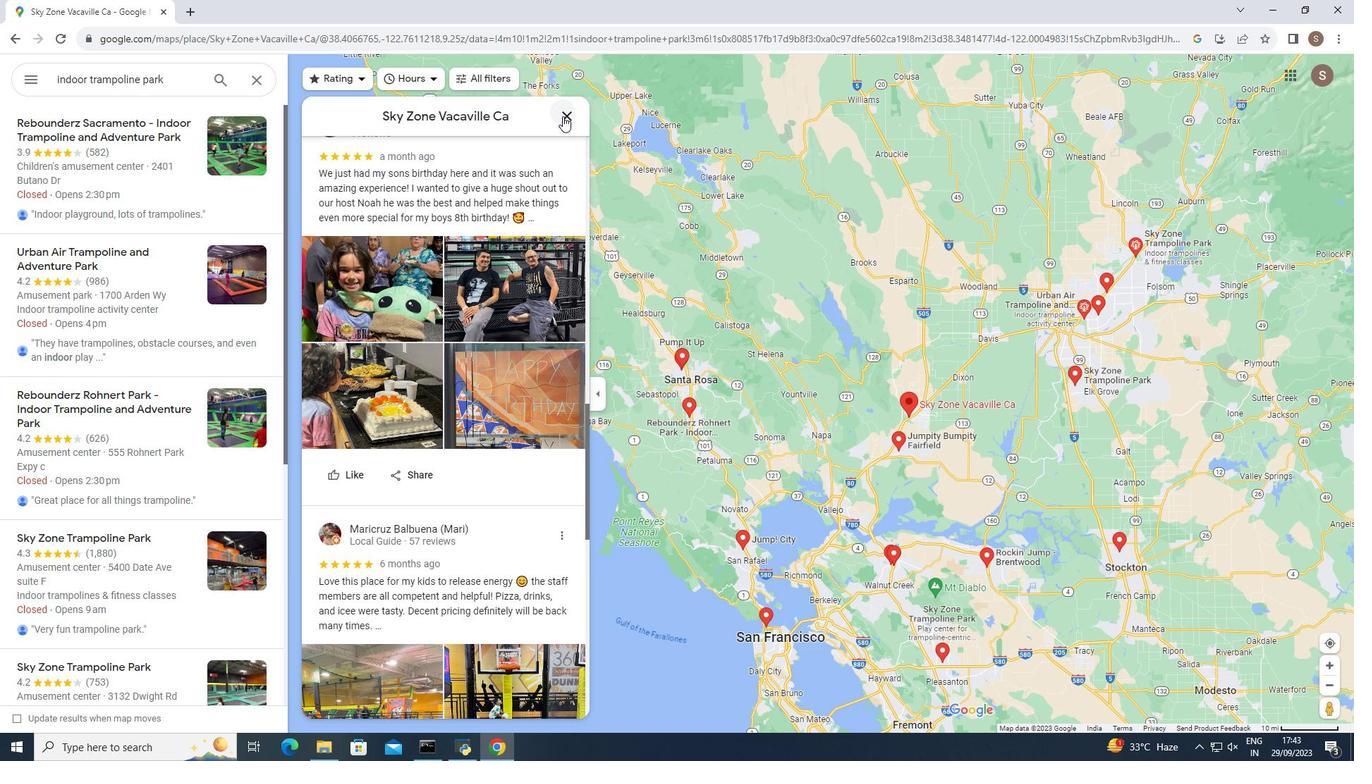 
Action: Mouse moved to (556, 119)
Screenshot: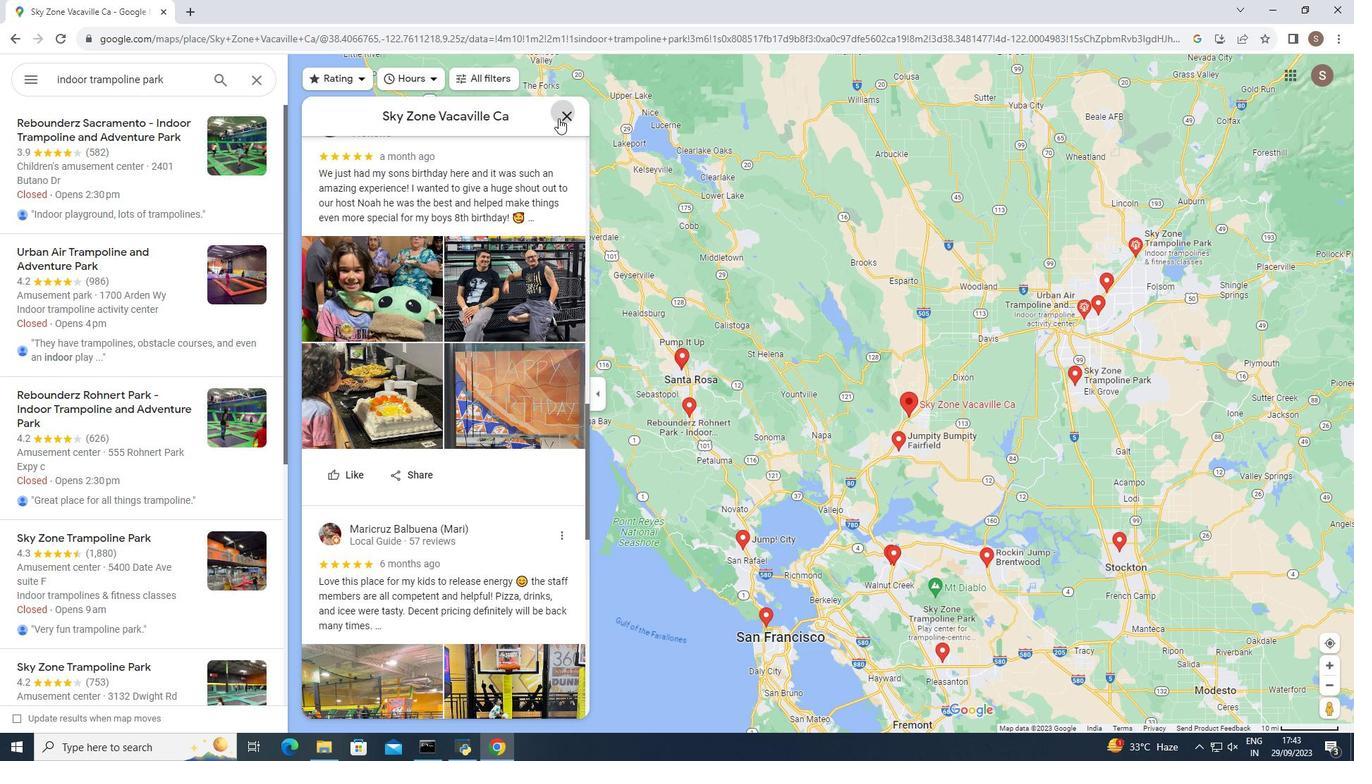 
